 Task: Buy 2 Salon & Spa Stools from Professional Massage Equipment section under best seller category for shipping address: Claire Howard, 4558 Long Street, Gainesville, Florida 32653, Cell Number 3522153680. Pay from credit card ending with 5759, CVV 953
Action: Mouse moved to (741, 242)
Screenshot: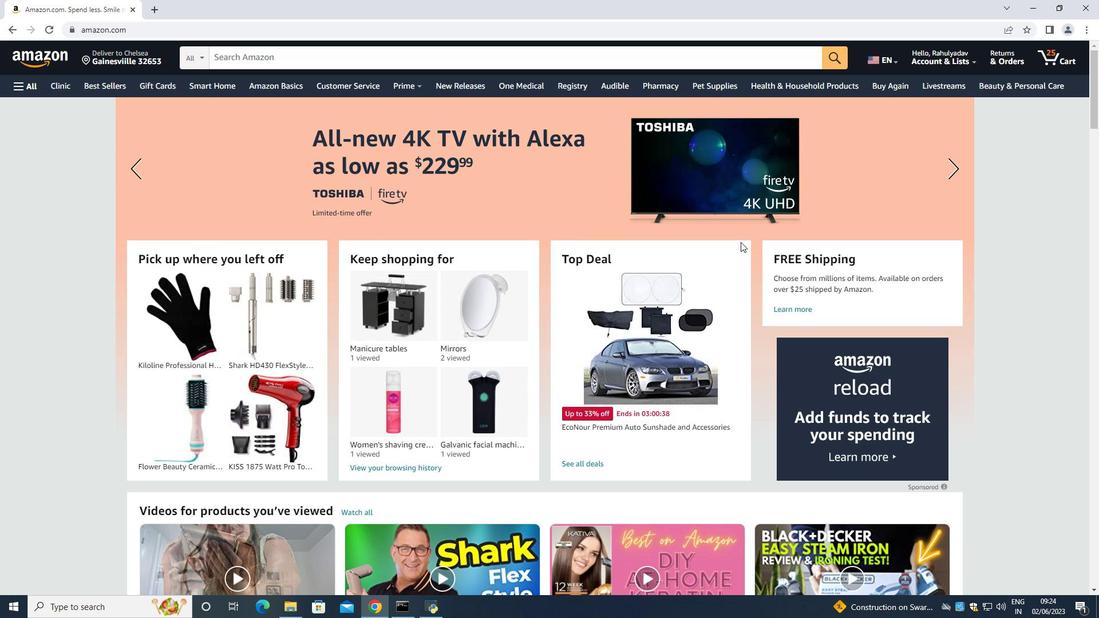 
Action: Mouse scrolled (741, 242) with delta (0, 0)
Screenshot: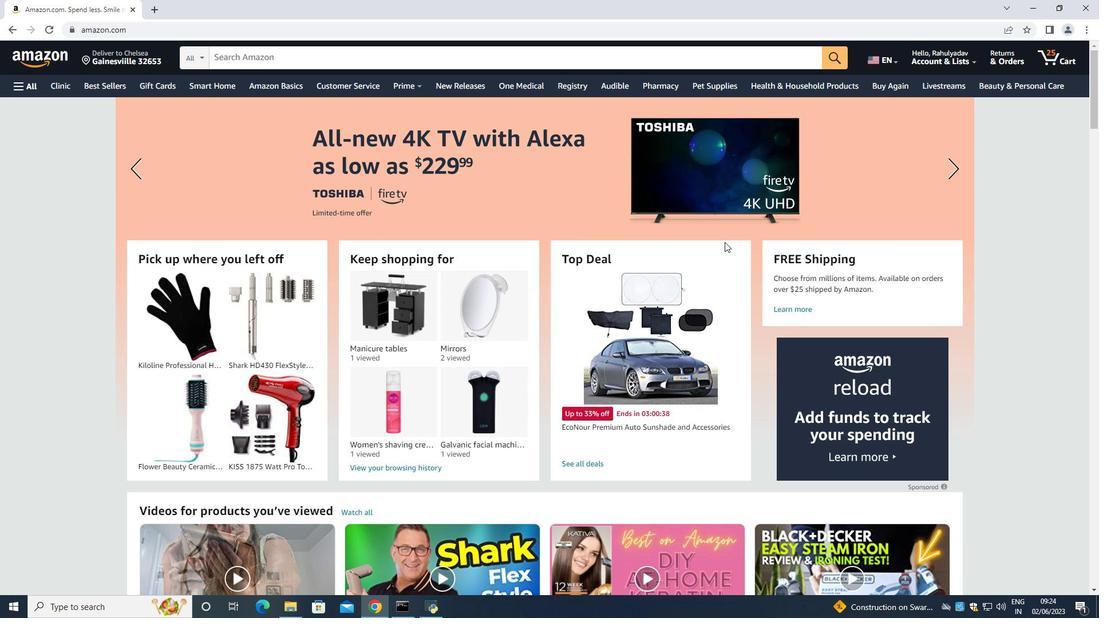 
Action: Mouse scrolled (741, 242) with delta (0, 0)
Screenshot: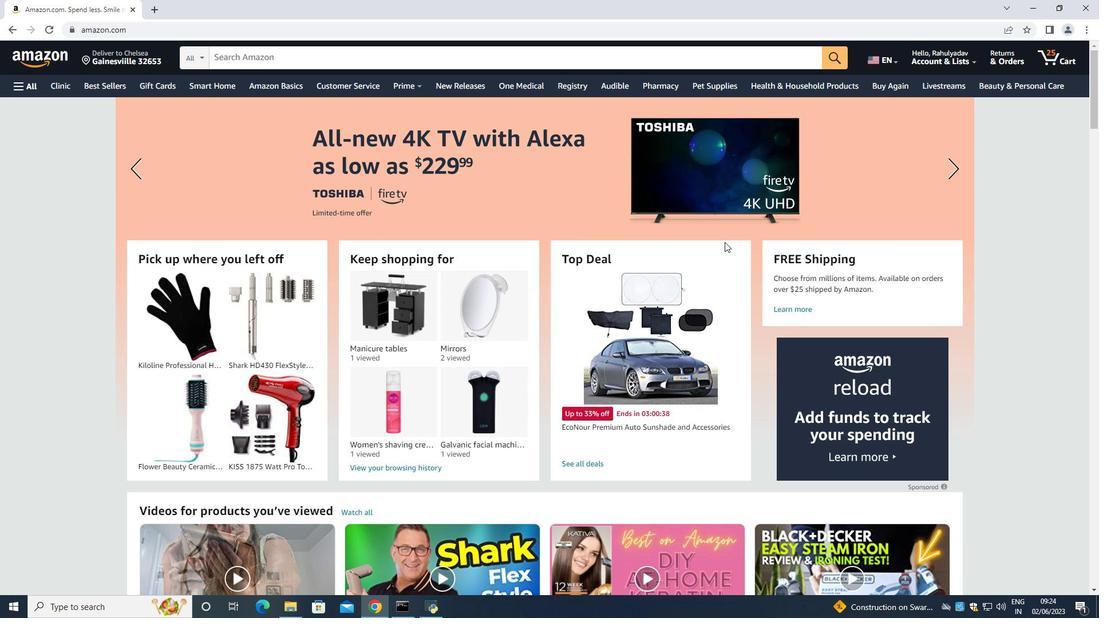 
Action: Mouse scrolled (741, 242) with delta (0, 0)
Screenshot: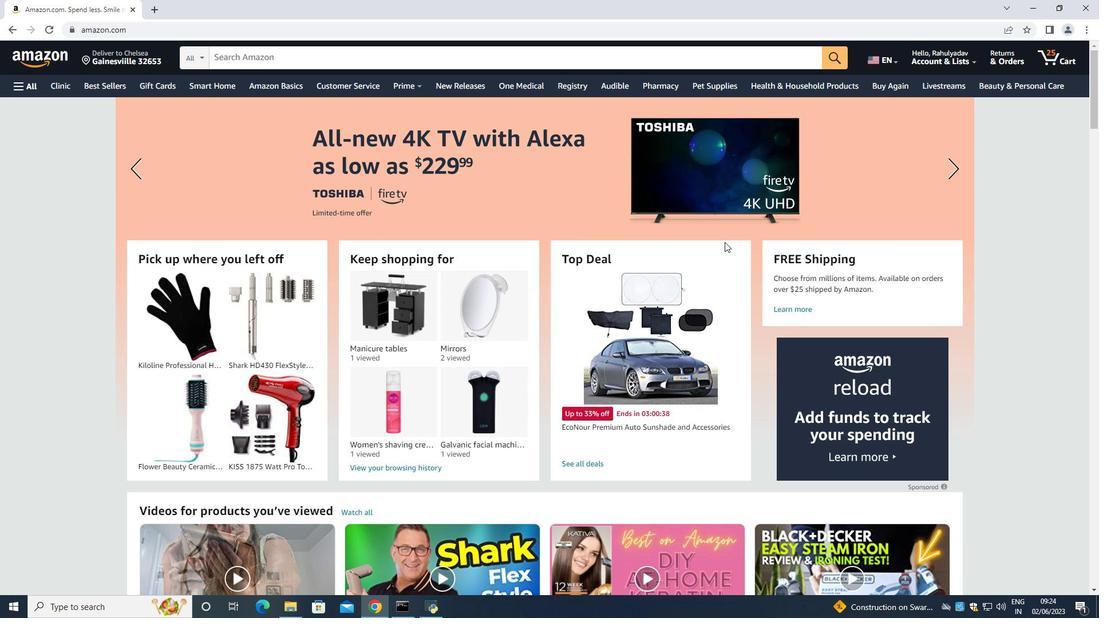 
Action: Mouse scrolled (741, 242) with delta (0, 0)
Screenshot: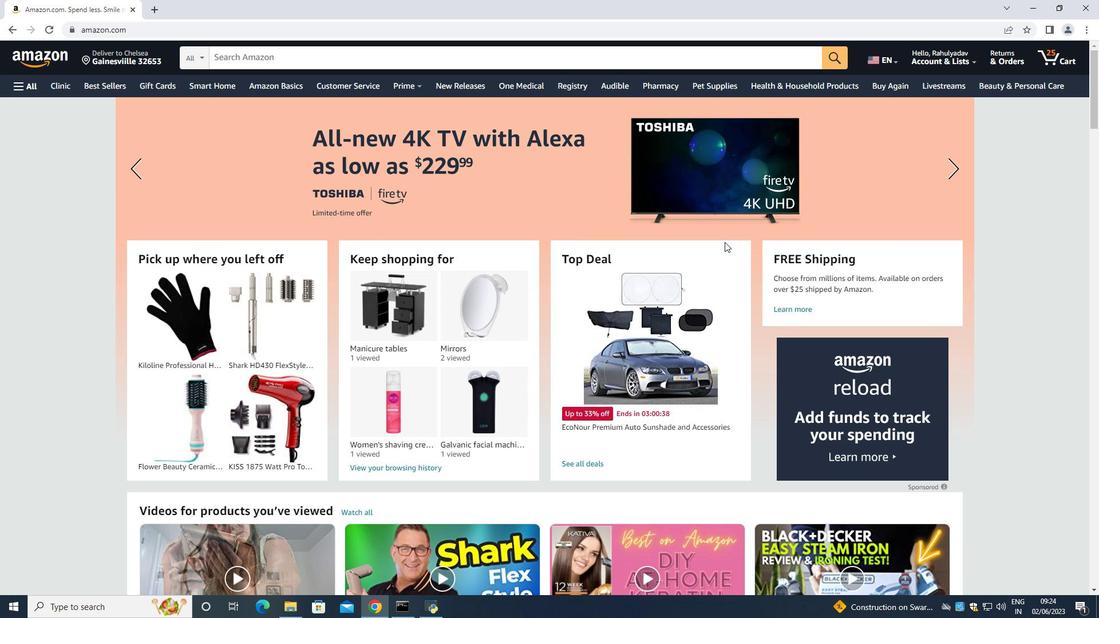 
Action: Mouse scrolled (741, 242) with delta (0, 0)
Screenshot: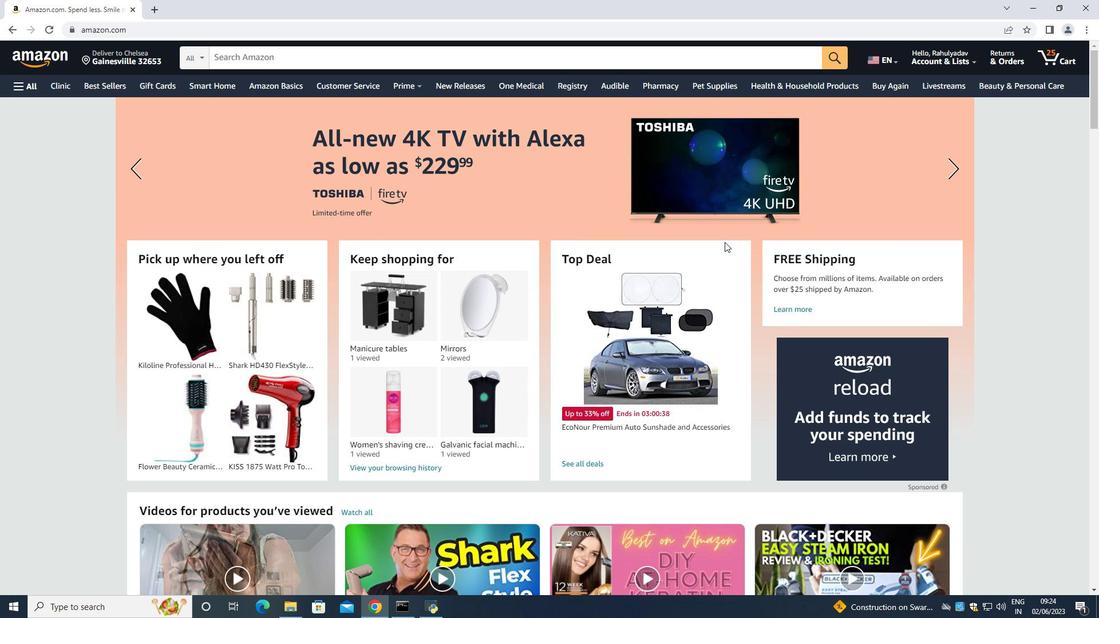 
Action: Mouse scrolled (741, 242) with delta (0, 0)
Screenshot: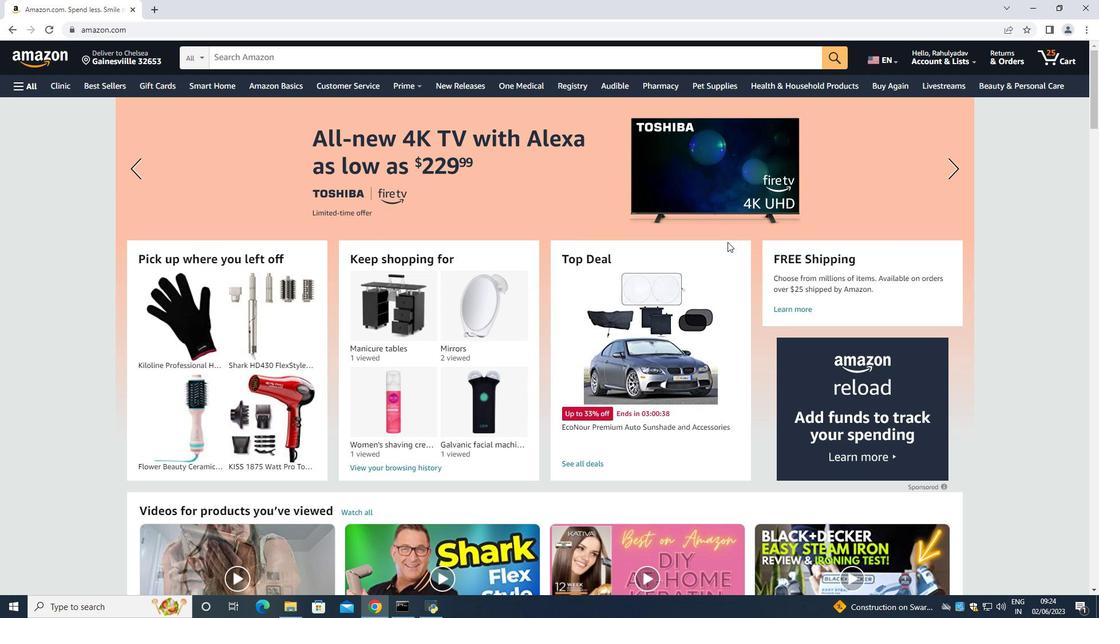 
Action: Mouse scrolled (741, 242) with delta (0, 0)
Screenshot: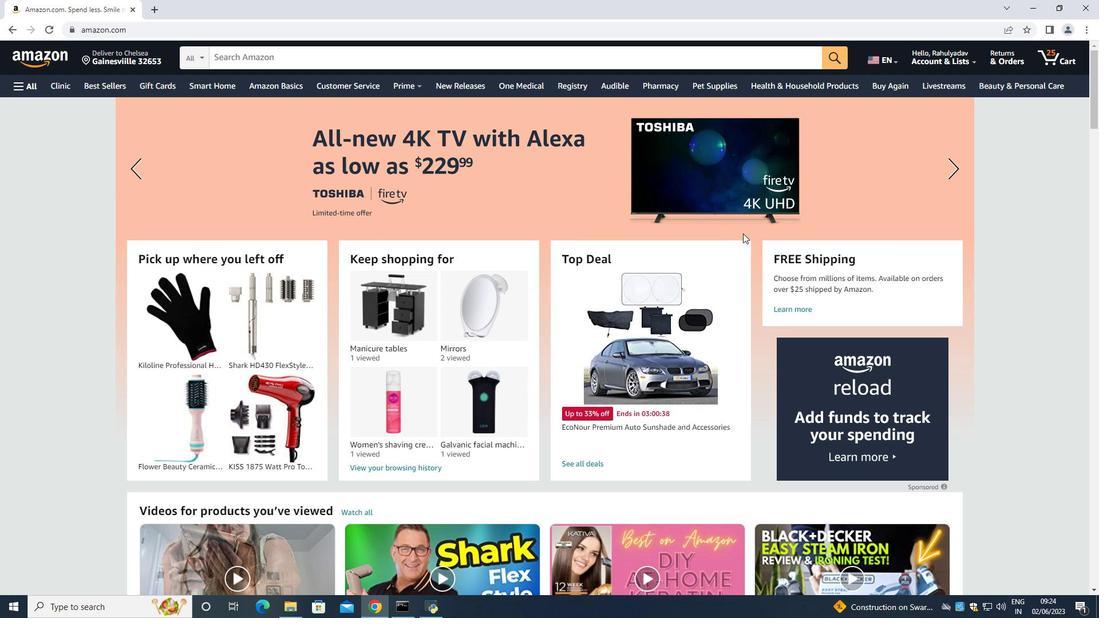 
Action: Mouse scrolled (741, 242) with delta (0, 0)
Screenshot: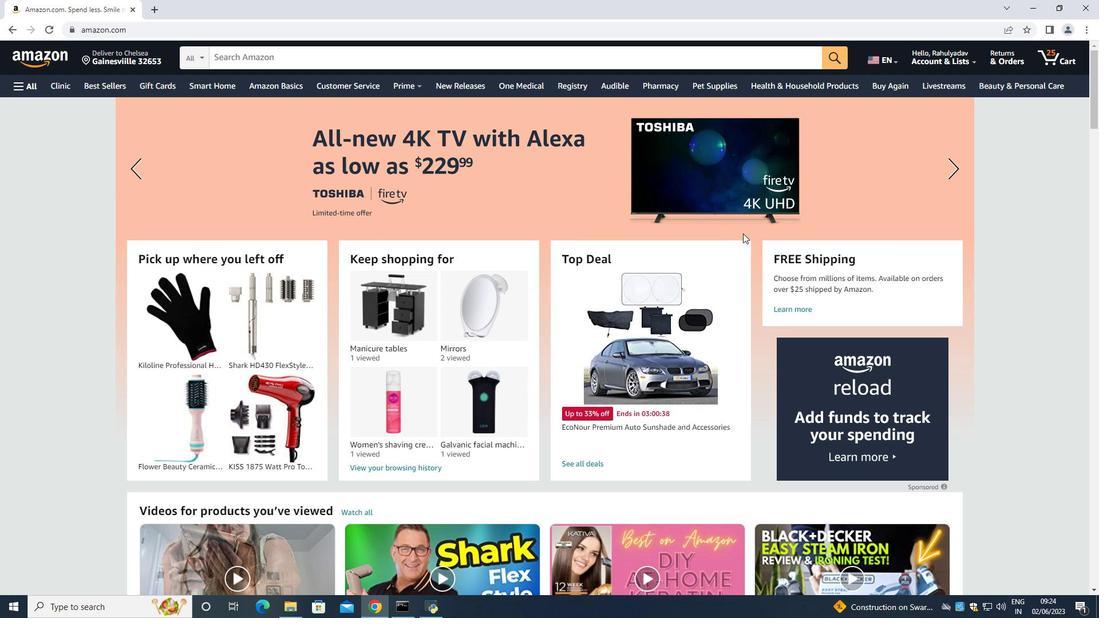 
Action: Mouse scrolled (741, 242) with delta (0, 0)
Screenshot: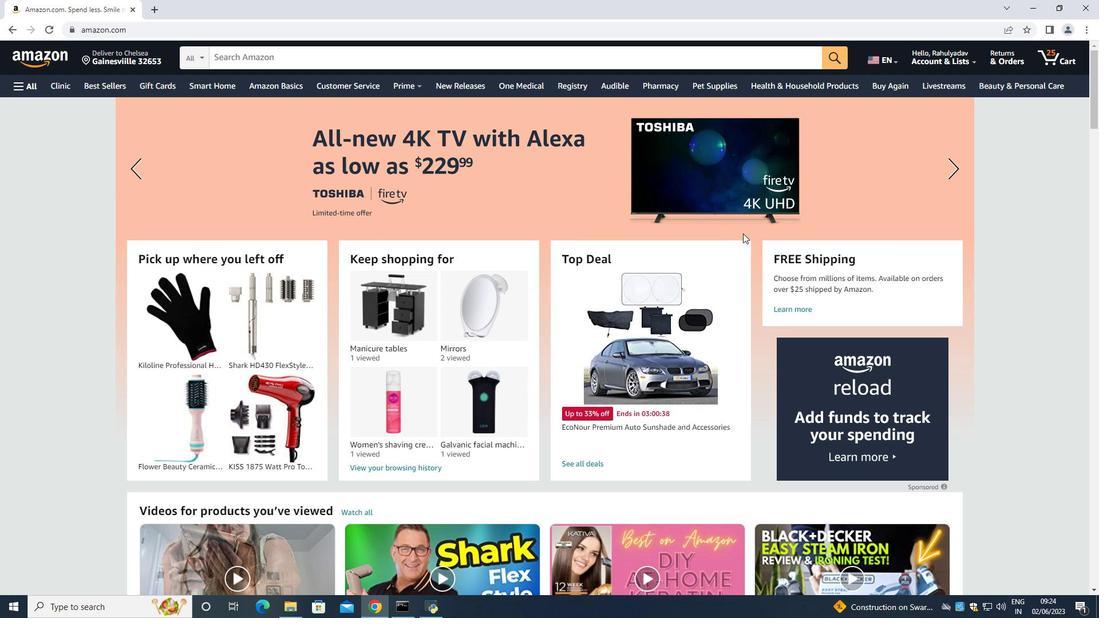 
Action: Mouse scrolled (741, 242) with delta (0, 0)
Screenshot: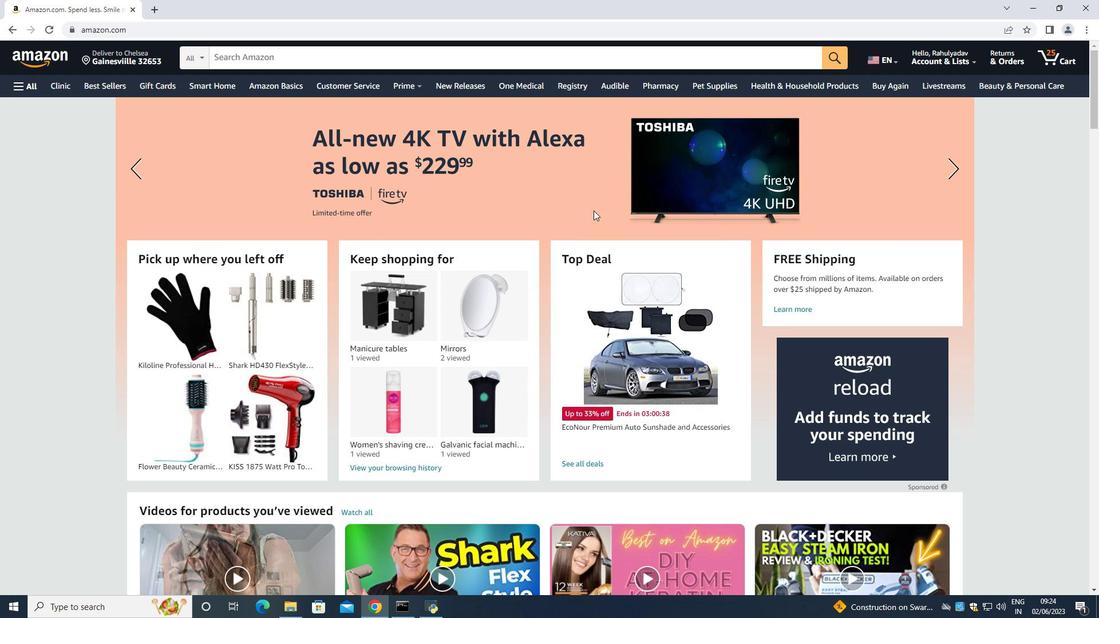 
Action: Mouse scrolled (741, 242) with delta (0, 0)
Screenshot: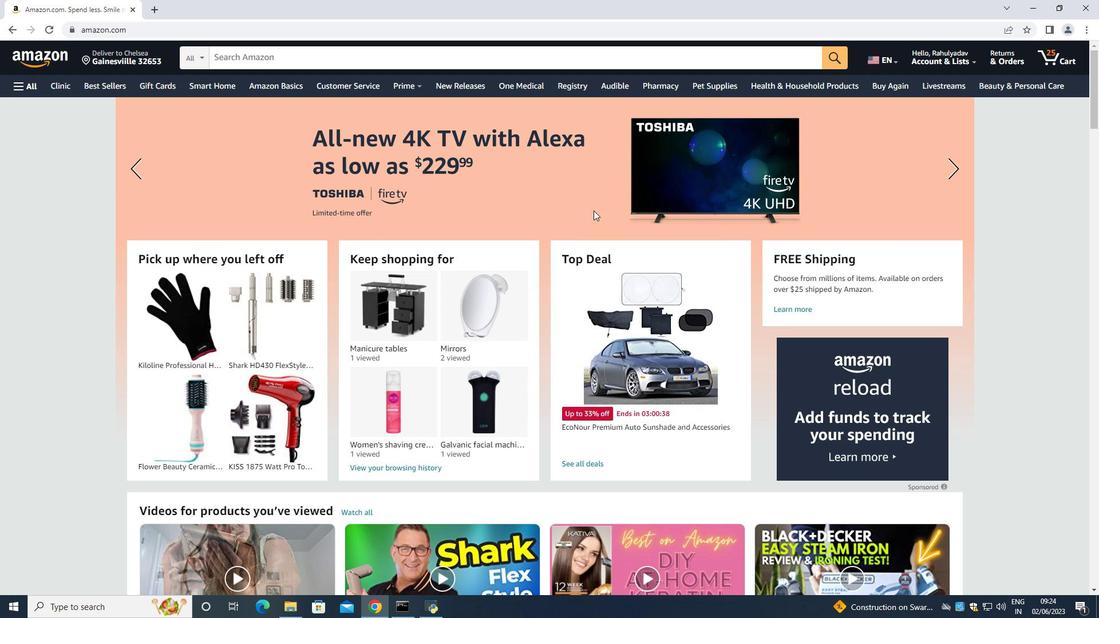 
Action: Mouse scrolled (741, 242) with delta (0, 0)
Screenshot: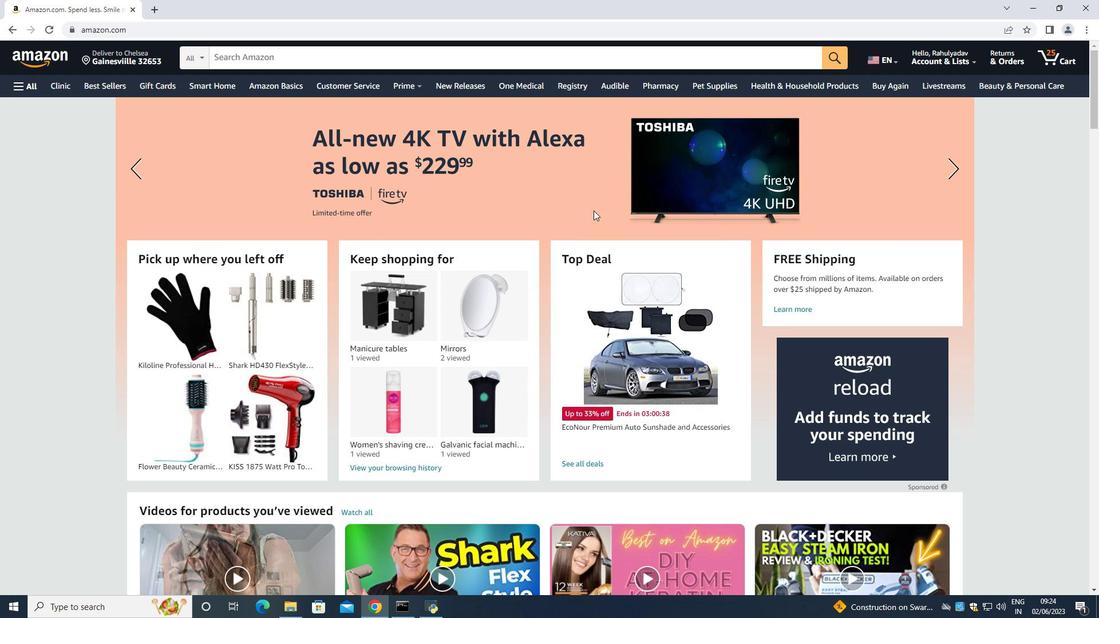 
Action: Mouse moved to (21, 90)
Screenshot: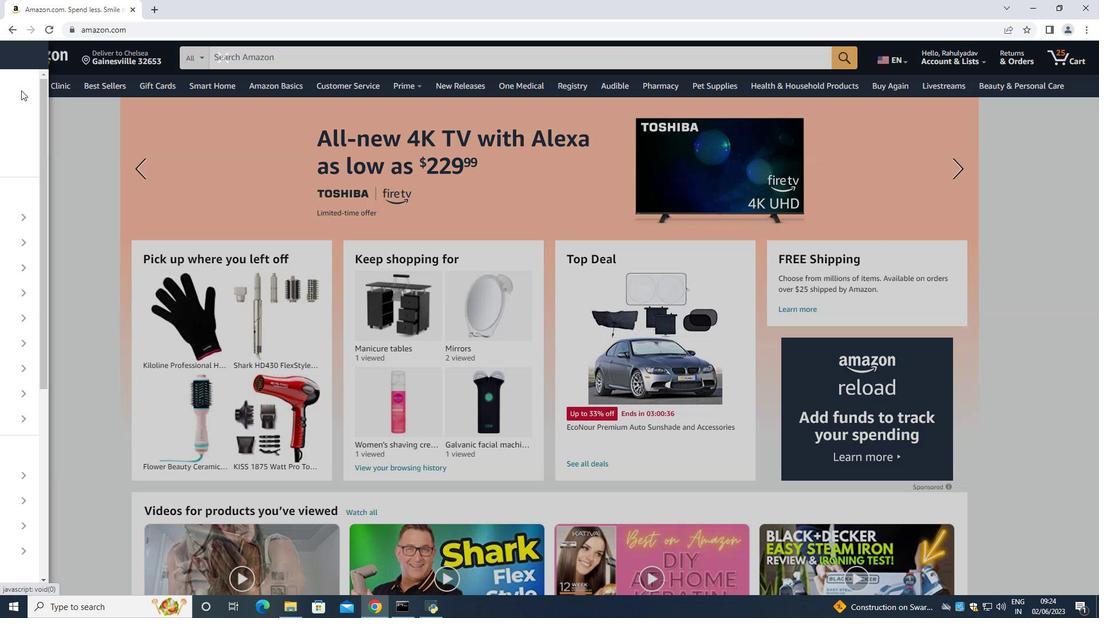 
Action: Mouse pressed left at (21, 90)
Screenshot: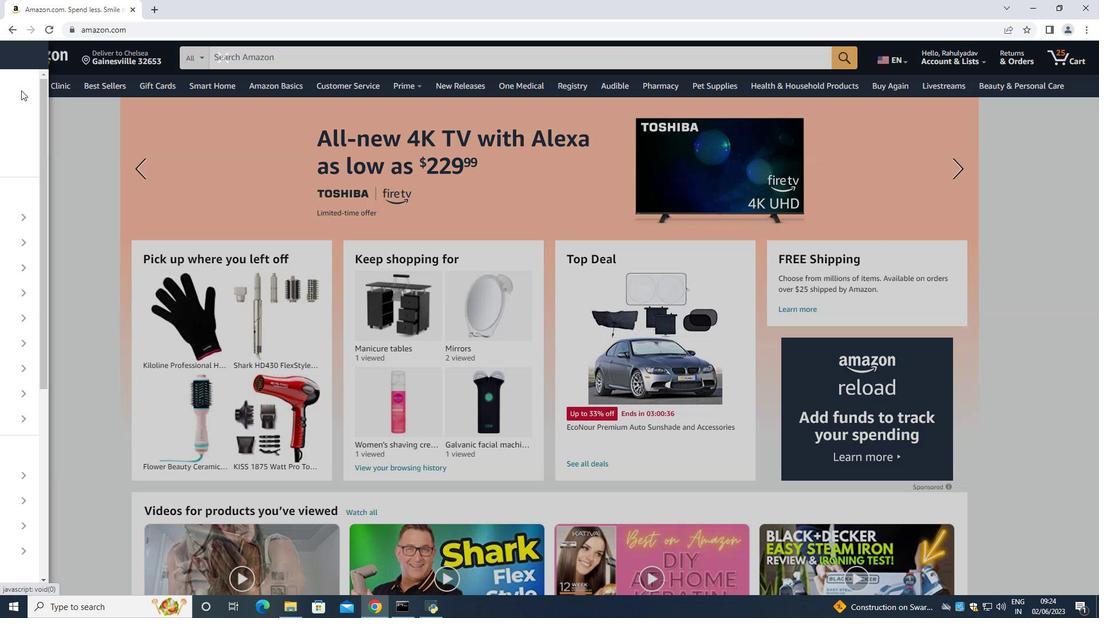 
Action: Mouse moved to (33, 106)
Screenshot: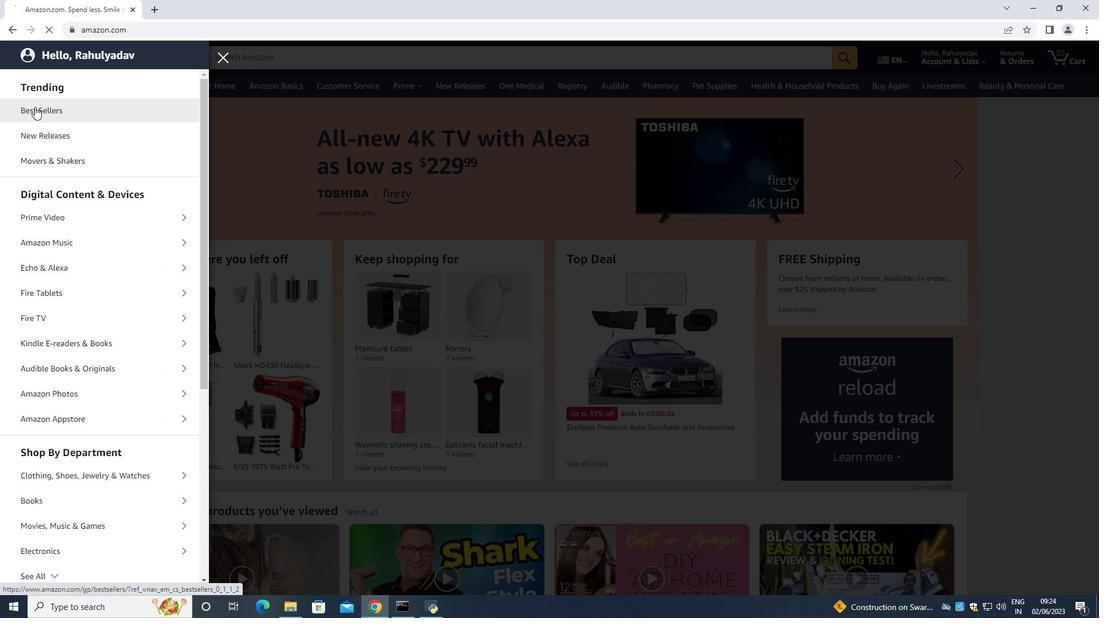 
Action: Mouse pressed left at (33, 106)
Screenshot: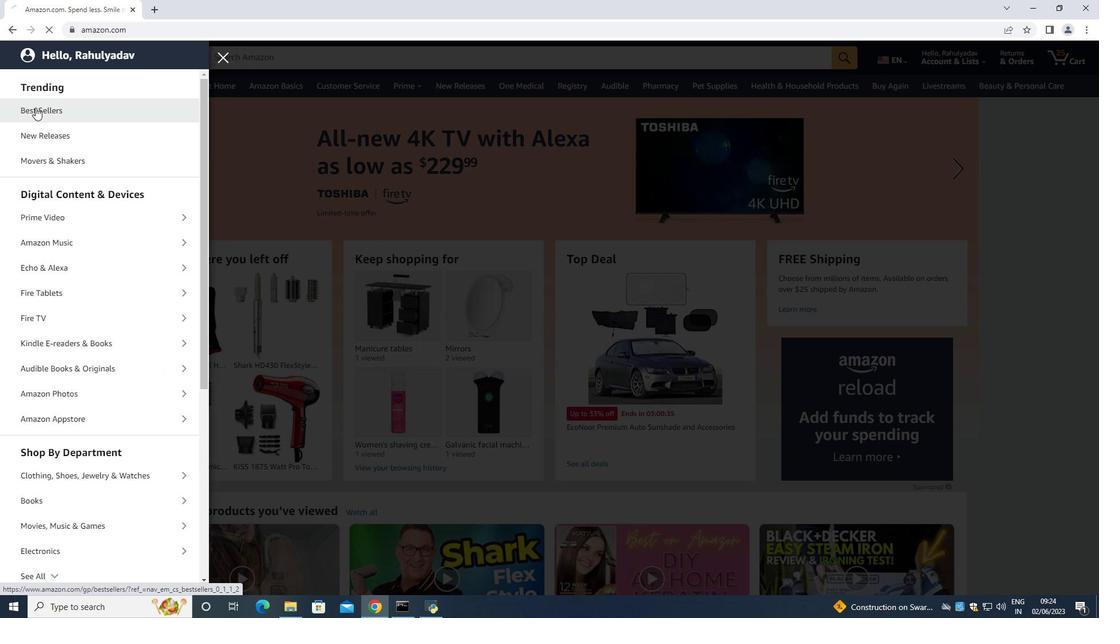 
Action: Mouse moved to (241, 58)
Screenshot: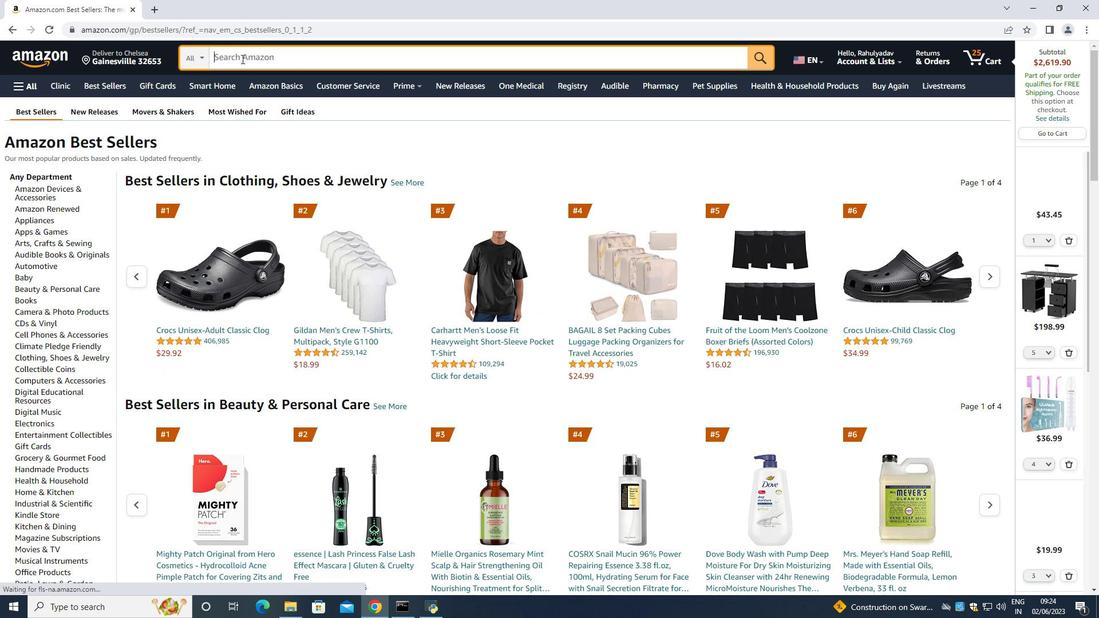 
Action: Mouse pressed left at (241, 58)
Screenshot: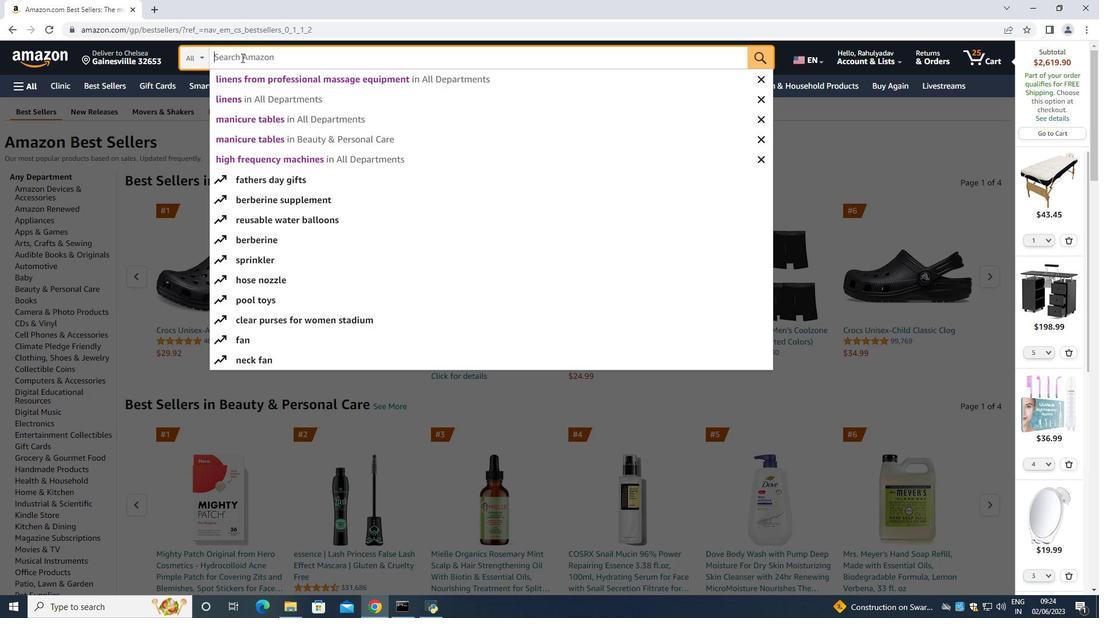 
Action: Mouse moved to (241, 57)
Screenshot: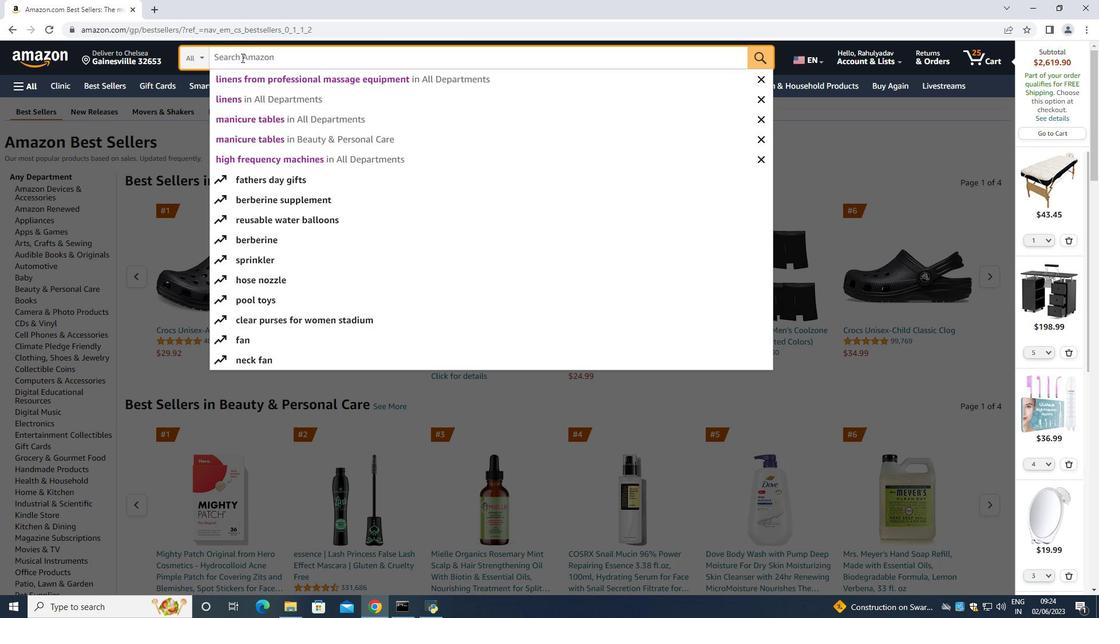 
Action: Key pressed <Key.shift>Salon<Key.space><Key.shift_r><Key.shift_r><Key.shift_r><Key.shift_r><Key.shift_r><Key.shift_r>&<Key.shift>Sap<Key.space><Key.shift><Key.shift><Key.shift><Key.shift>Stools<Key.space>
Screenshot: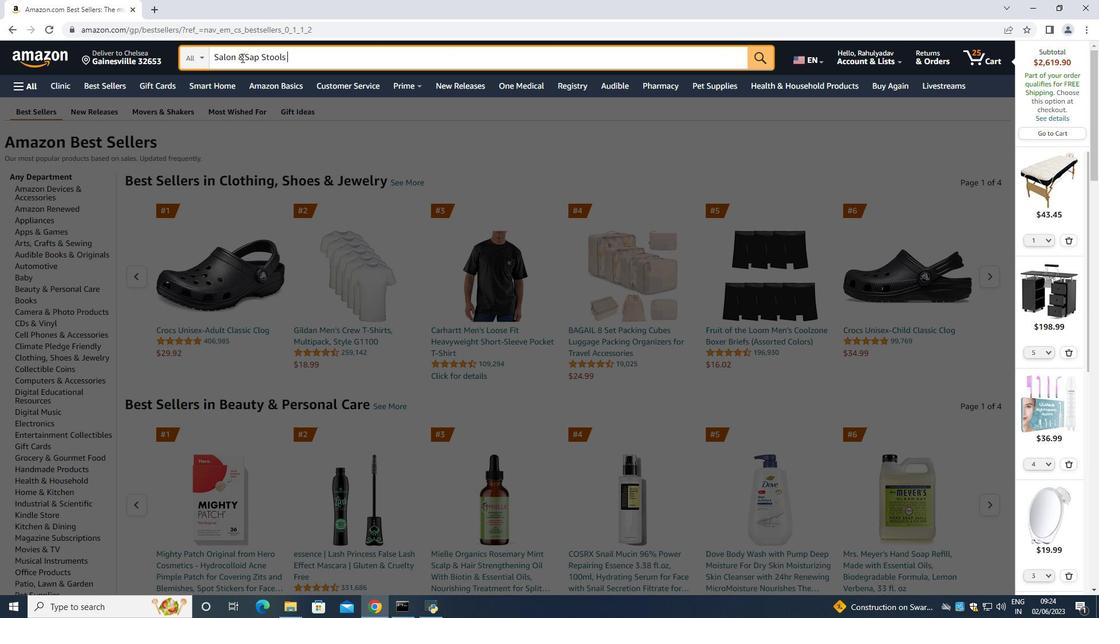 
Action: Mouse moved to (246, 54)
Screenshot: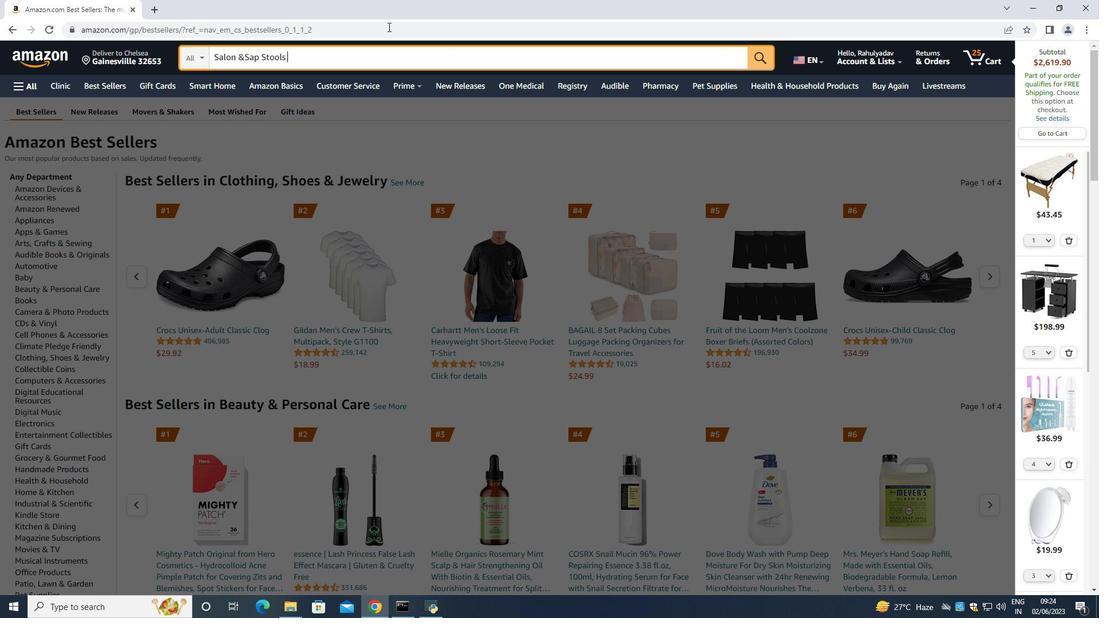 
Action: Mouse scrolled (246, 55) with delta (0, 0)
Screenshot: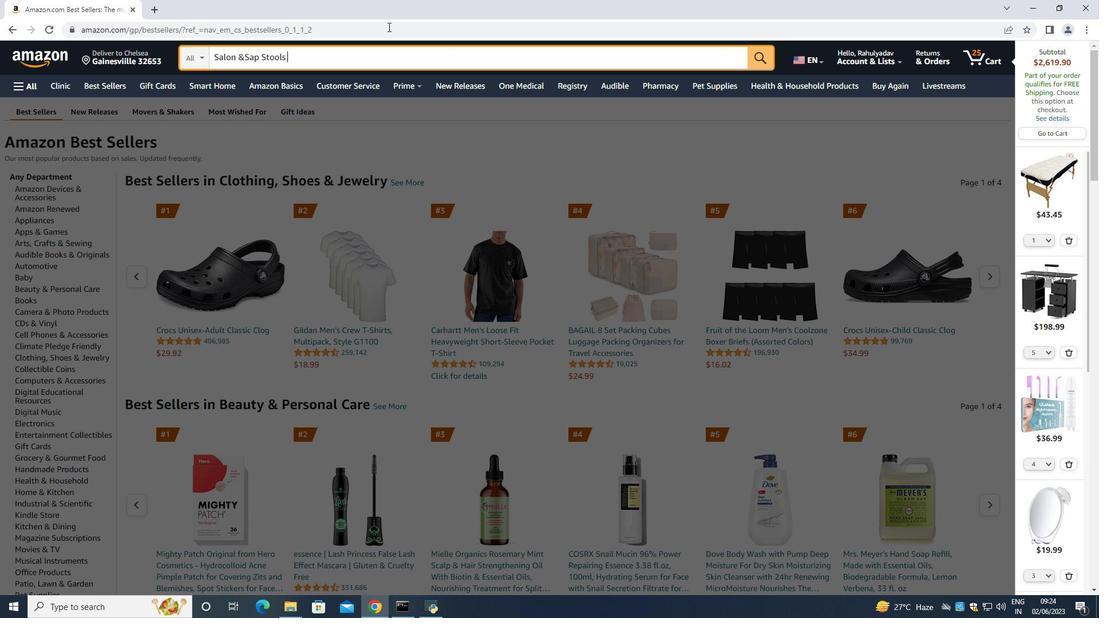 
Action: Mouse moved to (754, 60)
Screenshot: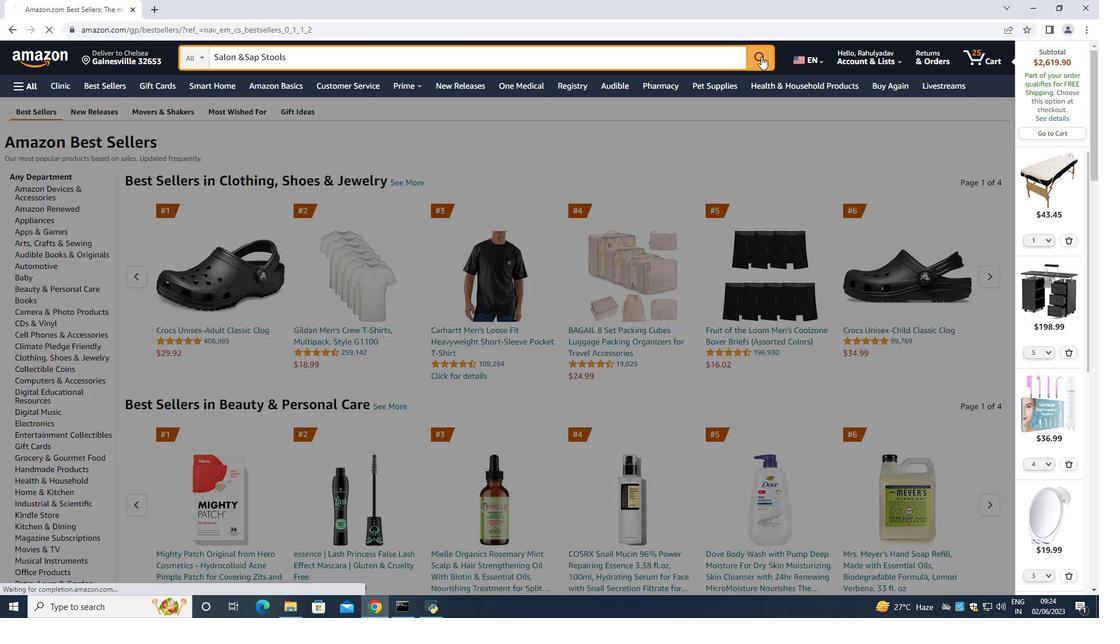 
Action: Mouse pressed left at (754, 60)
Screenshot: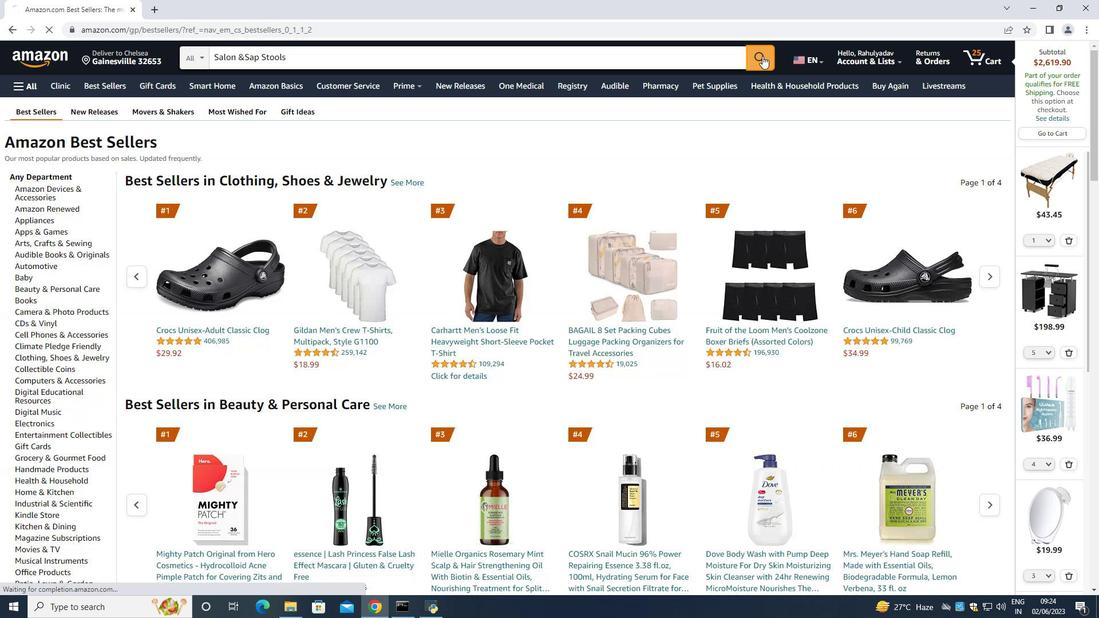 
Action: Mouse moved to (90, 207)
Screenshot: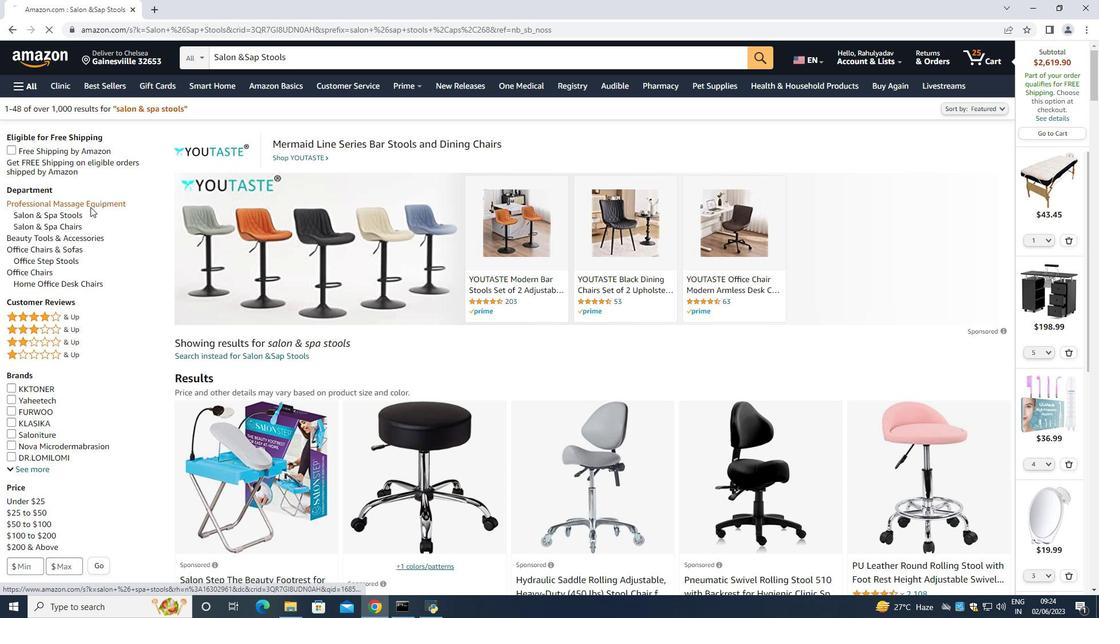 
Action: Mouse pressed left at (90, 207)
Screenshot: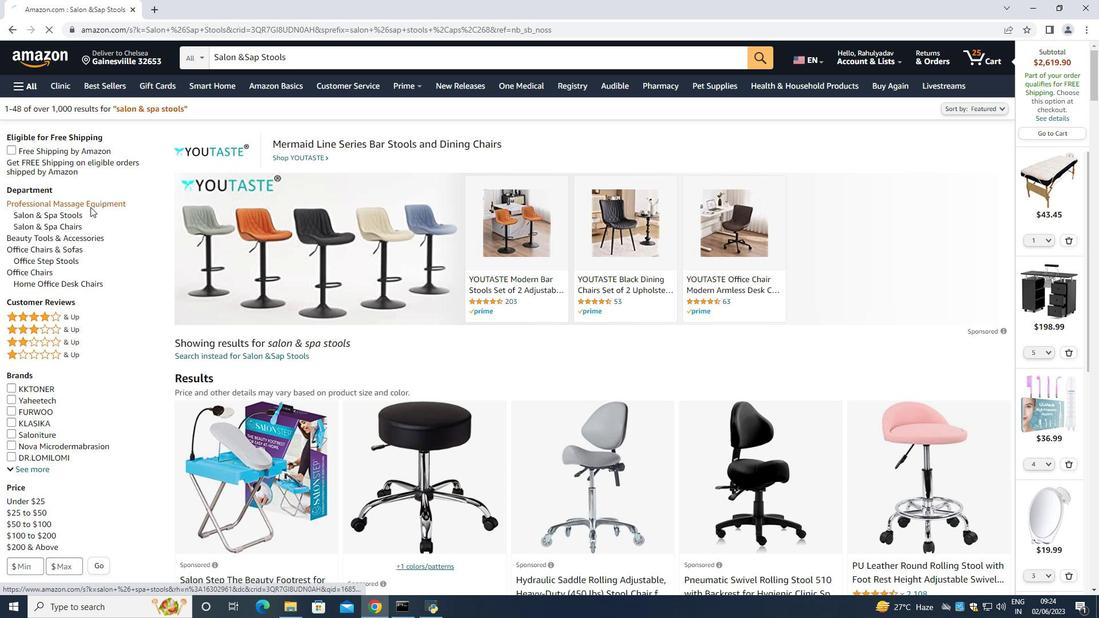 
Action: Mouse moved to (324, 369)
Screenshot: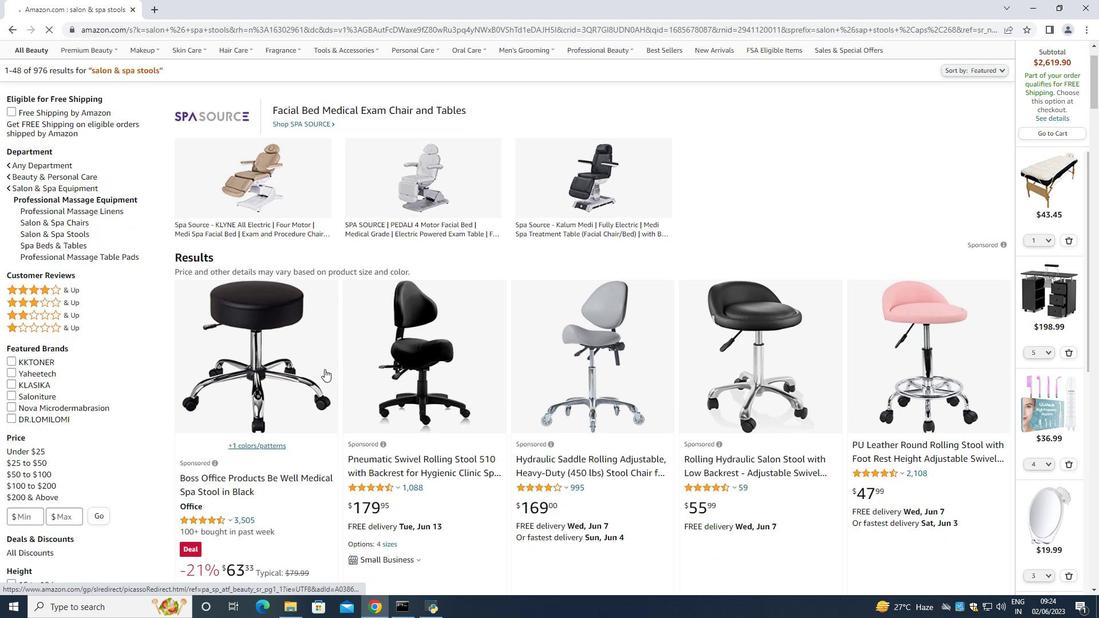 
Action: Mouse scrolled (324, 368) with delta (0, 0)
Screenshot: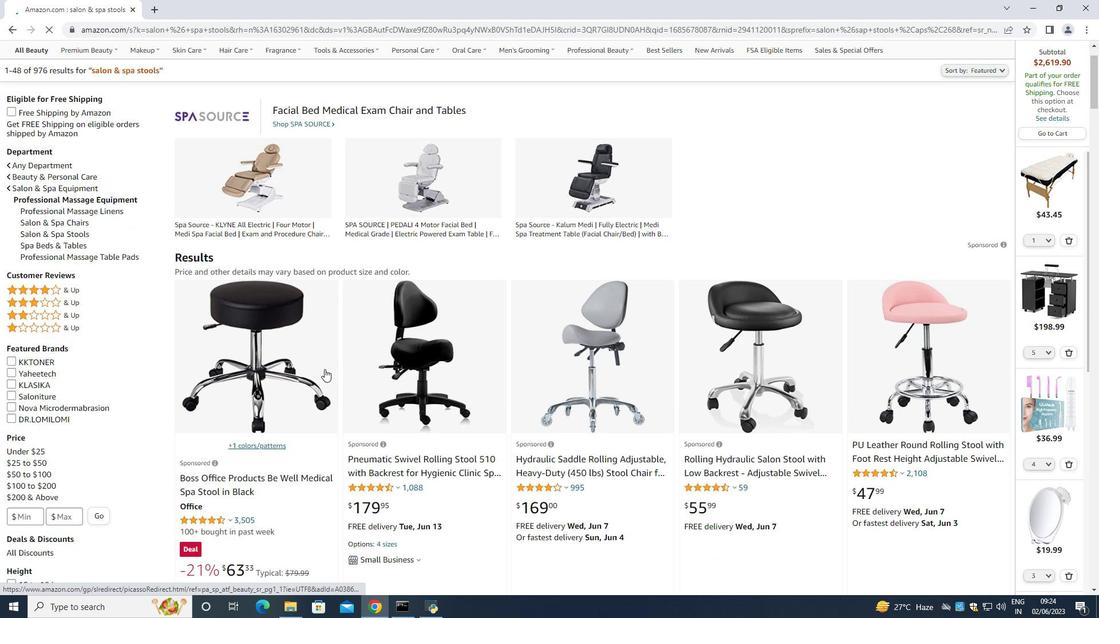 
Action: Mouse moved to (324, 369)
Screenshot: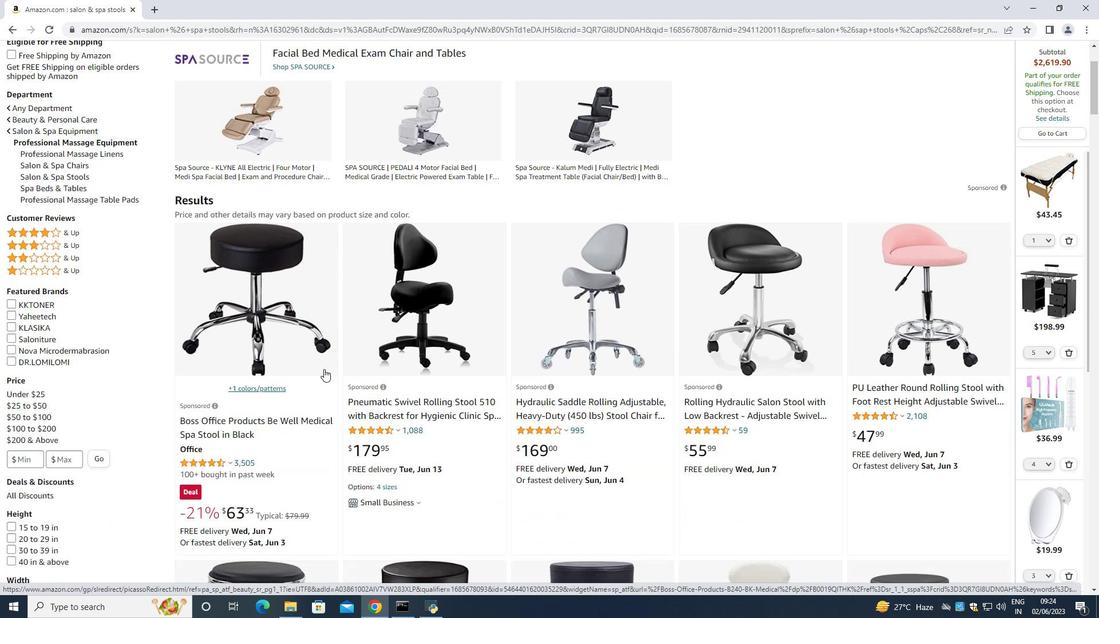 
Action: Mouse scrolled (324, 368) with delta (0, 0)
Screenshot: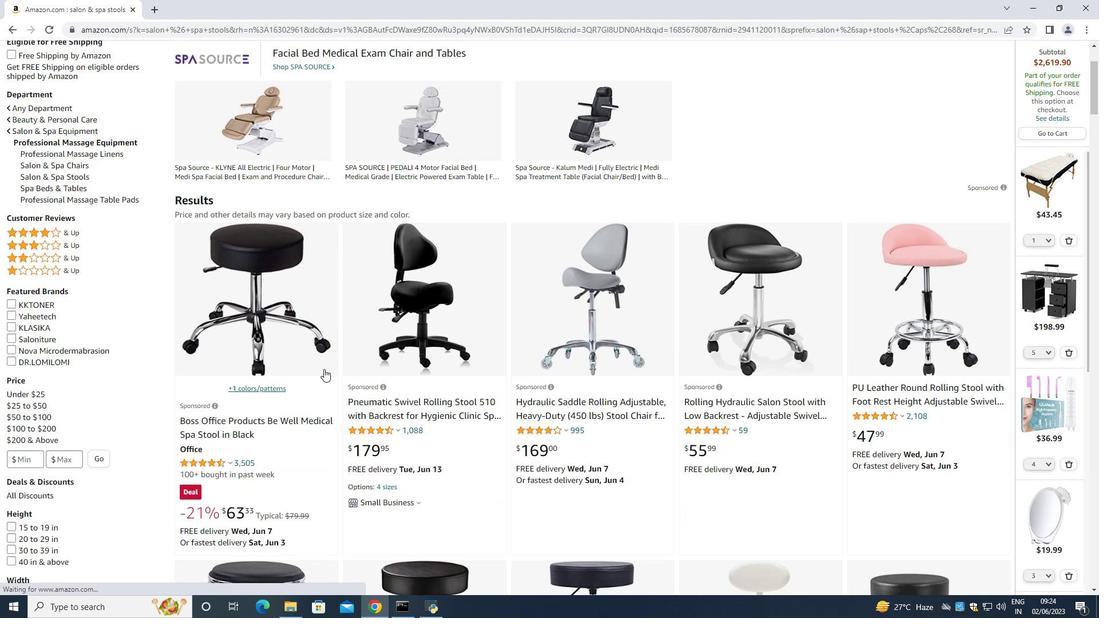 
Action: Mouse moved to (255, 404)
Screenshot: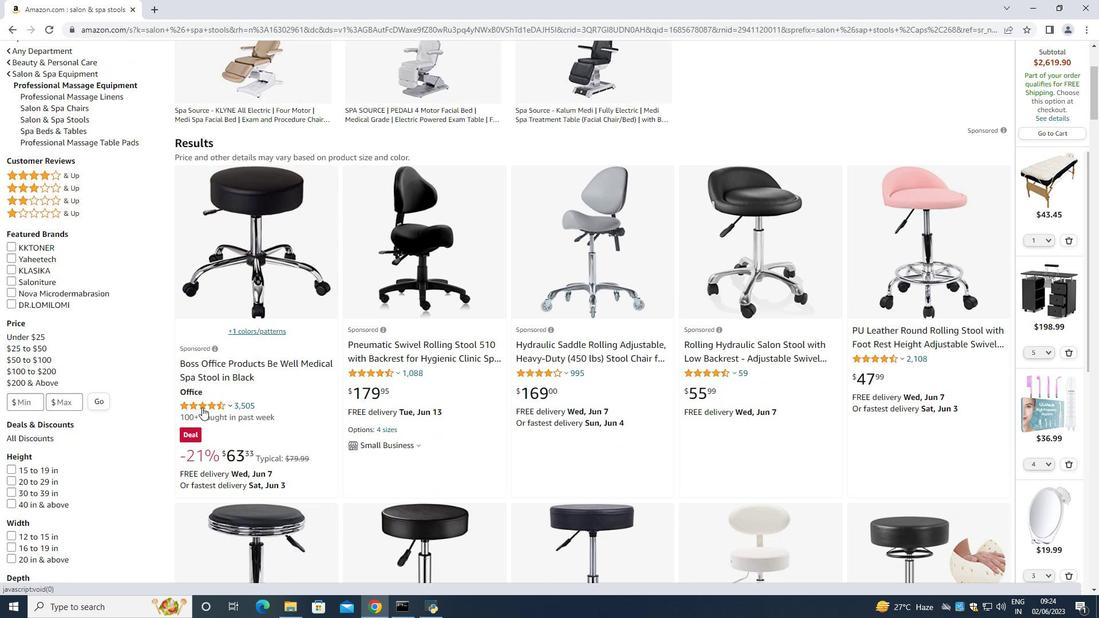 
Action: Mouse scrolled (255, 403) with delta (0, 0)
Screenshot: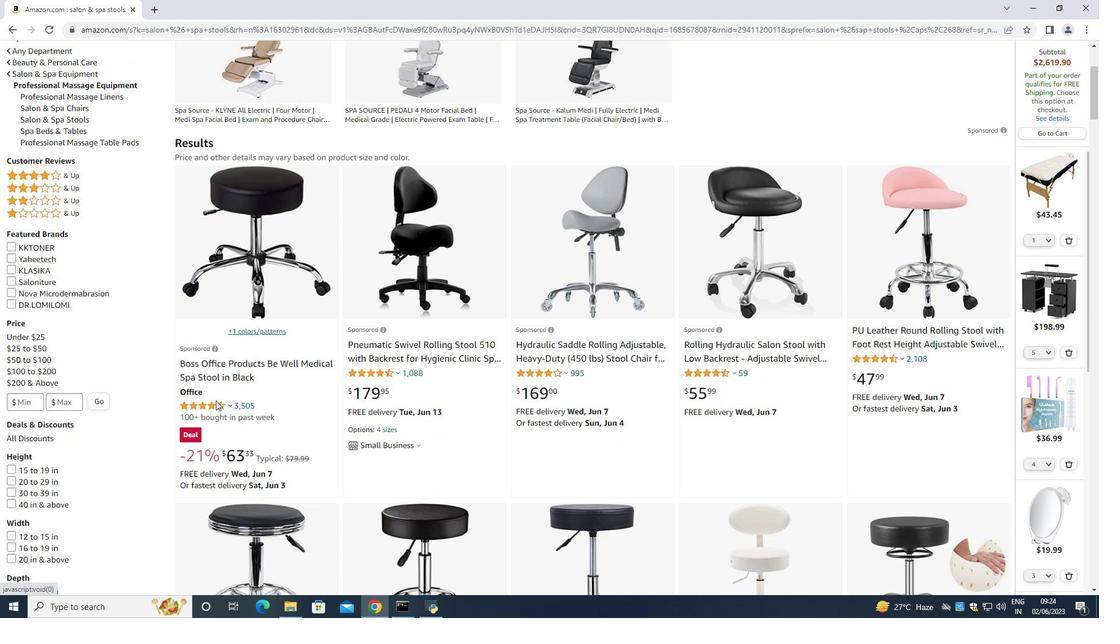 
Action: Mouse moved to (830, 388)
Screenshot: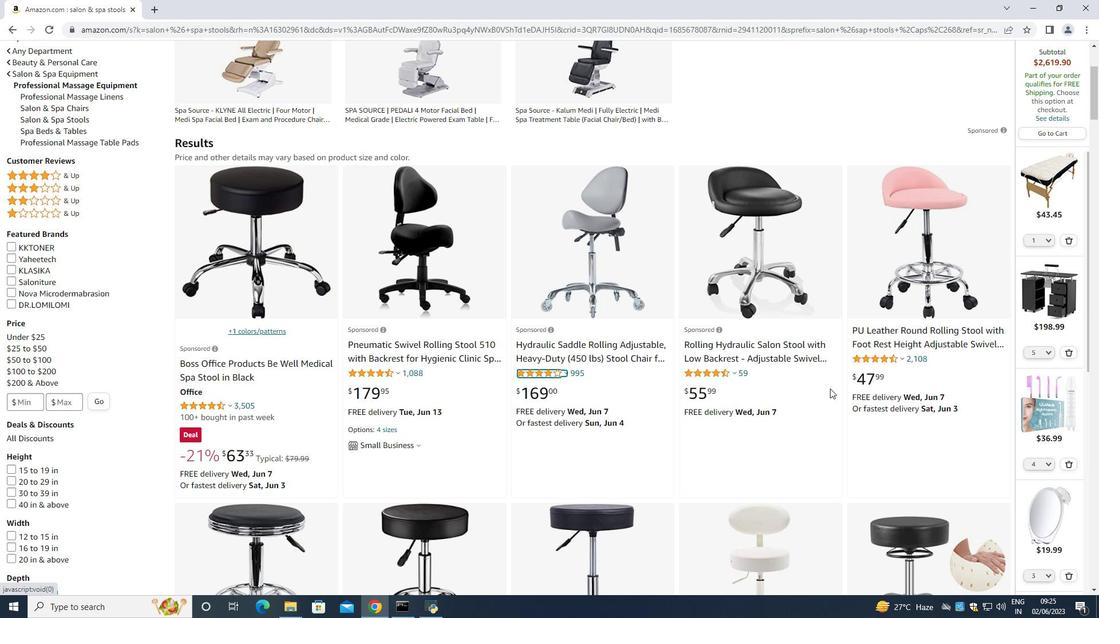 
Action: Mouse scrolled (830, 388) with delta (0, 0)
Screenshot: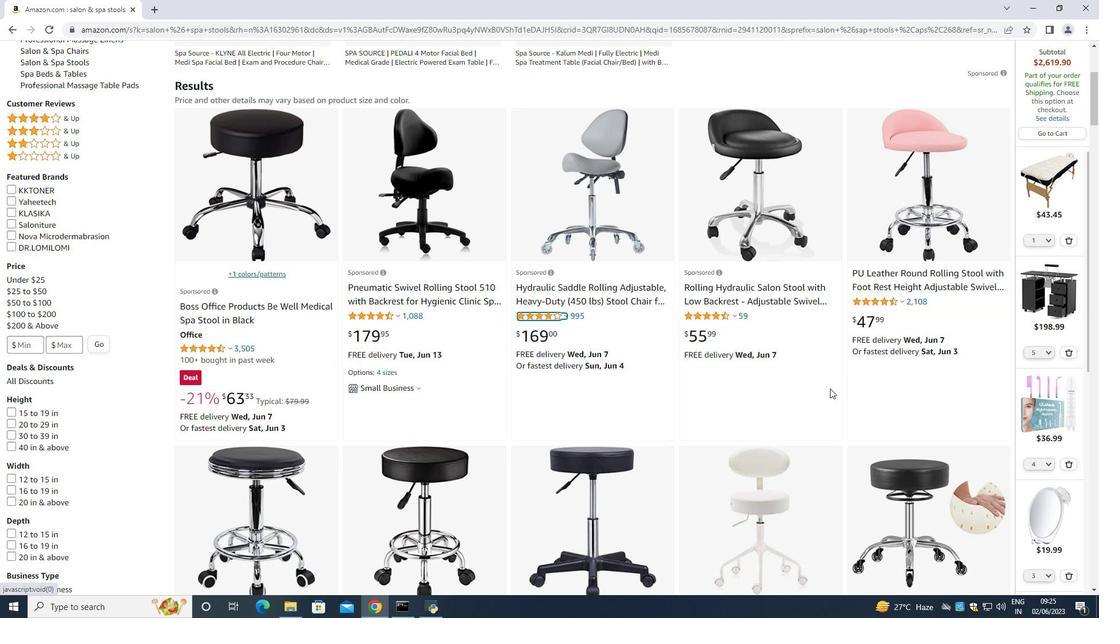 
Action: Mouse moved to (664, 281)
Screenshot: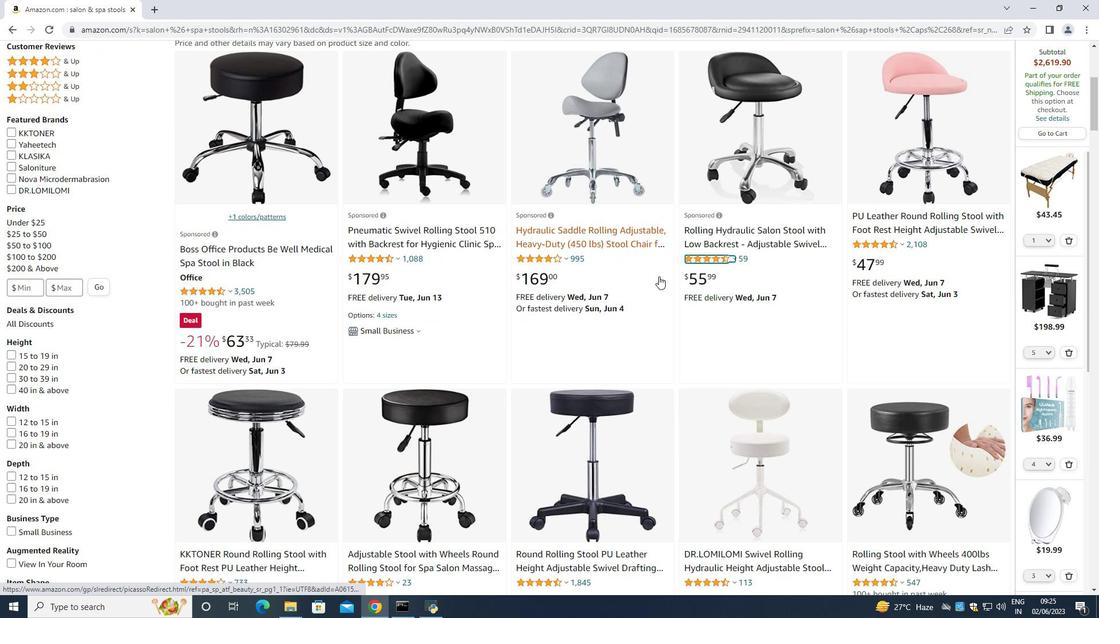 
Action: Mouse scrolled (664, 280) with delta (0, 0)
Screenshot: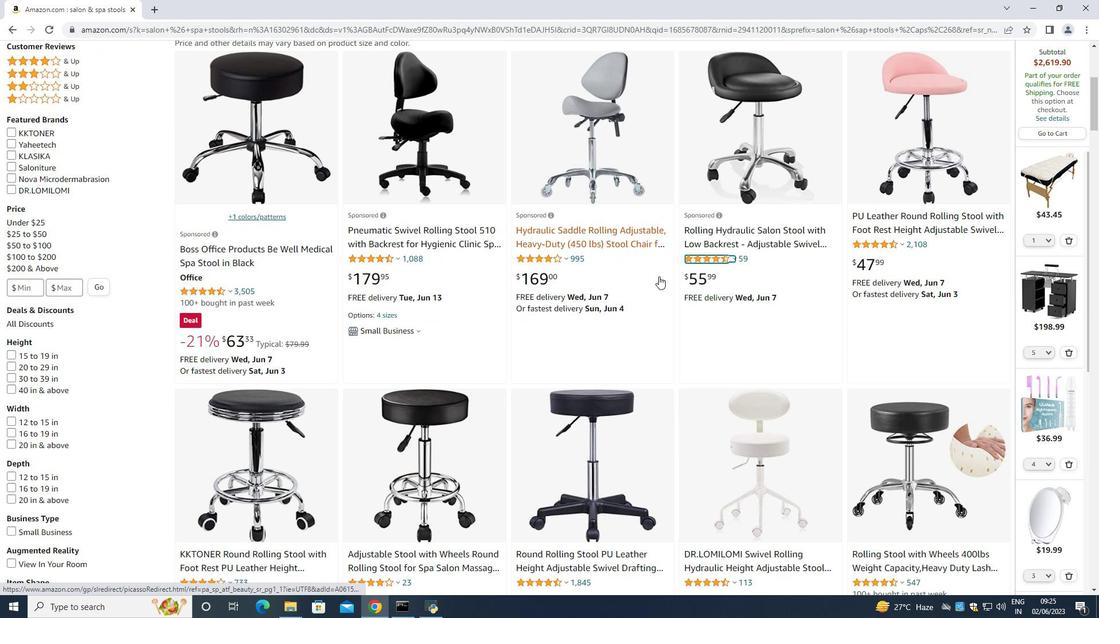 
Action: Mouse moved to (658, 276)
Screenshot: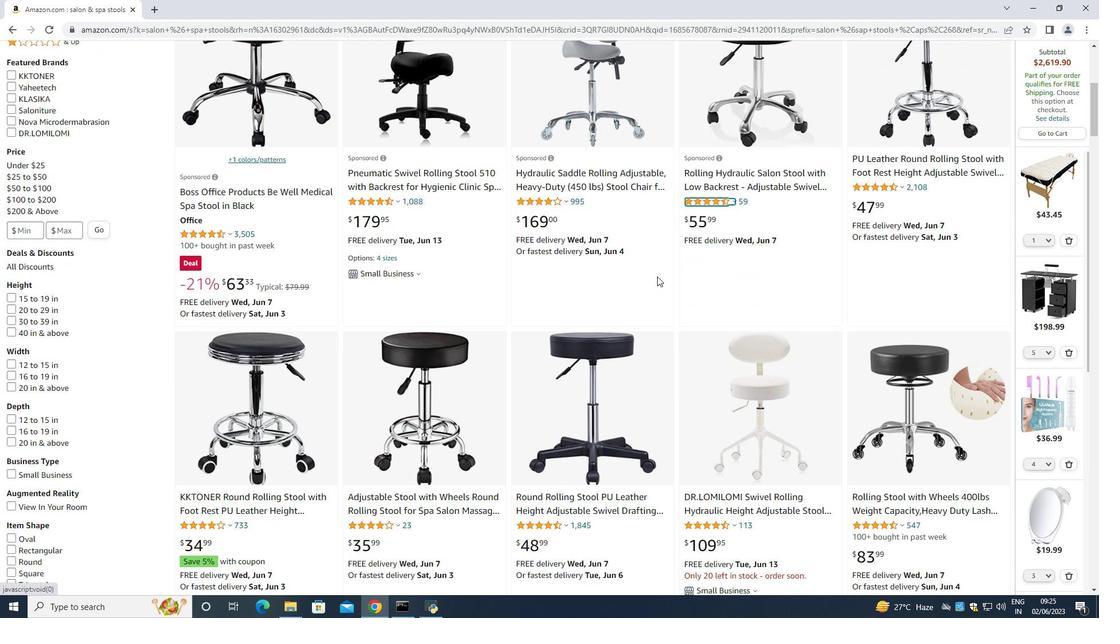 
Action: Mouse scrolled (658, 276) with delta (0, 0)
Screenshot: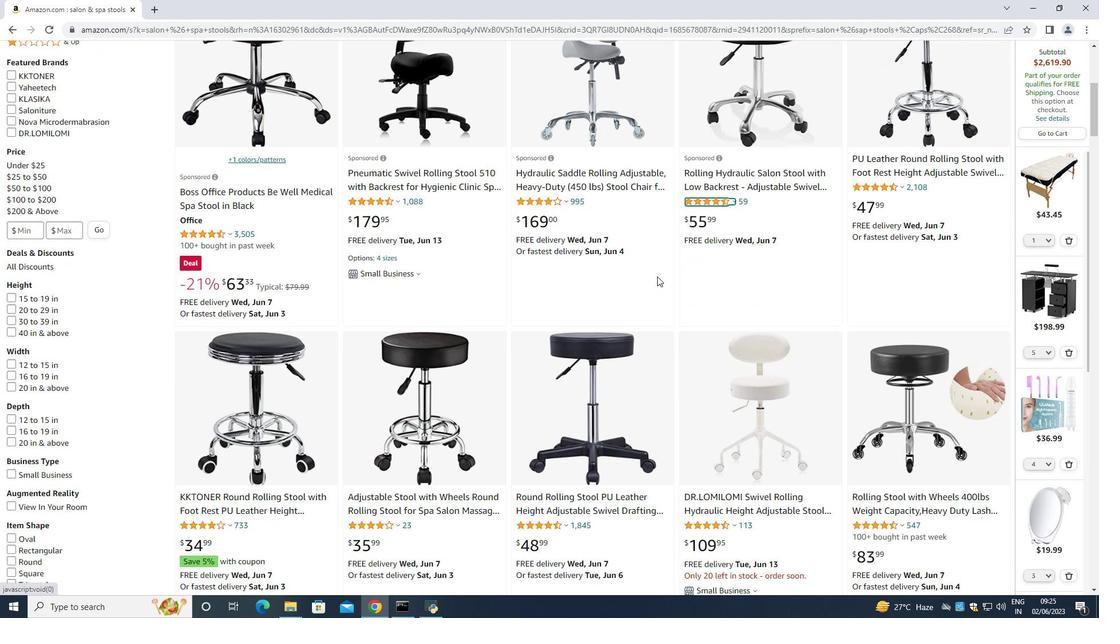 
Action: Mouse moved to (655, 277)
Screenshot: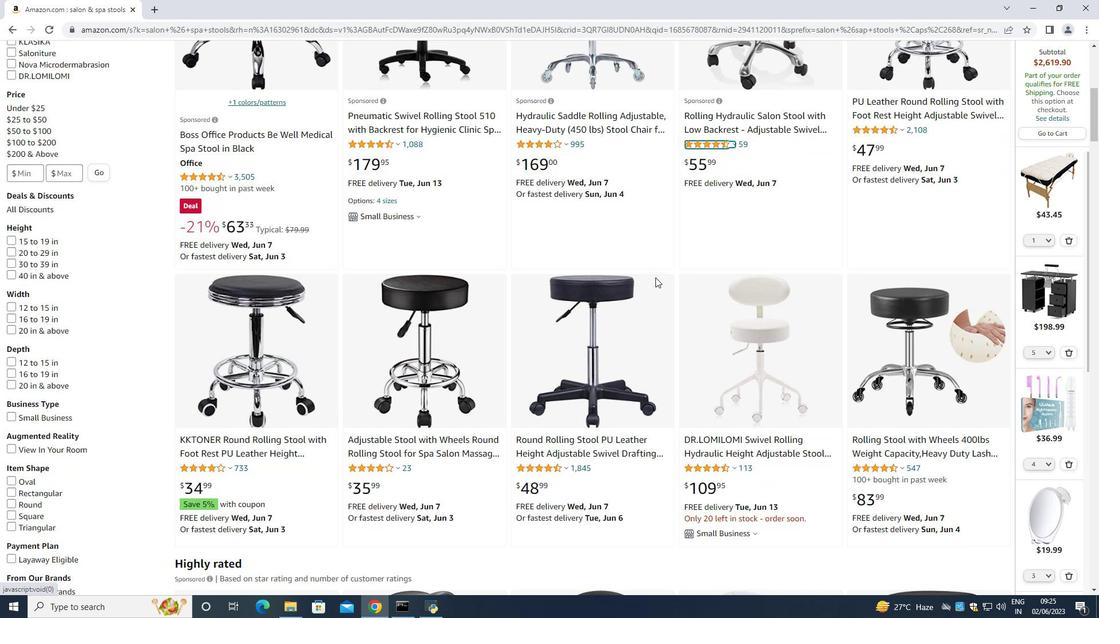 
Action: Mouse scrolled (655, 277) with delta (0, 0)
Screenshot: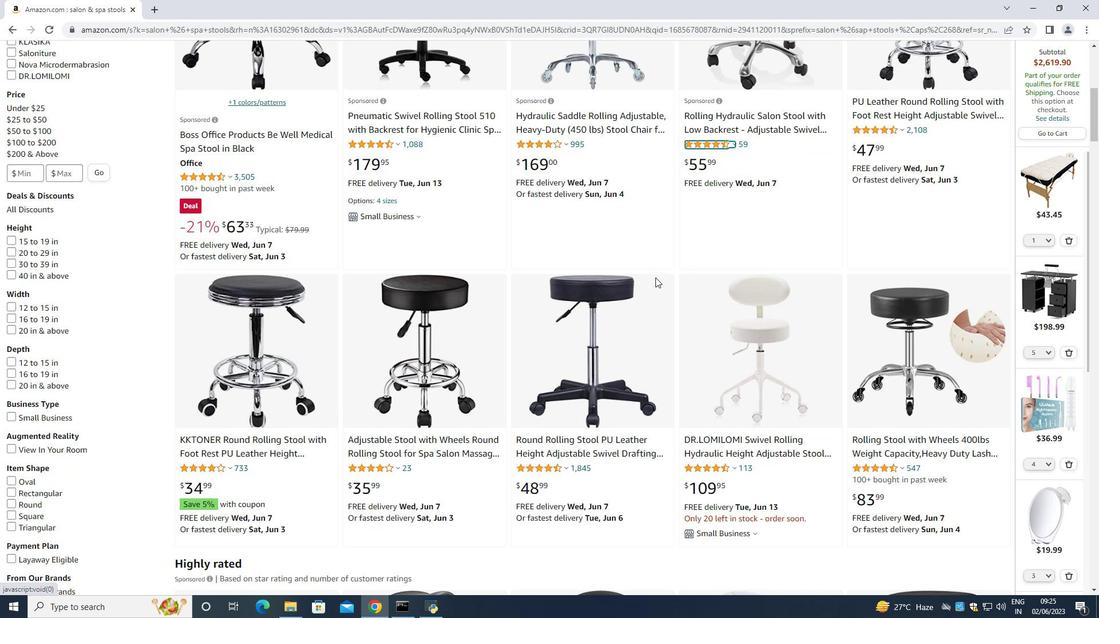
Action: Mouse moved to (655, 277)
Screenshot: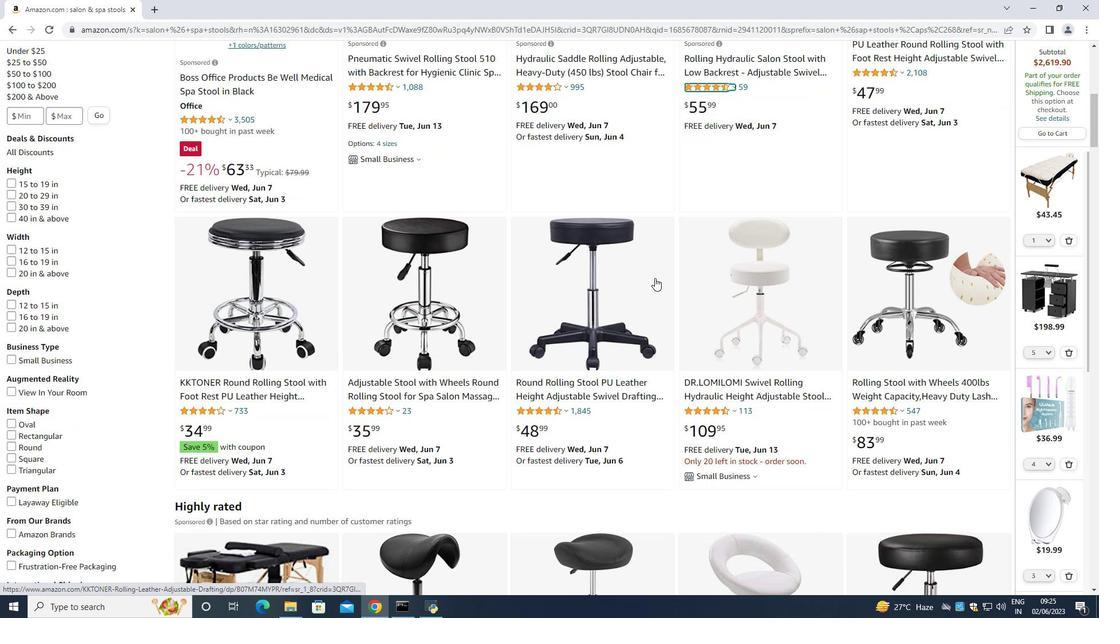 
Action: Mouse scrolled (655, 277) with delta (0, 0)
Screenshot: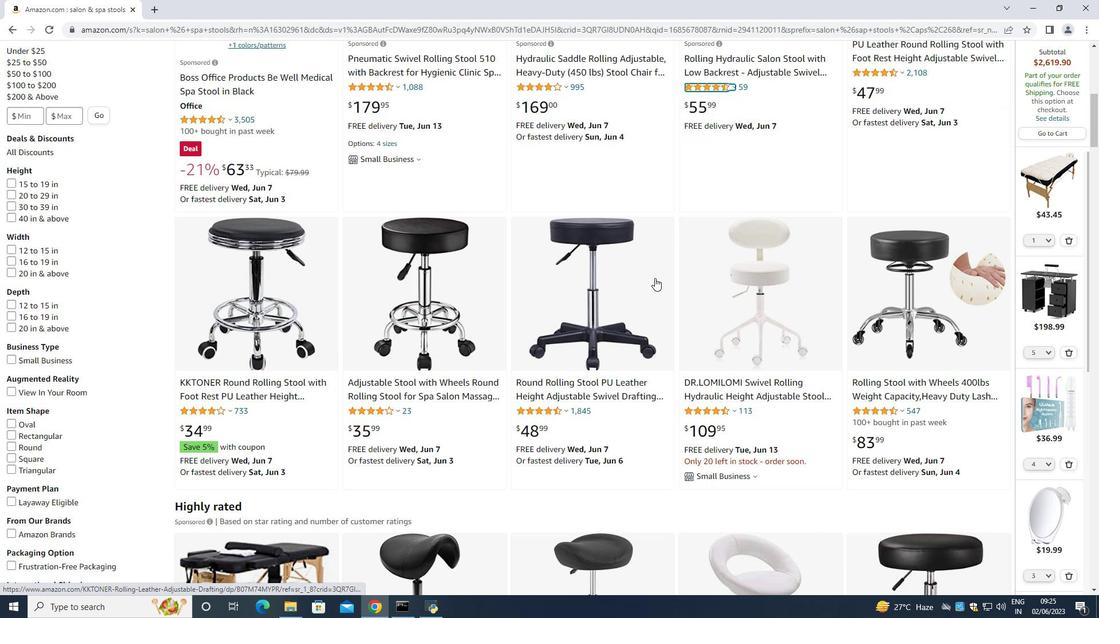 
Action: Mouse moved to (655, 278)
Screenshot: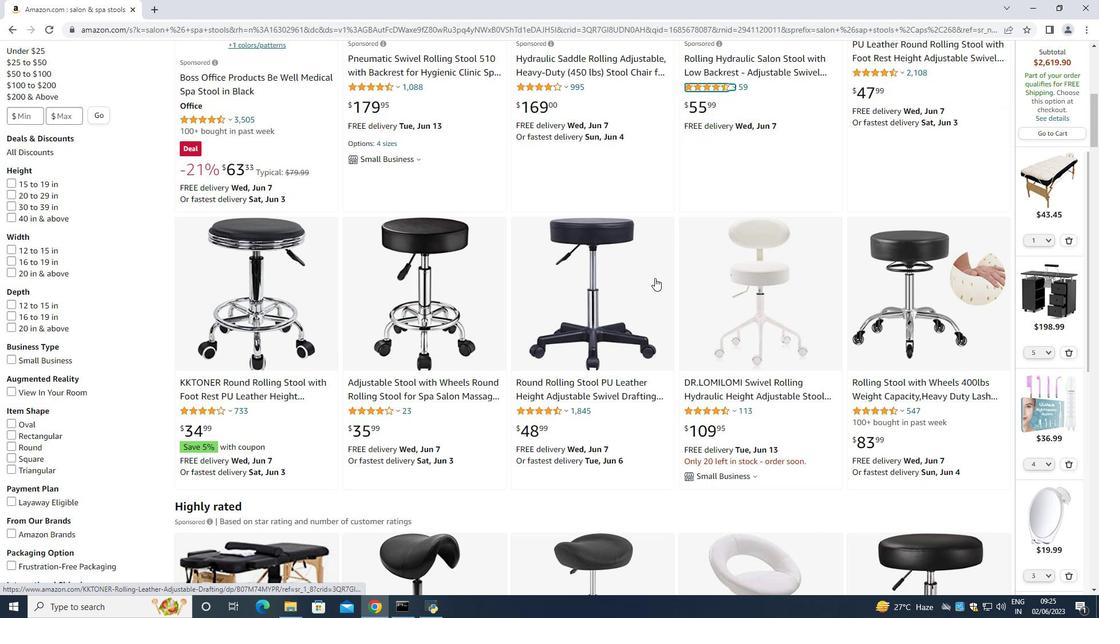 
Action: Mouse scrolled (655, 277) with delta (0, 0)
Screenshot: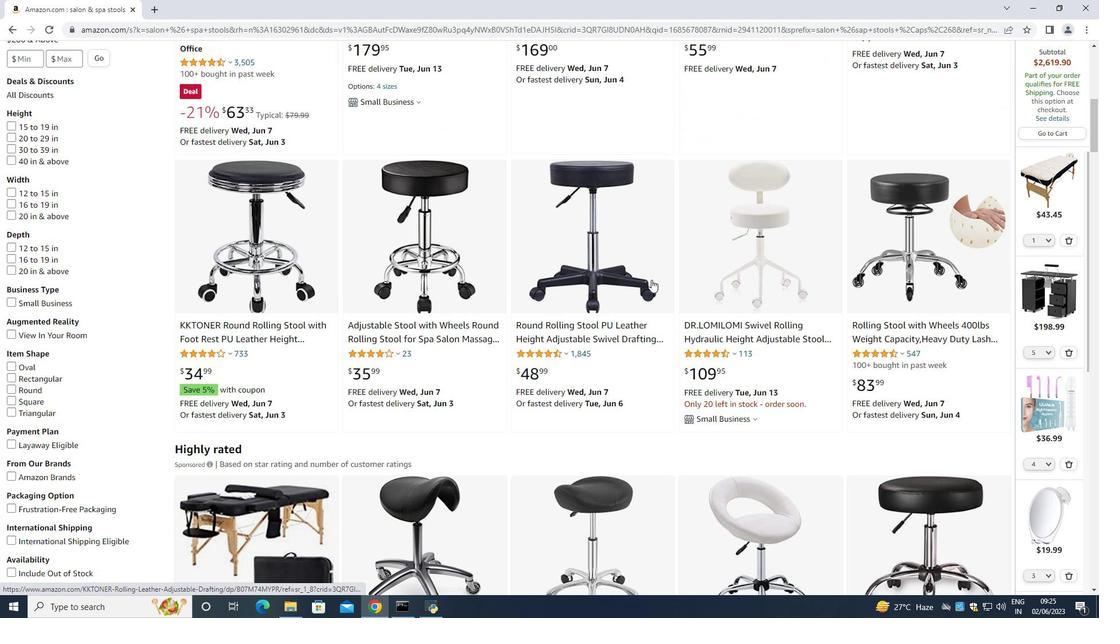 
Action: Mouse moved to (651, 280)
Screenshot: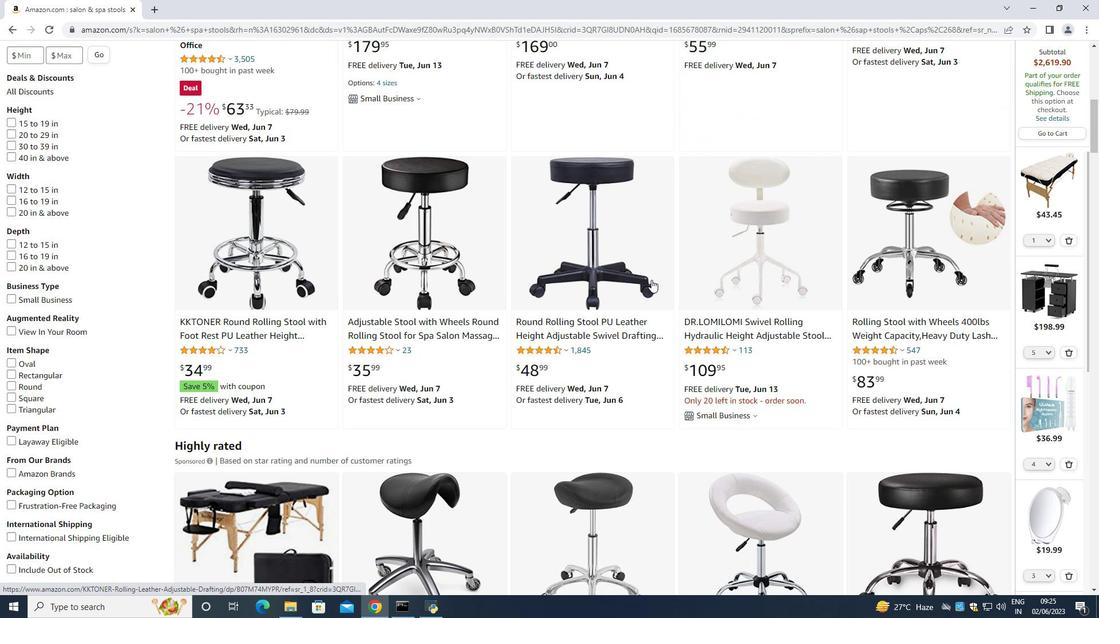 
Action: Mouse scrolled (651, 279) with delta (0, 0)
Screenshot: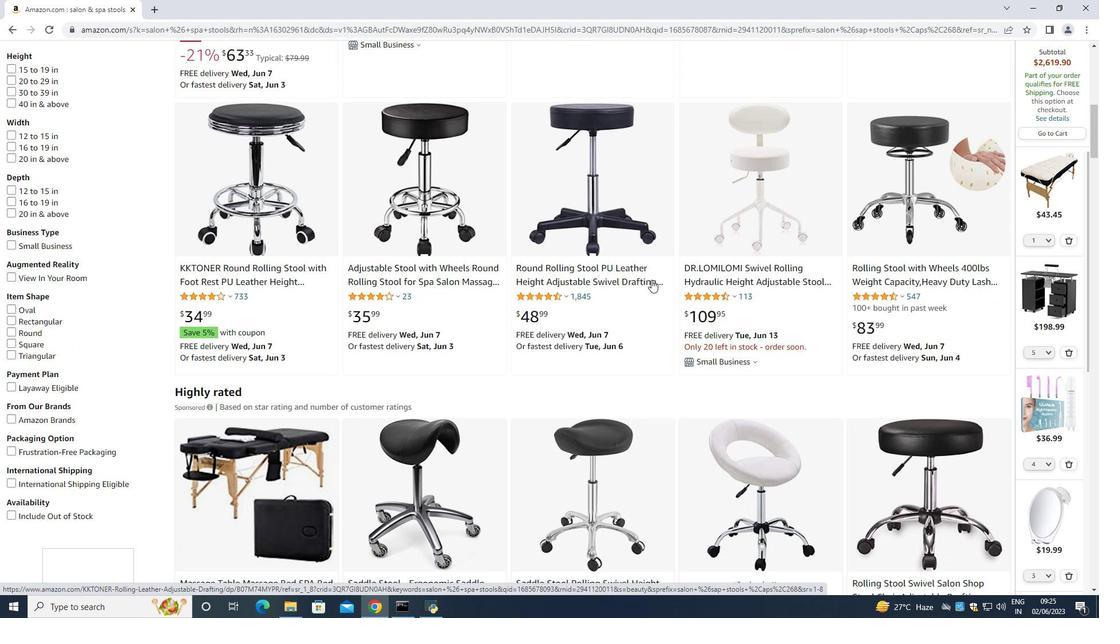 
Action: Mouse scrolled (651, 279) with delta (0, 0)
Screenshot: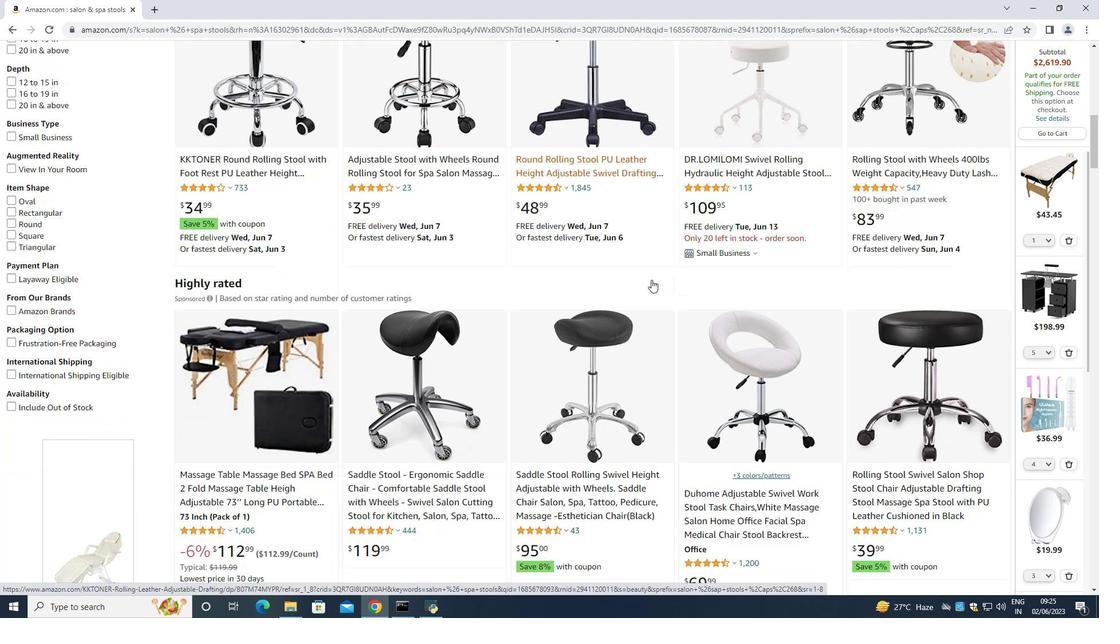 
Action: Mouse scrolled (651, 279) with delta (0, 0)
Screenshot: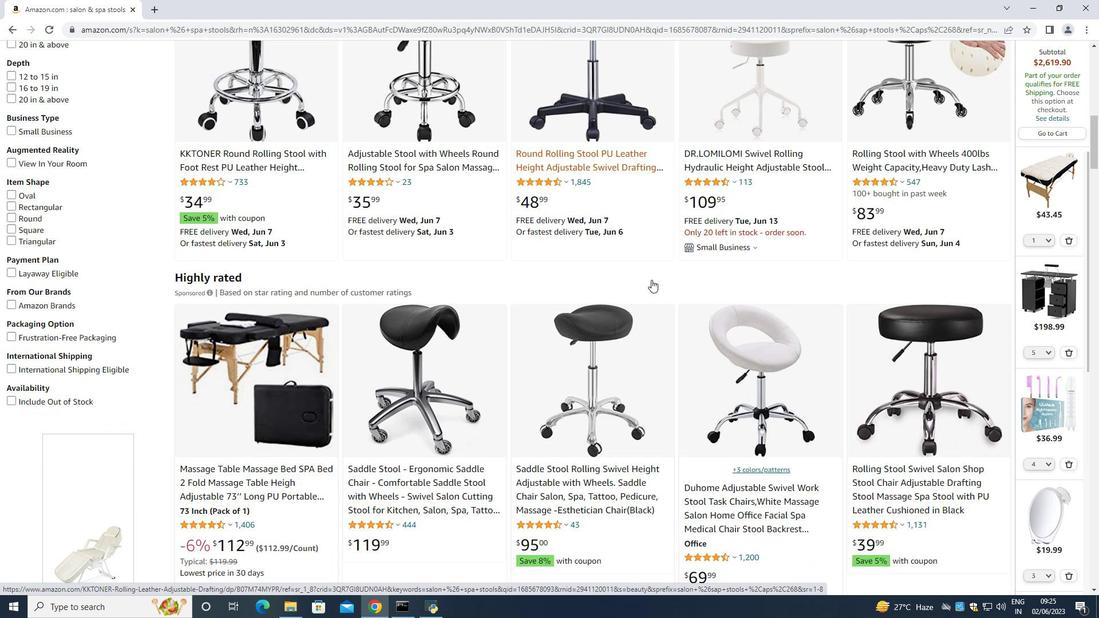 
Action: Mouse scrolled (651, 279) with delta (0, 0)
Screenshot: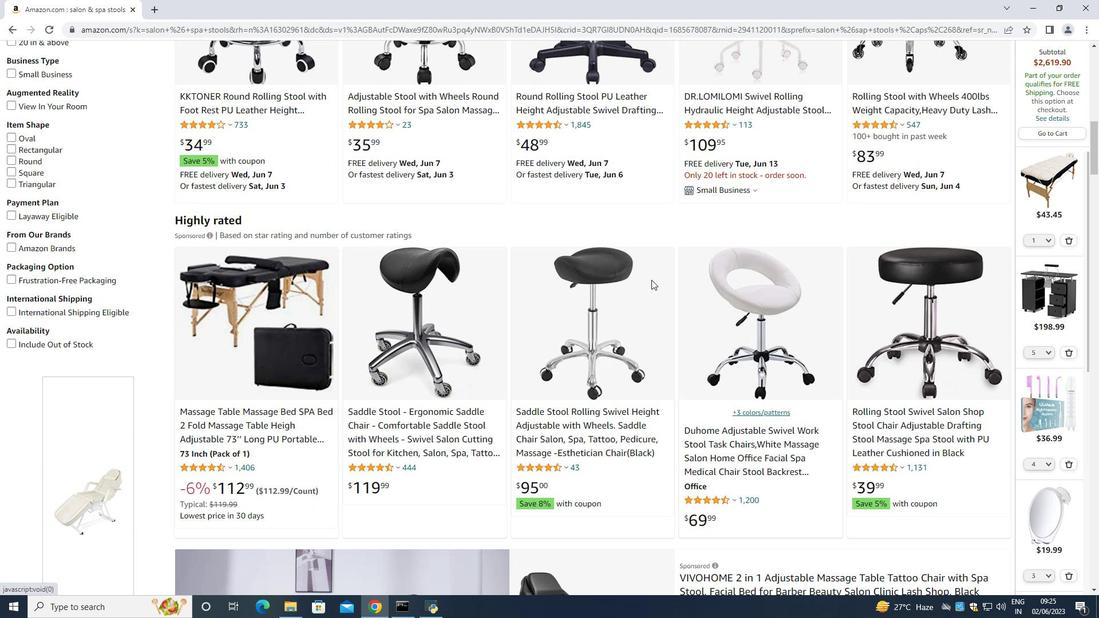 
Action: Mouse scrolled (651, 279) with delta (0, 0)
Screenshot: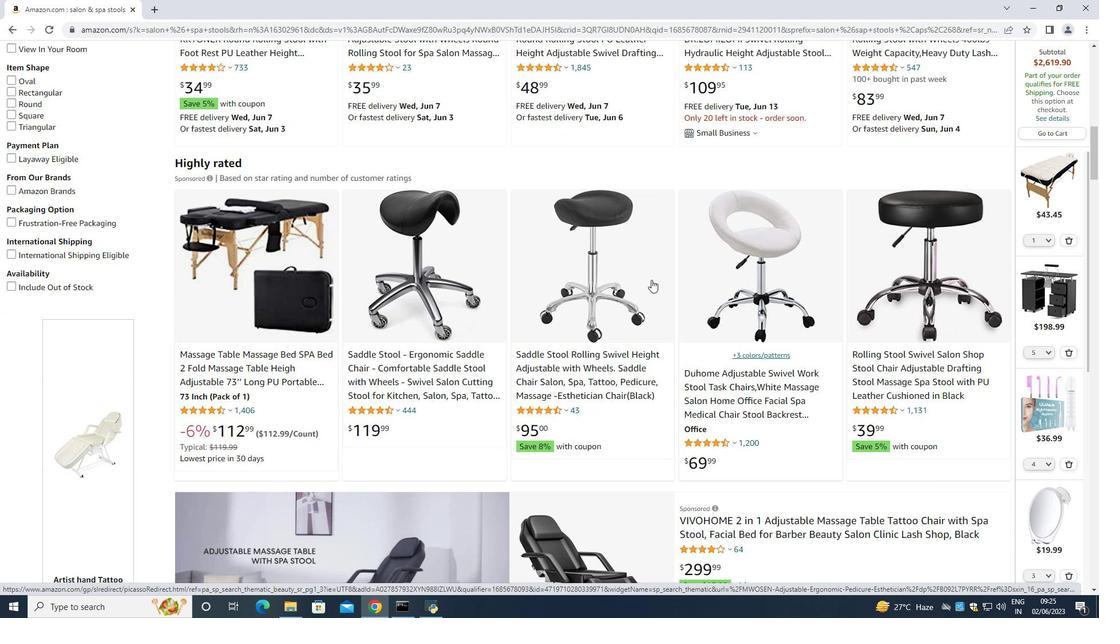 
Action: Mouse scrolled (651, 279) with delta (0, 0)
Screenshot: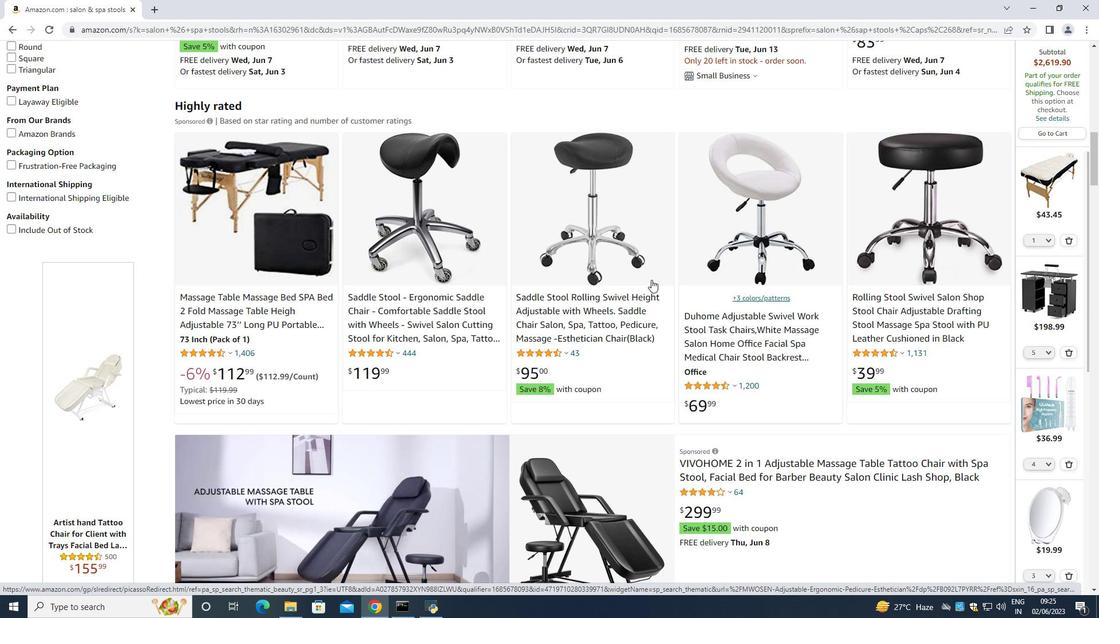 
Action: Mouse moved to (631, 274)
Screenshot: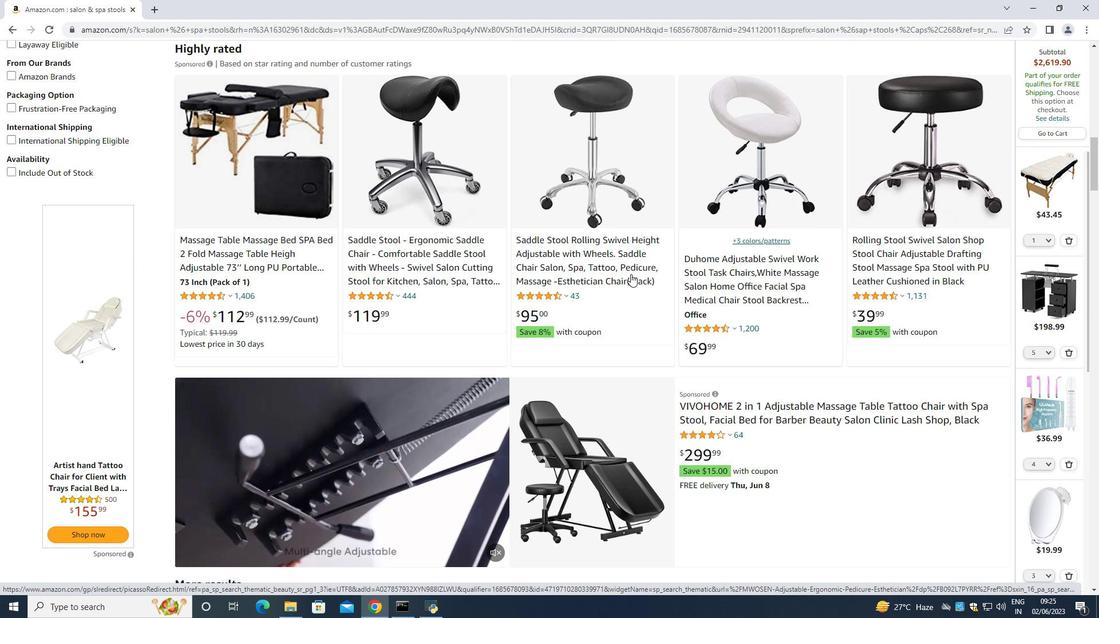 
Action: Mouse scrolled (631, 273) with delta (0, 0)
Screenshot: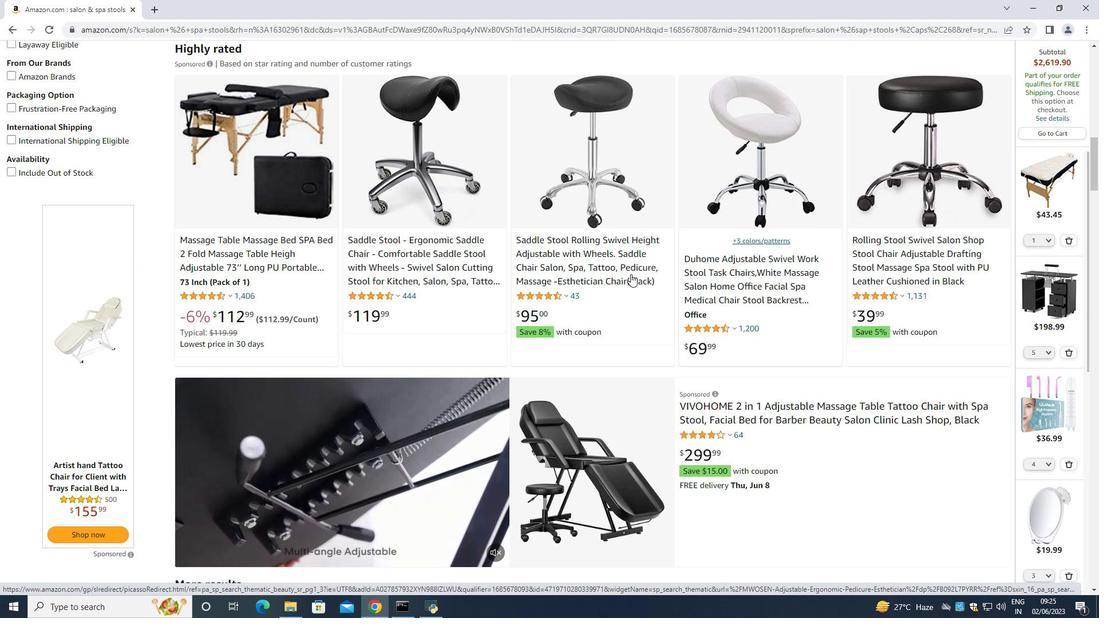 
Action: Mouse scrolled (631, 273) with delta (0, 0)
Screenshot: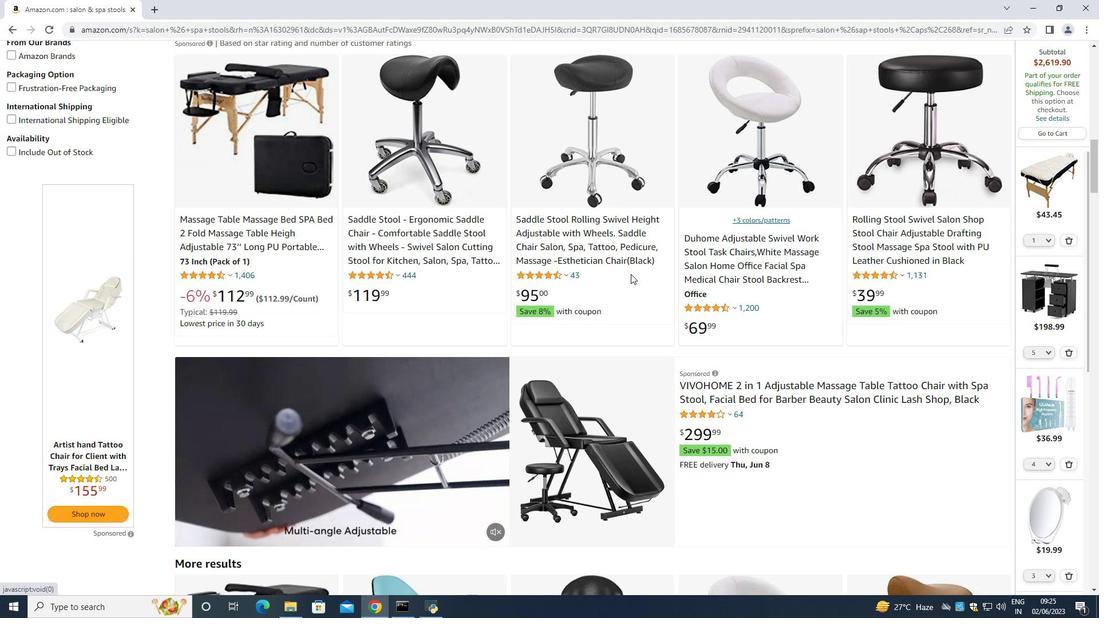 
Action: Mouse moved to (630, 273)
Screenshot: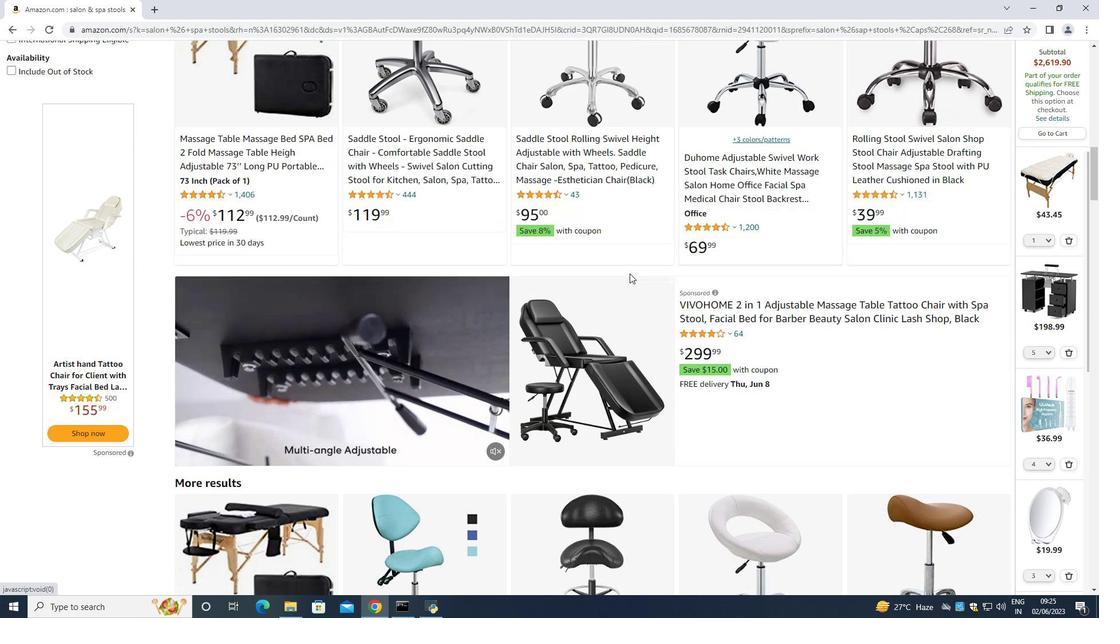 
Action: Mouse scrolled (630, 273) with delta (0, 0)
Screenshot: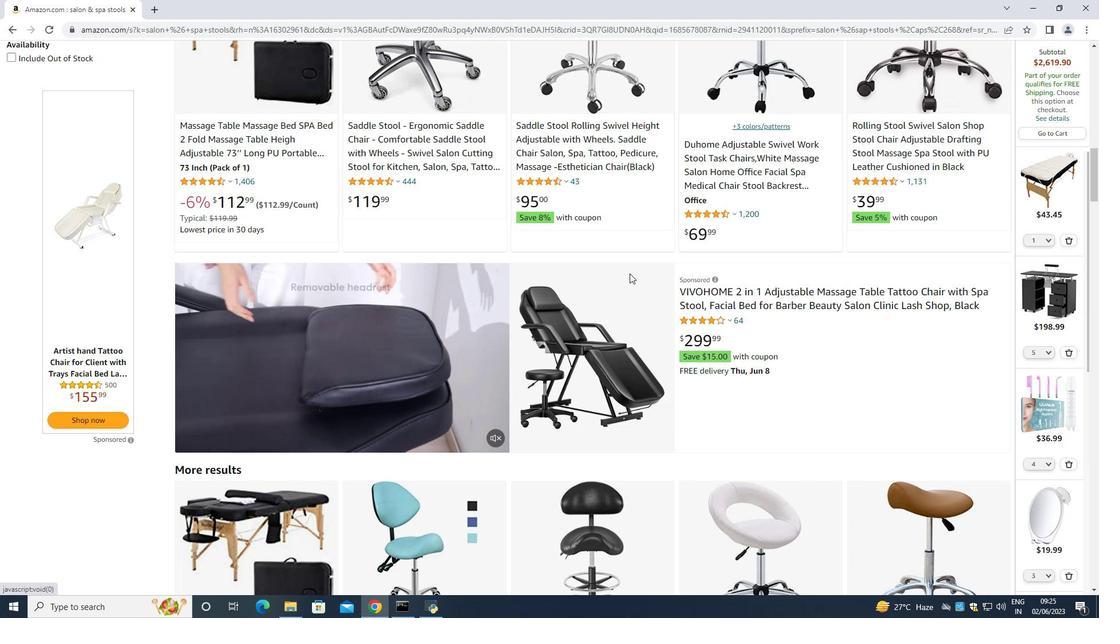 
Action: Mouse moved to (664, 288)
Screenshot: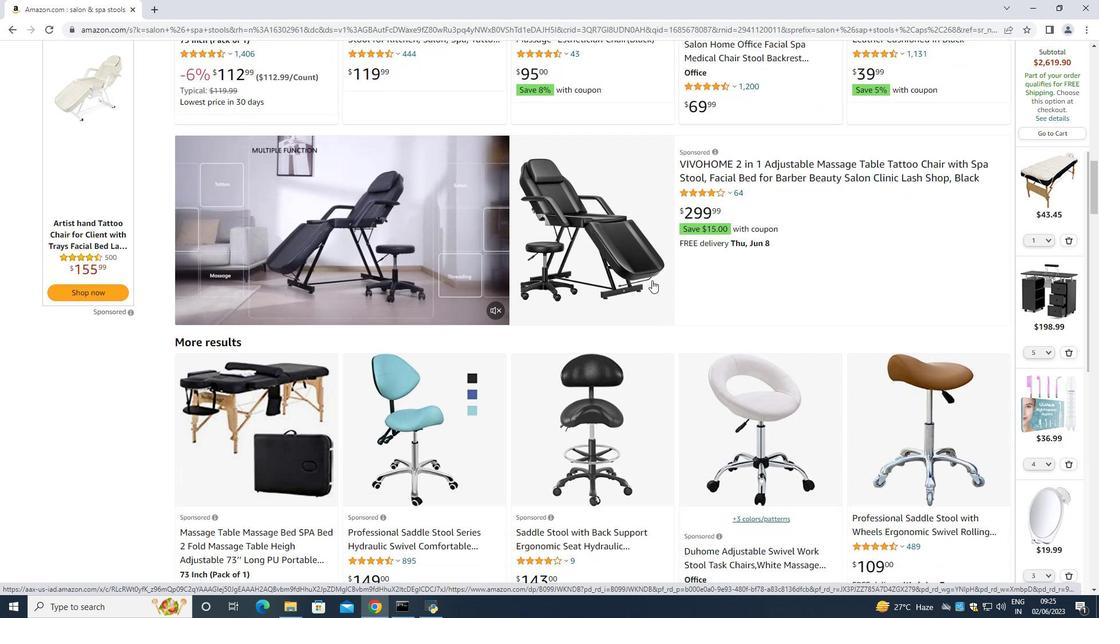 
Action: Mouse scrolled (664, 288) with delta (0, 0)
Screenshot: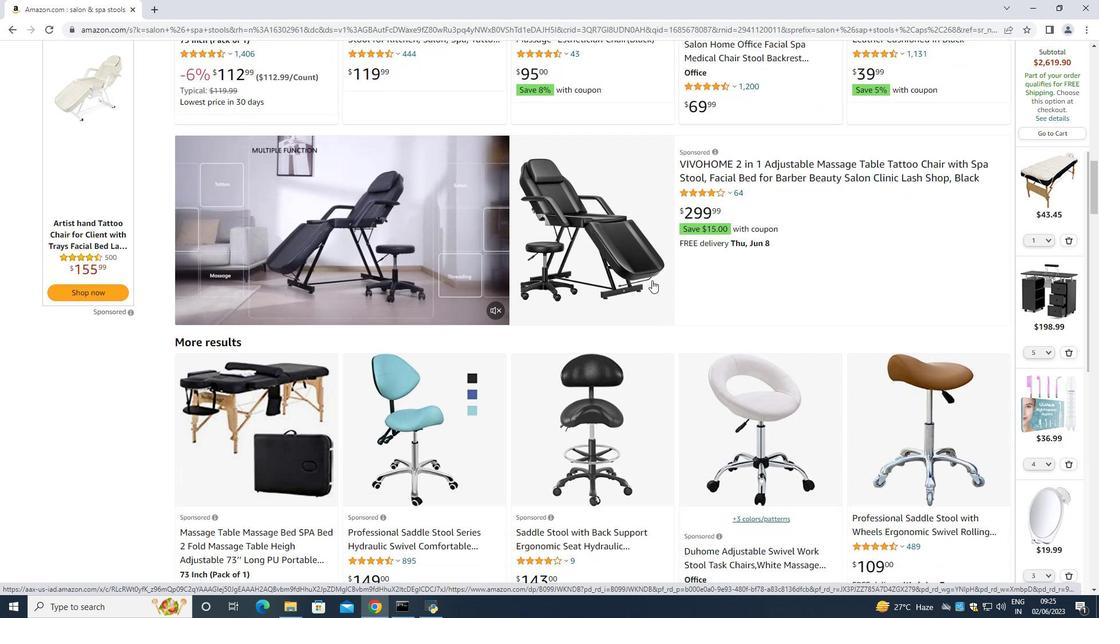 
Action: Mouse moved to (652, 280)
Screenshot: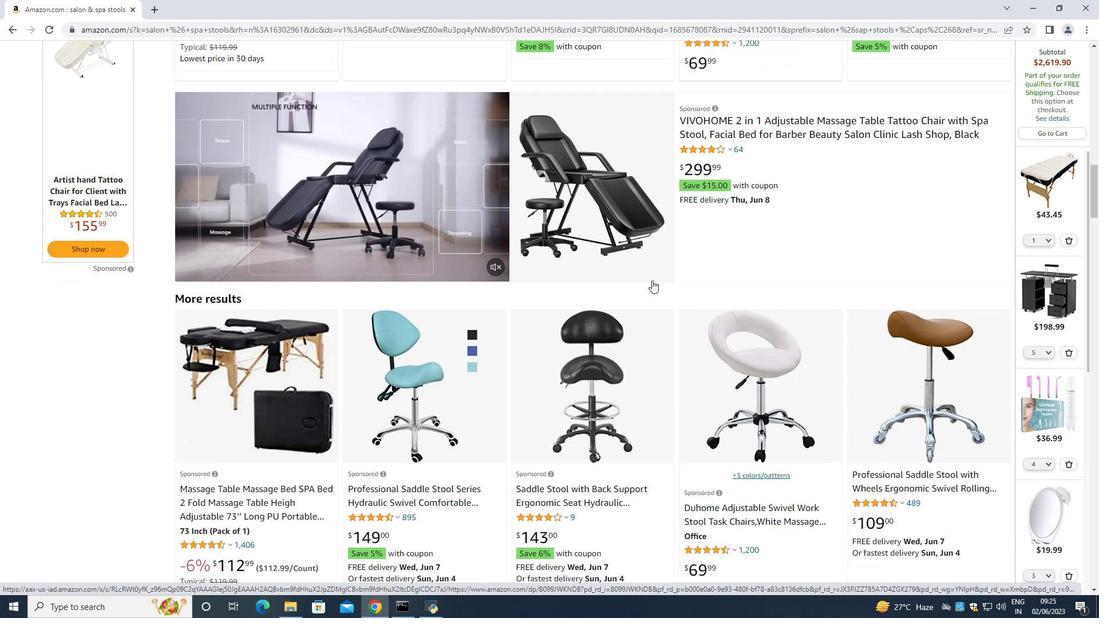 
Action: Mouse scrolled (652, 280) with delta (0, 0)
Screenshot: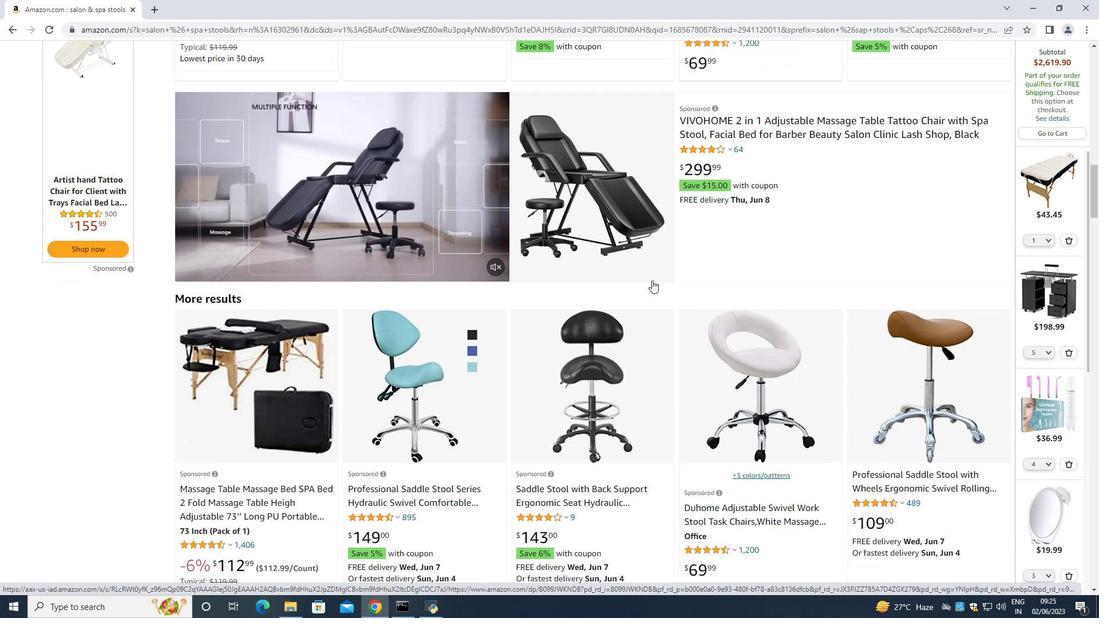 
Action: Mouse scrolled (652, 280) with delta (0, 0)
Screenshot: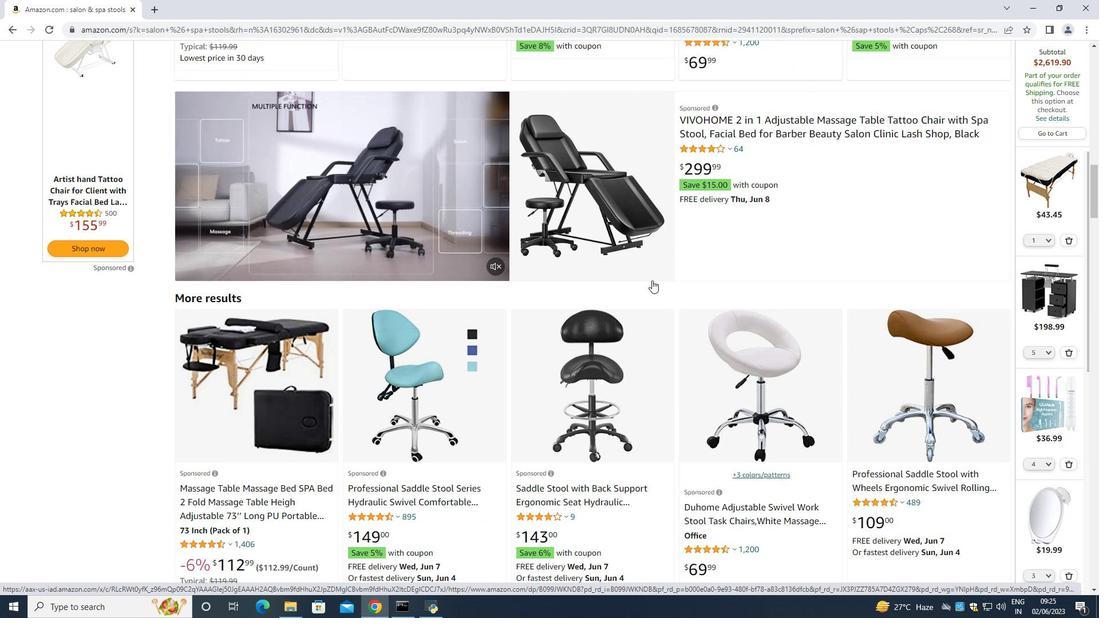 
Action: Mouse moved to (673, 391)
Screenshot: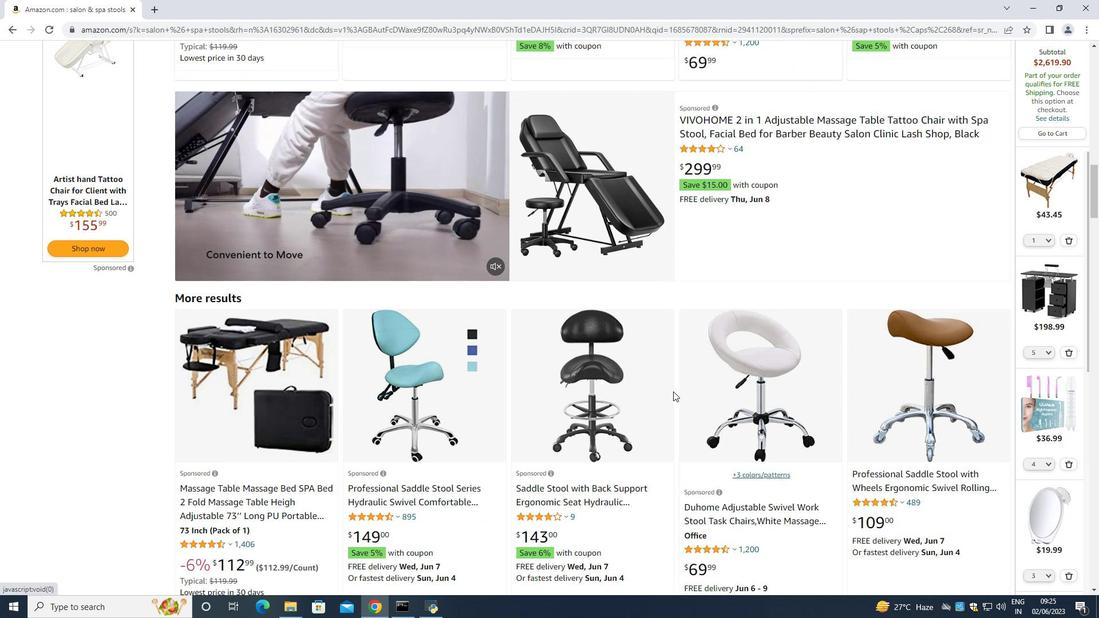 
Action: Mouse scrolled (673, 391) with delta (0, 0)
Screenshot: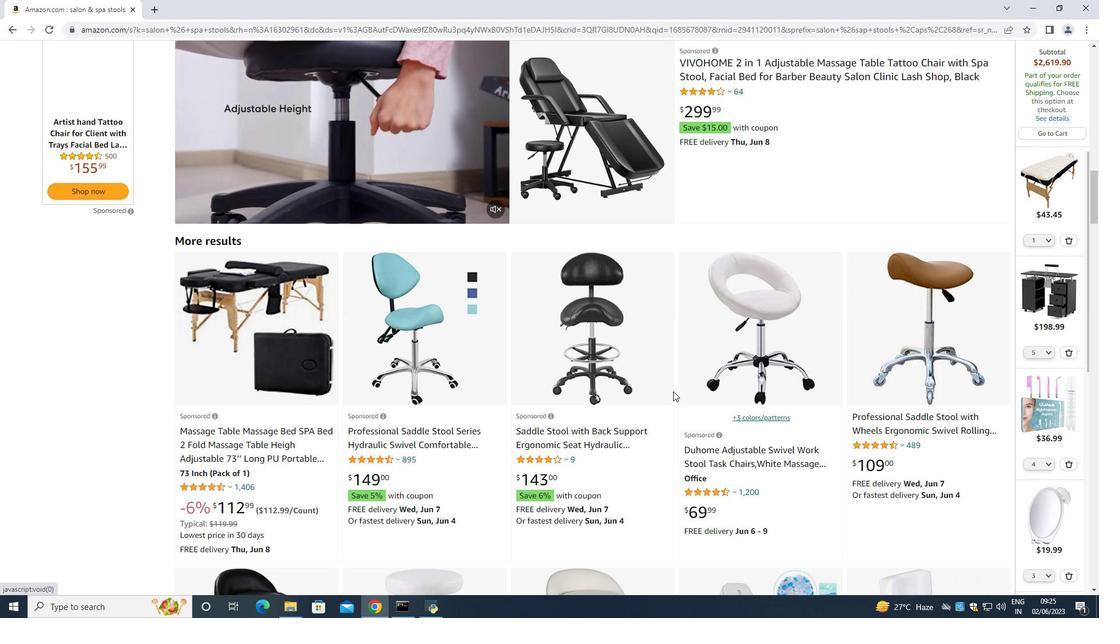 
Action: Mouse moved to (473, 468)
Screenshot: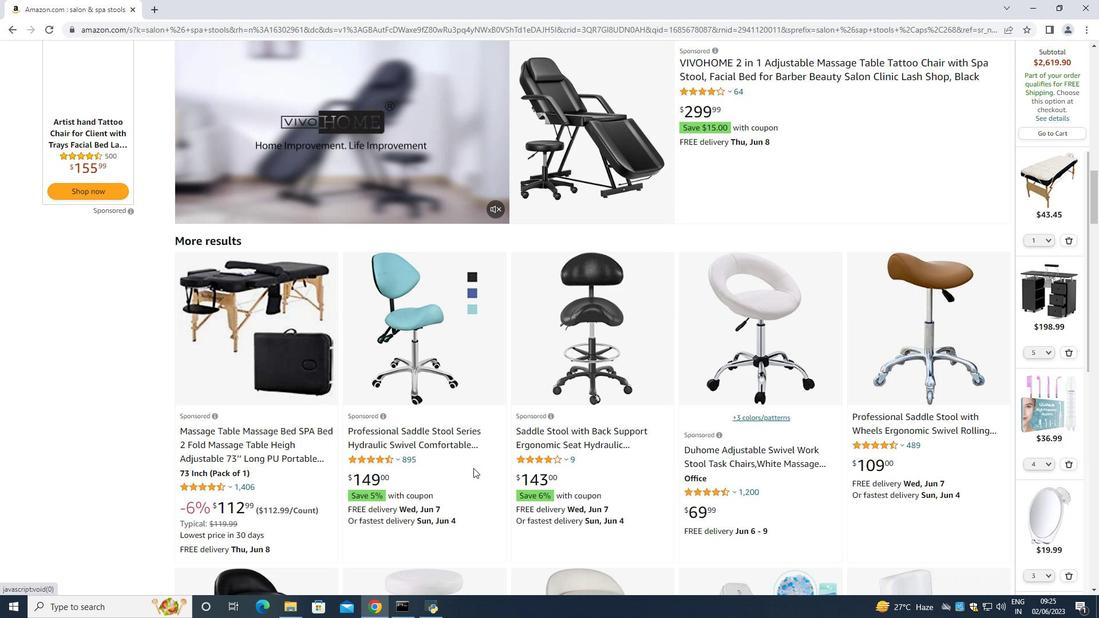 
Action: Mouse scrolled (473, 469) with delta (0, 0)
Screenshot: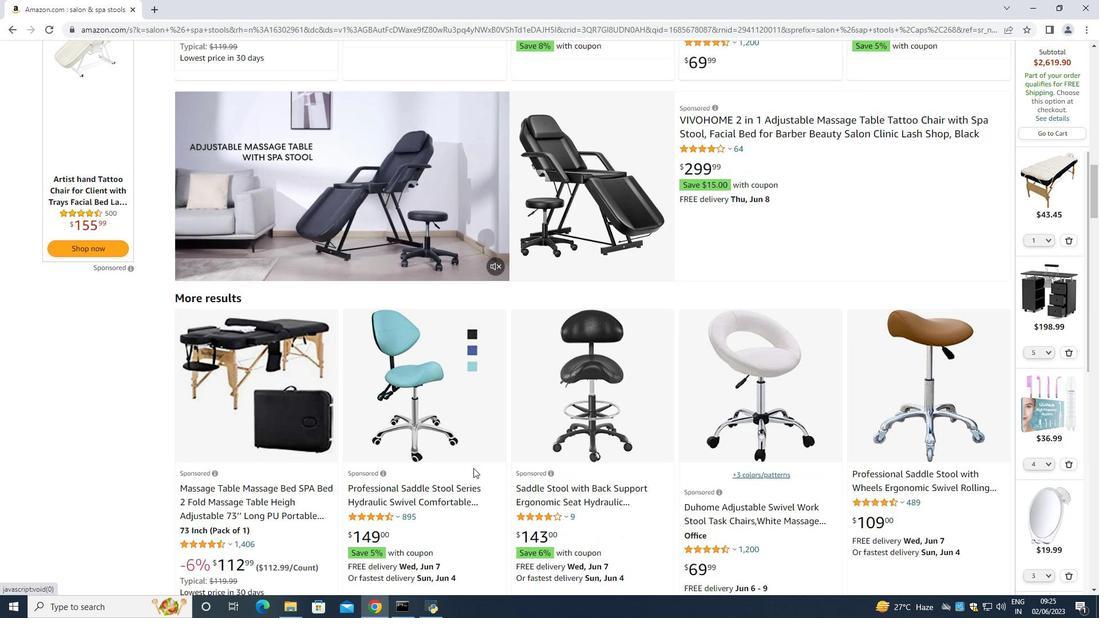 
Action: Mouse moved to (473, 468)
Screenshot: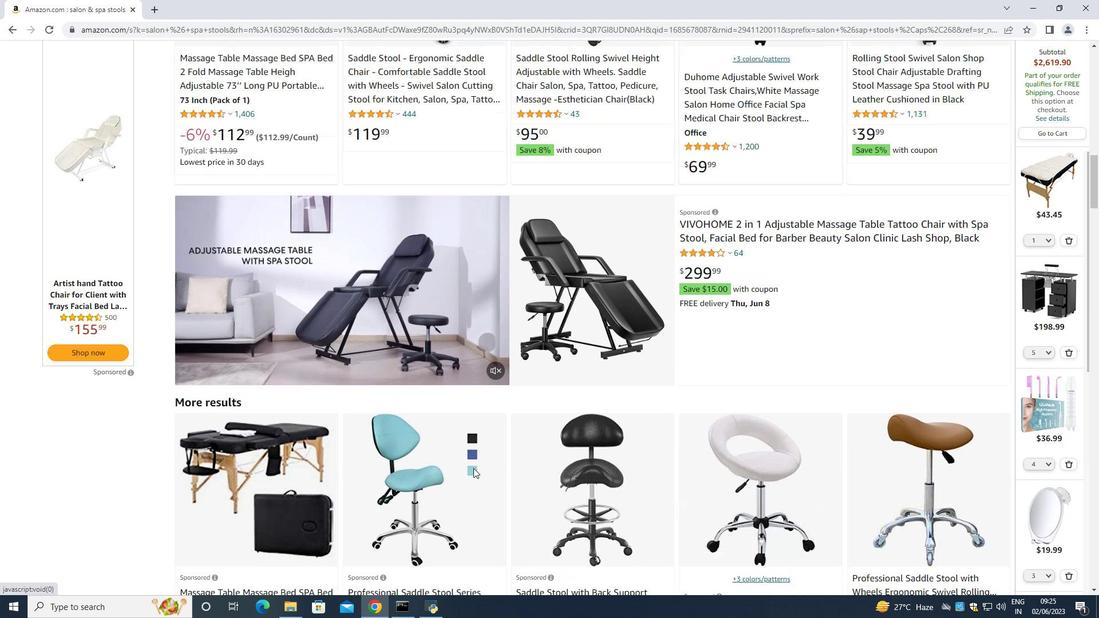 
Action: Mouse scrolled (473, 469) with delta (0, 0)
Screenshot: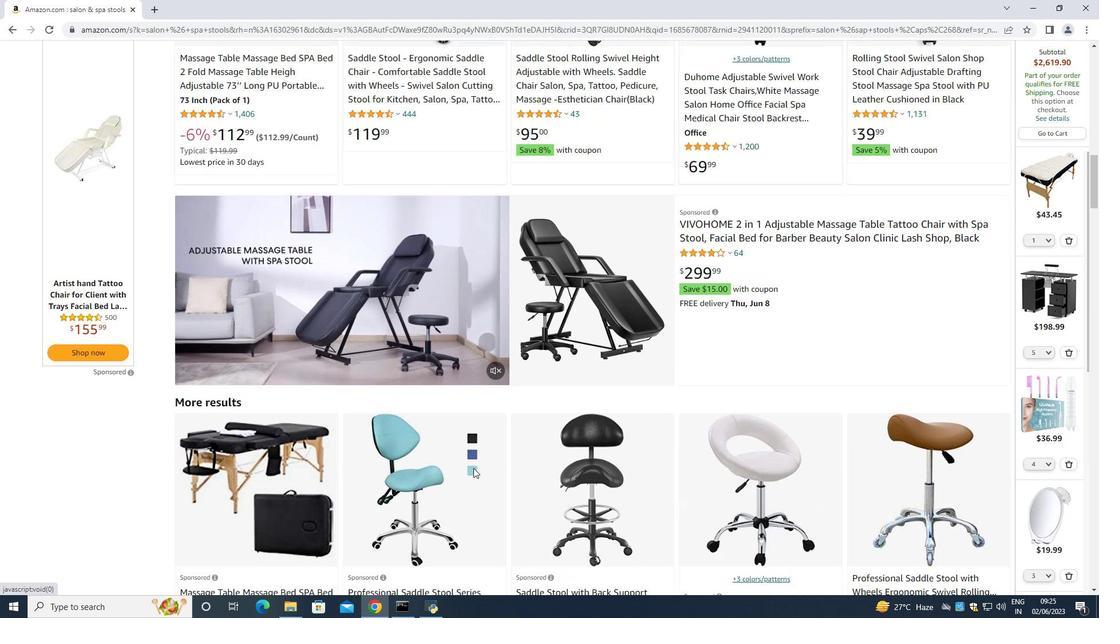 
Action: Mouse scrolled (473, 469) with delta (0, 0)
Screenshot: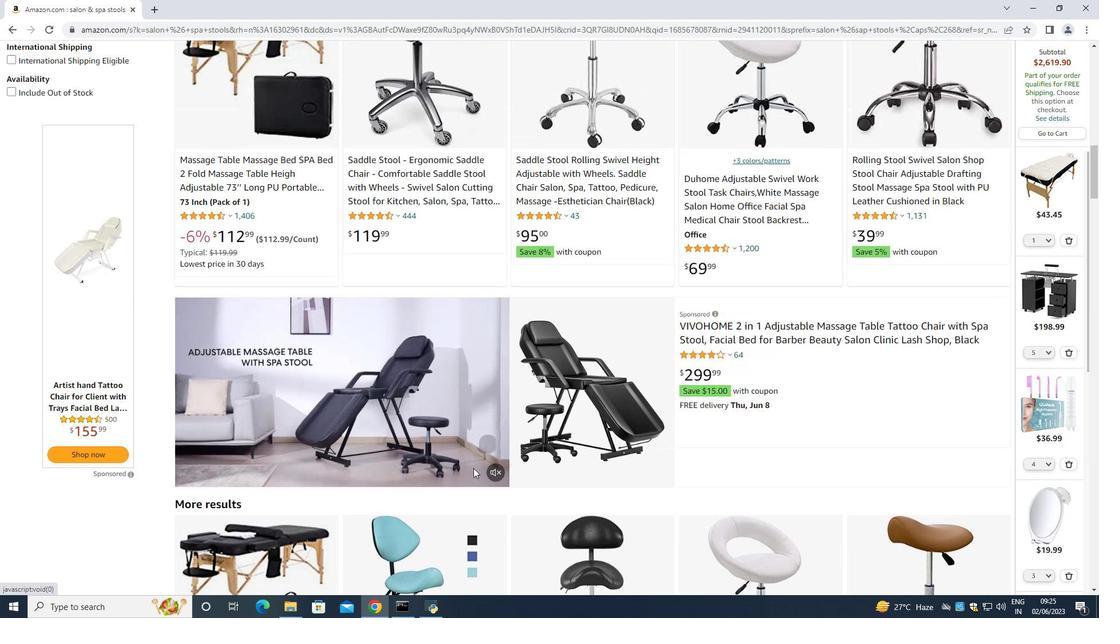
Action: Mouse scrolled (473, 469) with delta (0, 0)
Screenshot: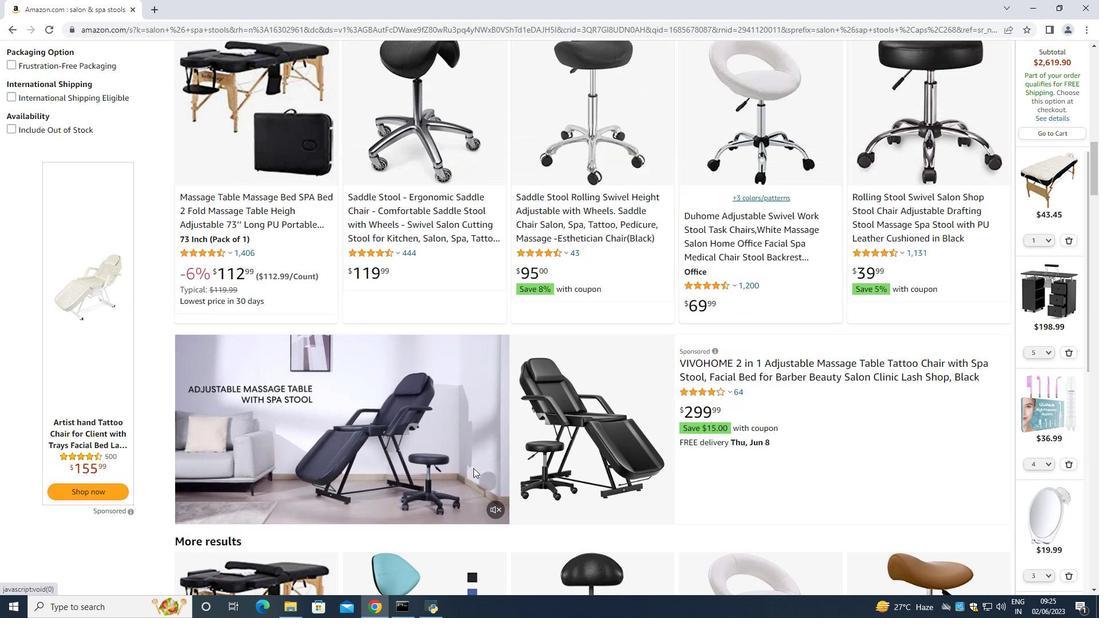 
Action: Mouse scrolled (473, 469) with delta (0, 0)
Screenshot: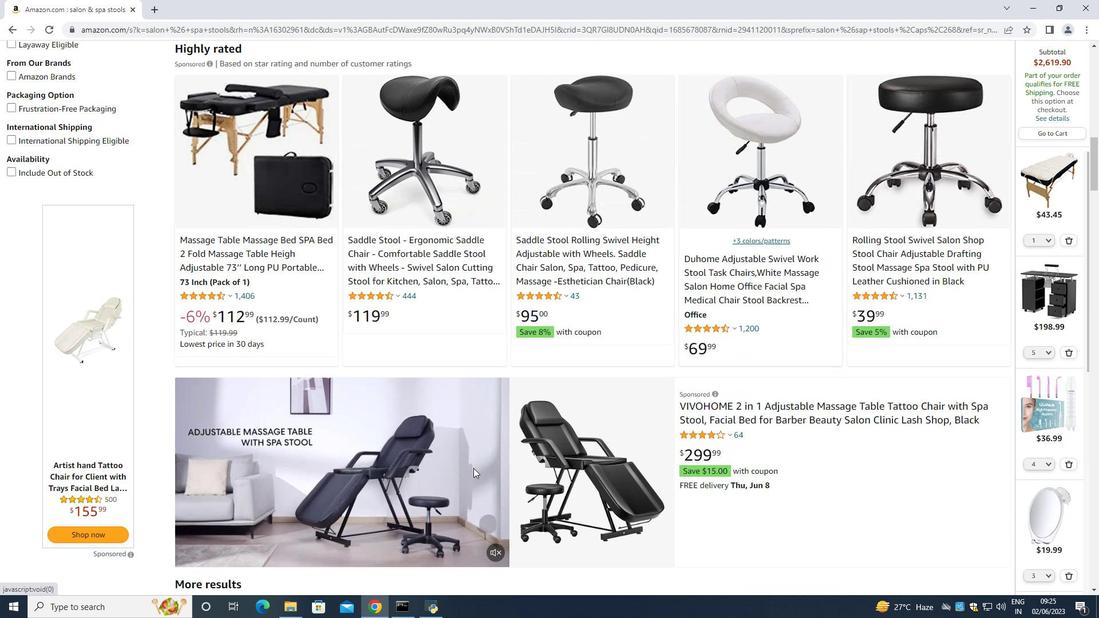 
Action: Mouse scrolled (473, 469) with delta (0, 0)
Screenshot: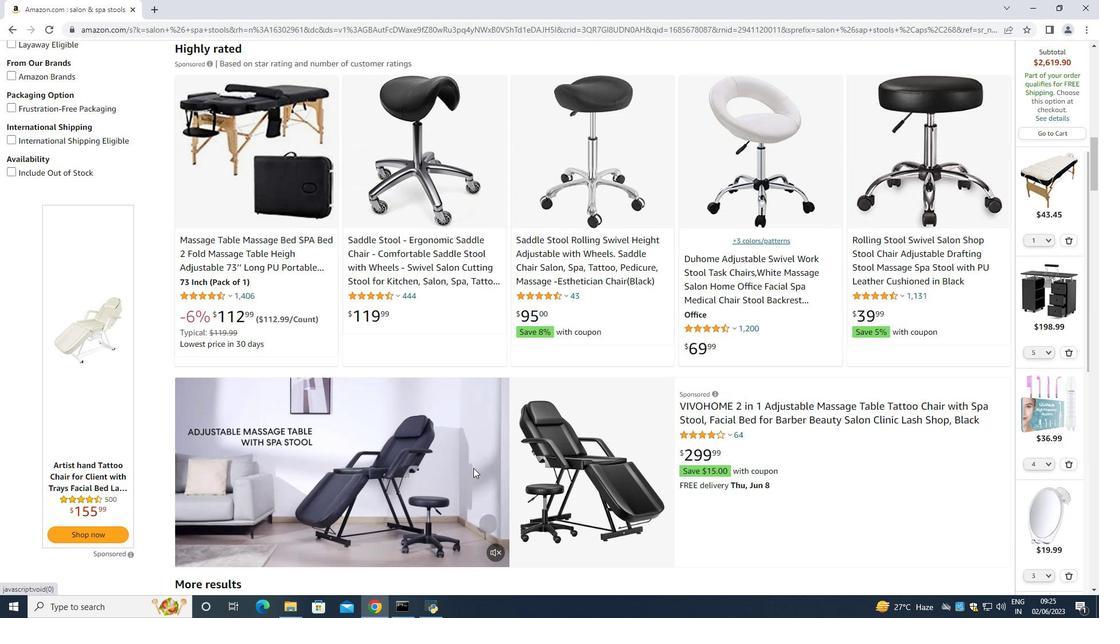 
Action: Mouse scrolled (473, 469) with delta (0, 0)
Screenshot: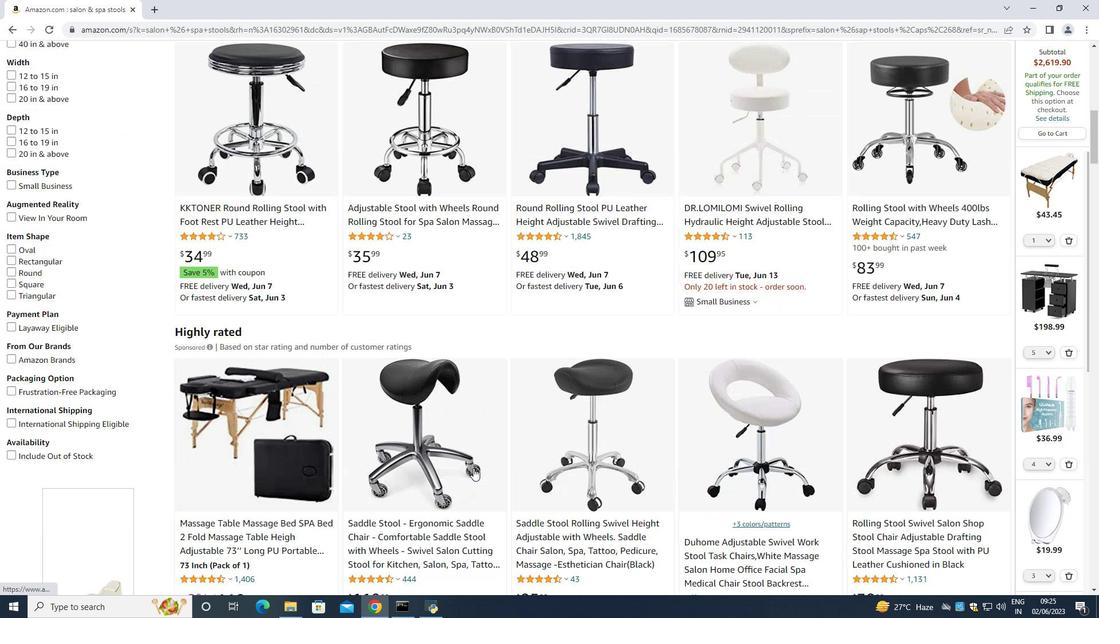 
Action: Mouse scrolled (473, 469) with delta (0, 0)
Screenshot: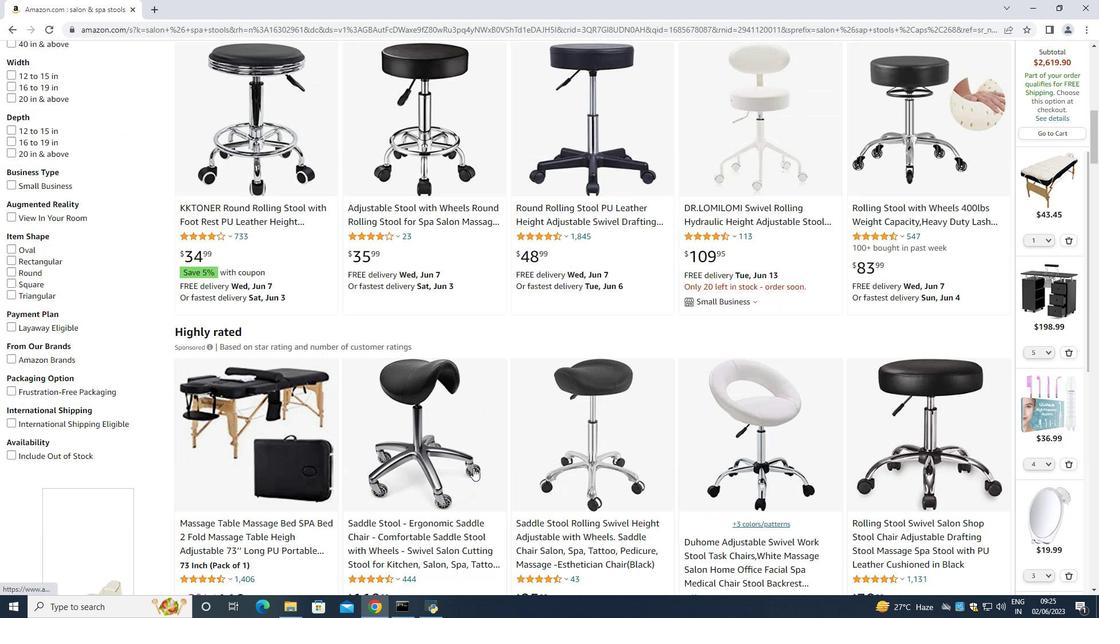 
Action: Mouse scrolled (473, 469) with delta (0, 0)
Screenshot: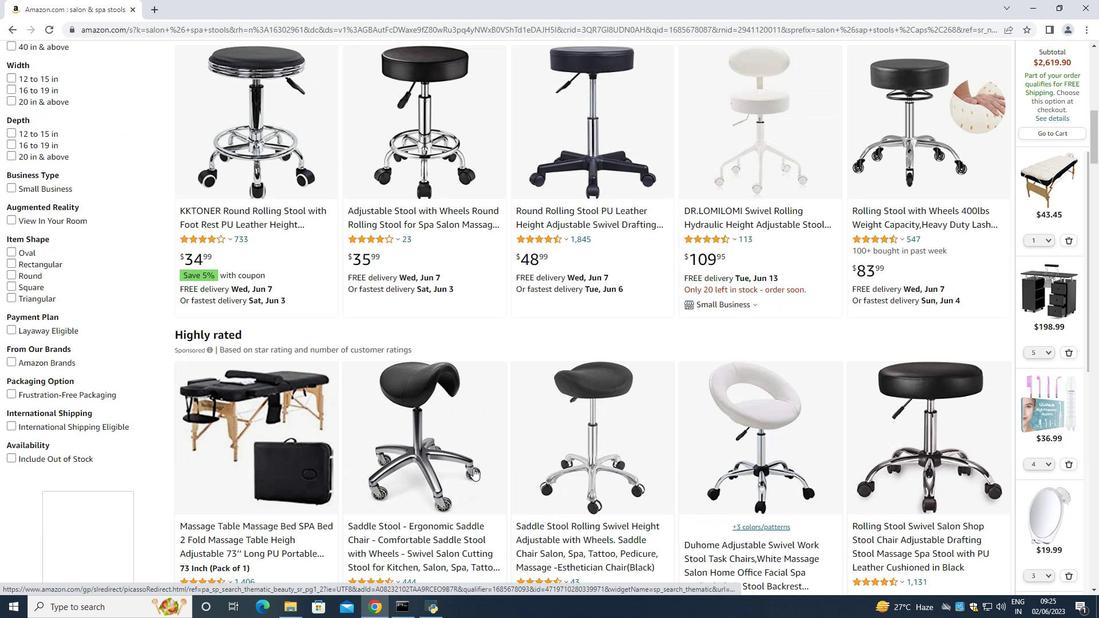 
Action: Mouse scrolled (473, 469) with delta (0, 0)
Screenshot: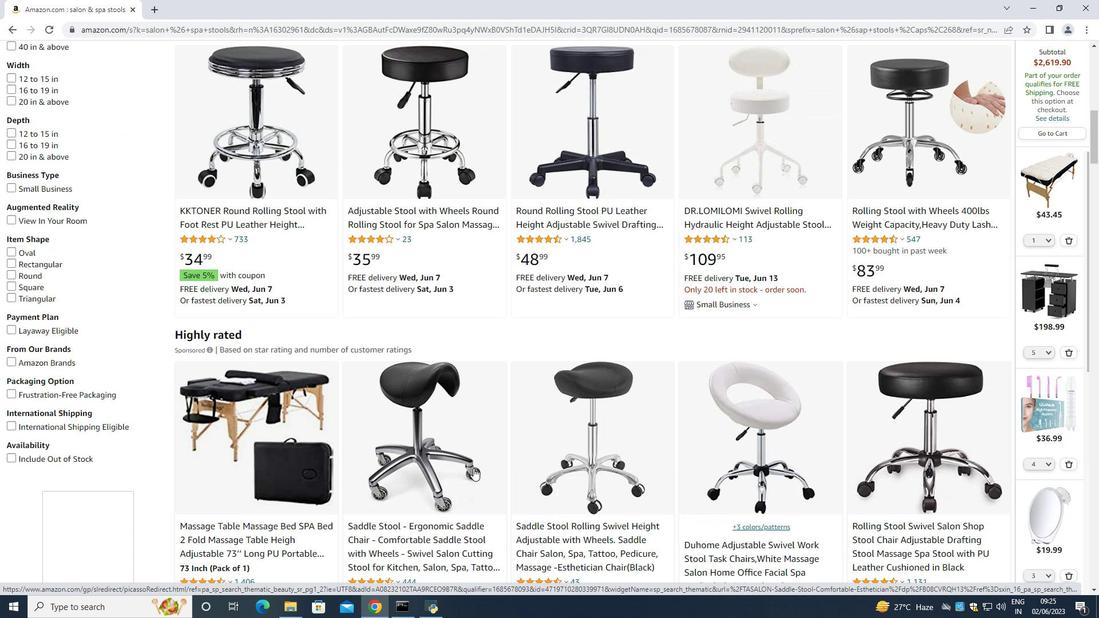 
Action: Mouse scrolled (473, 469) with delta (0, 0)
Screenshot: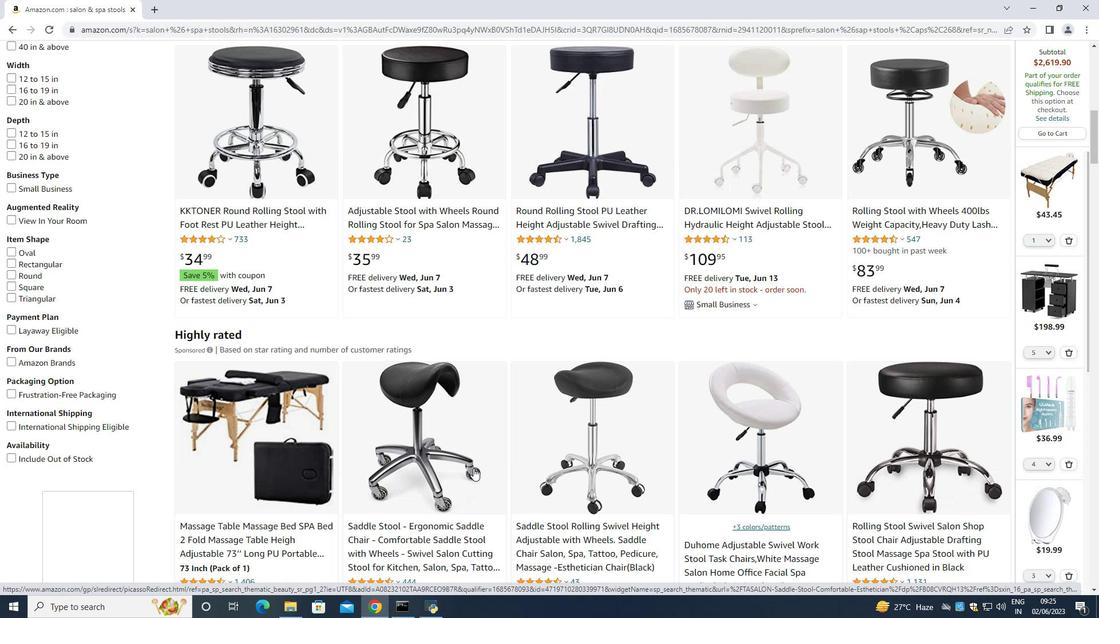 
Action: Mouse scrolled (473, 469) with delta (0, 0)
Screenshot: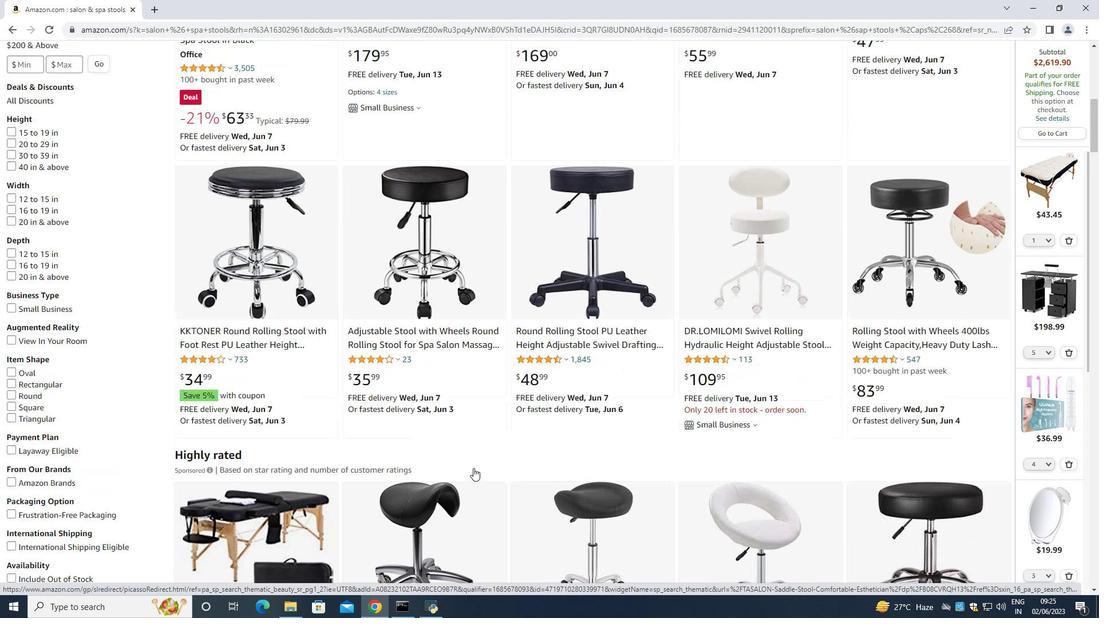 
Action: Mouse scrolled (473, 469) with delta (0, 0)
Screenshot: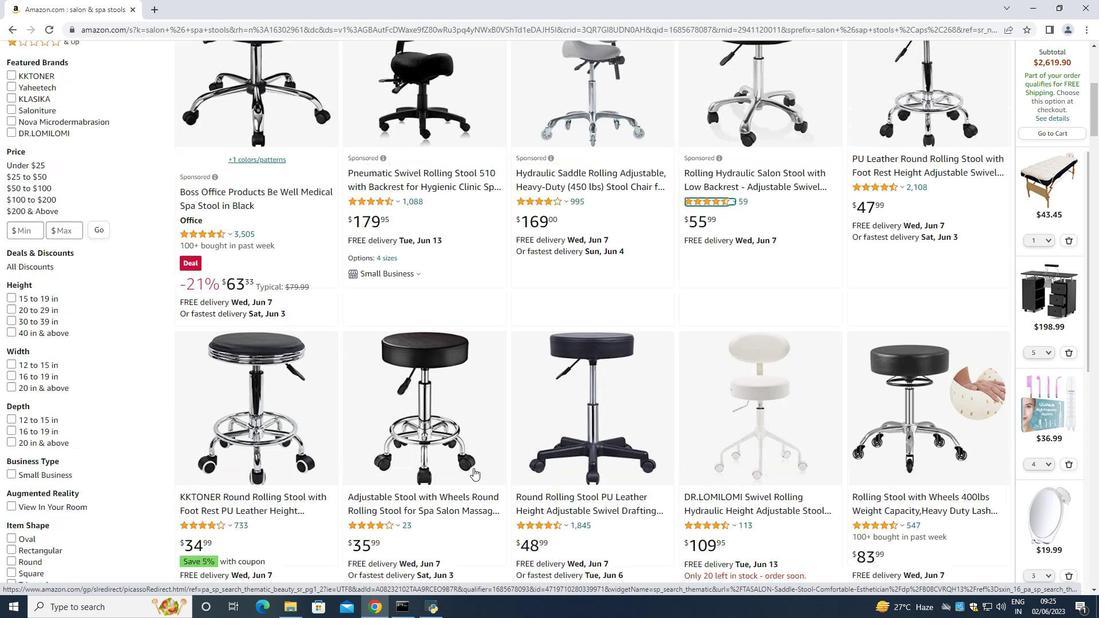
Action: Mouse scrolled (473, 469) with delta (0, 0)
Screenshot: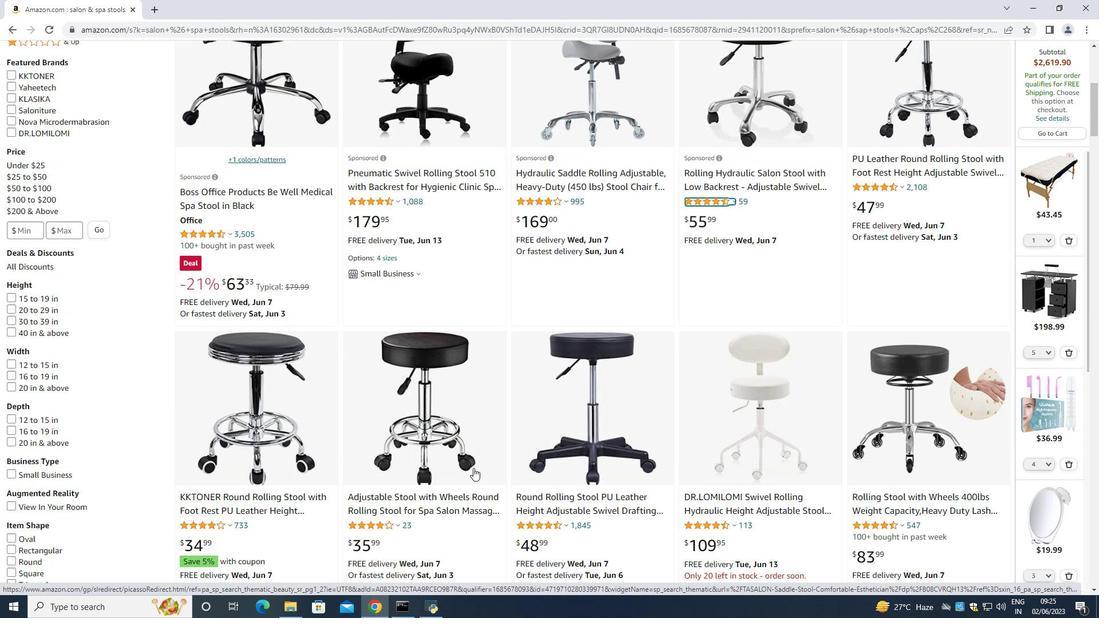 
Action: Mouse scrolled (473, 469) with delta (0, 0)
Screenshot: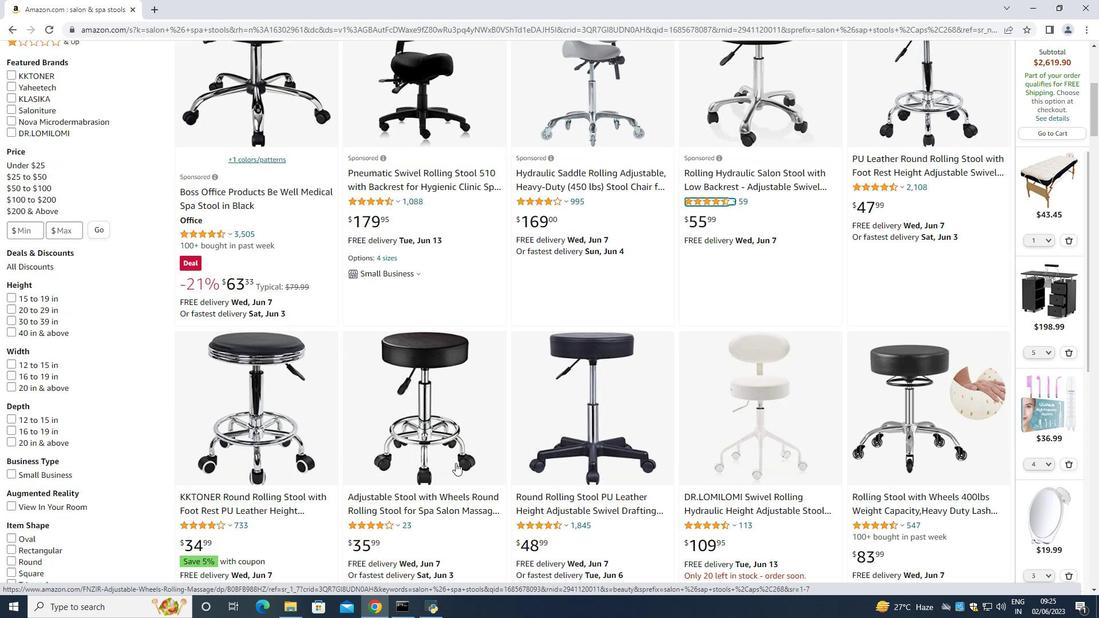 
Action: Mouse scrolled (473, 469) with delta (0, 0)
Screenshot: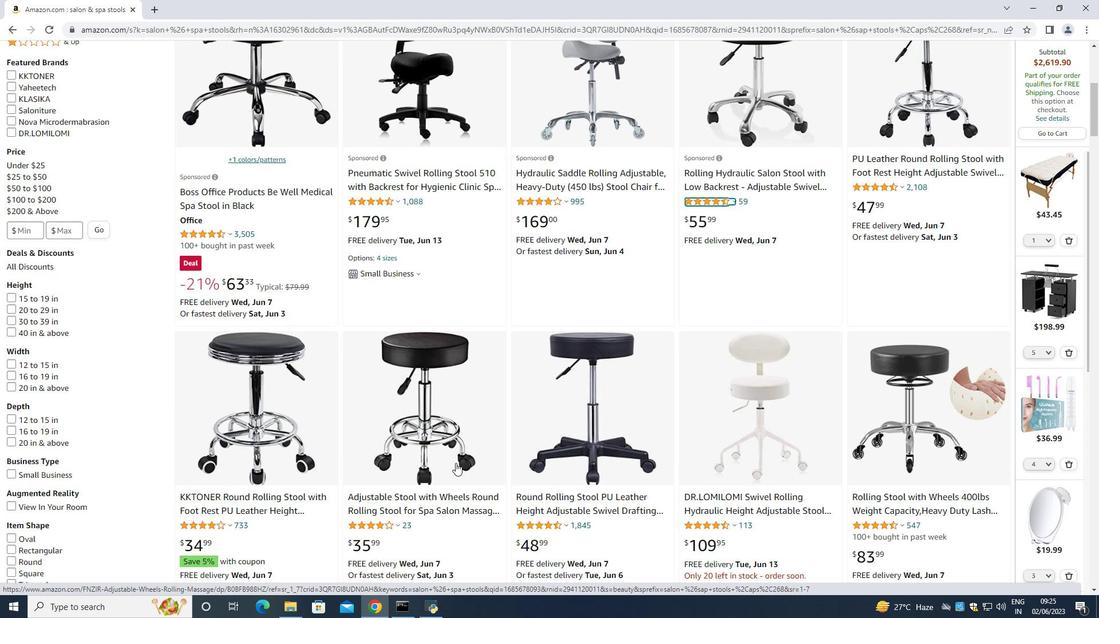 
Action: Mouse moved to (466, 508)
Screenshot: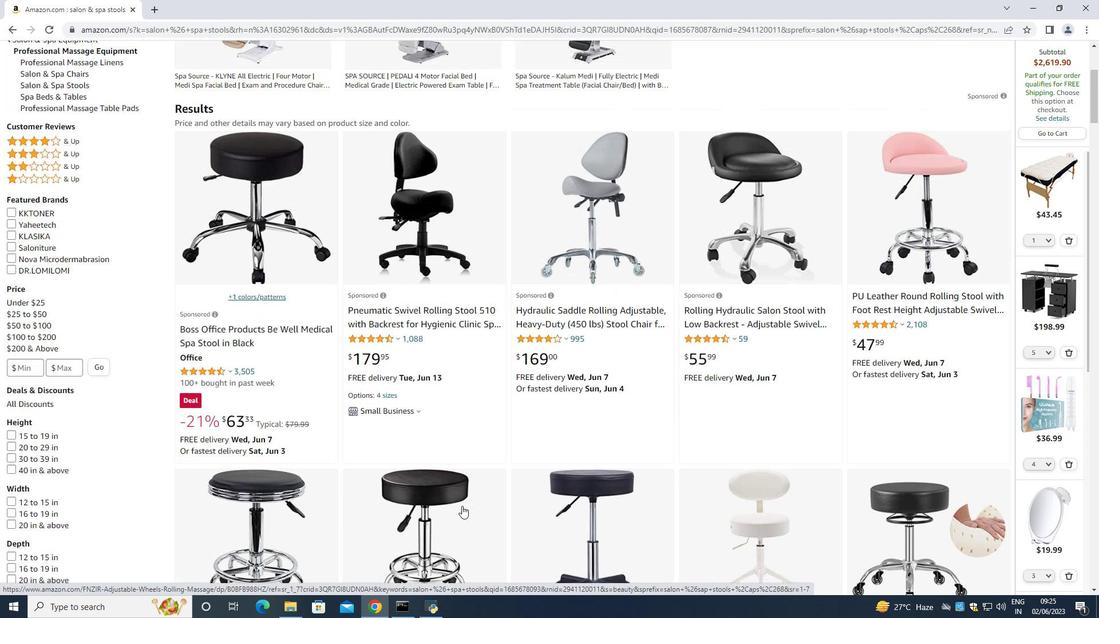 
Action: Mouse scrolled (466, 508) with delta (0, 0)
Screenshot: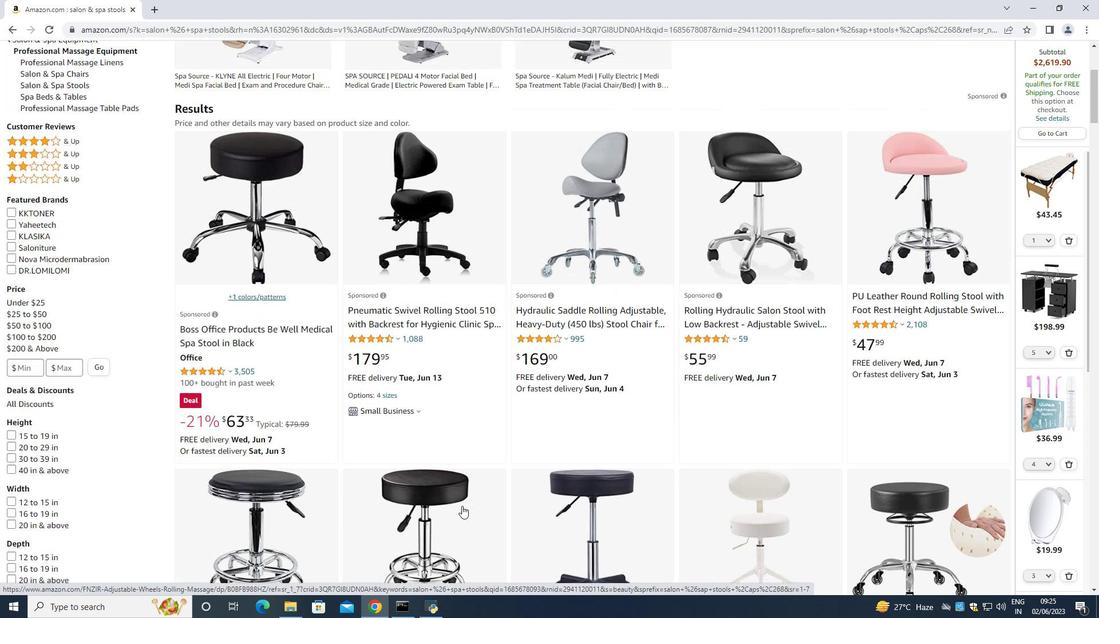 
Action: Mouse moved to (463, 506)
Screenshot: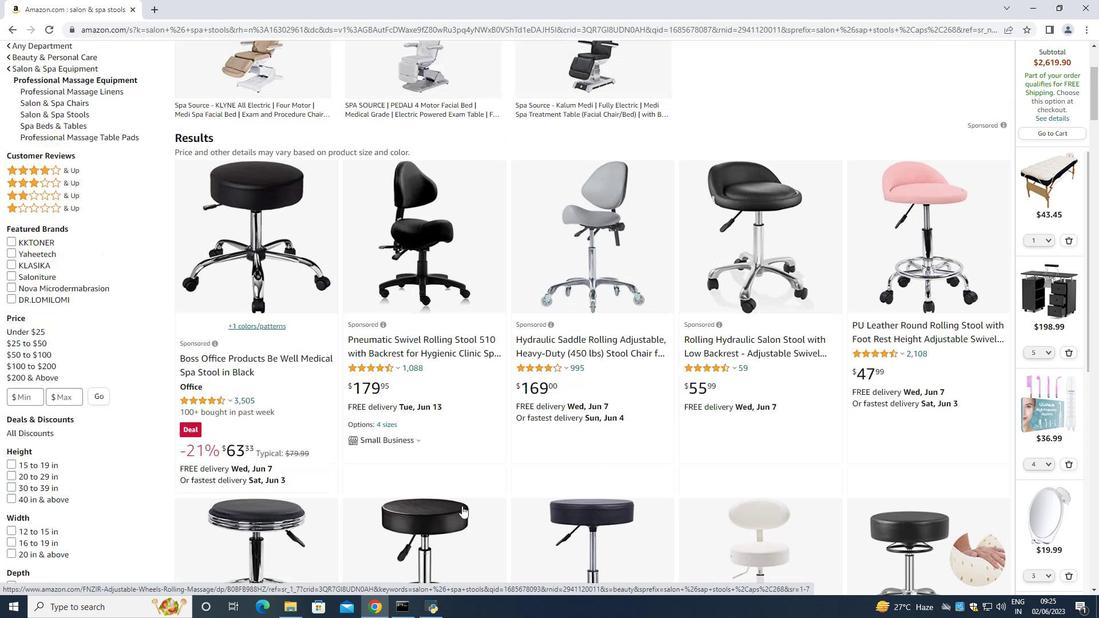
Action: Mouse scrolled (463, 506) with delta (0, 0)
Screenshot: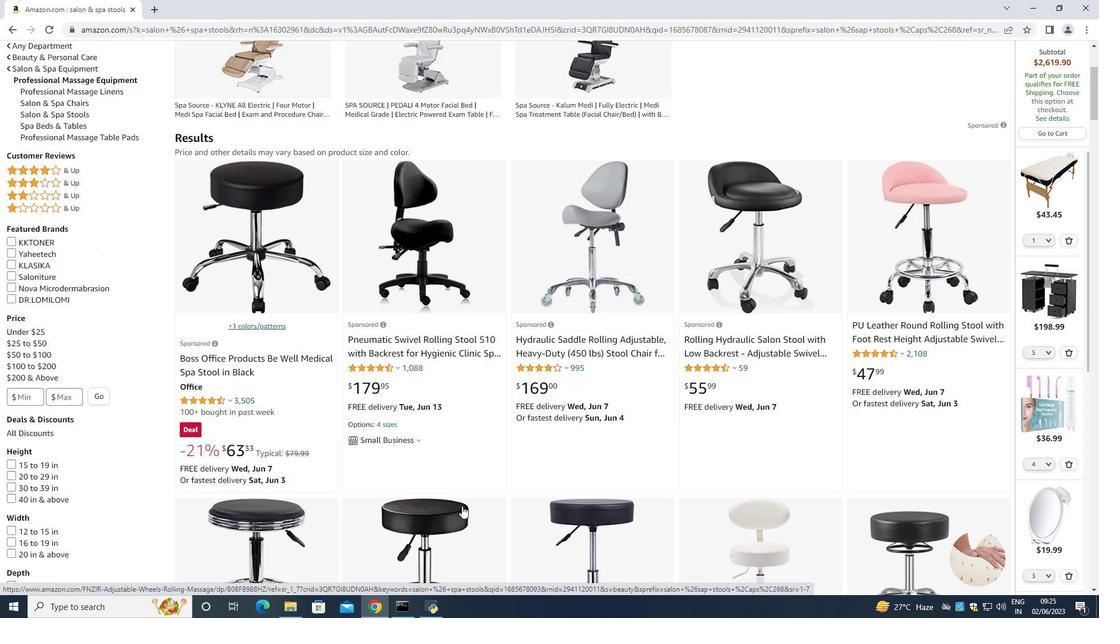 
Action: Mouse moved to (462, 506)
Screenshot: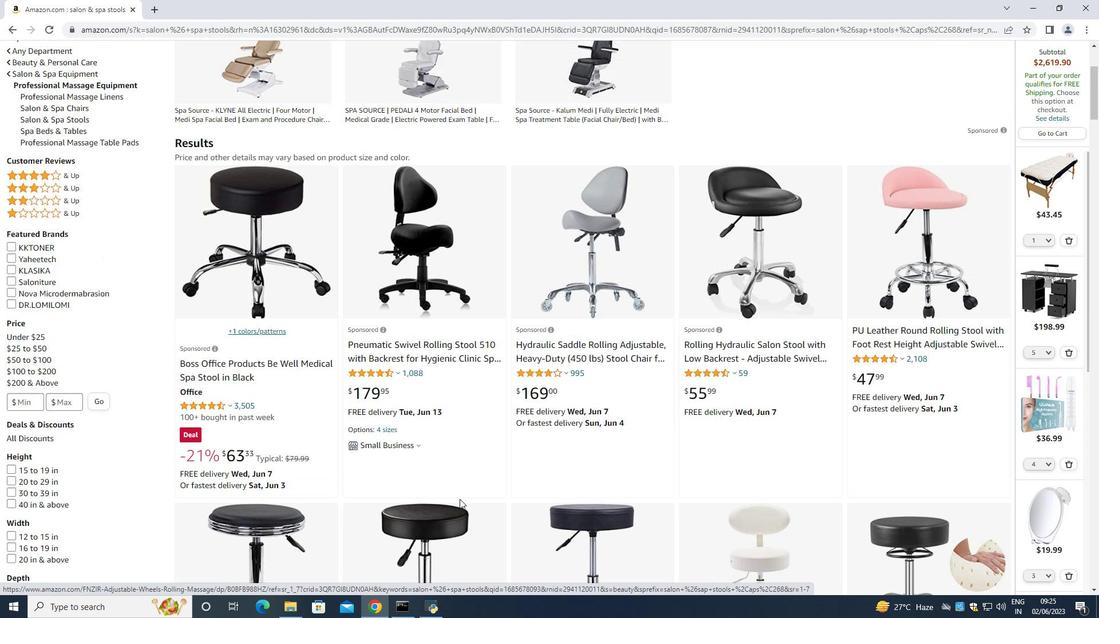 
Action: Mouse scrolled (462, 506) with delta (0, 0)
Screenshot: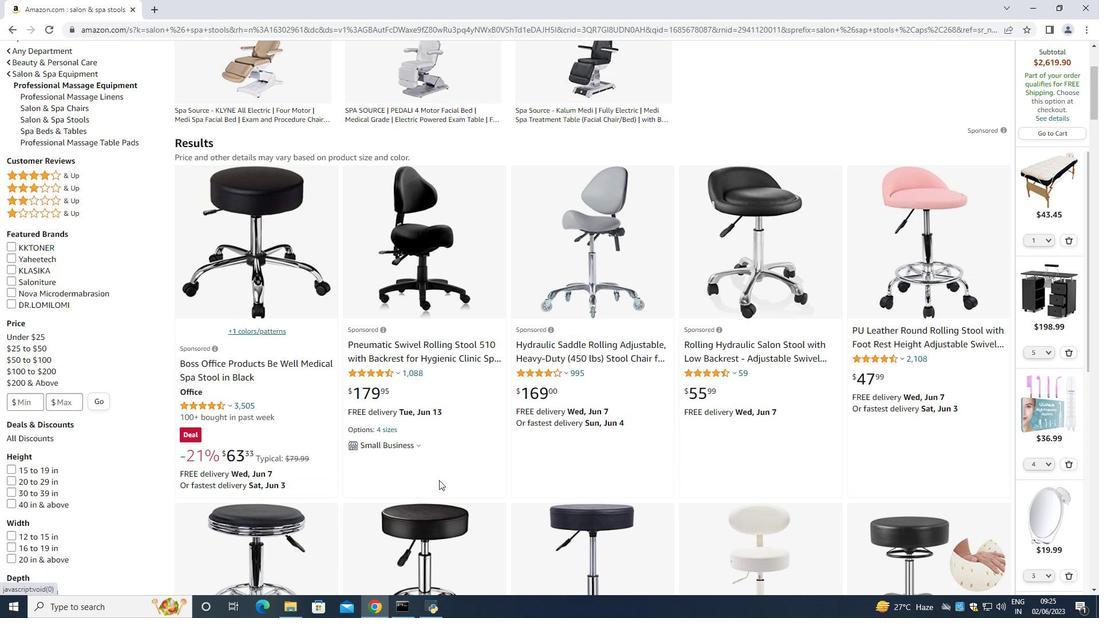 
Action: Mouse moved to (746, 374)
Screenshot: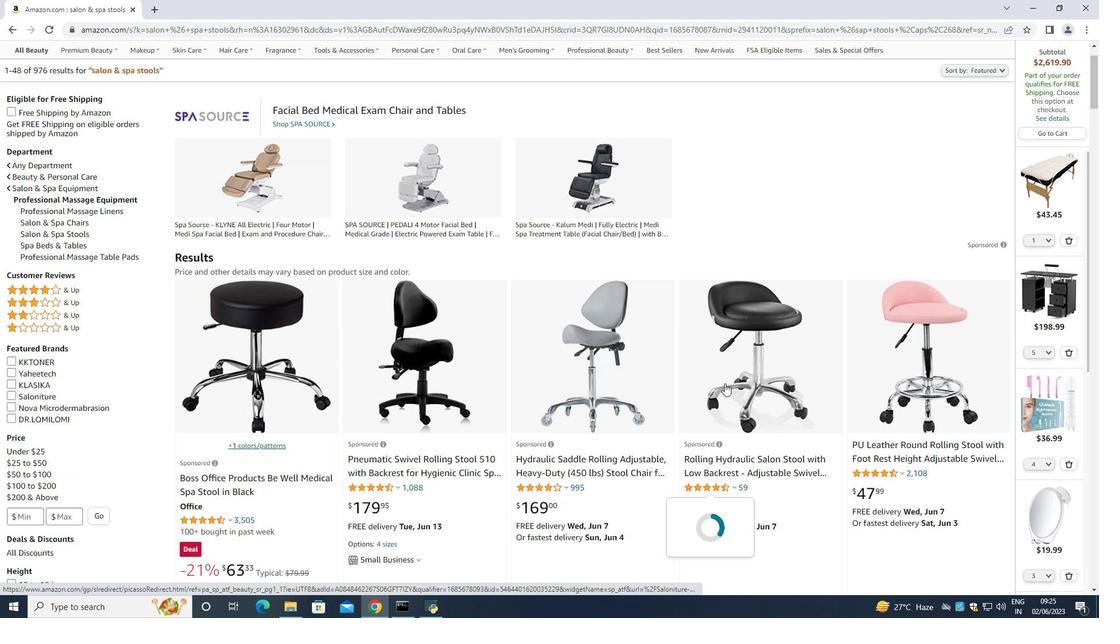 
Action: Mouse scrolled (746, 374) with delta (0, 0)
Screenshot: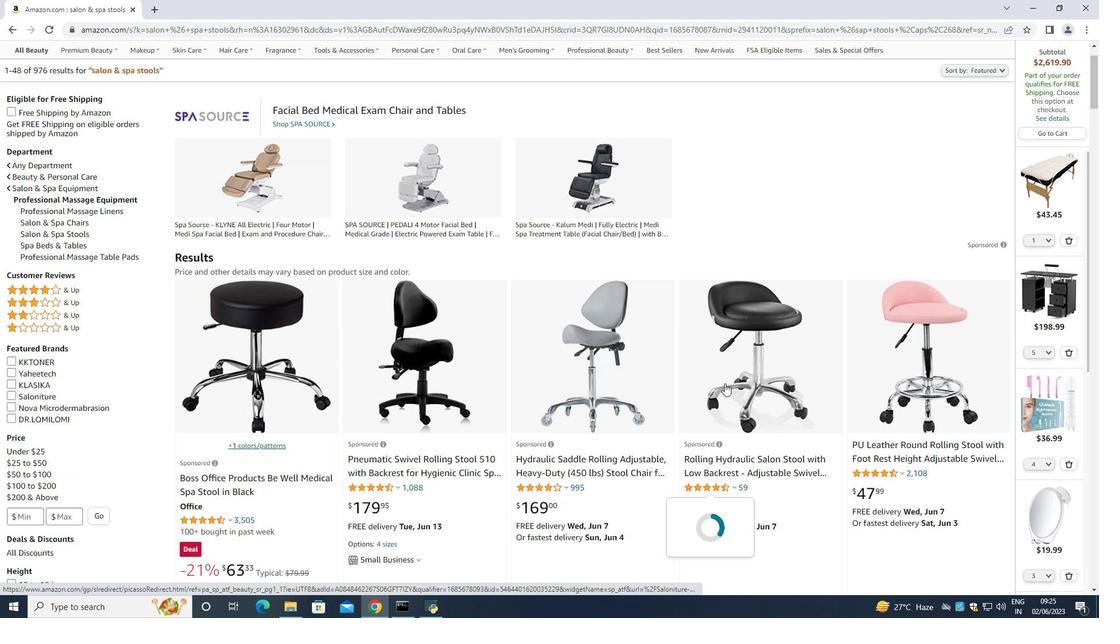 
Action: Mouse moved to (725, 383)
Screenshot: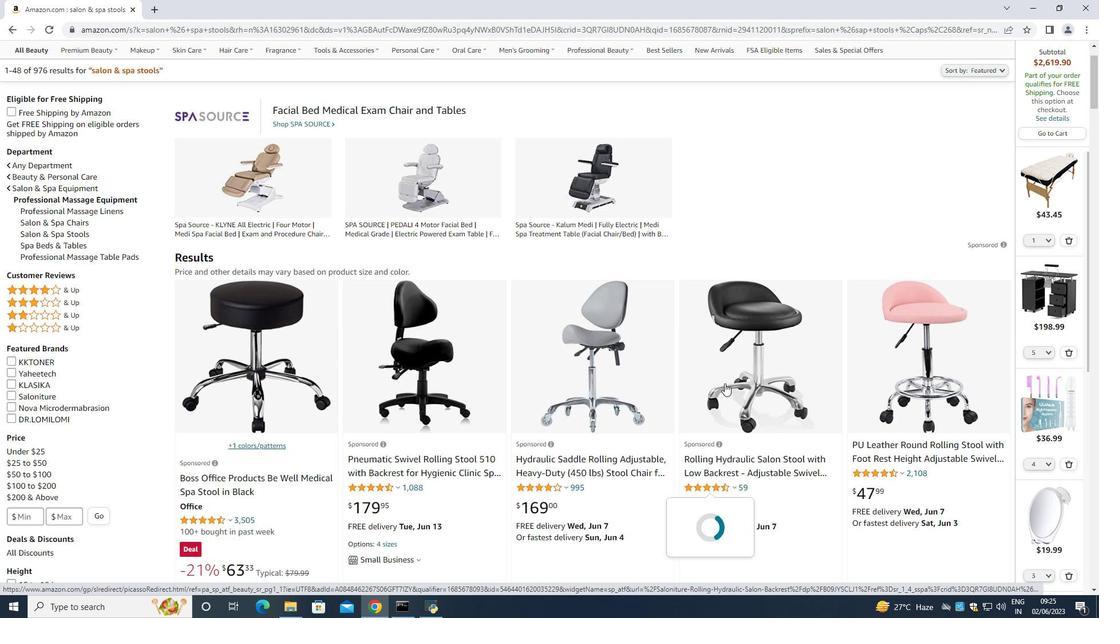 
Action: Mouse scrolled (725, 384) with delta (0, 0)
Screenshot: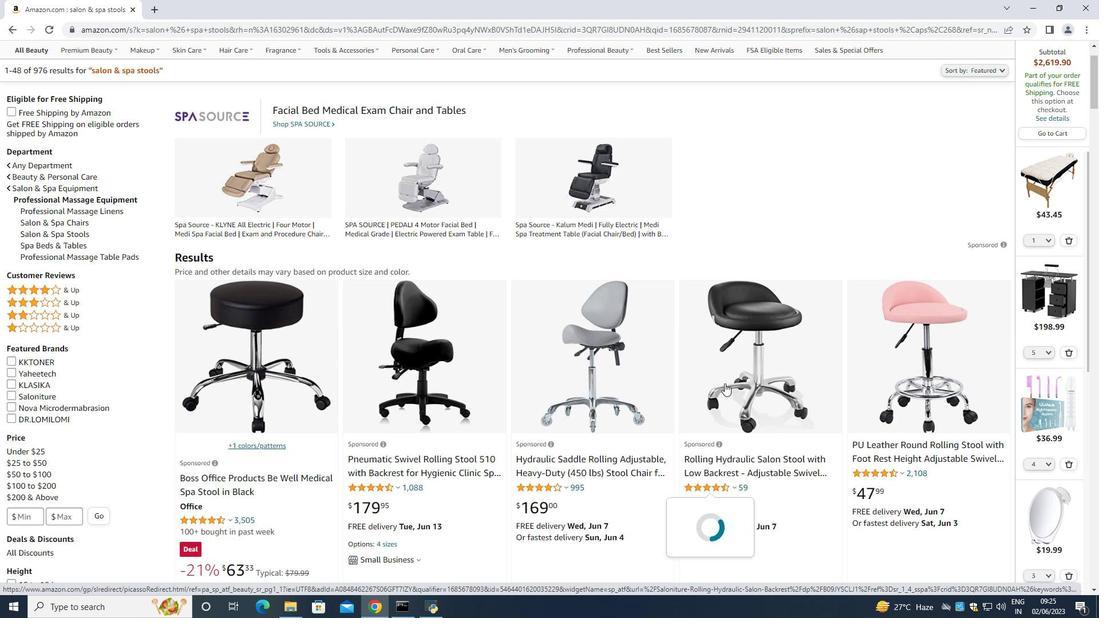 
Action: Mouse scrolled (725, 384) with delta (0, 0)
Screenshot: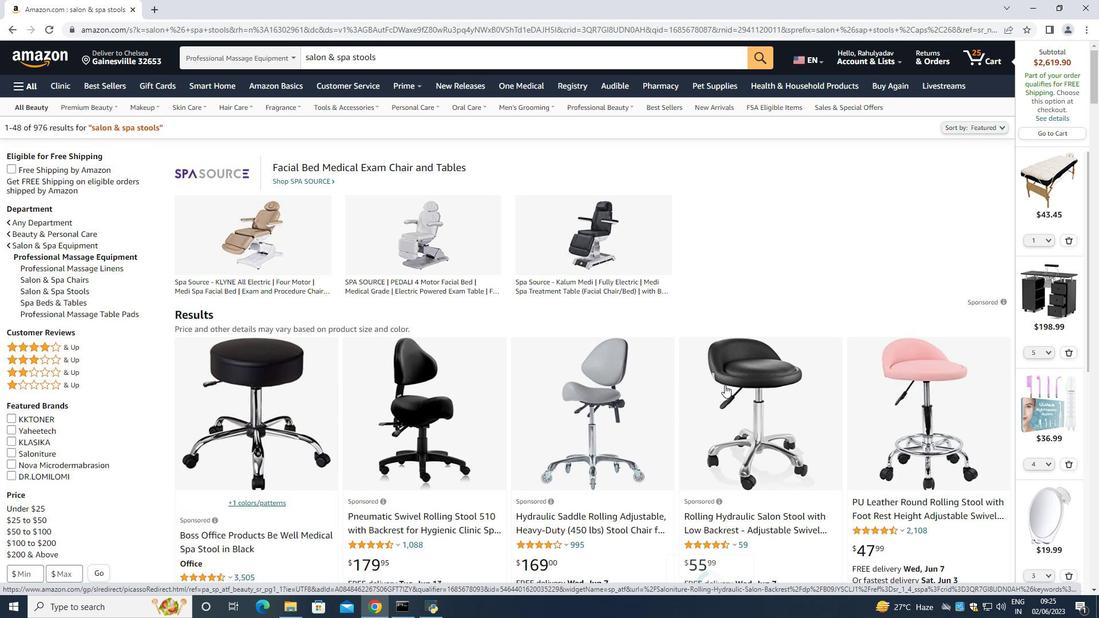 
Action: Mouse scrolled (725, 384) with delta (0, 0)
Screenshot: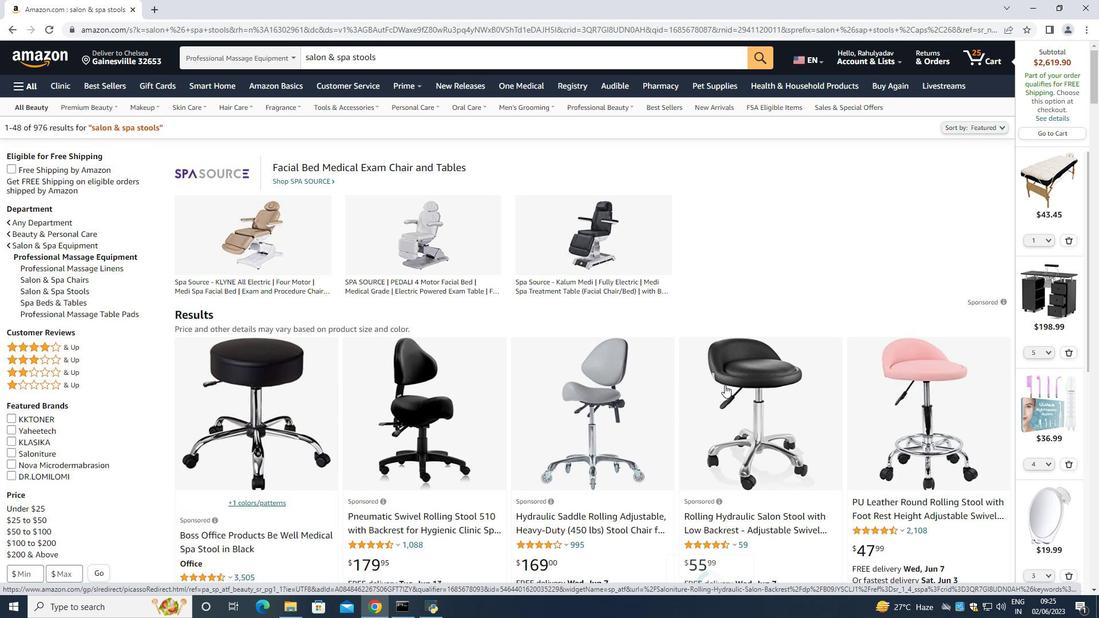 
Action: Mouse scrolled (725, 384) with delta (0, 0)
Screenshot: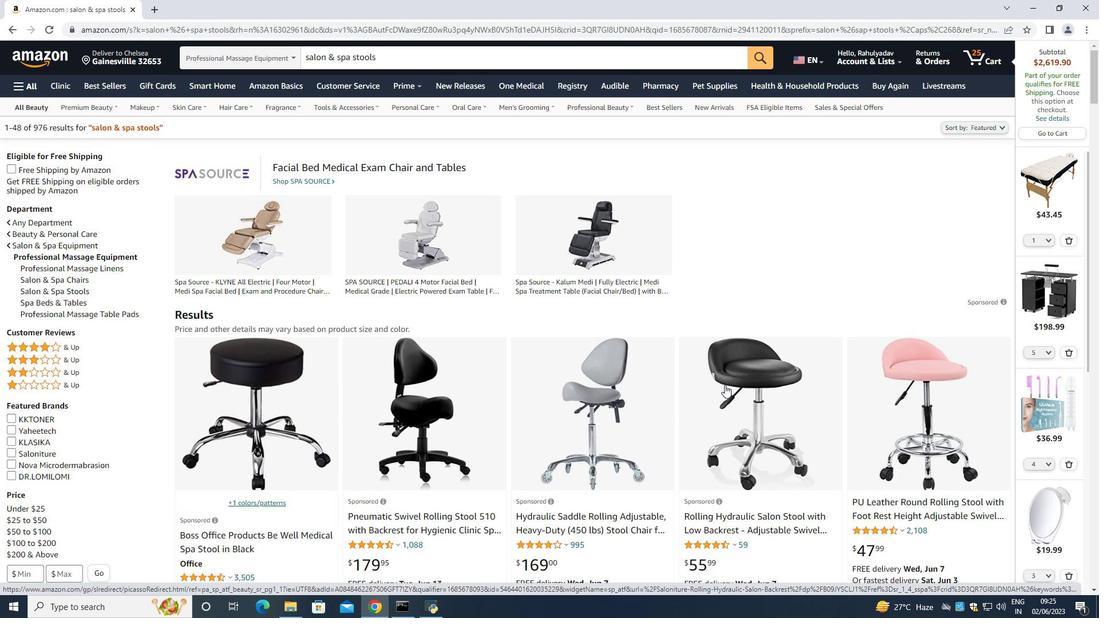 
Action: Mouse moved to (725, 384)
Screenshot: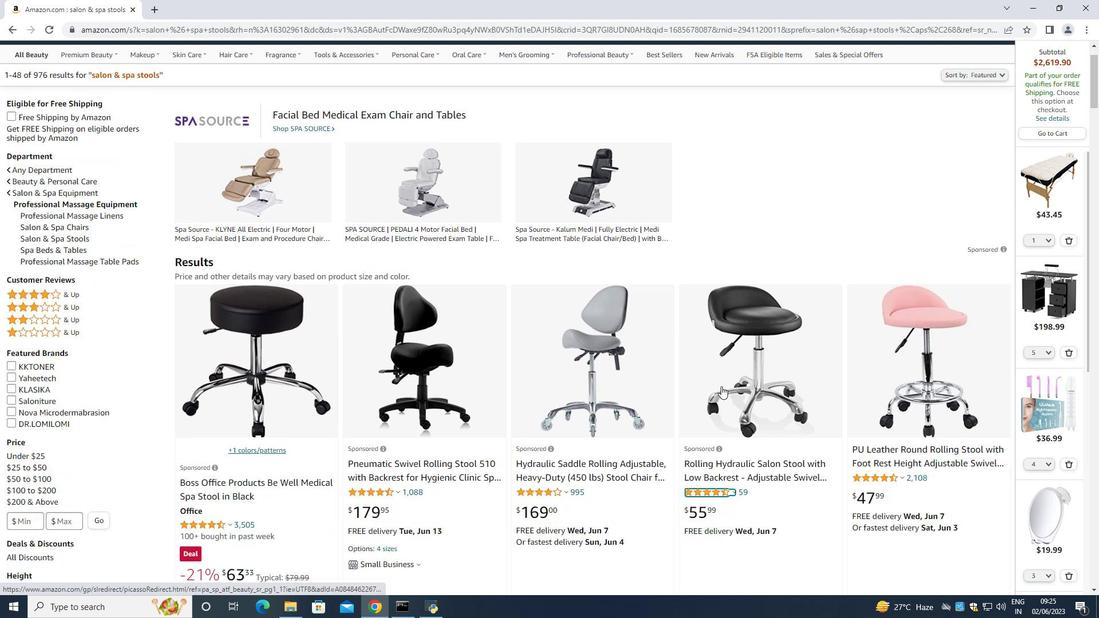 
Action: Mouse scrolled (725, 385) with delta (0, 0)
Screenshot: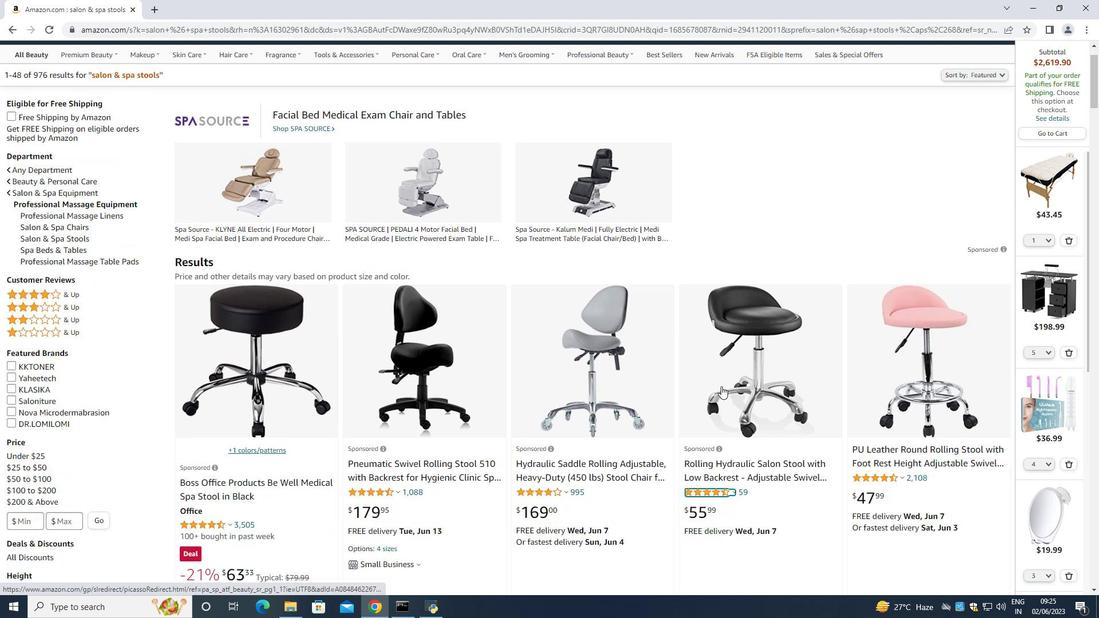 
Action: Mouse moved to (725, 385)
Screenshot: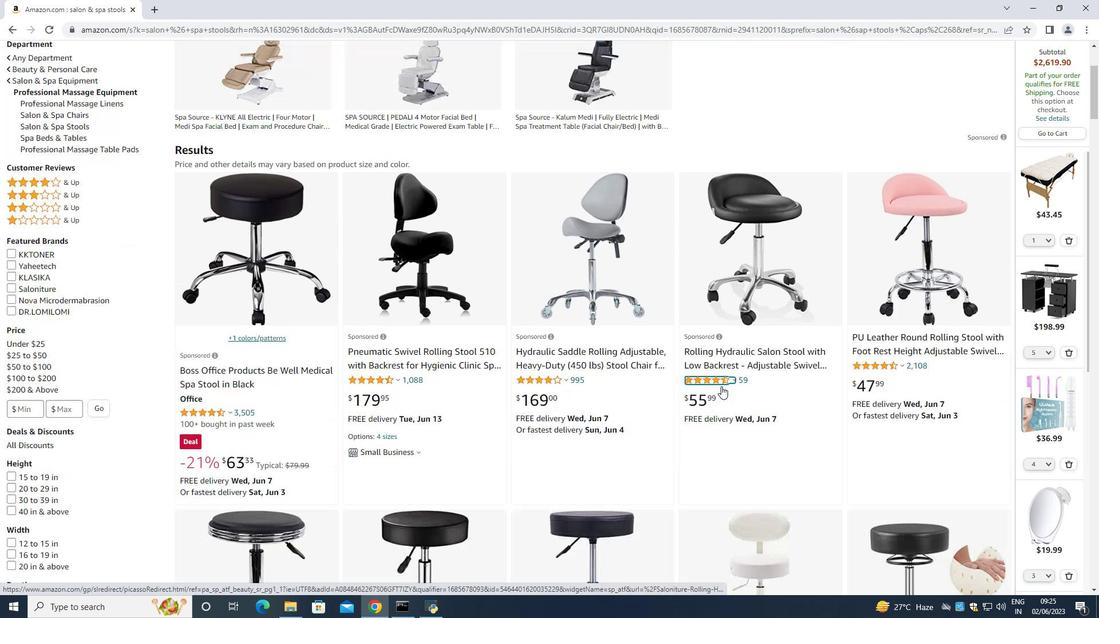 
Action: Mouse scrolled (725, 384) with delta (0, 0)
Screenshot: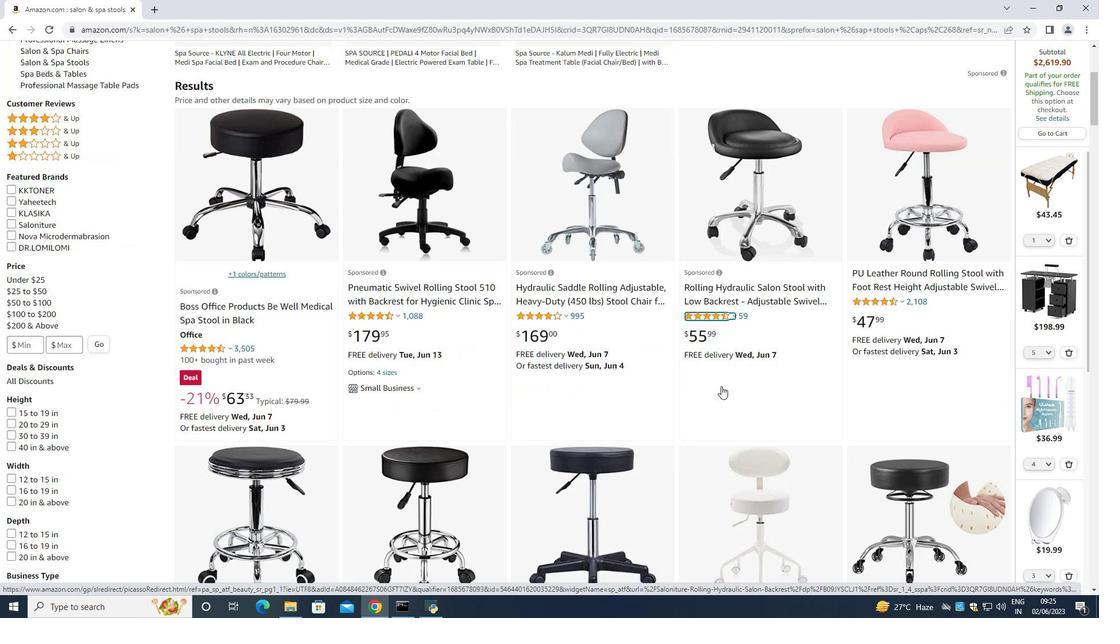 
Action: Mouse moved to (722, 386)
Screenshot: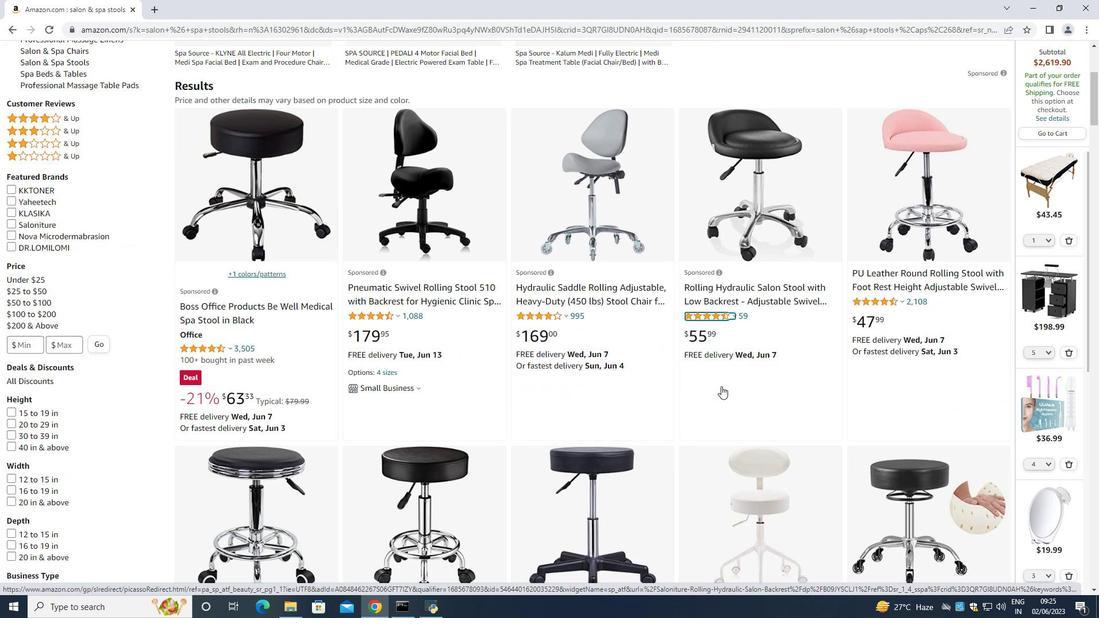 
Action: Mouse scrolled (723, 384) with delta (0, 0)
Screenshot: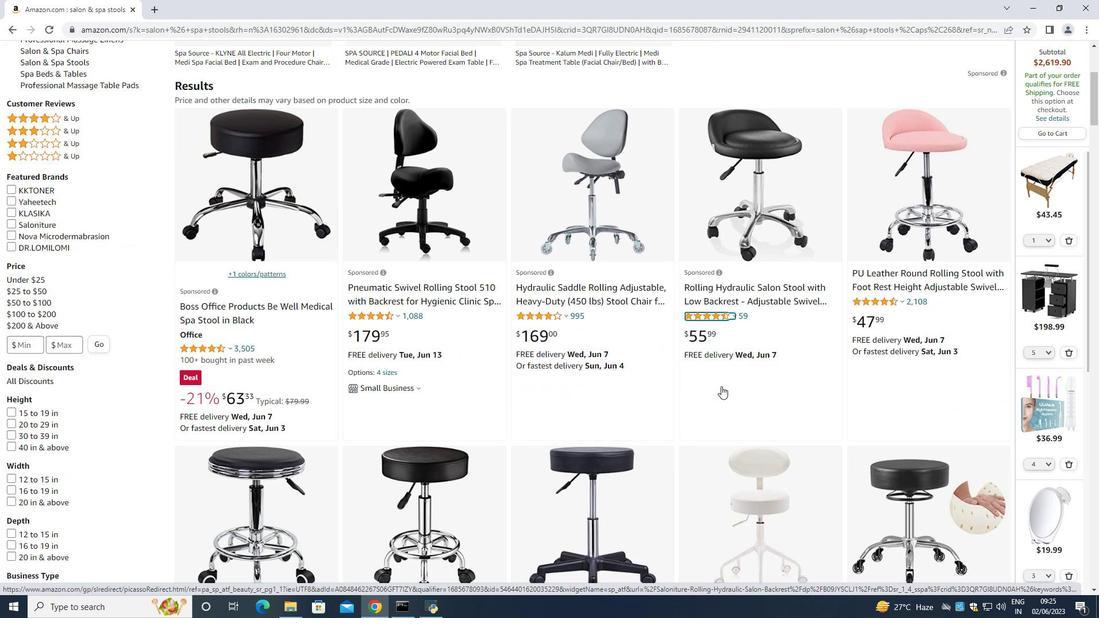 
Action: Mouse moved to (722, 386)
Screenshot: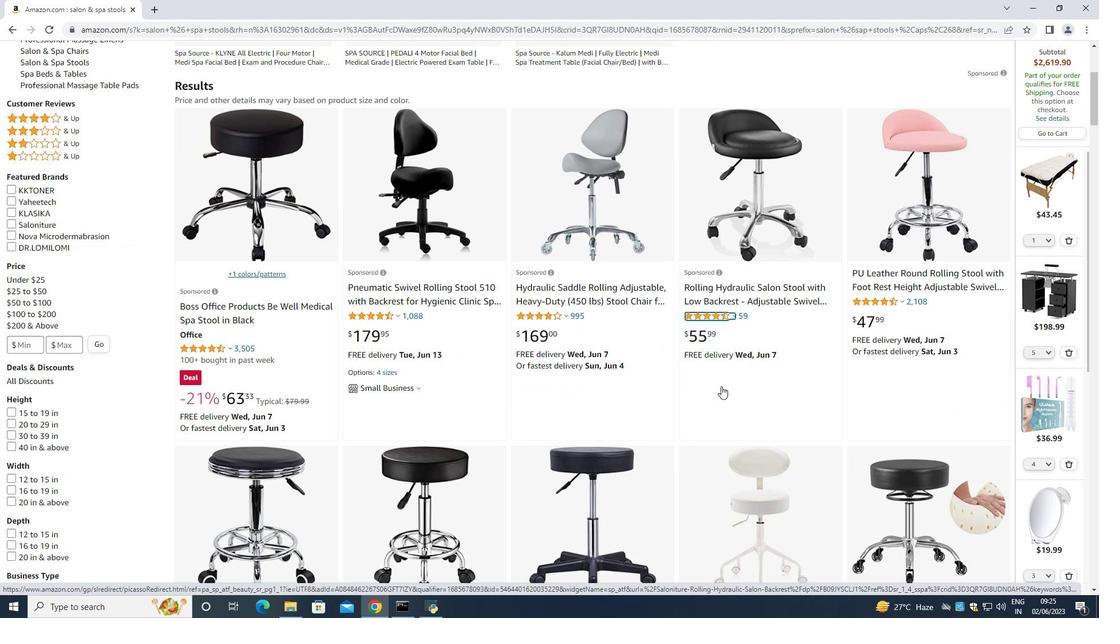 
Action: Mouse scrolled (722, 386) with delta (0, 0)
Screenshot: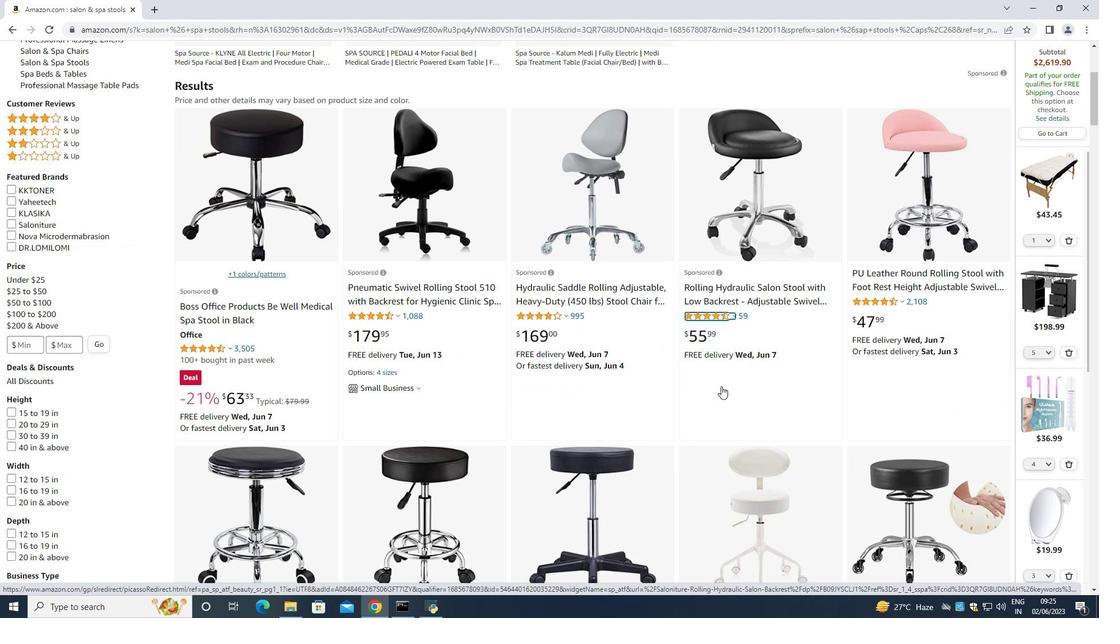 
Action: Mouse moved to (721, 386)
Screenshot: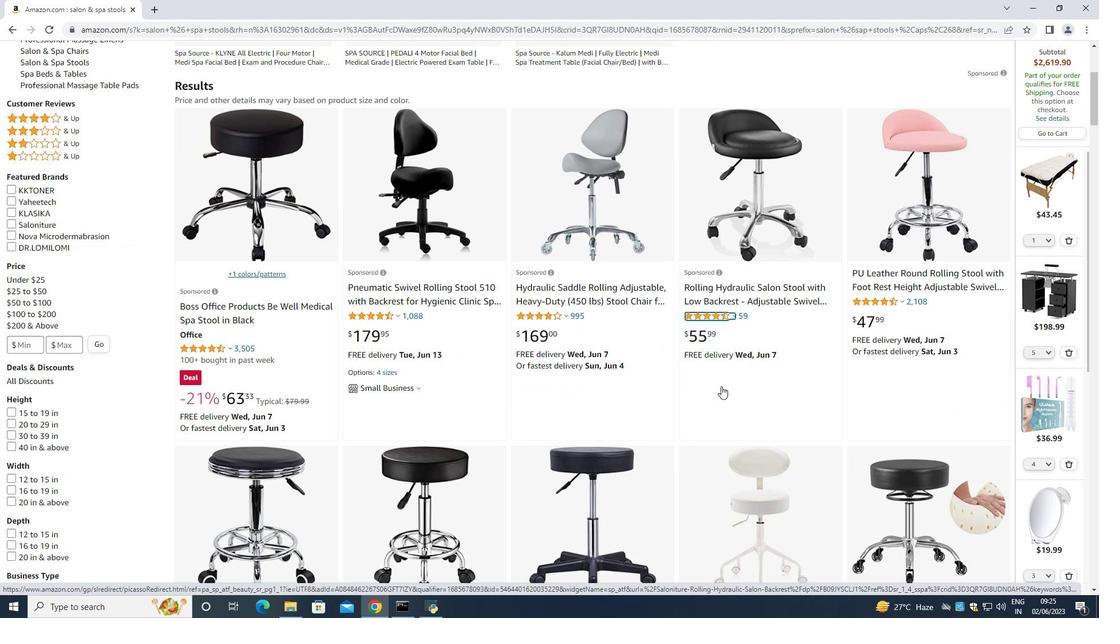 
Action: Mouse scrolled (721, 386) with delta (0, 0)
Screenshot: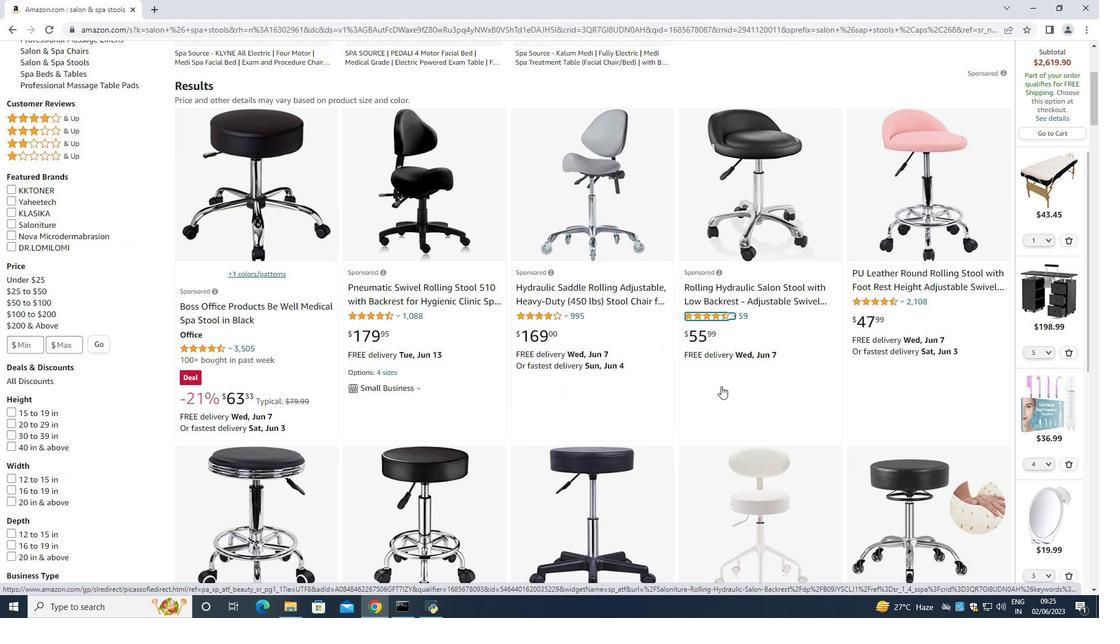 
Action: Mouse scrolled (721, 386) with delta (0, 0)
Screenshot: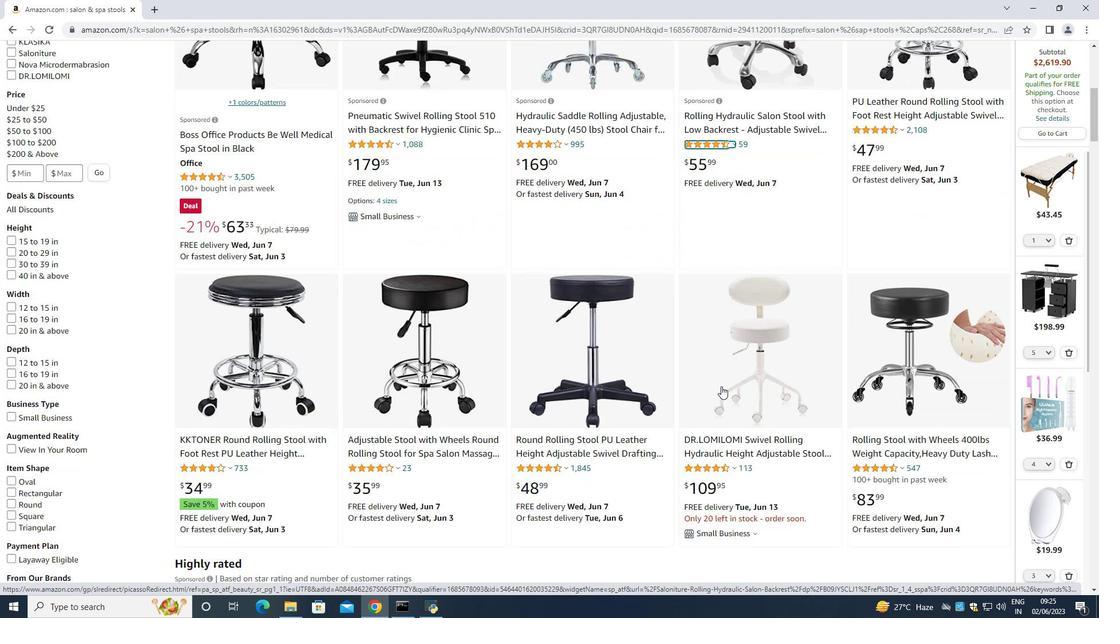 
Action: Mouse scrolled (721, 386) with delta (0, 0)
Screenshot: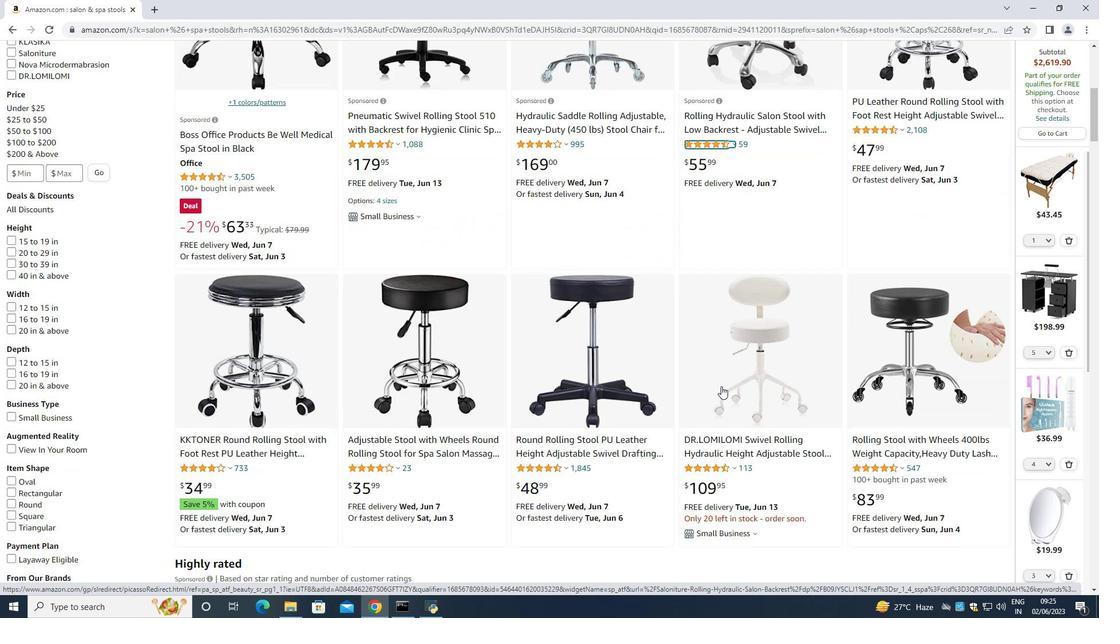 
Action: Mouse scrolled (721, 386) with delta (0, 0)
Screenshot: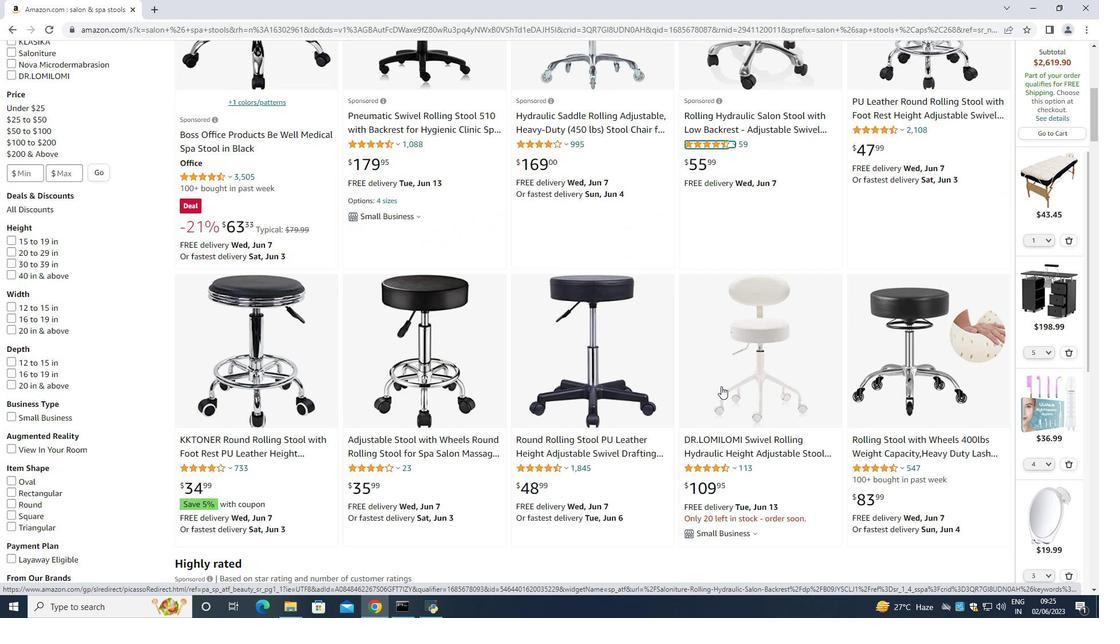 
Action: Mouse moved to (622, 469)
Screenshot: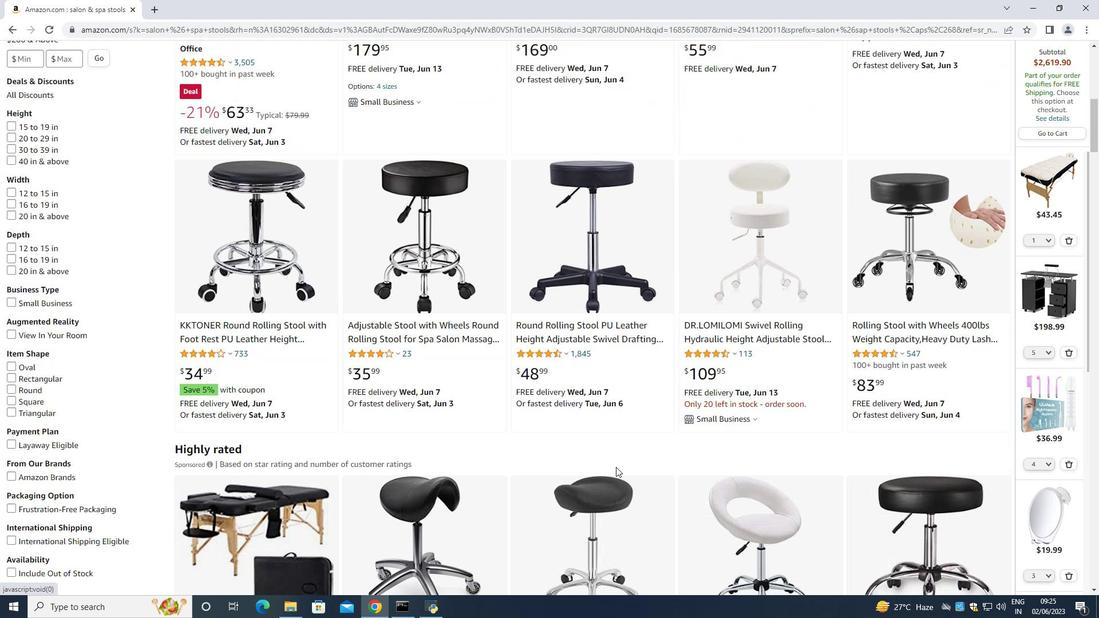 
Action: Mouse scrolled (622, 468) with delta (0, 0)
Screenshot: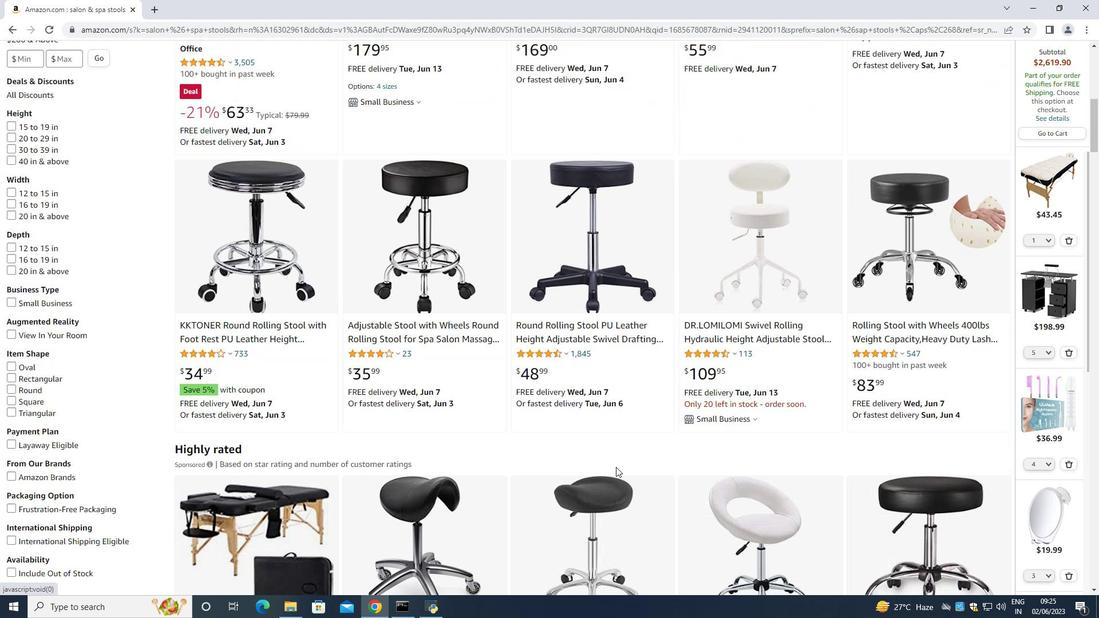 
Action: Mouse moved to (616, 468)
Screenshot: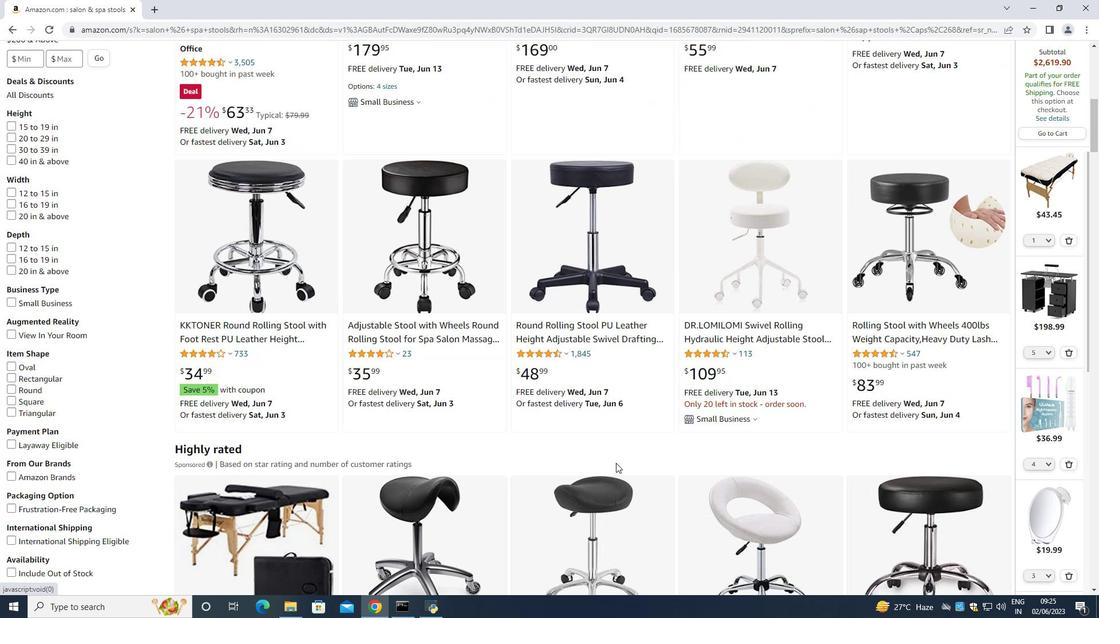 
Action: Mouse scrolled (616, 467) with delta (0, 0)
Screenshot: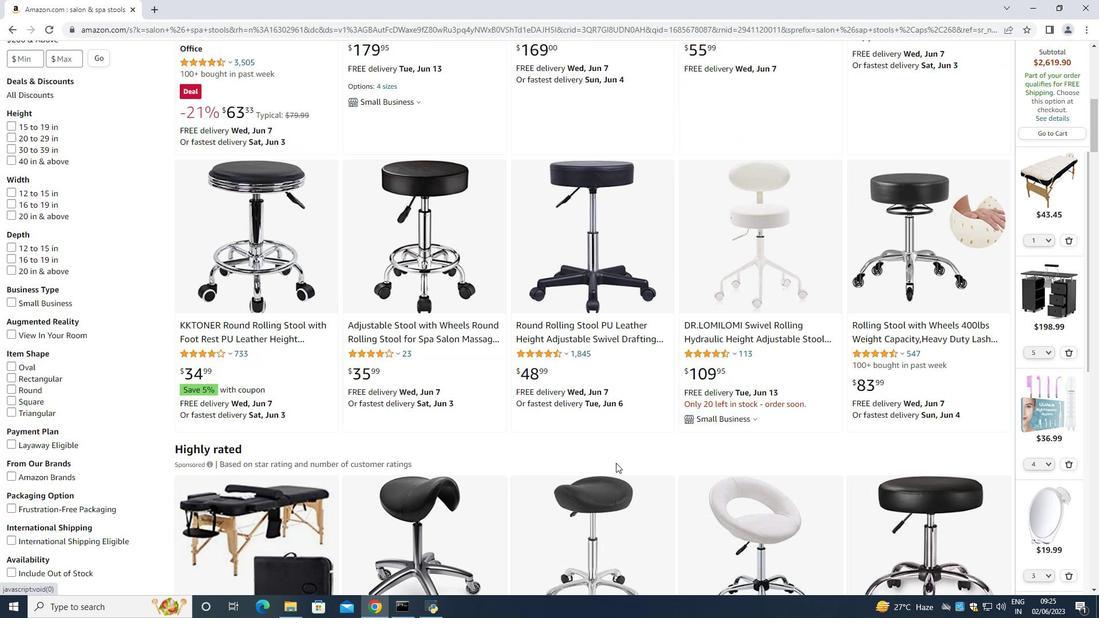 
Action: Mouse moved to (568, 383)
Screenshot: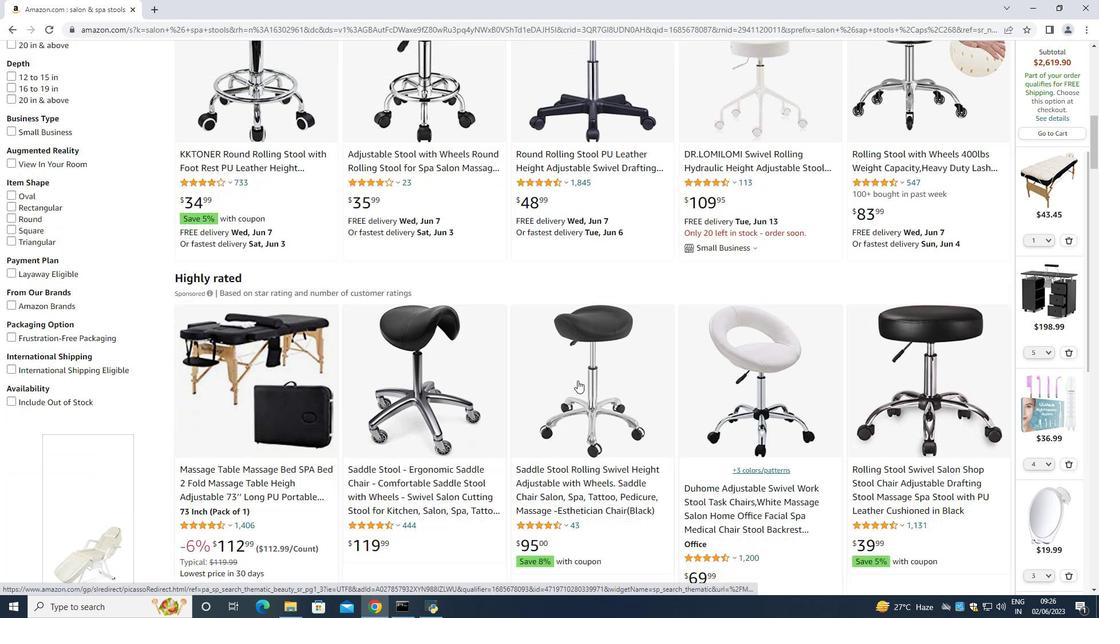 
Action: Mouse scrolled (568, 382) with delta (0, 0)
Screenshot: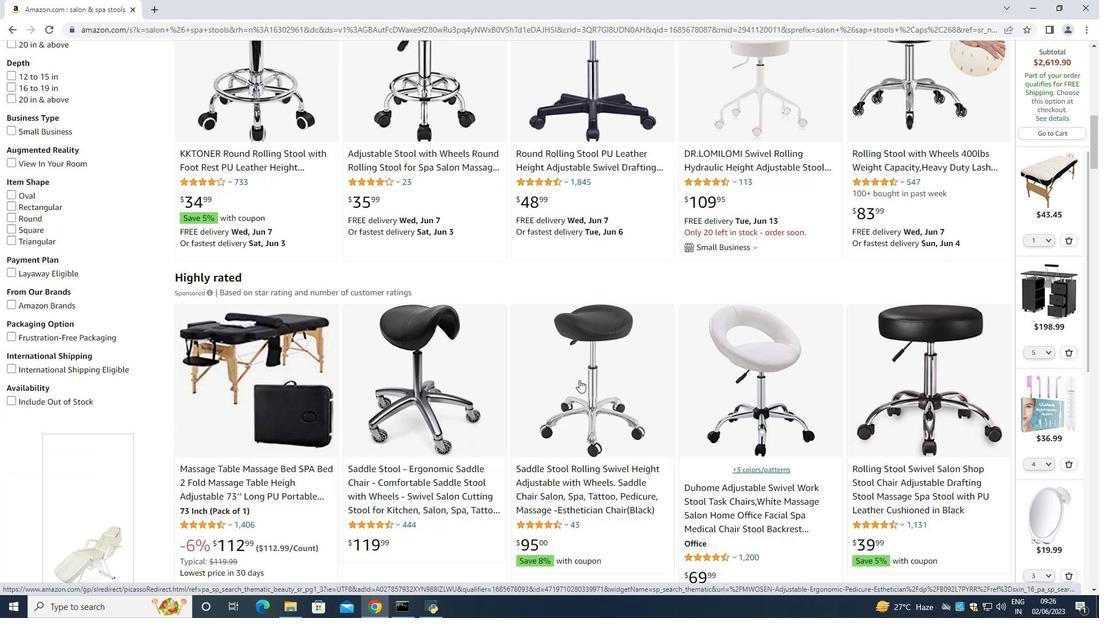 
Action: Mouse scrolled (568, 382) with delta (0, 0)
Screenshot: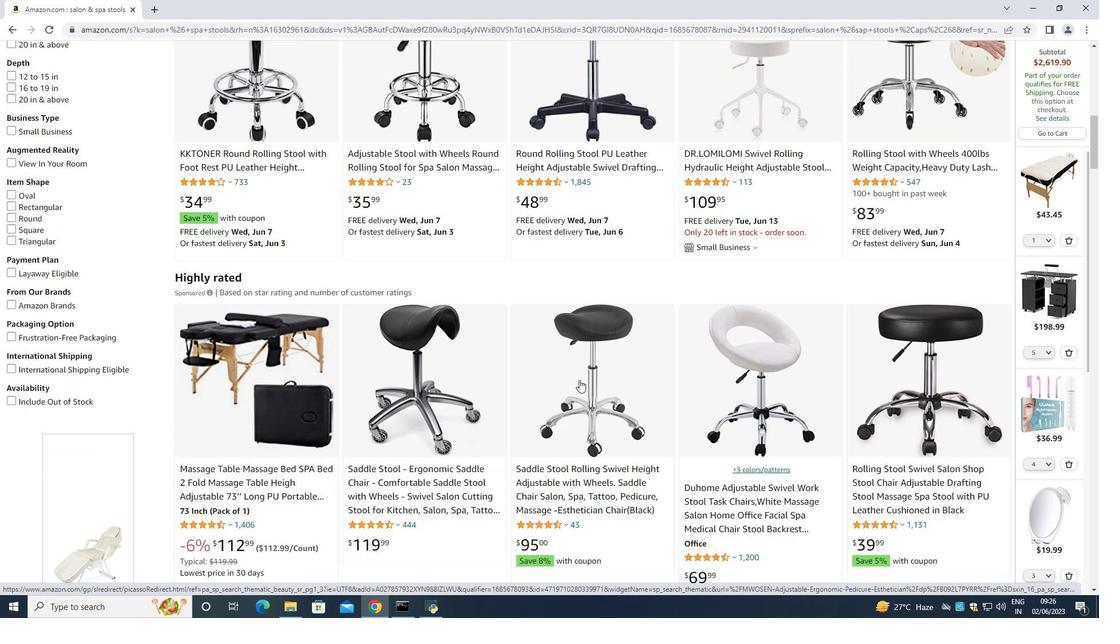 
Action: Mouse scrolled (568, 382) with delta (0, 0)
Screenshot: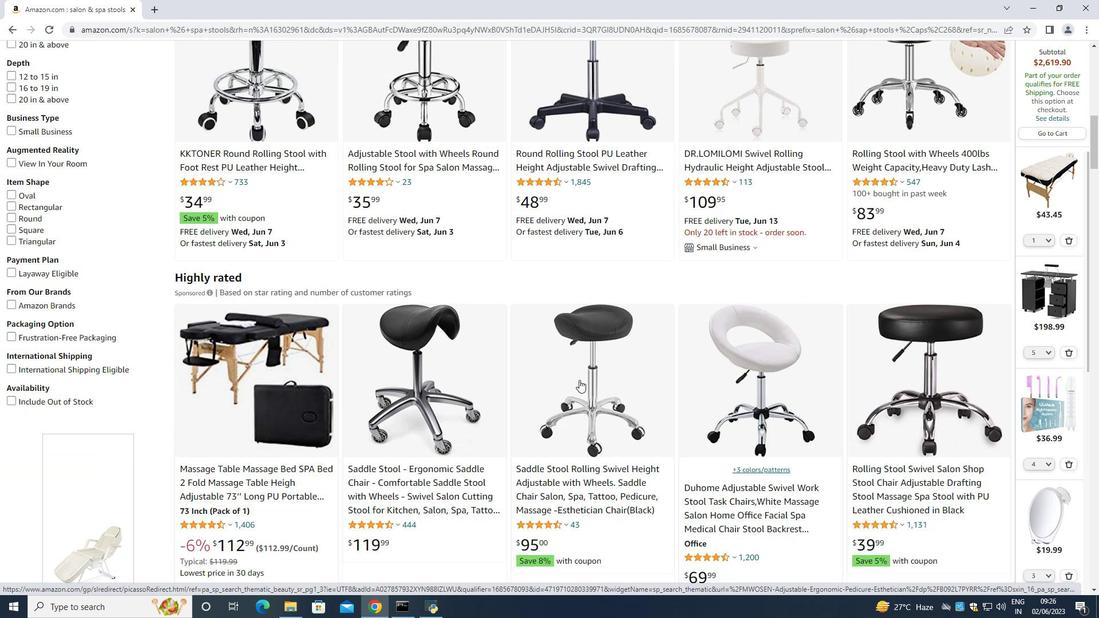 
Action: Mouse moved to (579, 380)
Screenshot: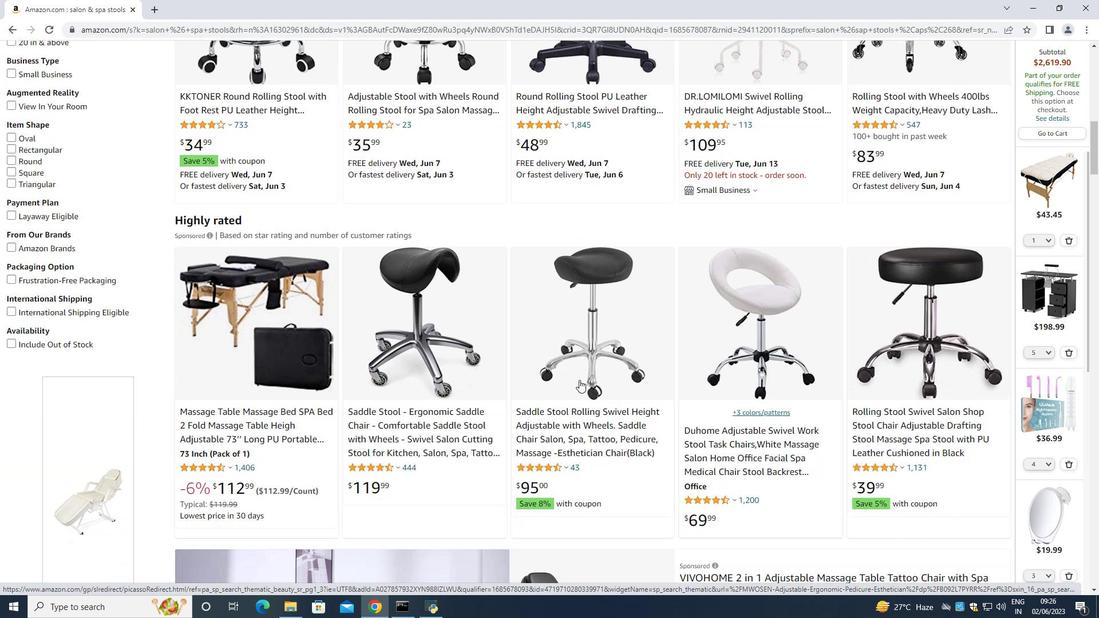
Action: Mouse scrolled (579, 379) with delta (0, 0)
Screenshot: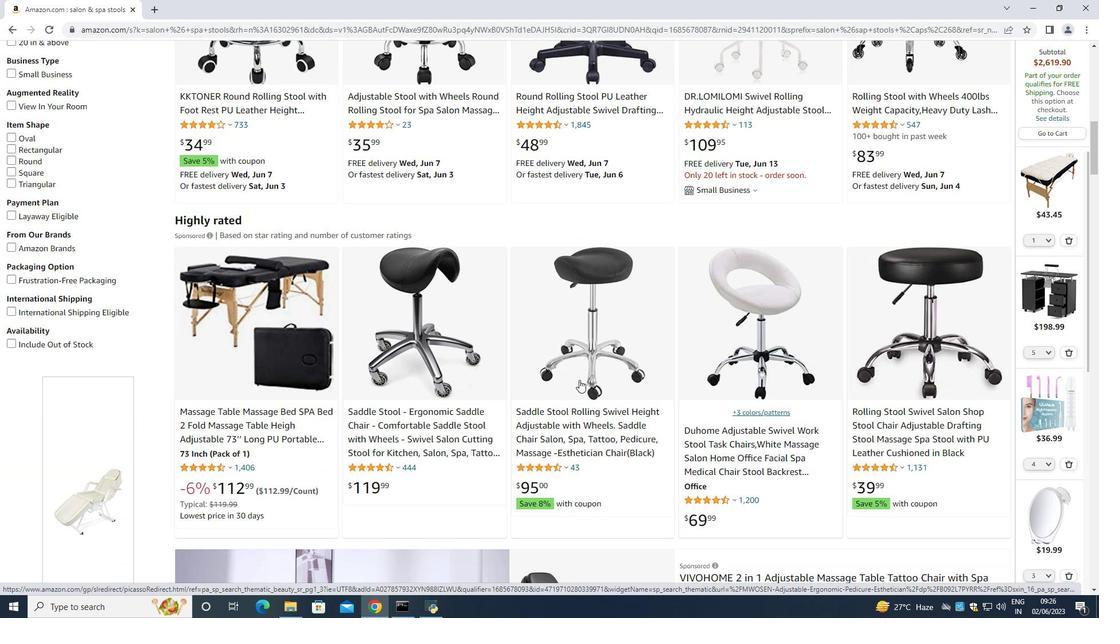 
Action: Mouse scrolled (579, 379) with delta (0, 0)
Screenshot: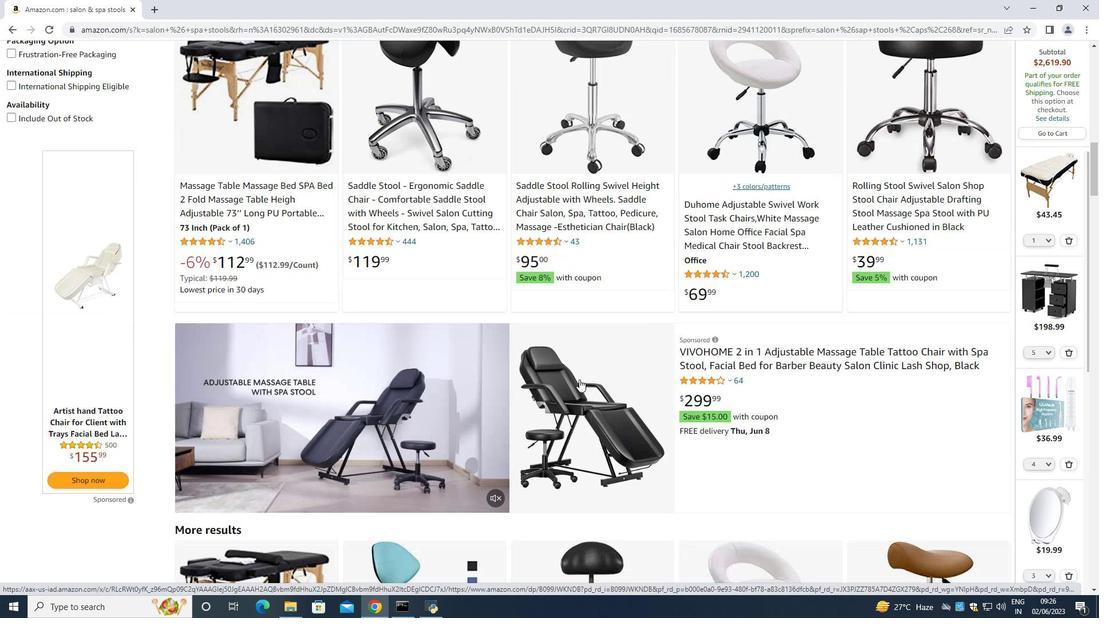 
Action: Mouse moved to (578, 380)
Screenshot: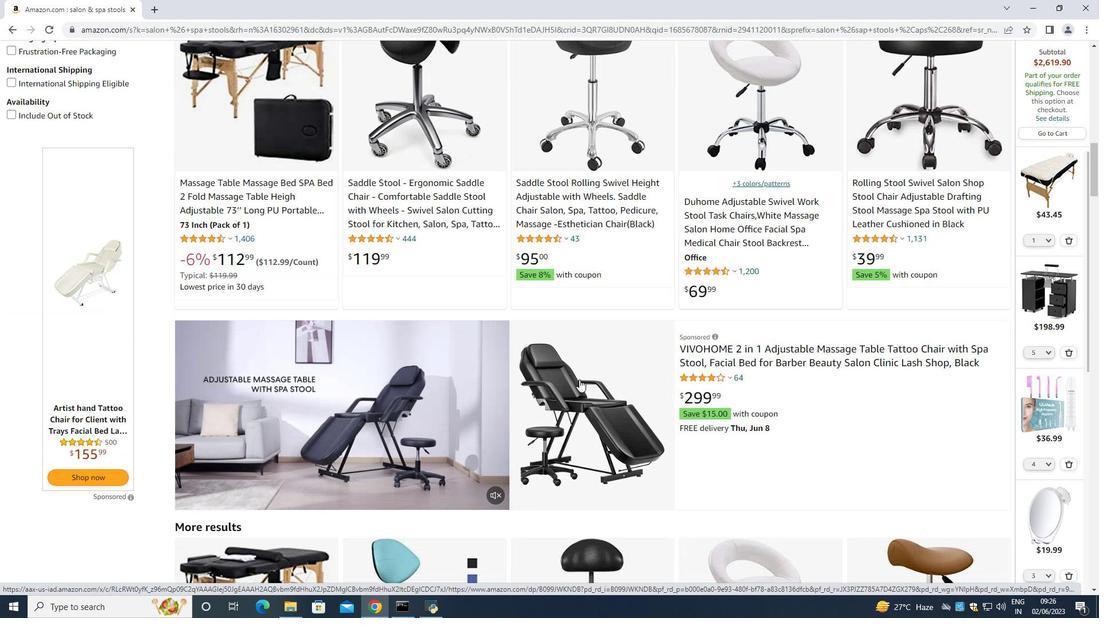 
Action: Mouse scrolled (579, 379) with delta (0, 0)
Screenshot: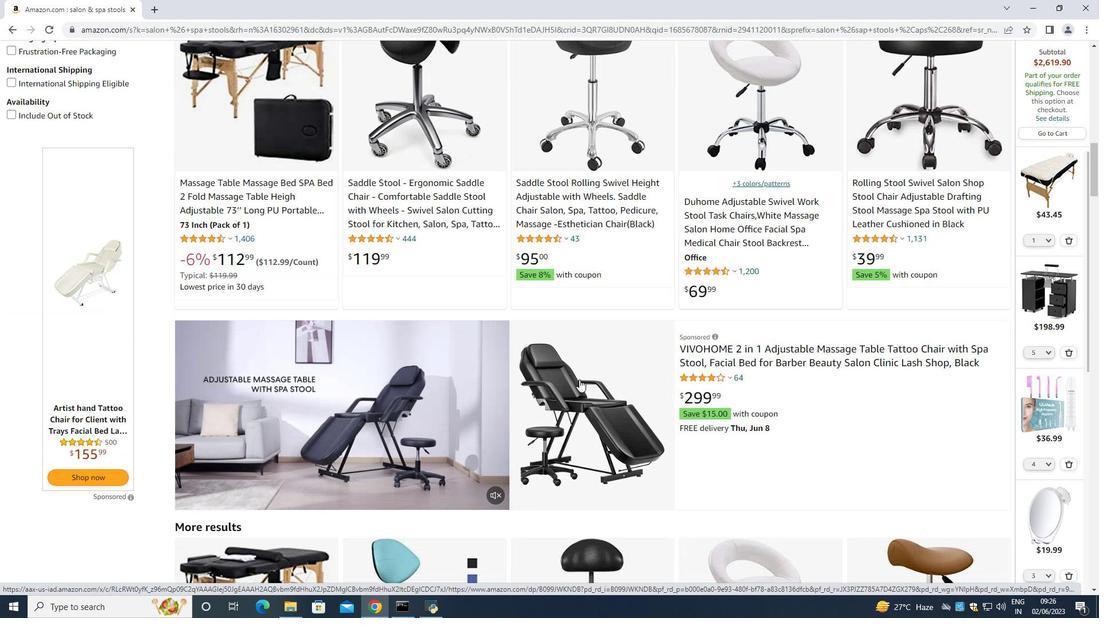 
Action: Mouse scrolled (578, 379) with delta (0, 0)
Screenshot: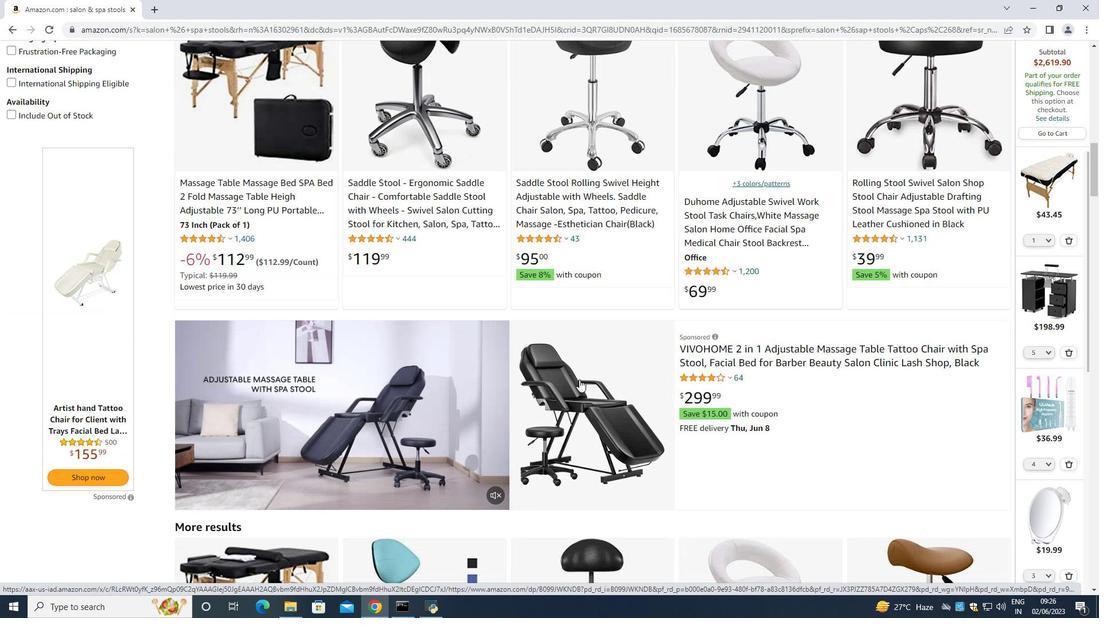 
Action: Mouse moved to (577, 380)
Screenshot: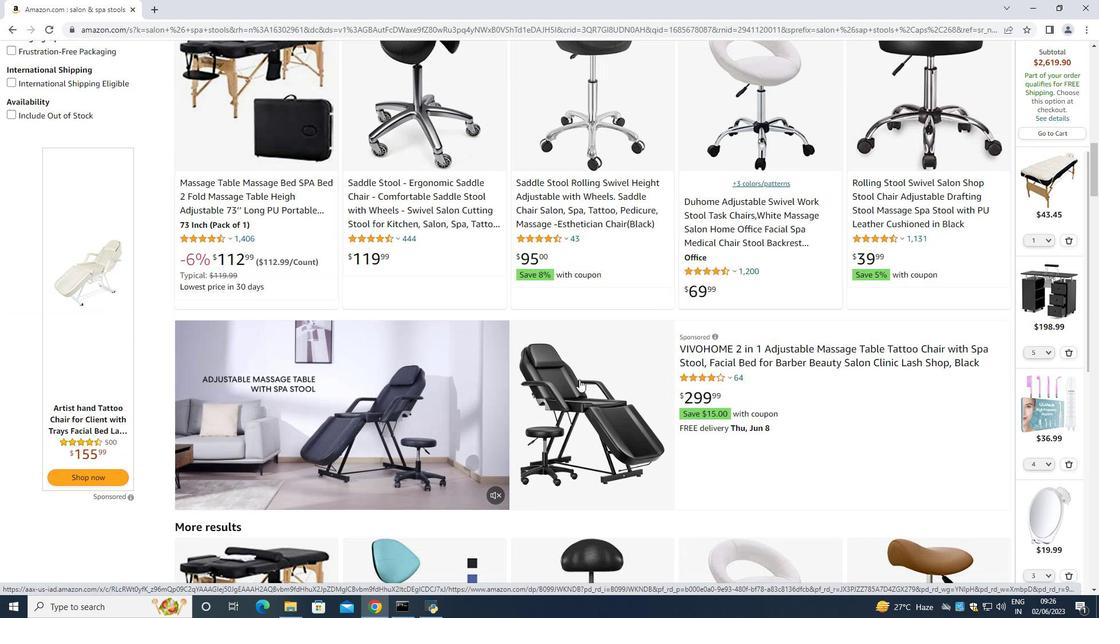 
Action: Mouse scrolled (577, 379) with delta (0, 0)
Screenshot: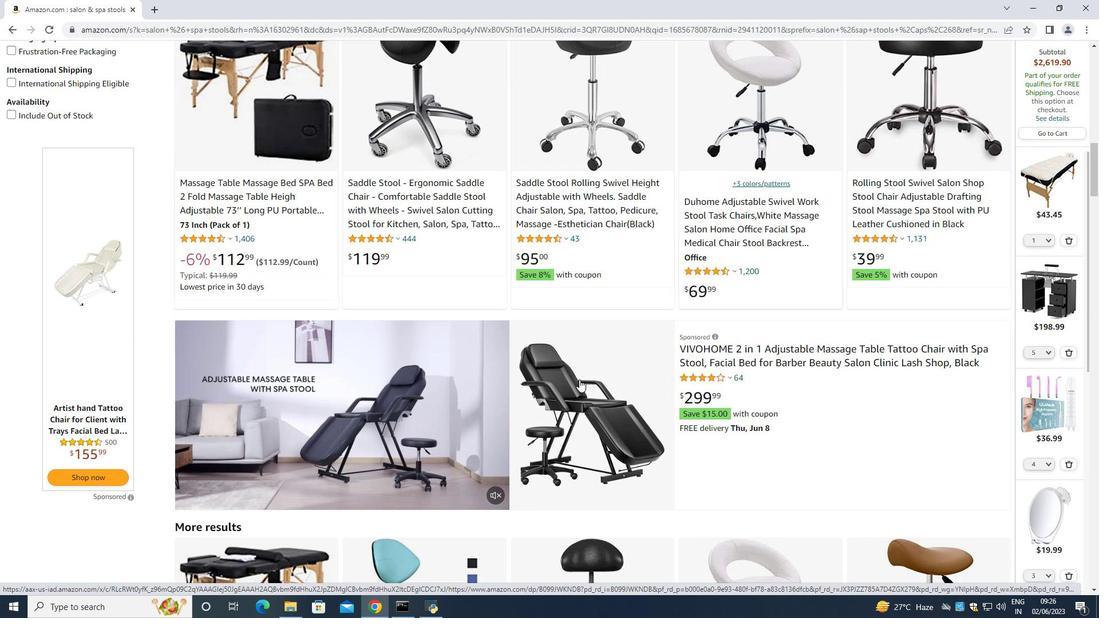 
Action: Mouse moved to (331, 219)
Screenshot: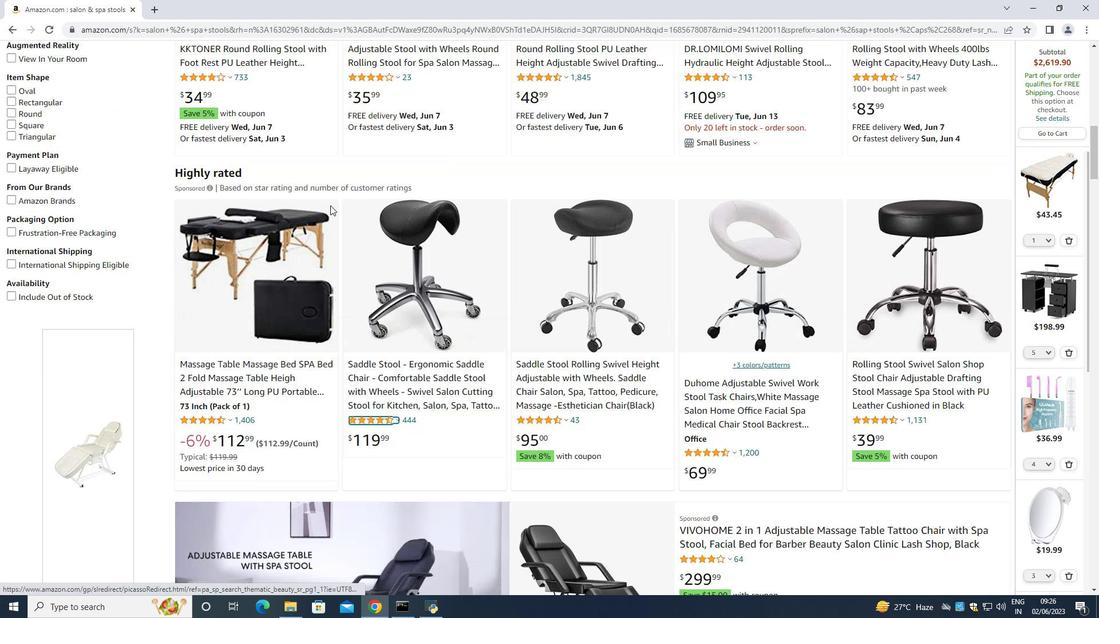
Action: Mouse scrolled (331, 220) with delta (0, 0)
Screenshot: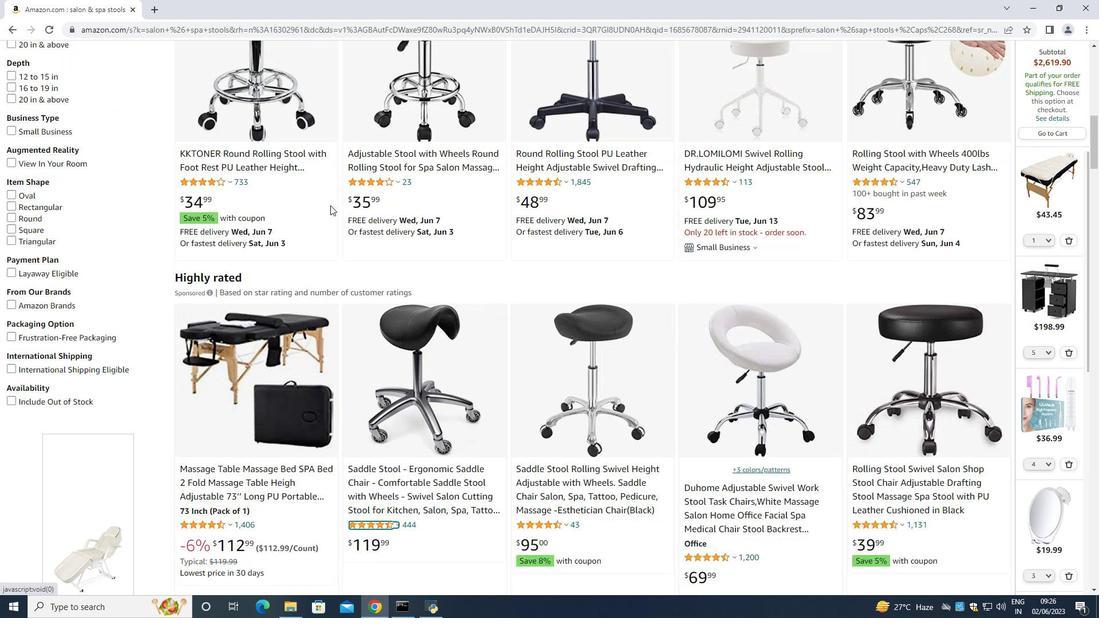 
Action: Mouse moved to (331, 209)
Screenshot: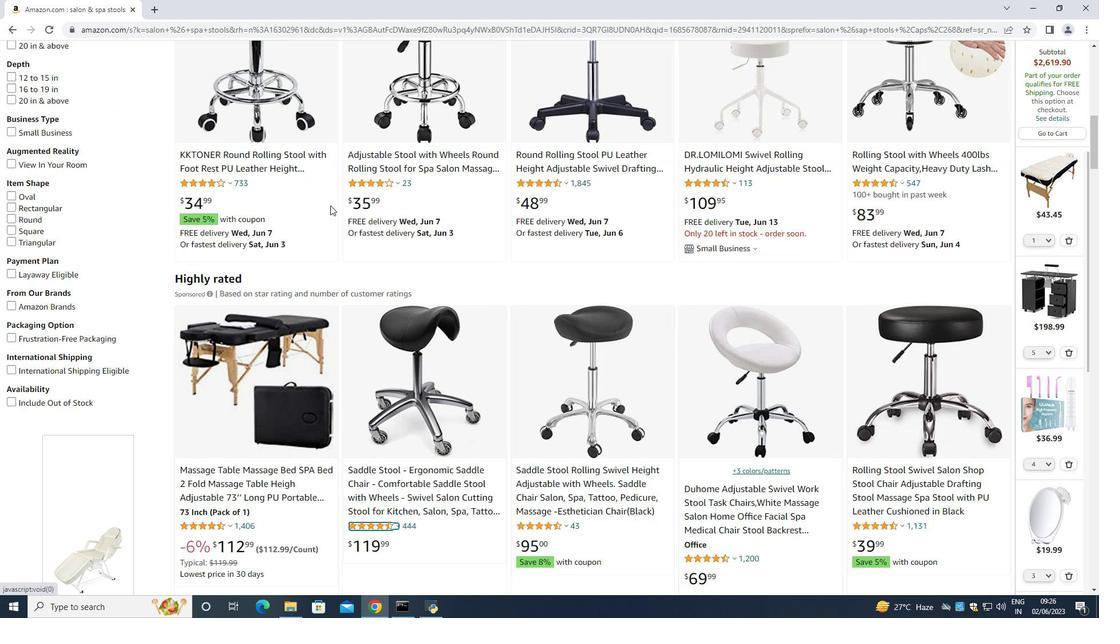 
Action: Mouse scrolled (331, 218) with delta (0, 0)
Screenshot: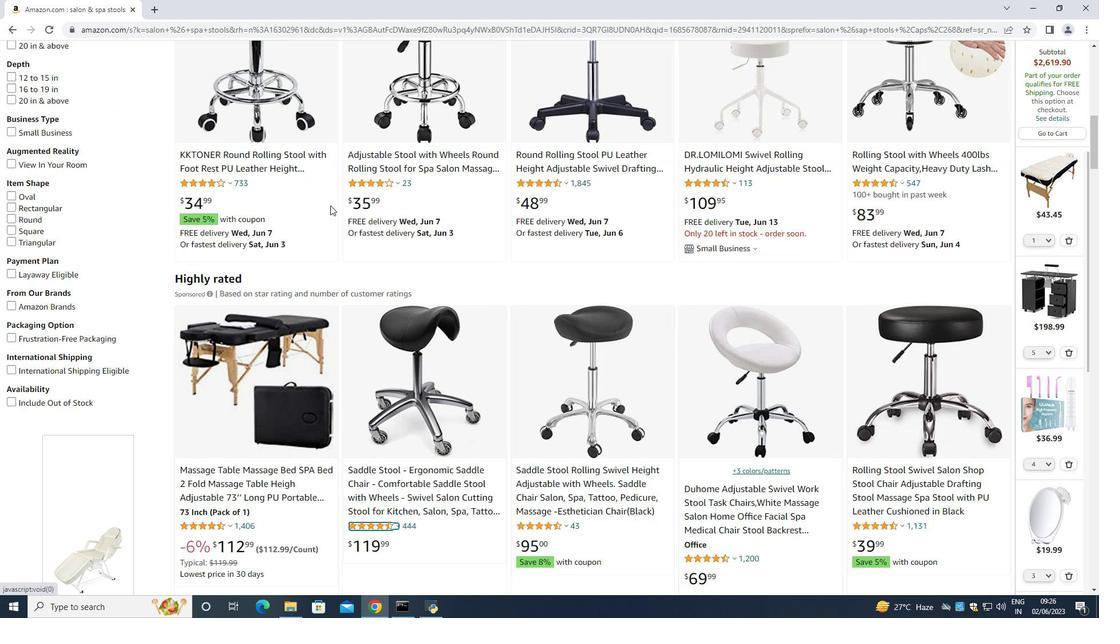 
Action: Mouse moved to (330, 208)
Screenshot: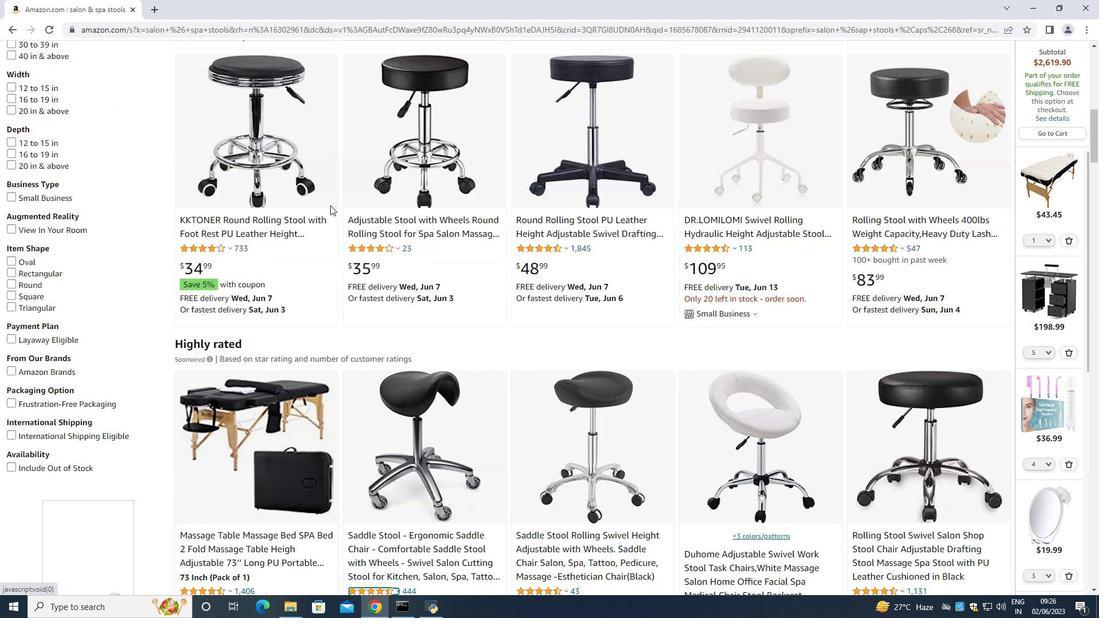 
Action: Mouse scrolled (331, 215) with delta (0, 0)
Screenshot: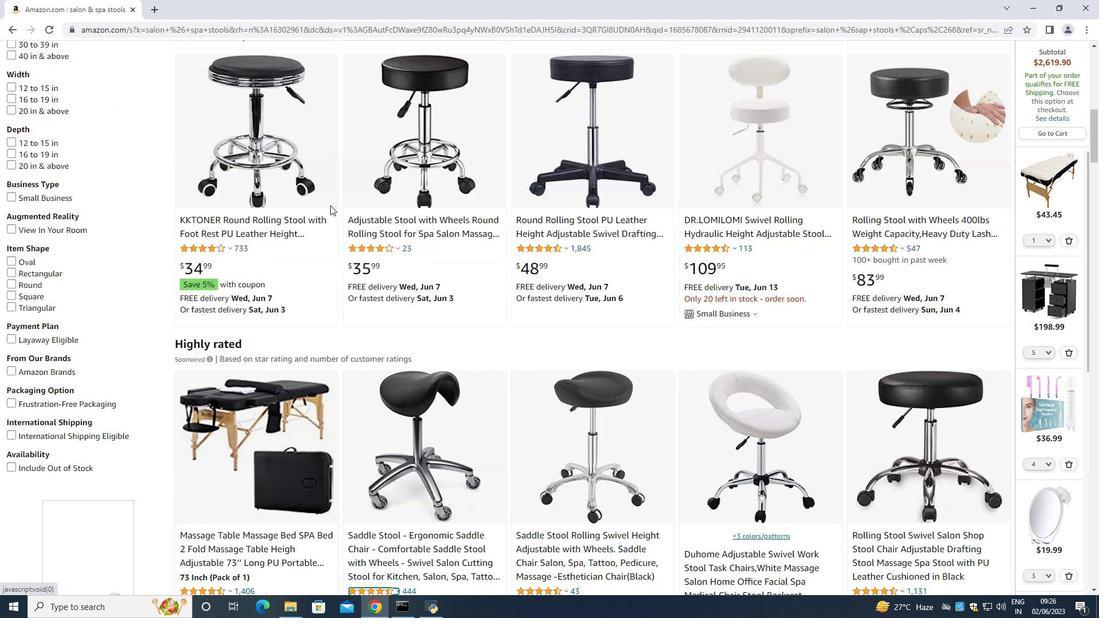 
Action: Mouse moved to (328, 207)
Screenshot: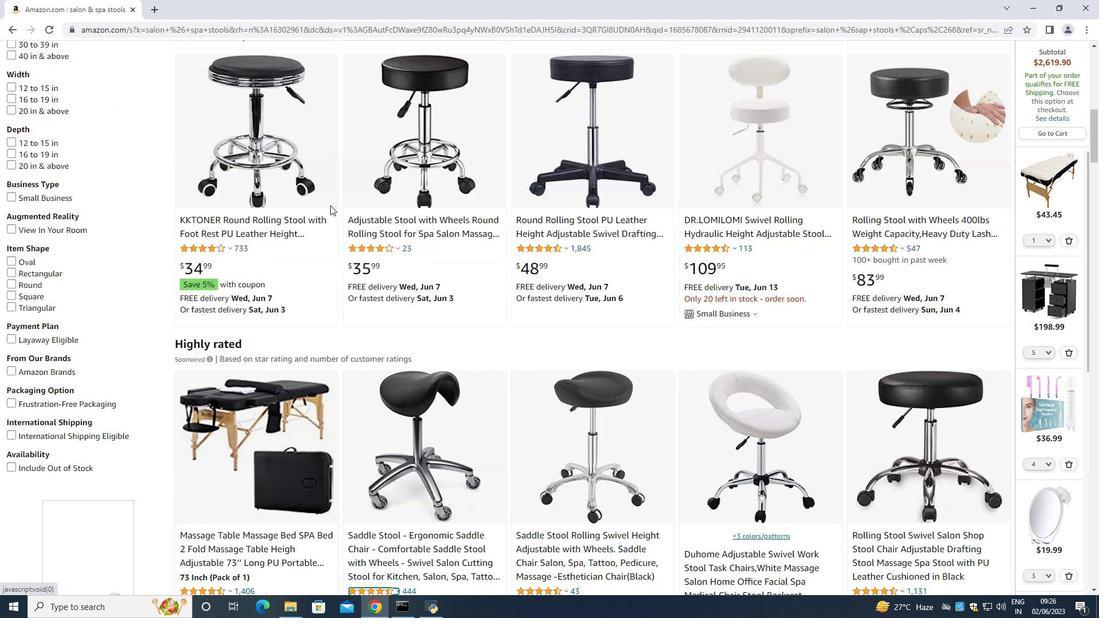
Action: Mouse scrolled (330, 209) with delta (0, 0)
Screenshot: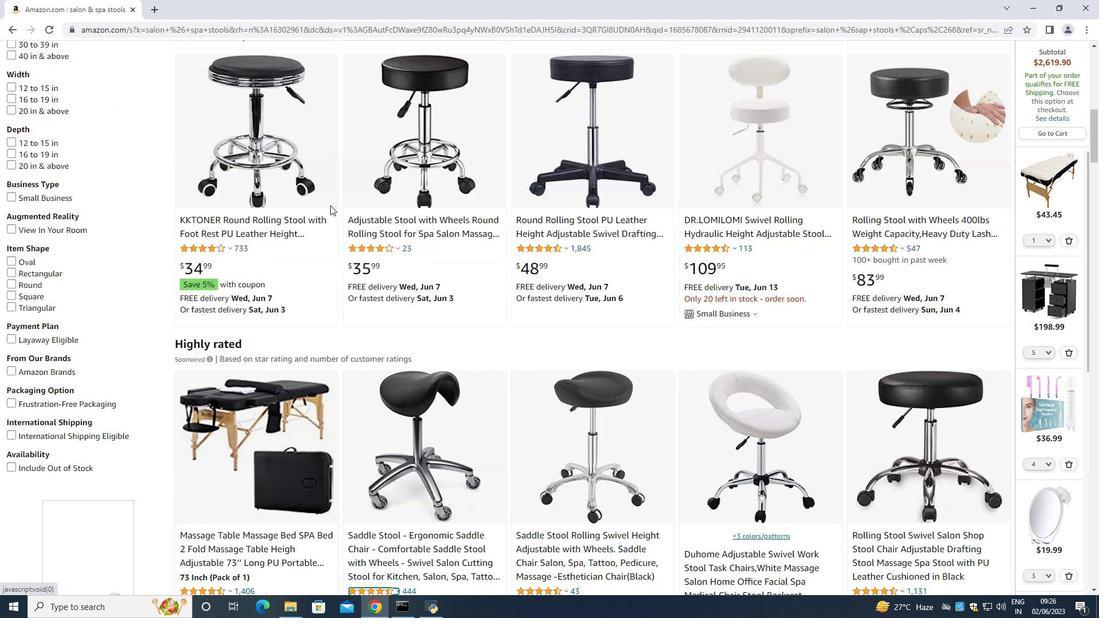 
Action: Mouse moved to (328, 206)
Screenshot: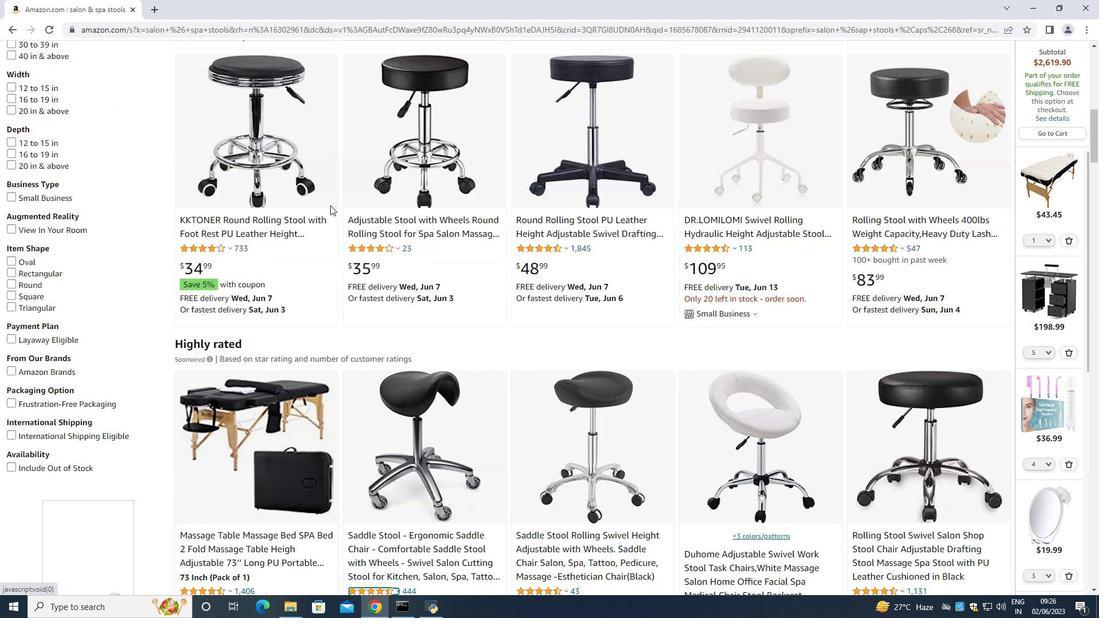 
Action: Mouse scrolled (328, 207) with delta (0, 0)
Screenshot: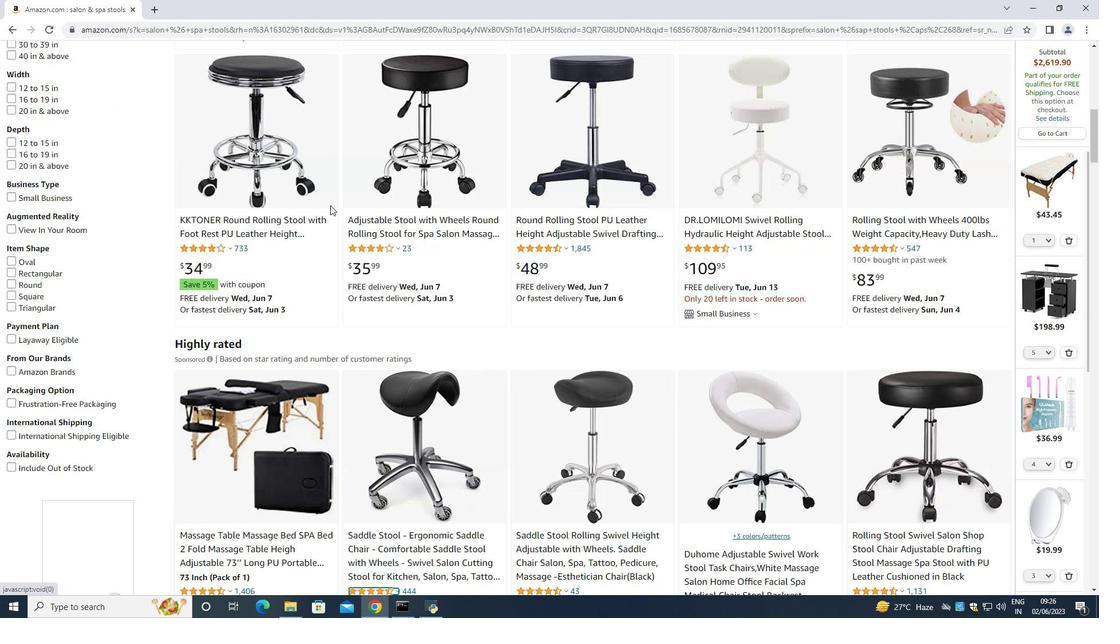 
Action: Mouse moved to (330, 205)
Screenshot: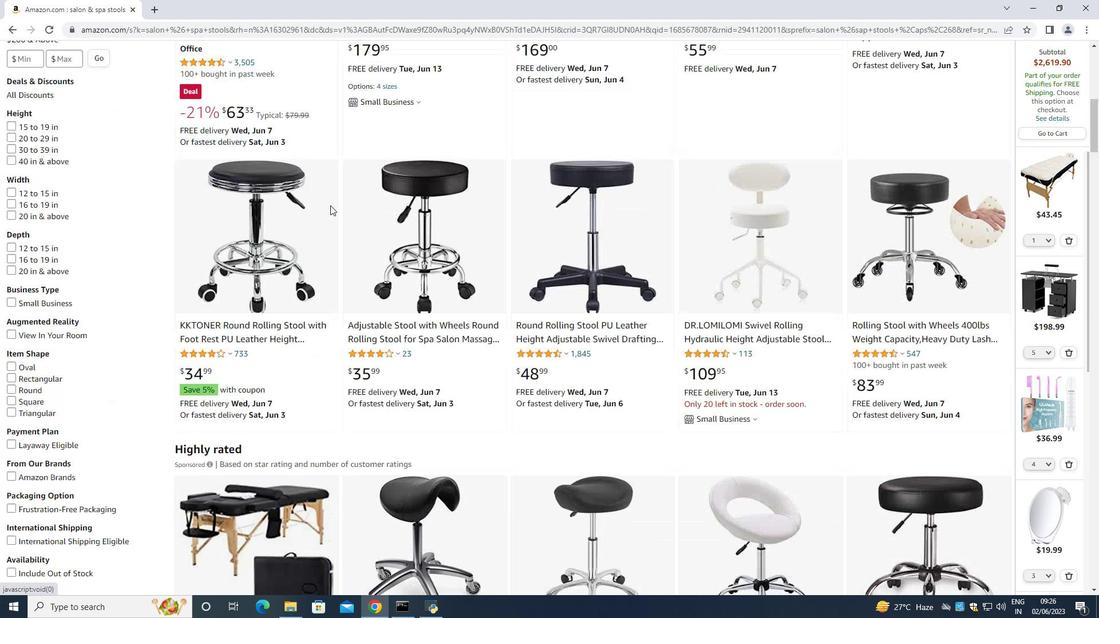 
Action: Mouse scrolled (330, 206) with delta (0, 0)
Screenshot: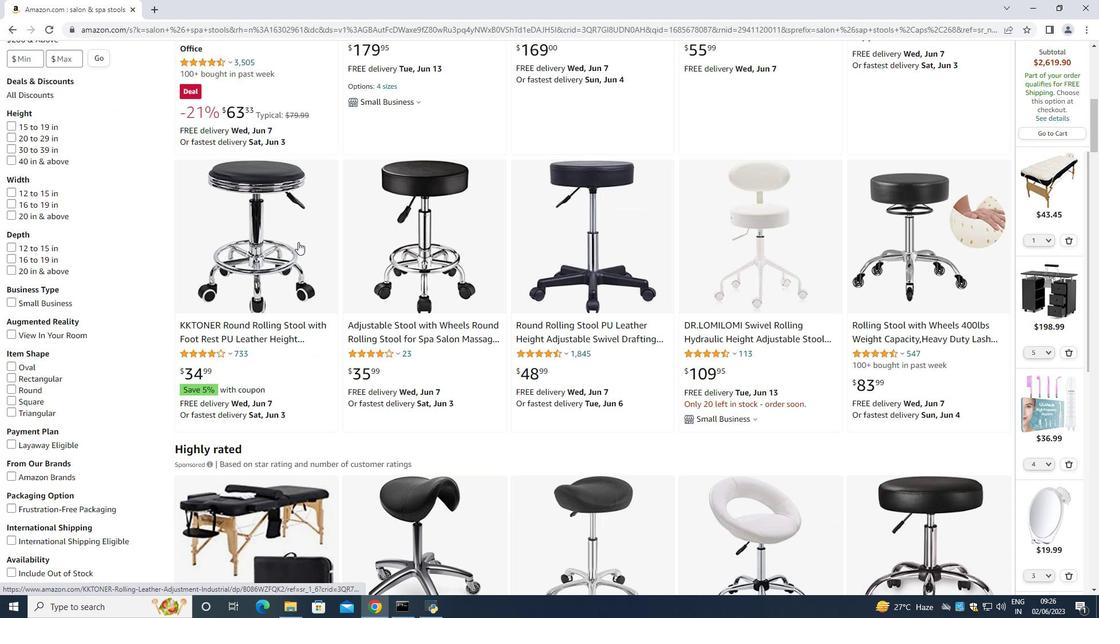 
Action: Mouse scrolled (330, 206) with delta (0, 0)
Screenshot: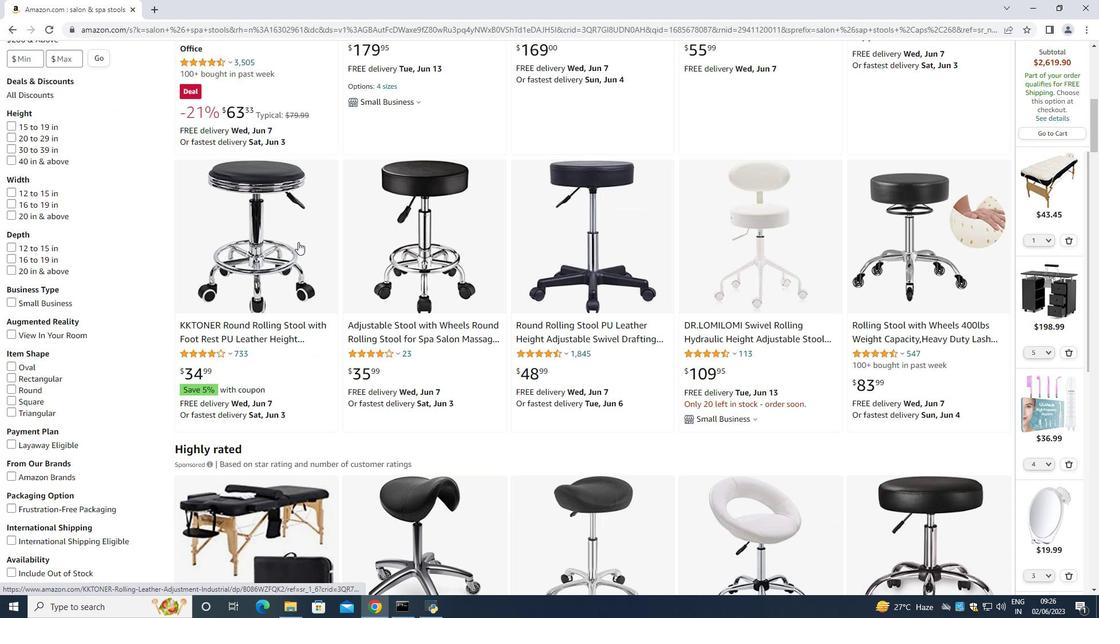 
Action: Mouse scrolled (330, 206) with delta (0, 0)
Screenshot: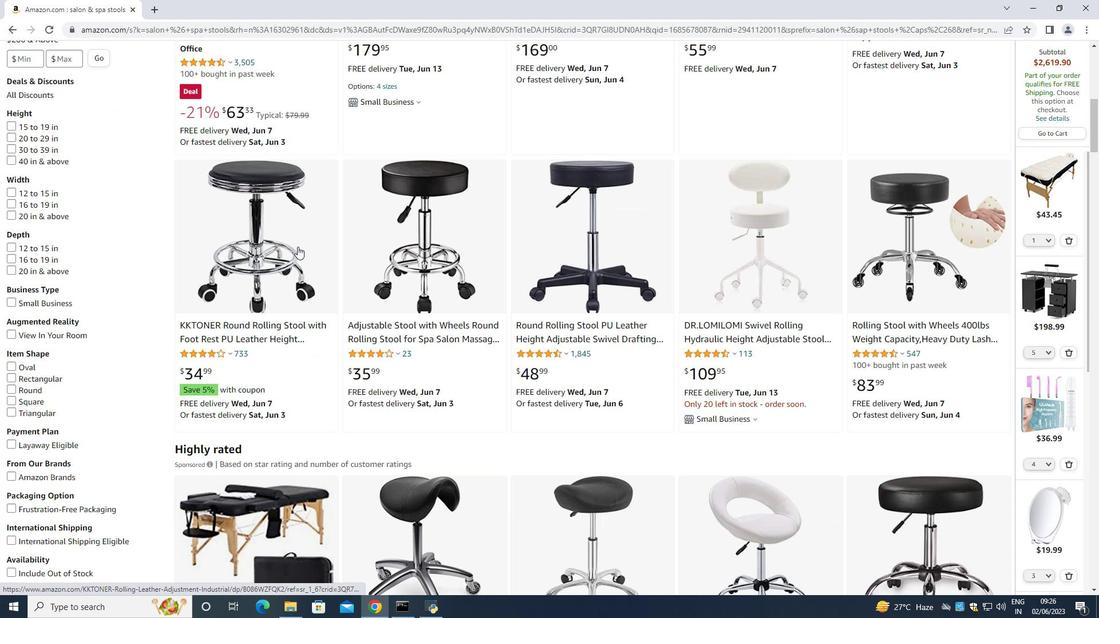 
Action: Mouse moved to (427, 374)
Screenshot: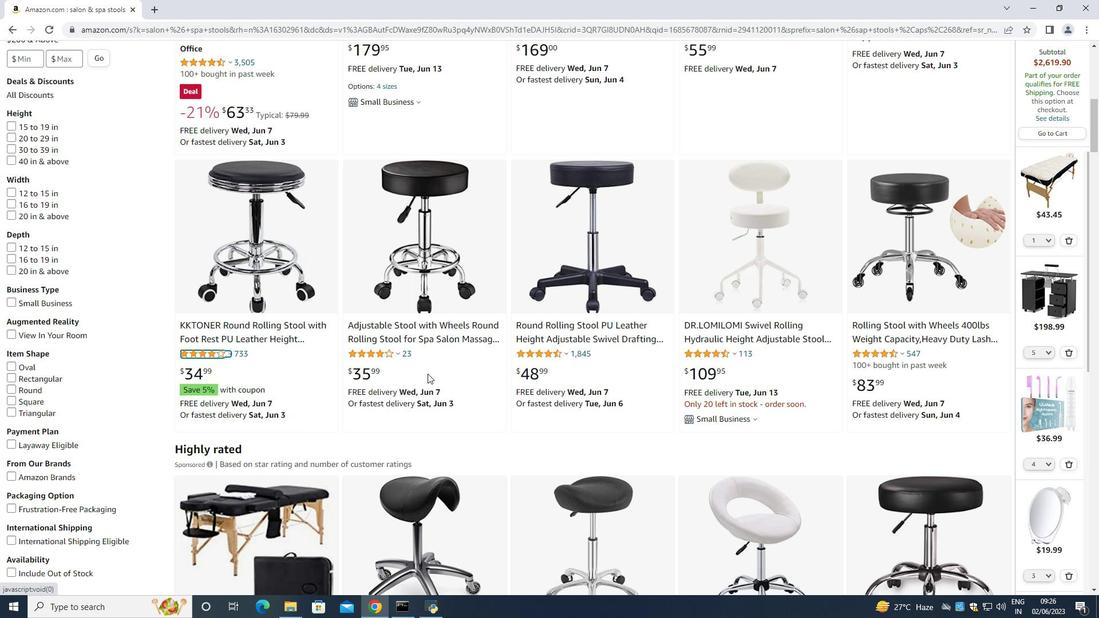 
Action: Mouse scrolled (427, 374) with delta (0, 0)
Screenshot: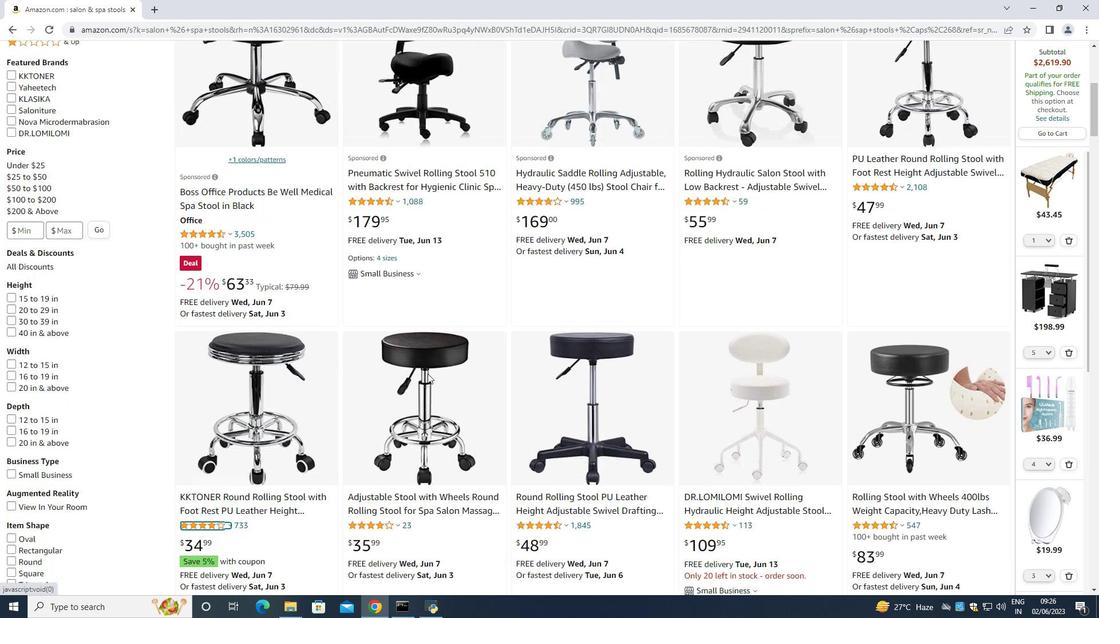 
Action: Mouse scrolled (427, 374) with delta (0, 0)
Screenshot: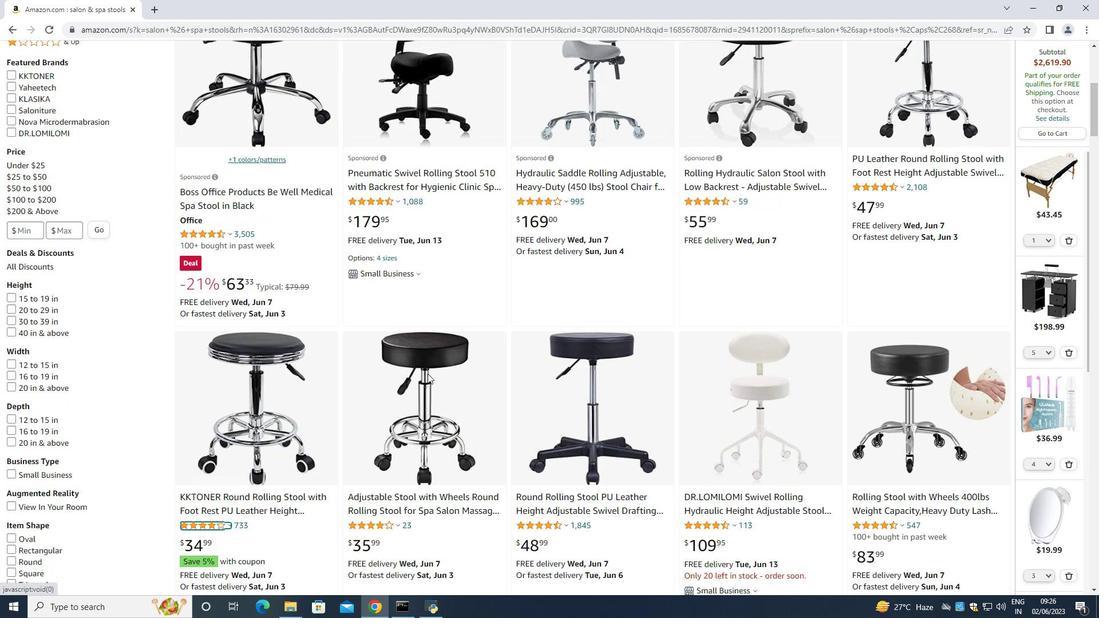 
Action: Mouse scrolled (427, 374) with delta (0, 0)
Screenshot: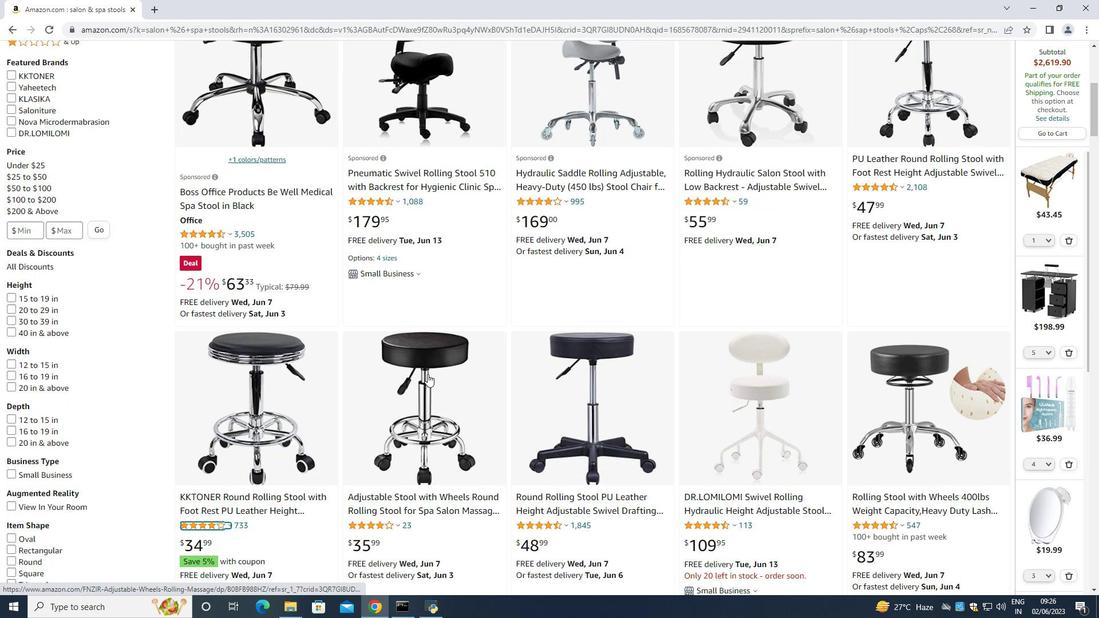 
Action: Mouse moved to (814, 215)
Screenshot: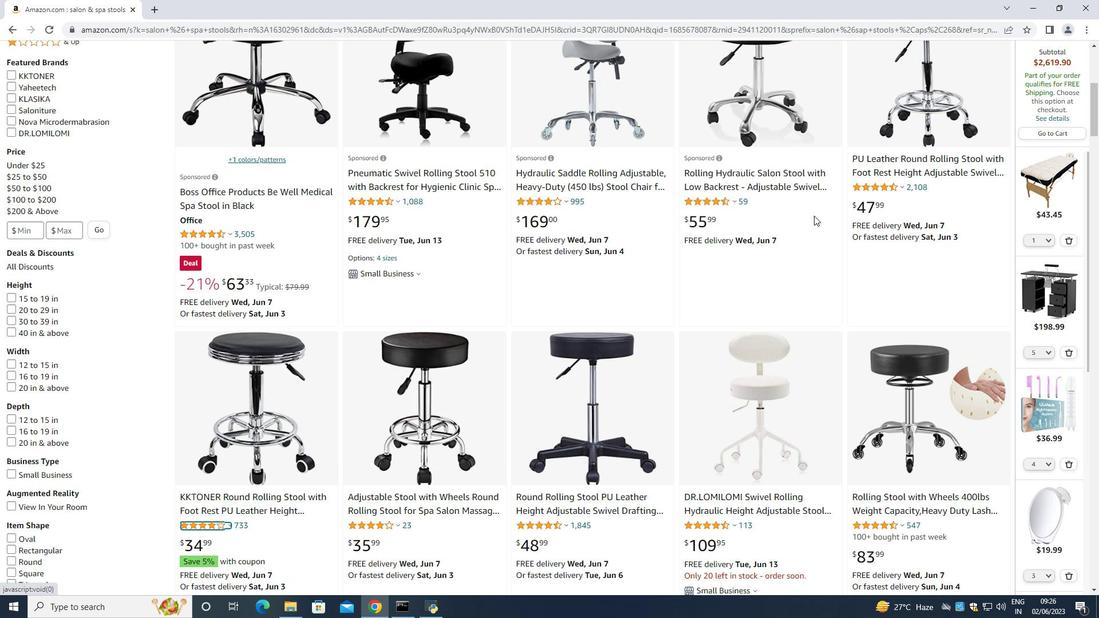 
Action: Mouse scrolled (814, 215) with delta (0, 0)
Screenshot: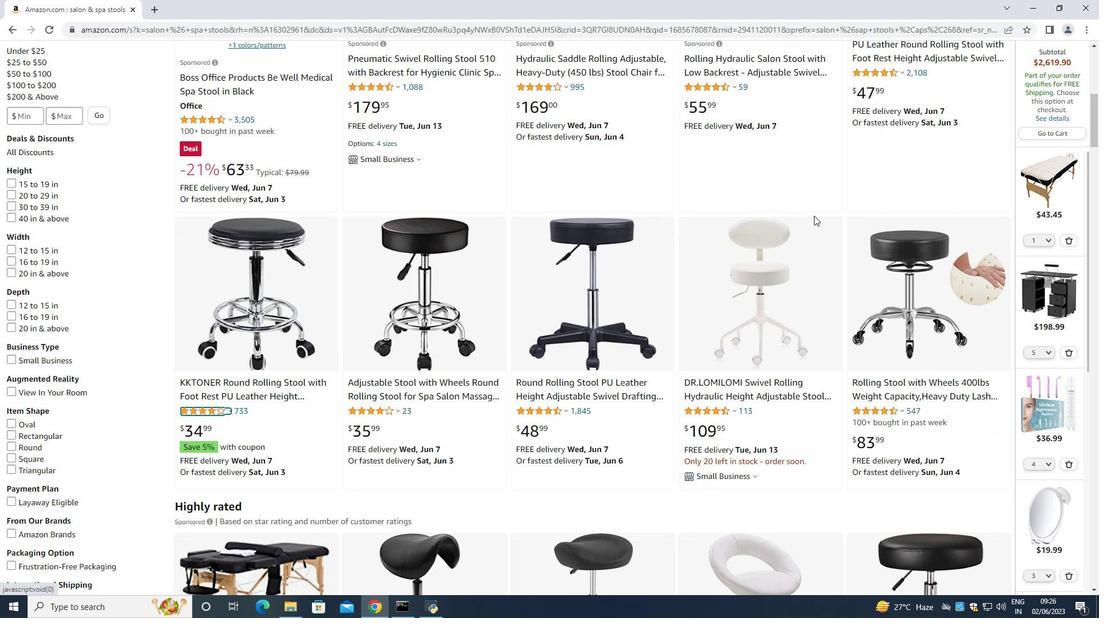 
Action: Mouse scrolled (814, 215) with delta (0, 0)
Screenshot: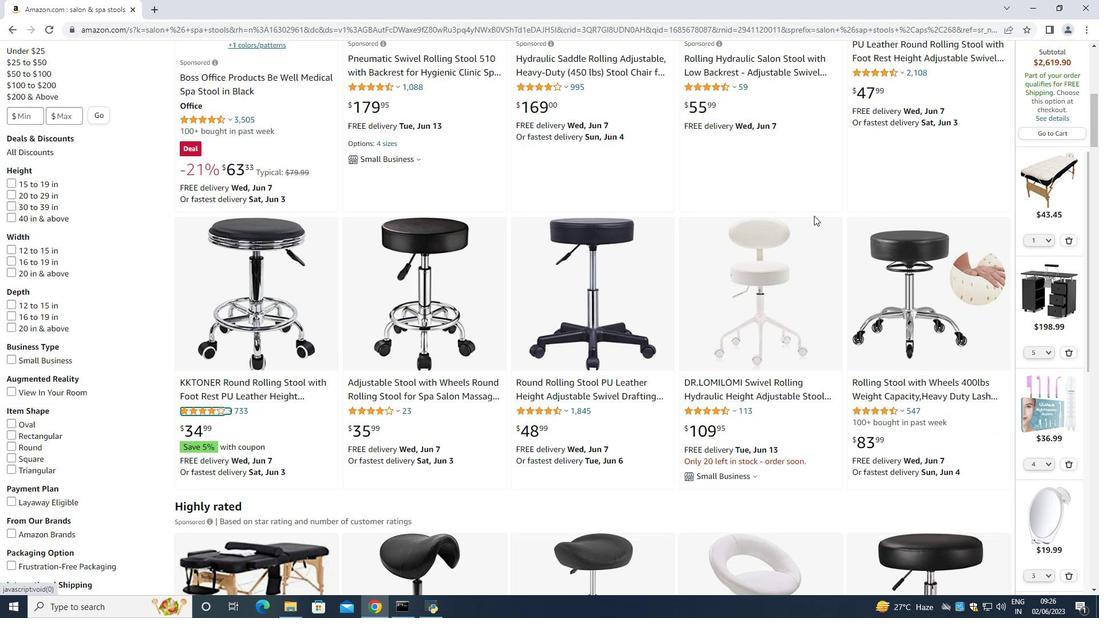 
Action: Mouse scrolled (814, 215) with delta (0, 0)
Screenshot: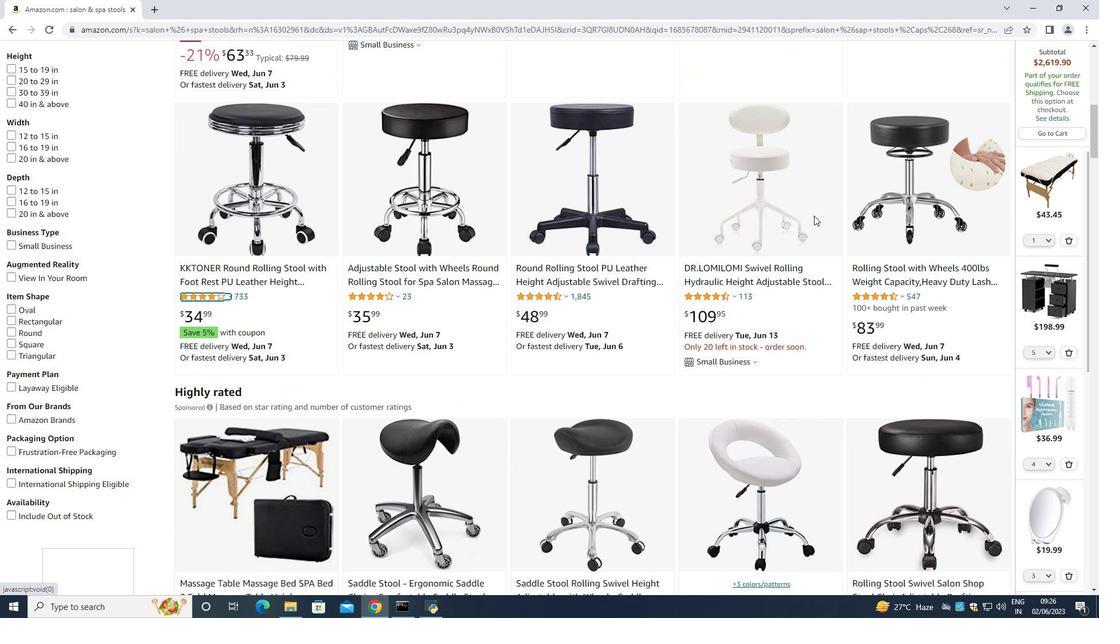 
Action: Mouse moved to (814, 215)
Screenshot: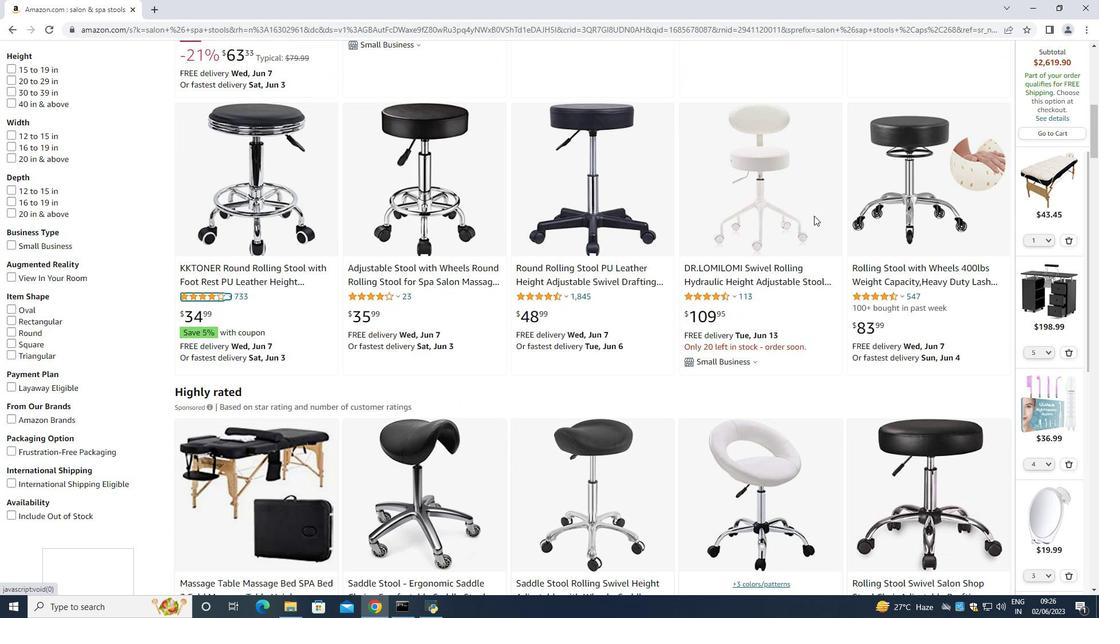 
Action: Mouse scrolled (814, 215) with delta (0, 0)
Screenshot: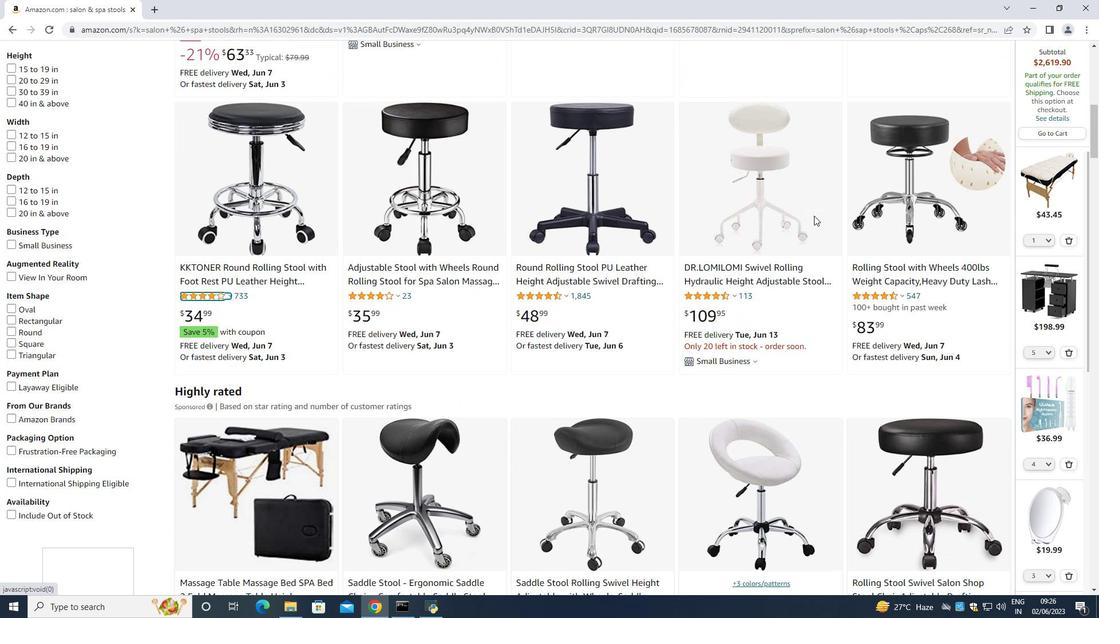 
Action: Mouse scrolled (814, 215) with delta (0, 0)
Screenshot: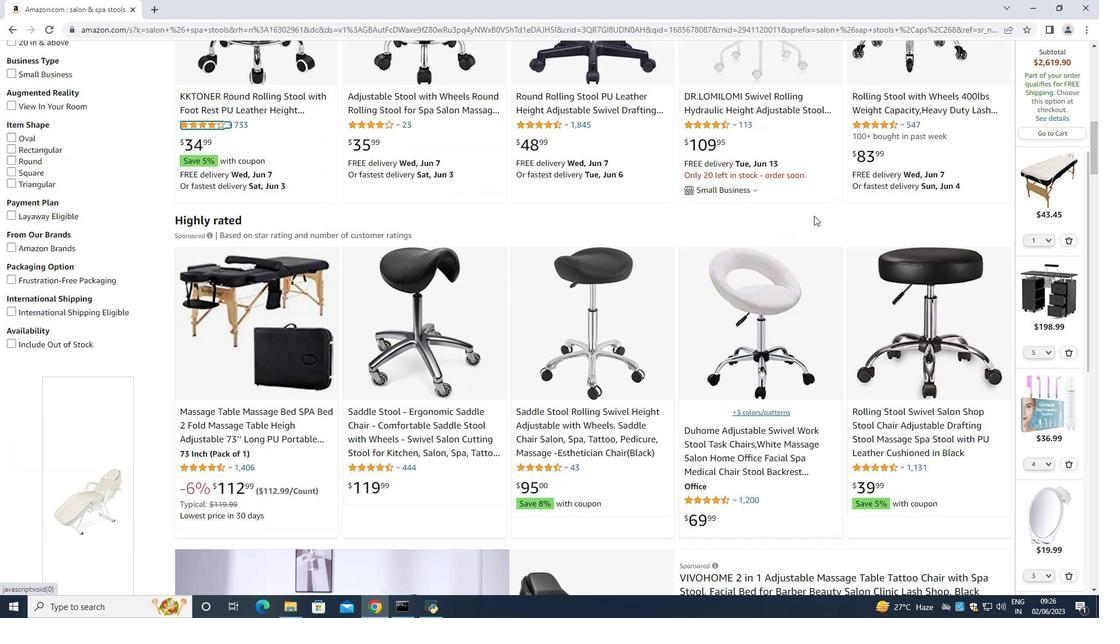 
Action: Mouse scrolled (814, 215) with delta (0, 0)
Screenshot: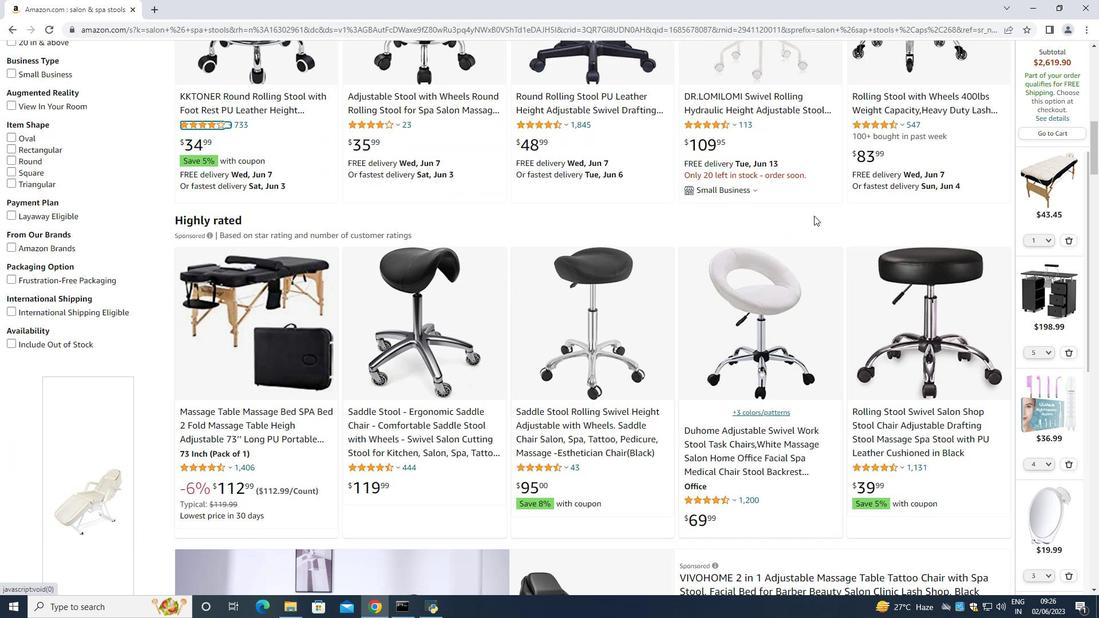 
Action: Mouse scrolled (814, 215) with delta (0, 0)
Screenshot: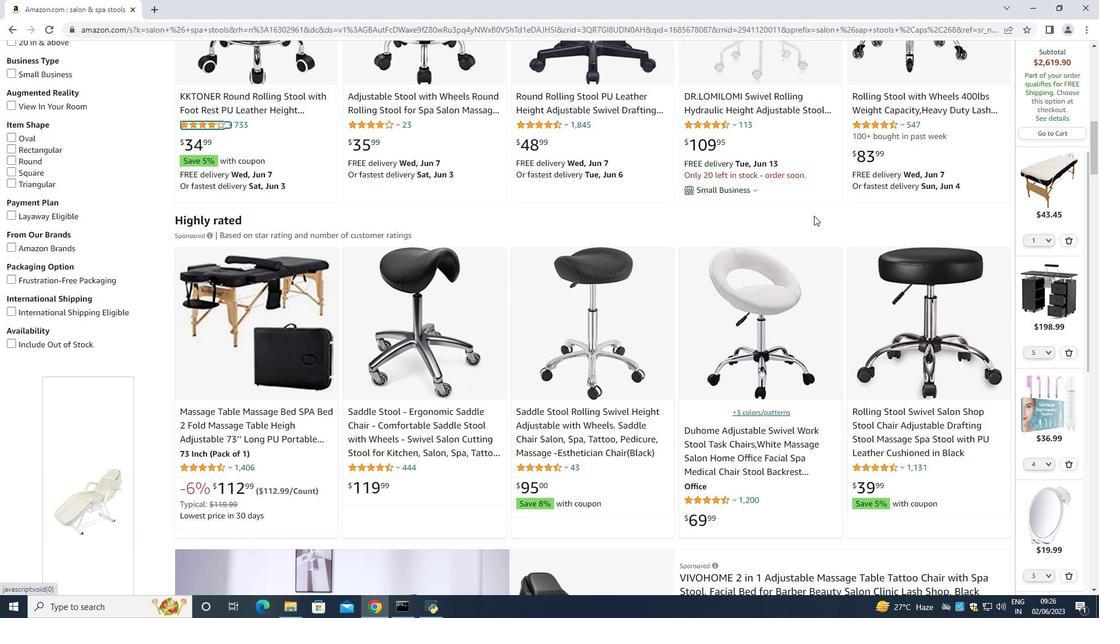 
Action: Mouse moved to (667, 361)
Screenshot: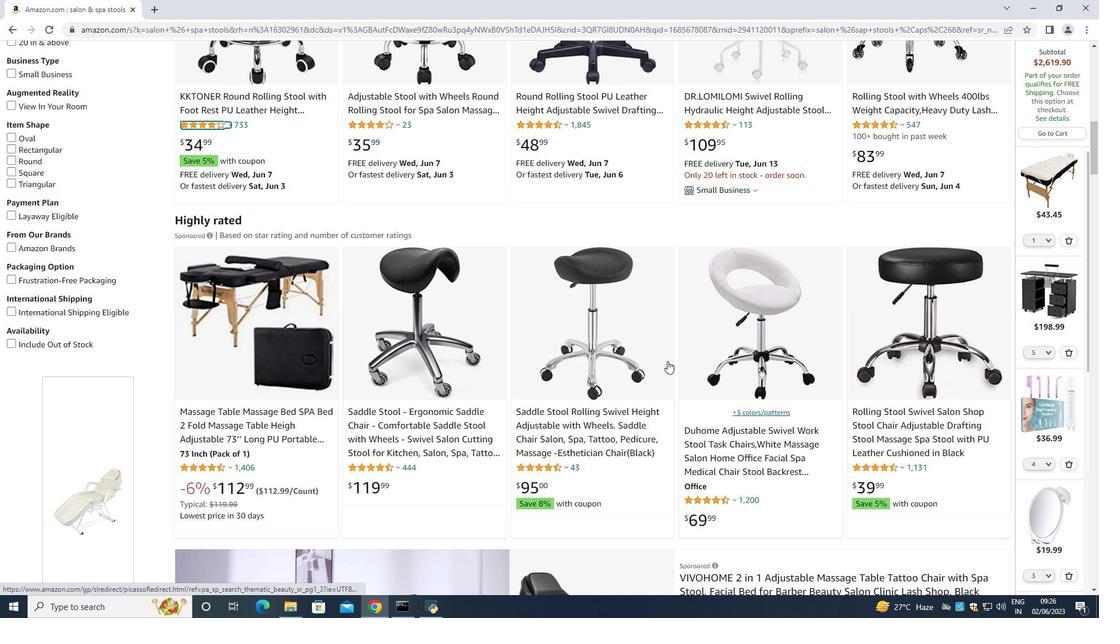 
Action: Mouse scrolled (667, 360) with delta (0, 0)
Screenshot: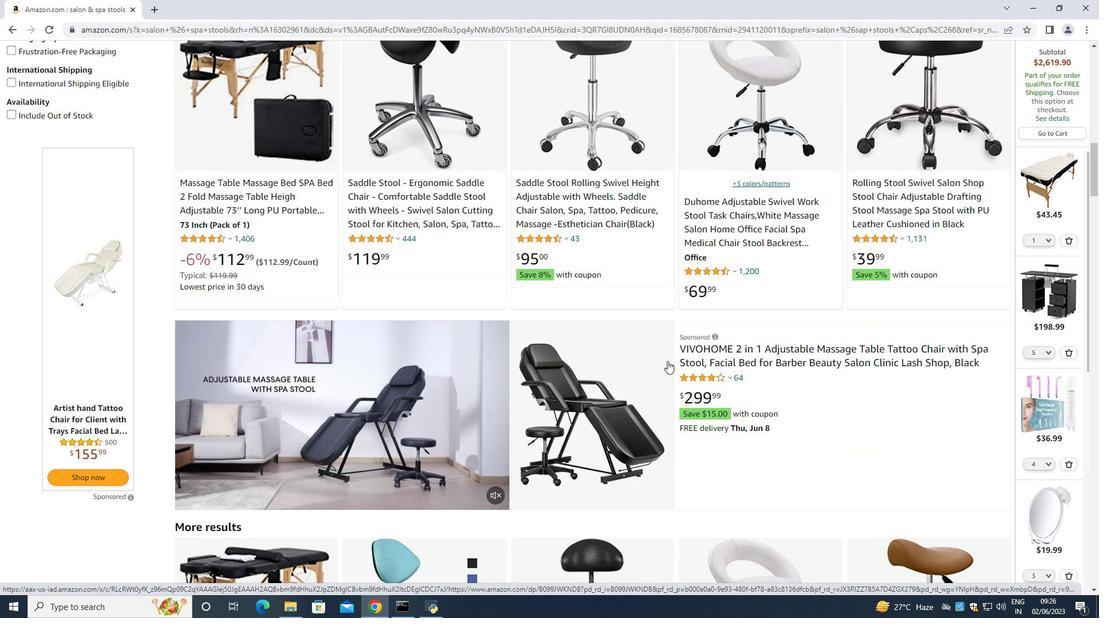 
Action: Mouse scrolled (667, 360) with delta (0, 0)
Screenshot: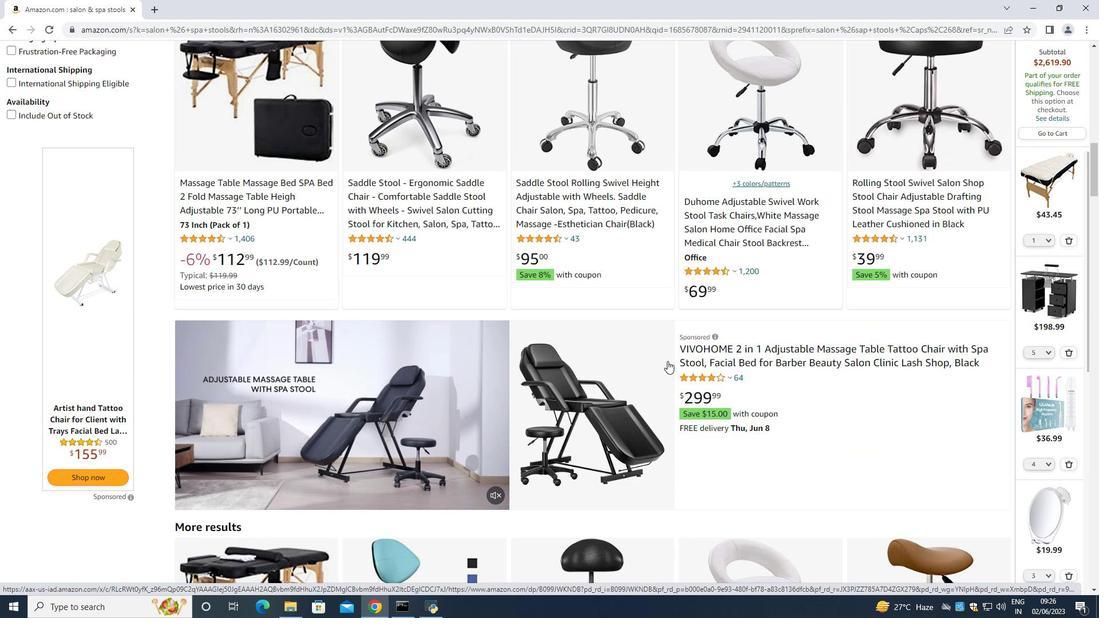 
Action: Mouse scrolled (667, 360) with delta (0, 0)
Screenshot: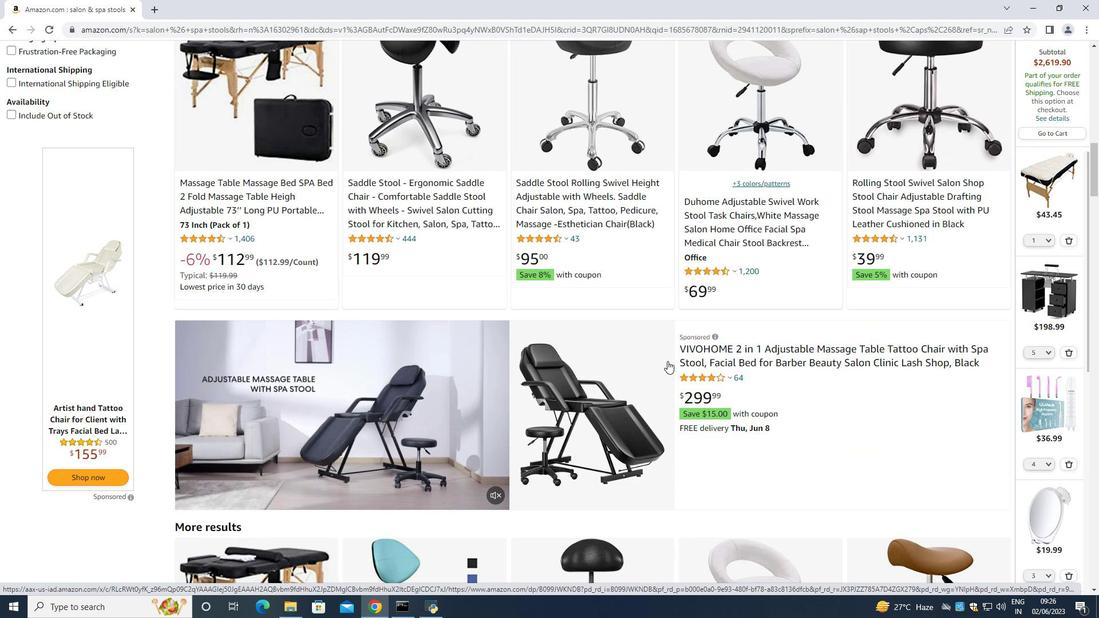 
Action: Mouse scrolled (667, 360) with delta (0, 0)
Screenshot: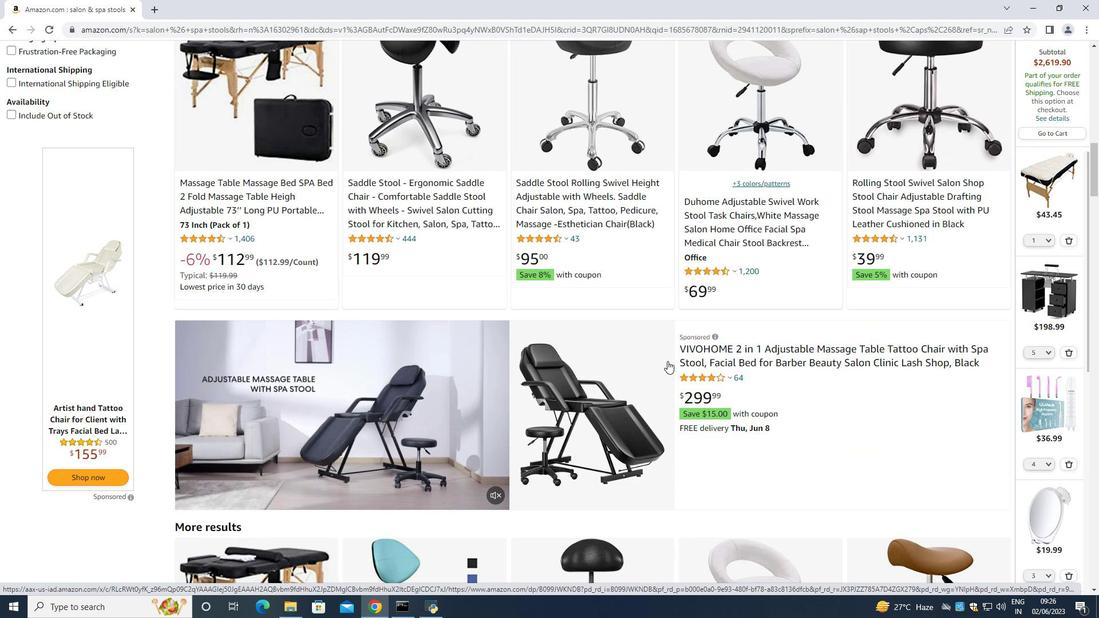 
Action: Mouse scrolled (667, 360) with delta (0, 0)
Screenshot: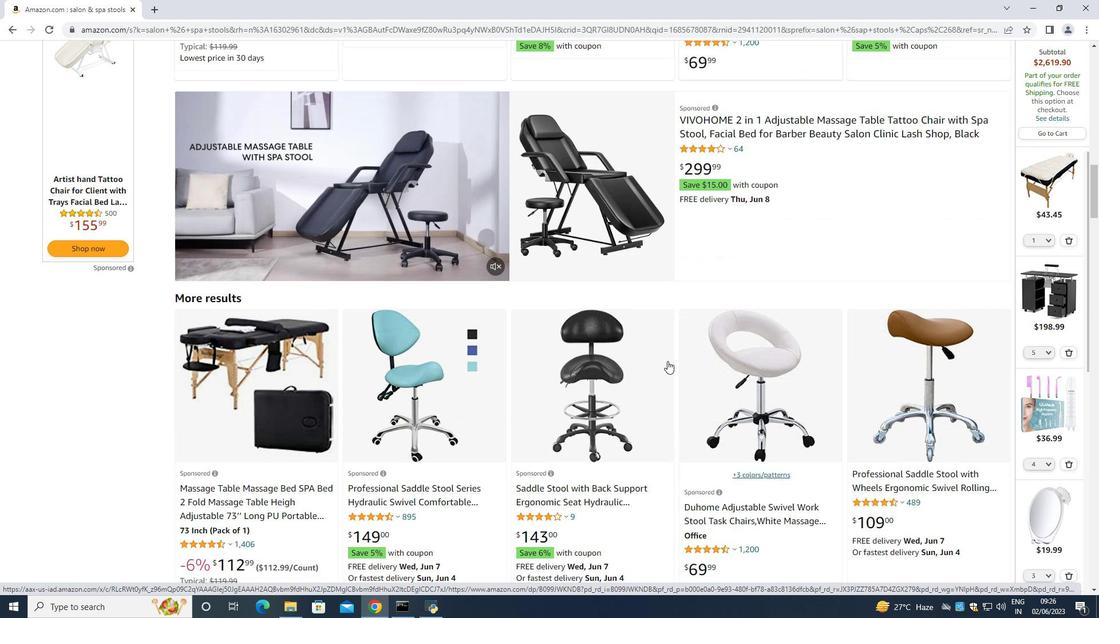 
Action: Mouse scrolled (667, 360) with delta (0, 0)
Screenshot: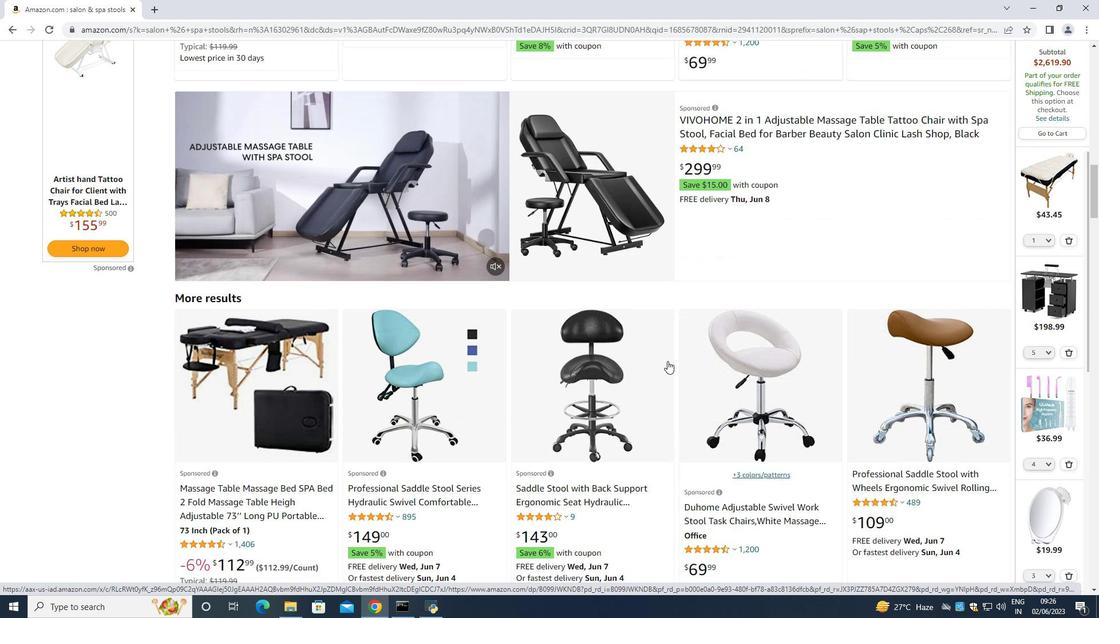 
Action: Mouse scrolled (667, 360) with delta (0, 0)
Screenshot: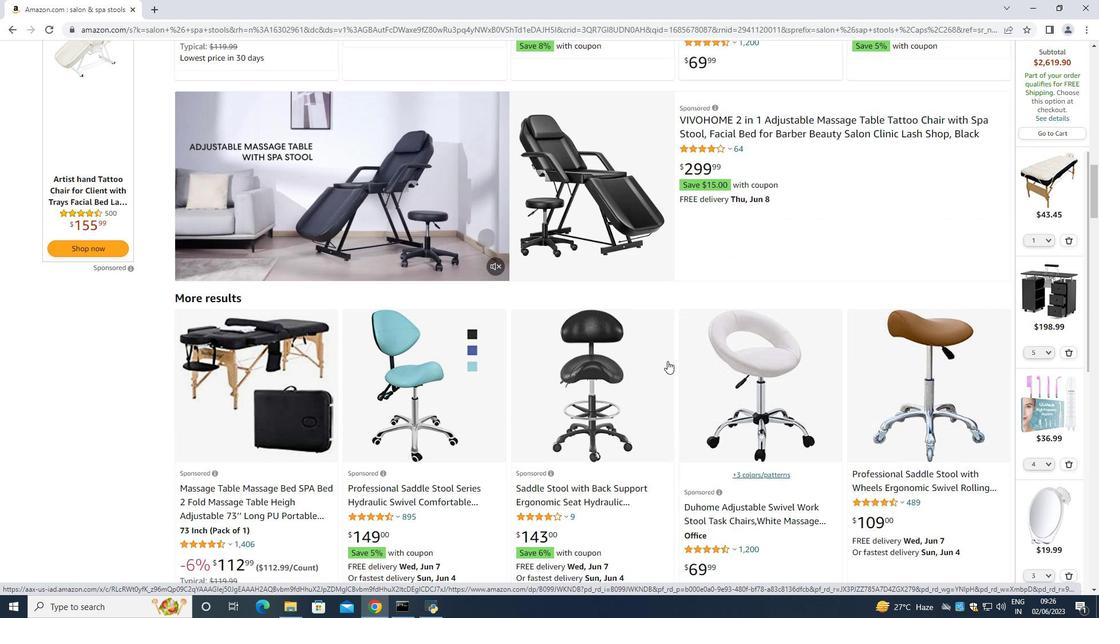 
Action: Mouse scrolled (667, 360) with delta (0, 0)
Screenshot: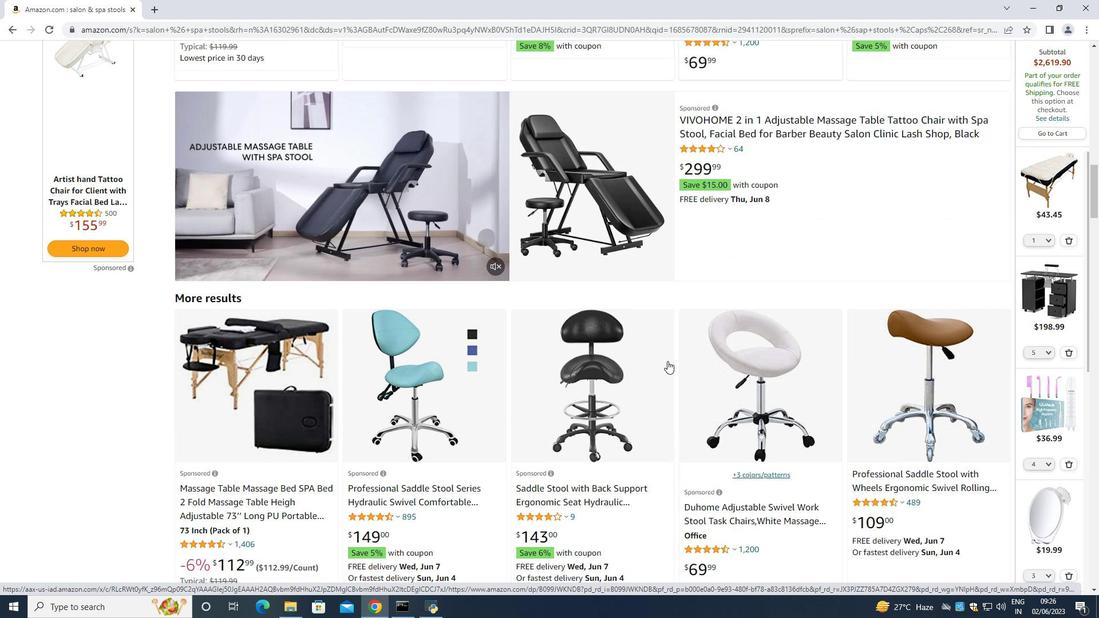 
Action: Mouse scrolled (667, 360) with delta (0, 0)
Screenshot: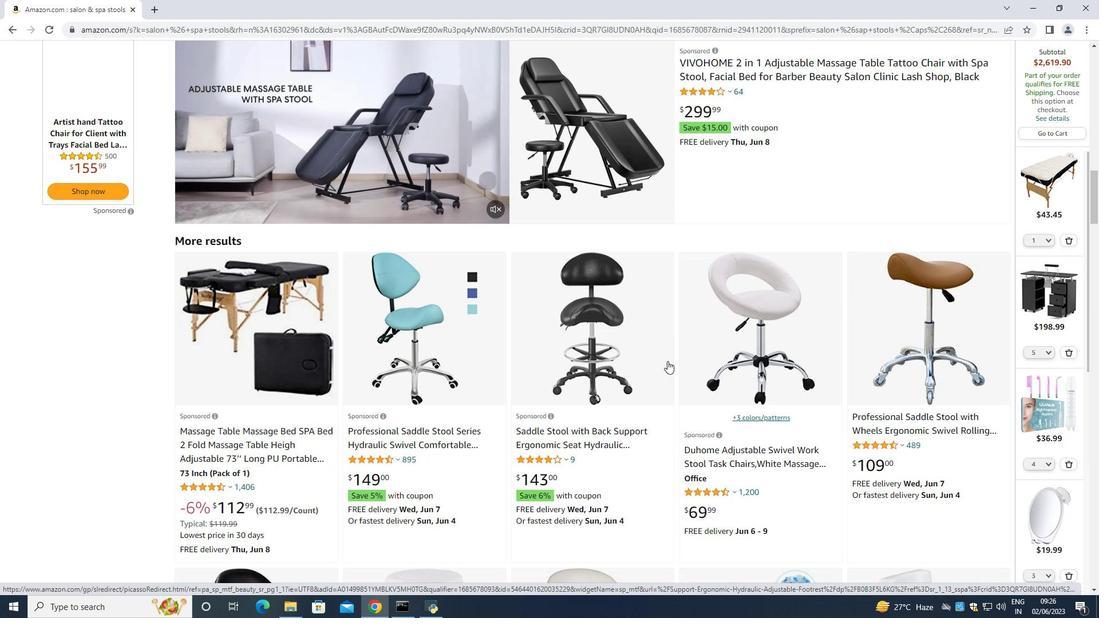 
Action: Mouse scrolled (667, 360) with delta (0, 0)
Screenshot: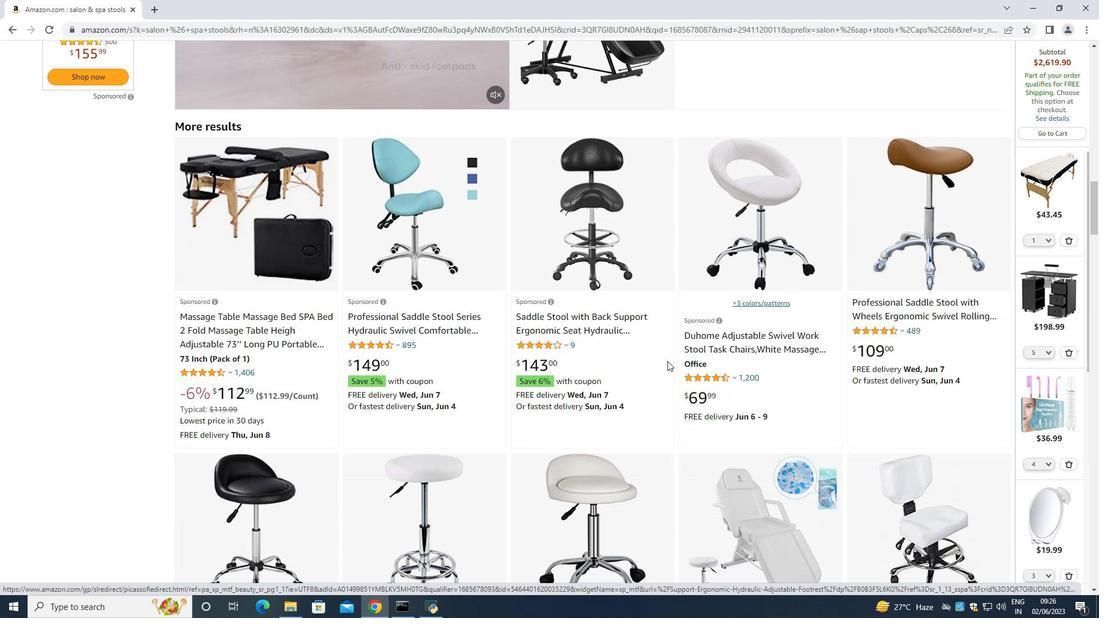 
Action: Mouse scrolled (667, 360) with delta (0, 0)
Screenshot: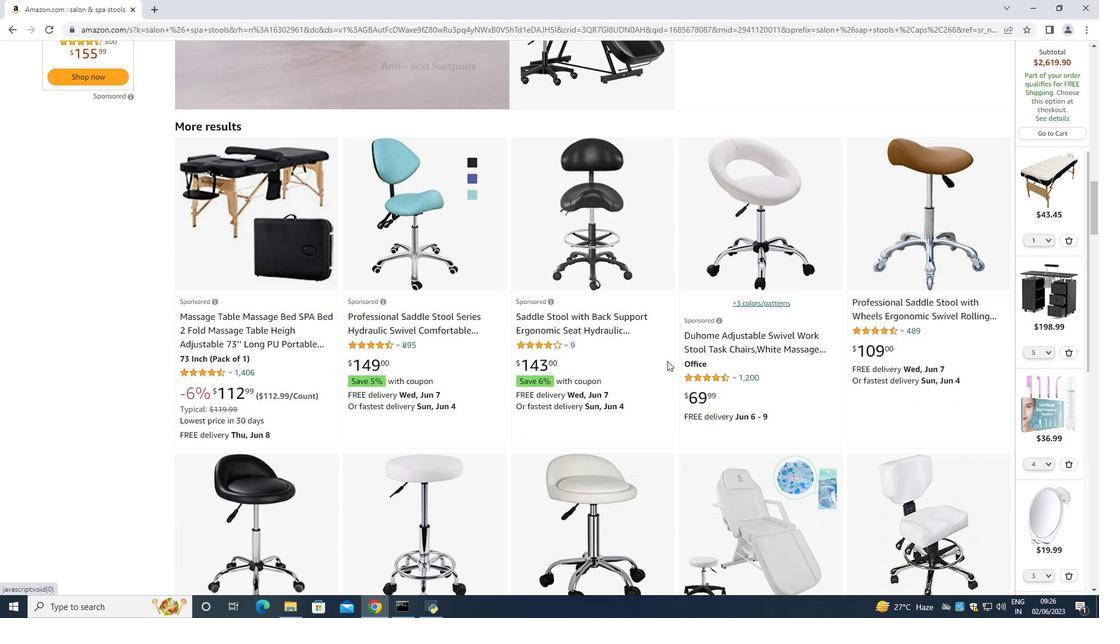 
Action: Mouse scrolled (667, 360) with delta (0, 0)
Screenshot: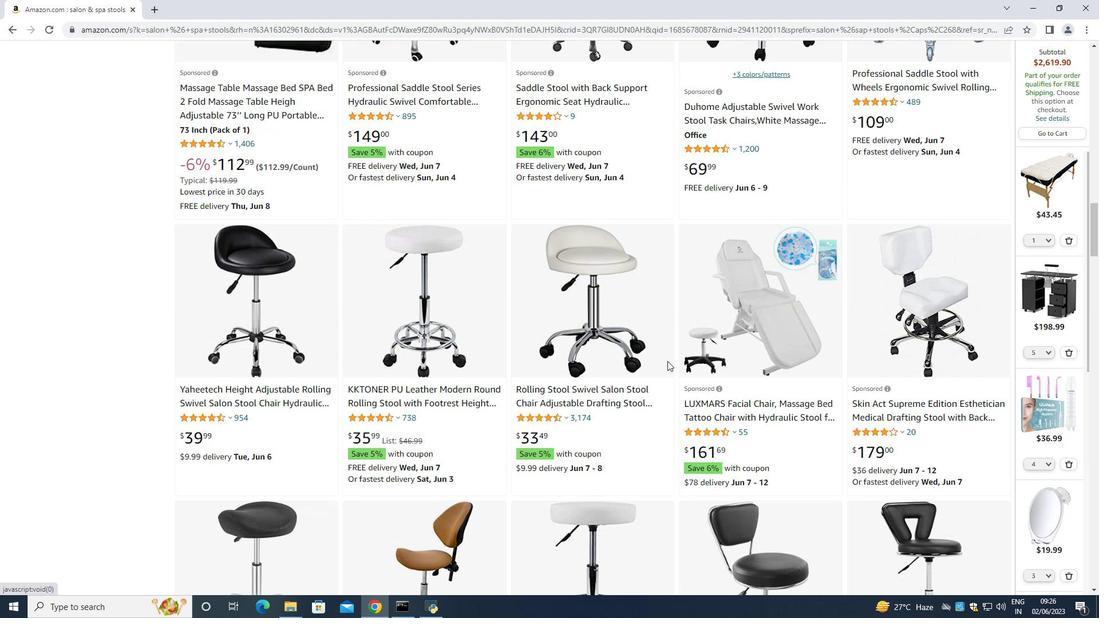 
Action: Mouse scrolled (667, 360) with delta (0, 0)
Screenshot: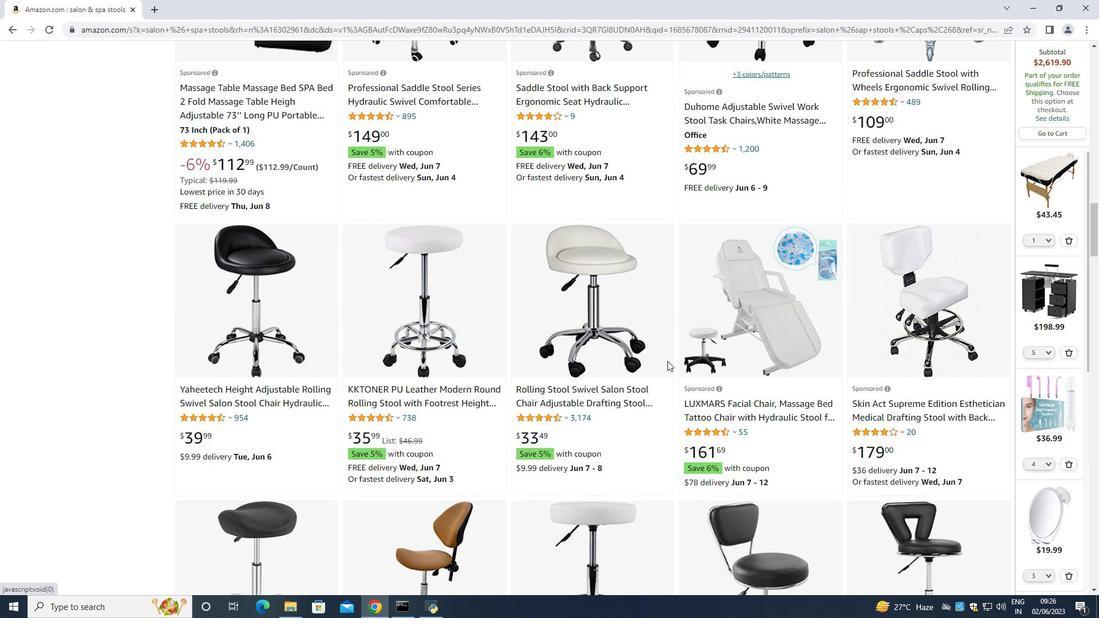 
Action: Mouse scrolled (667, 360) with delta (0, 0)
Screenshot: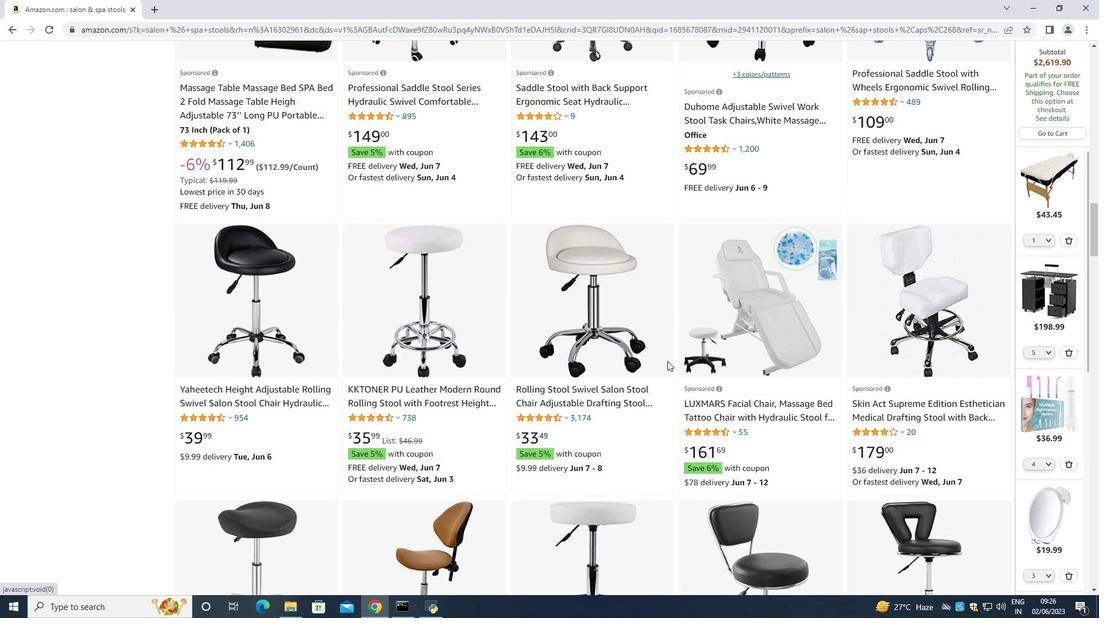 
Action: Mouse scrolled (667, 360) with delta (0, 0)
Screenshot: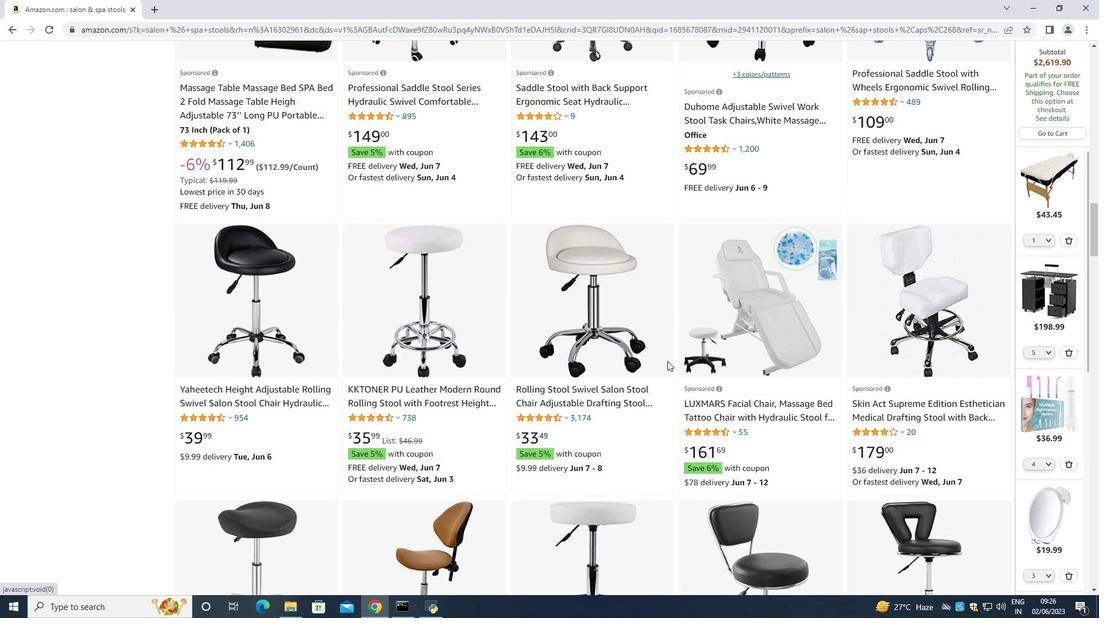 
Action: Mouse moved to (651, 370)
Screenshot: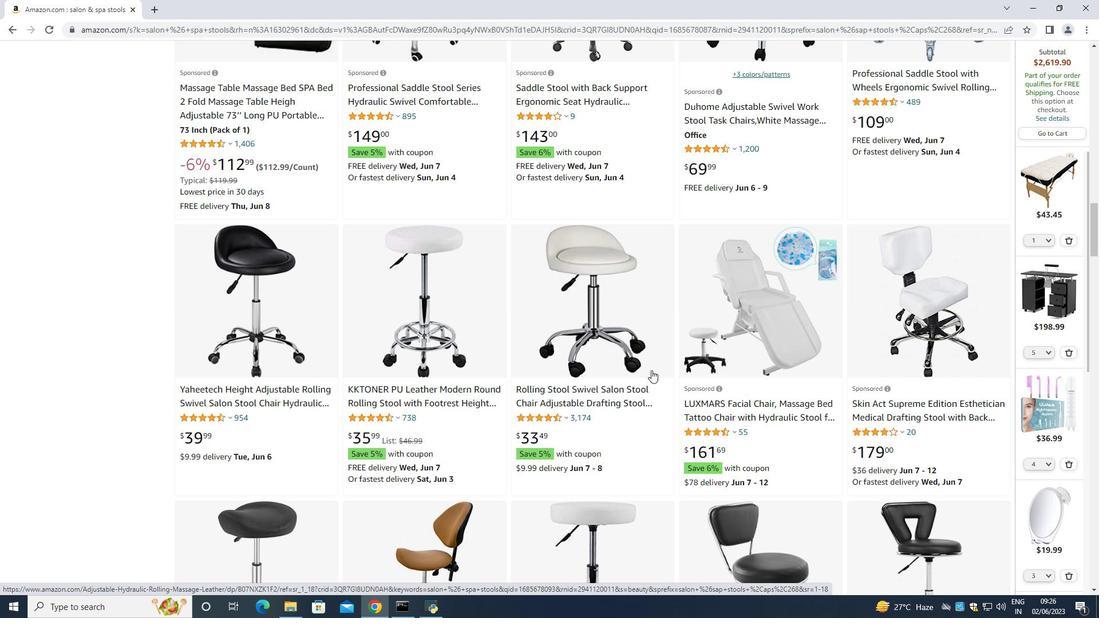 
Action: Mouse scrolled (651, 369) with delta (0, 0)
Screenshot: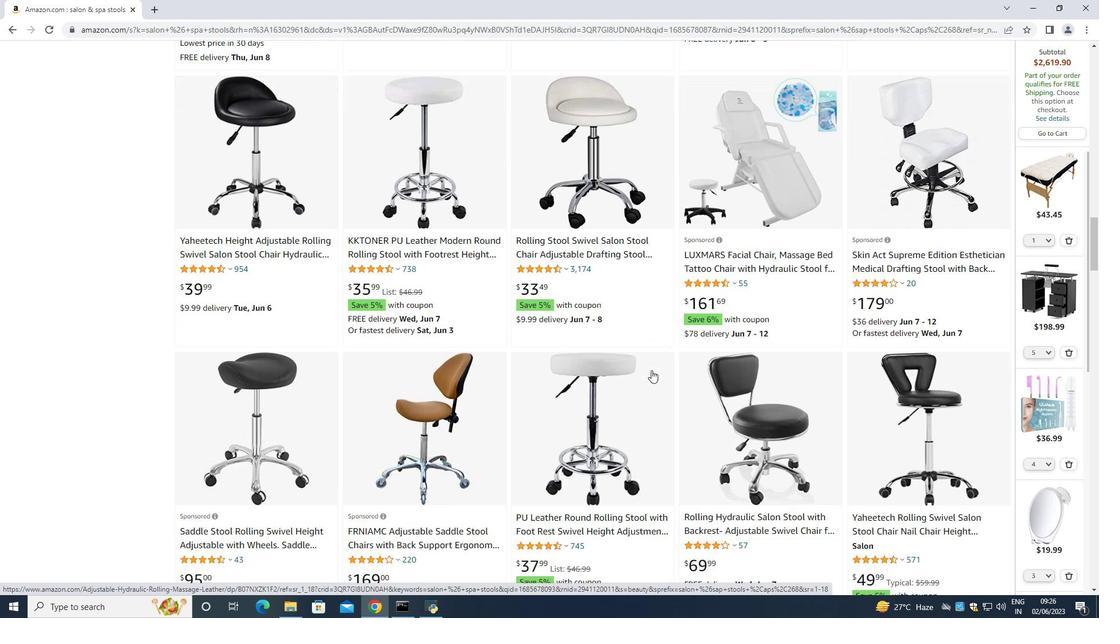 
Action: Mouse scrolled (651, 369) with delta (0, 0)
Screenshot: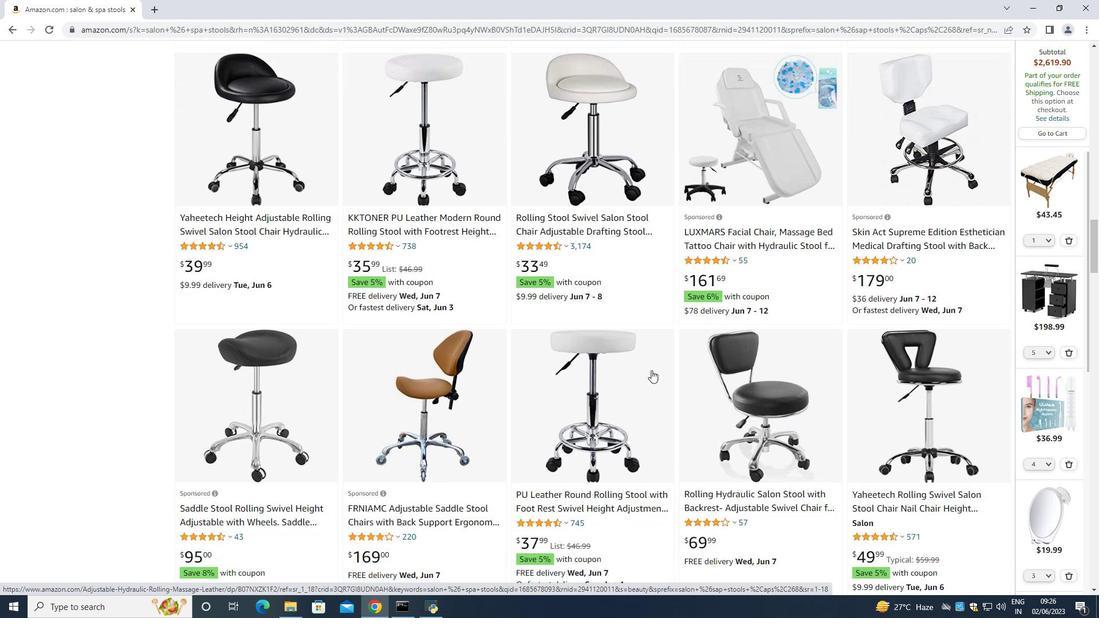
Action: Mouse scrolled (651, 369) with delta (0, 0)
Screenshot: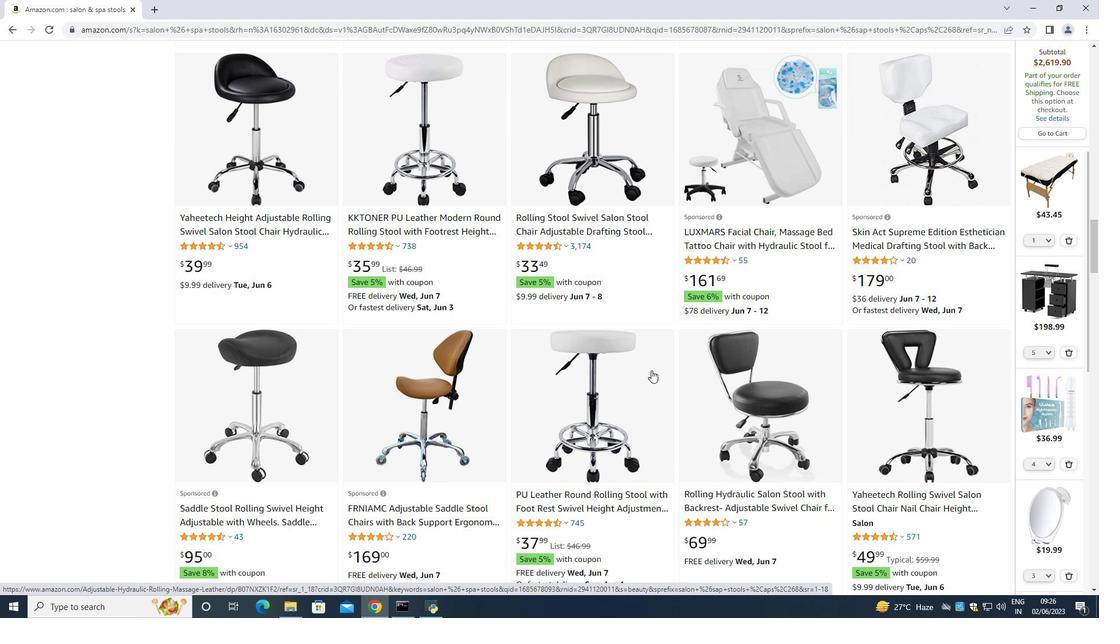 
Action: Mouse scrolled (651, 369) with delta (0, 0)
Screenshot: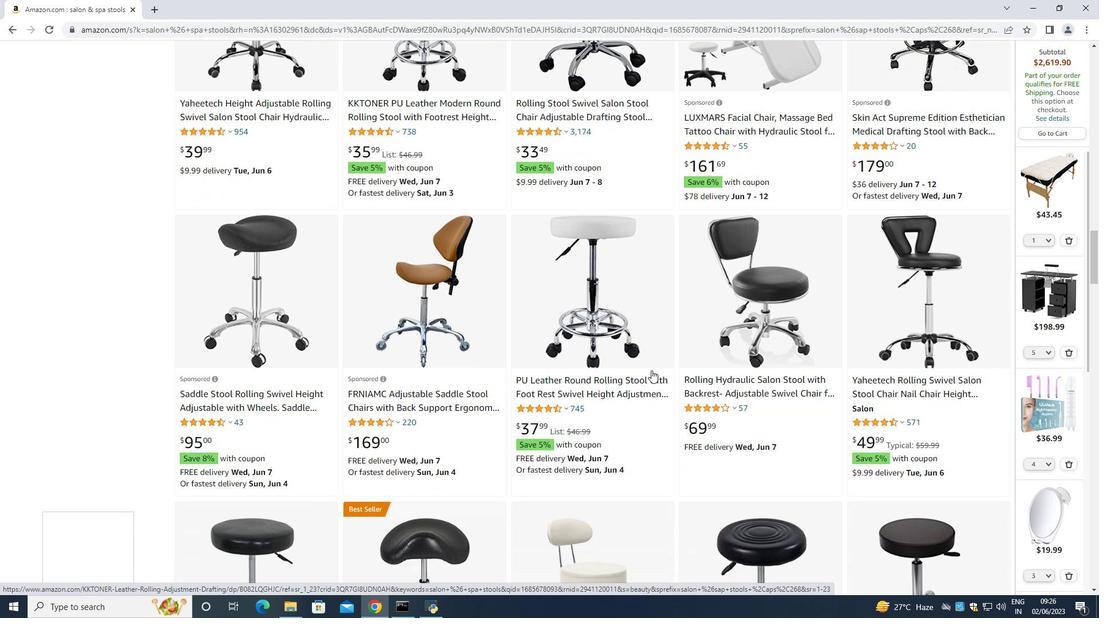 
Action: Mouse scrolled (651, 369) with delta (0, 0)
Screenshot: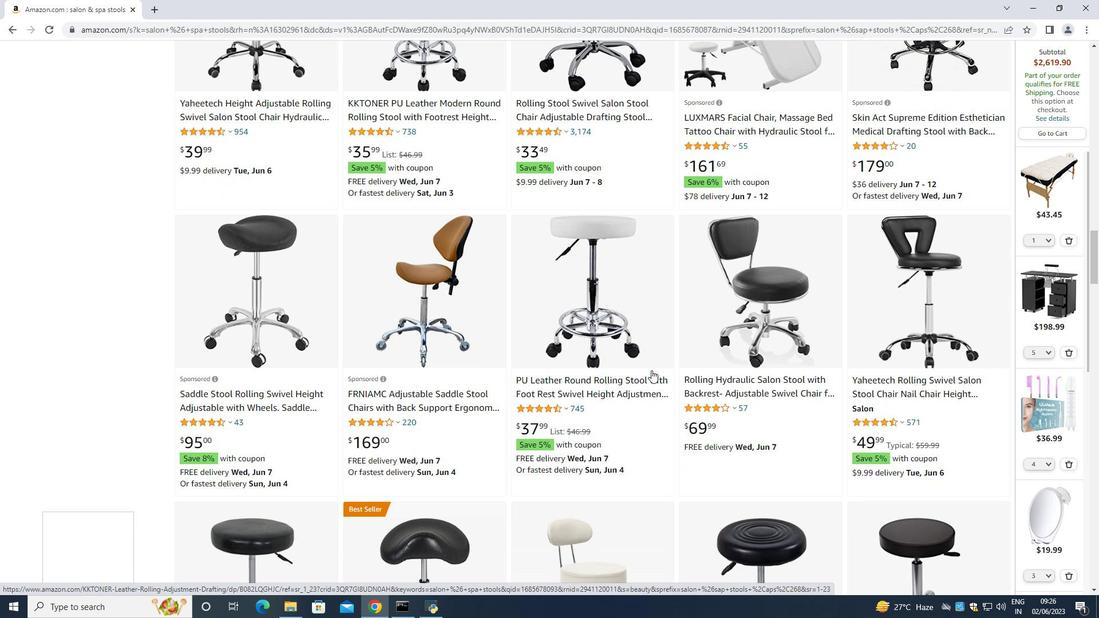 
Action: Mouse scrolled (651, 369) with delta (0, 0)
Screenshot: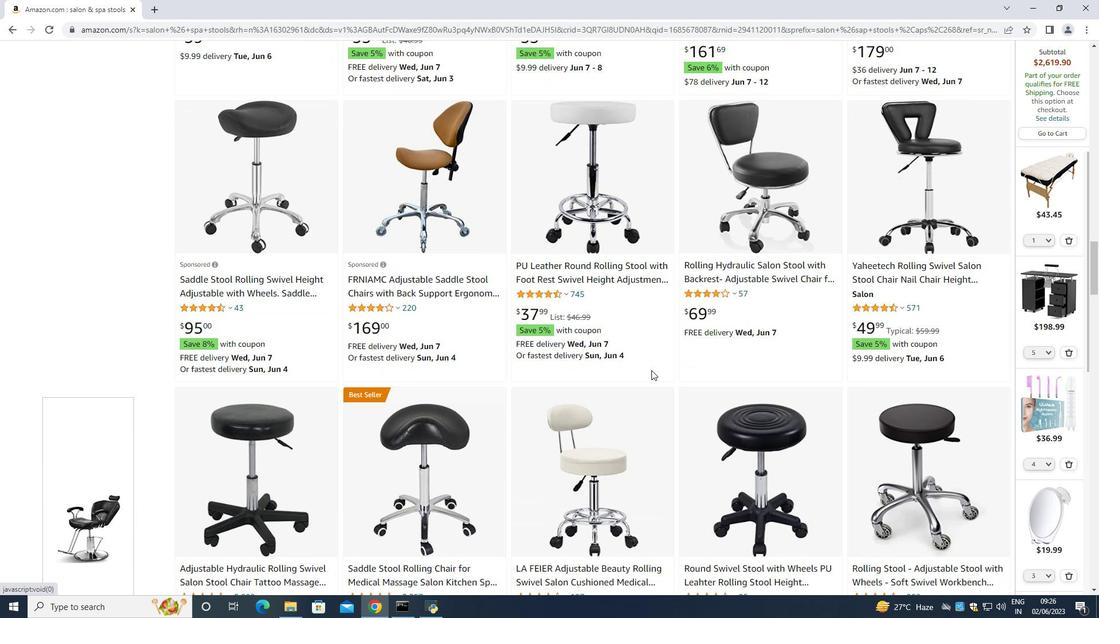 
Action: Mouse scrolled (651, 369) with delta (0, 0)
Screenshot: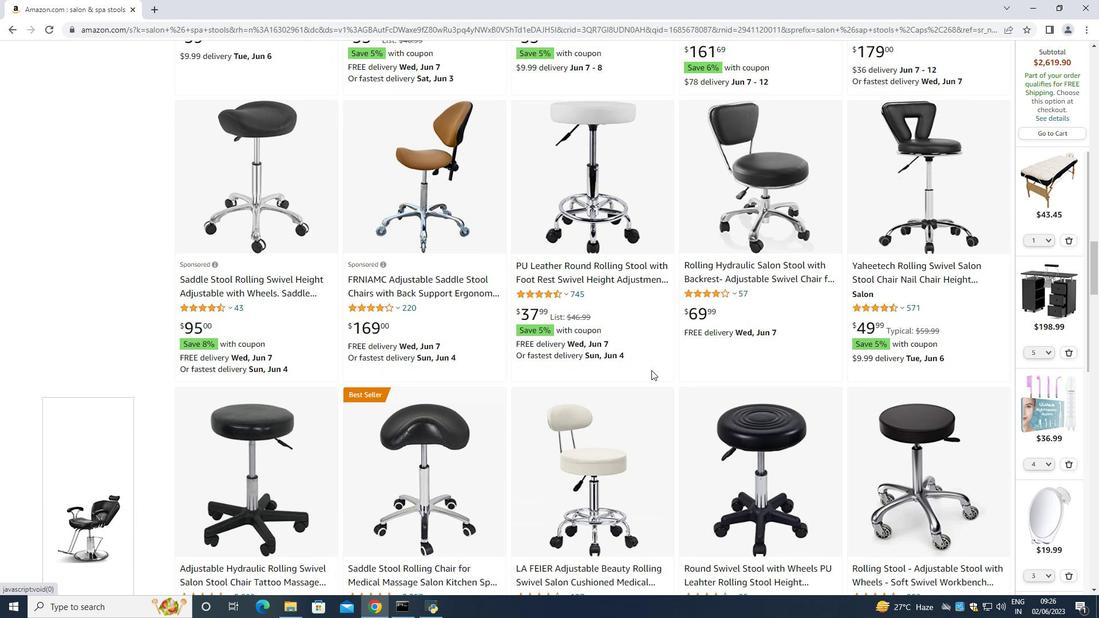 
Action: Mouse scrolled (651, 369) with delta (0, 0)
Screenshot: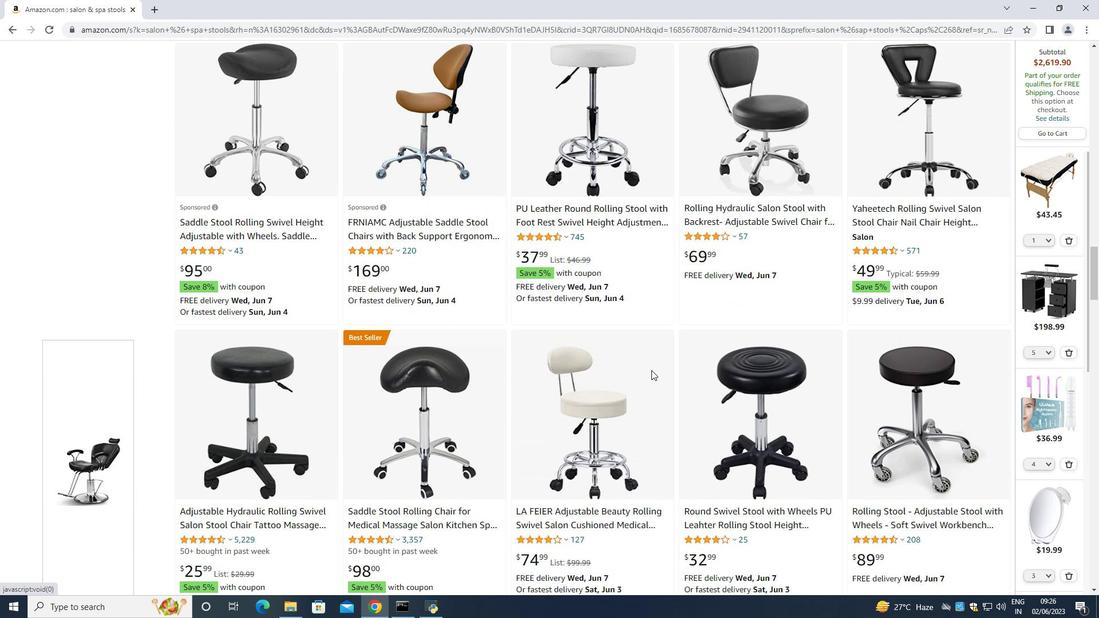 
Action: Mouse moved to (396, 453)
Screenshot: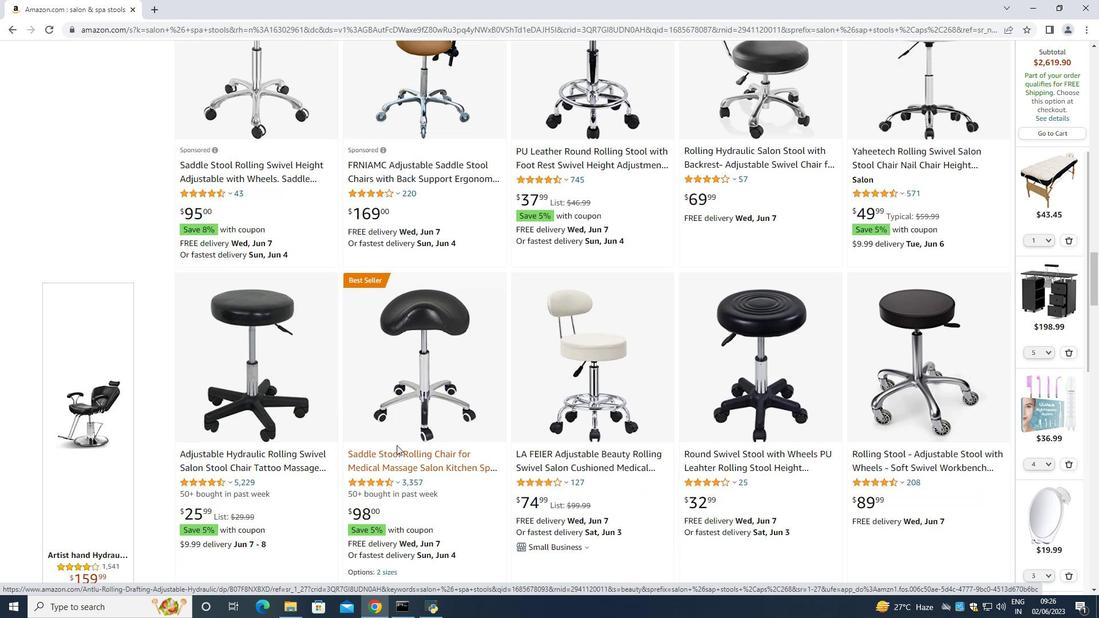 
Action: Mouse scrolled (396, 452) with delta (0, 0)
Screenshot: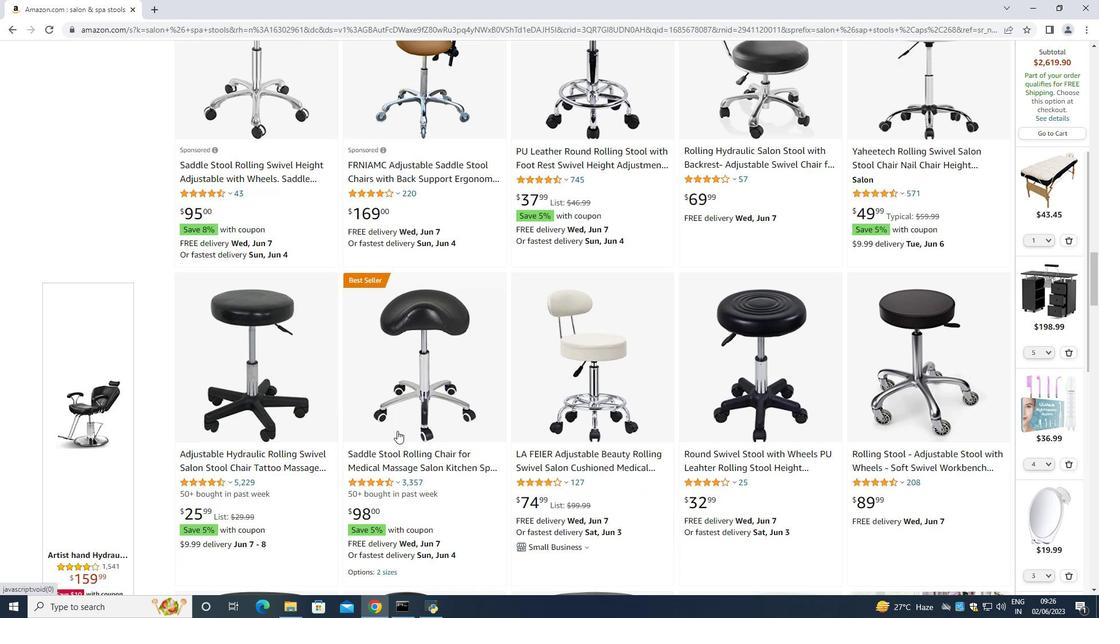
Action: Mouse moved to (406, 462)
Screenshot: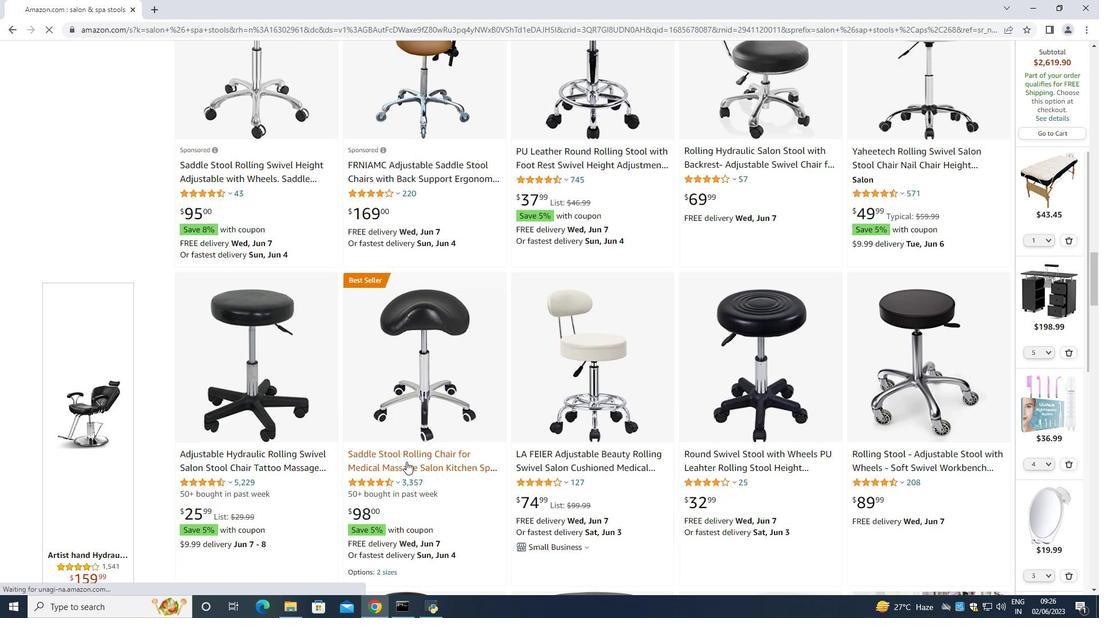
Action: Mouse pressed left at (406, 462)
Screenshot: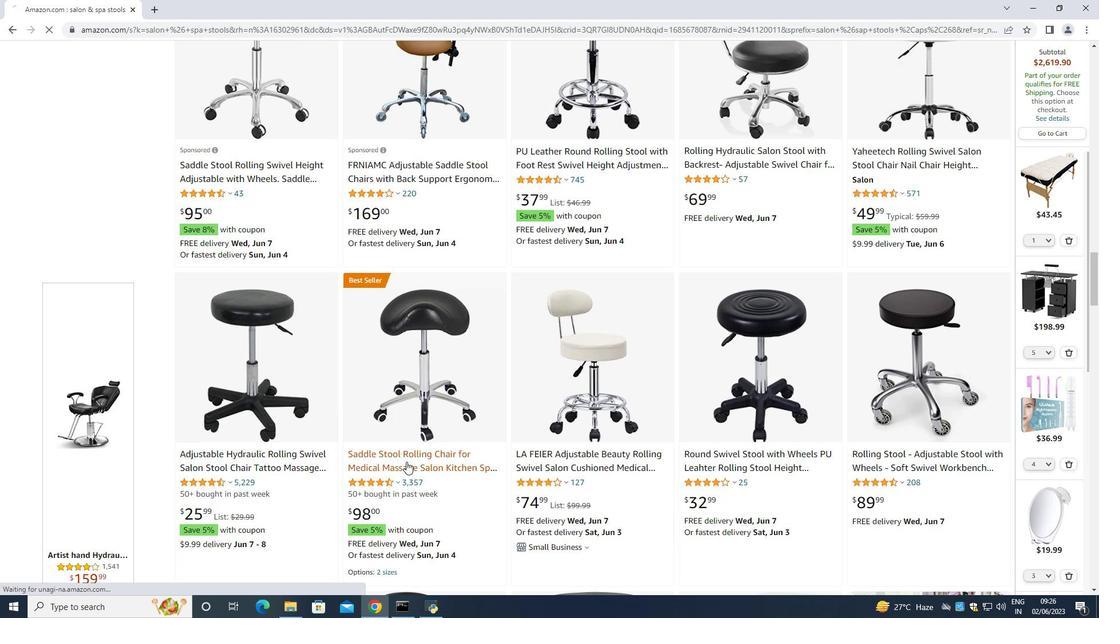 
Action: Mouse moved to (1069, 245)
Screenshot: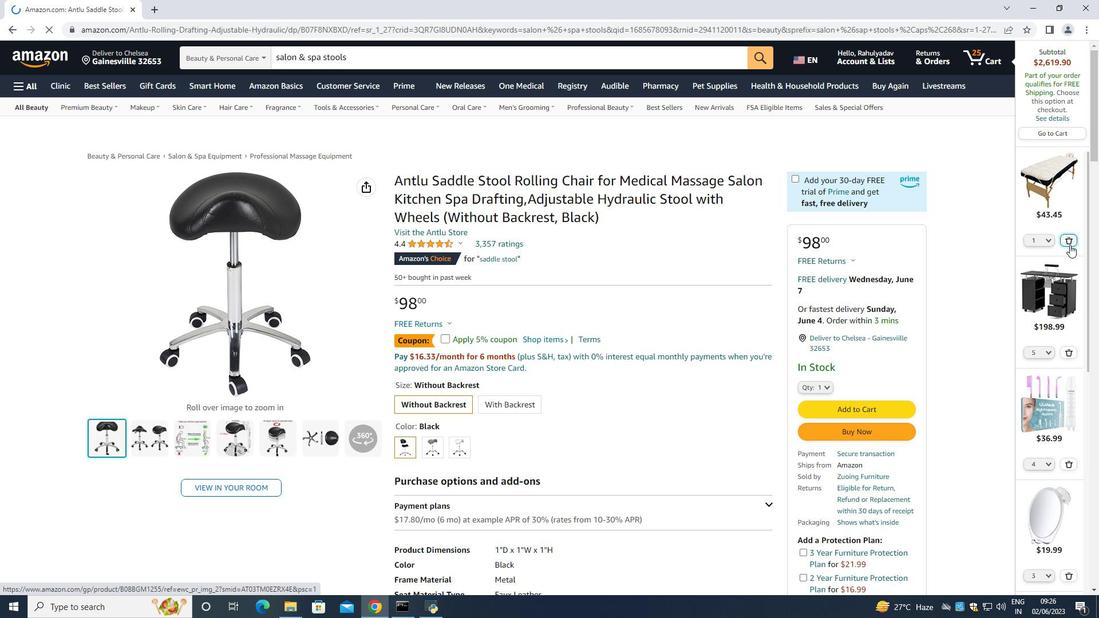 
Action: Mouse pressed left at (1069, 245)
Screenshot: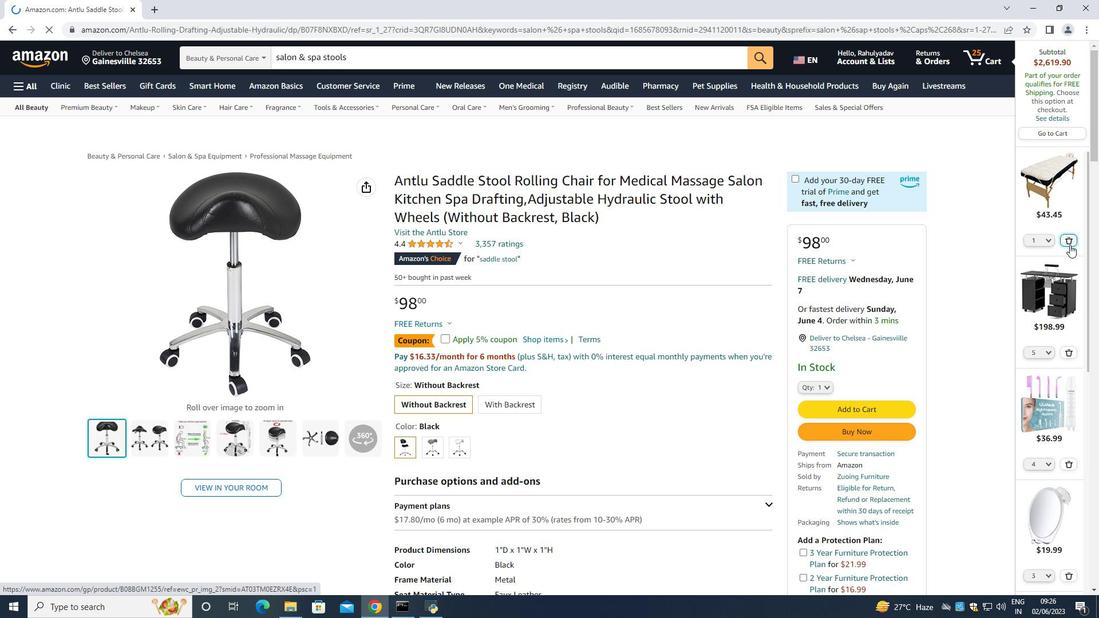 
Action: Mouse moved to (364, 437)
Screenshot: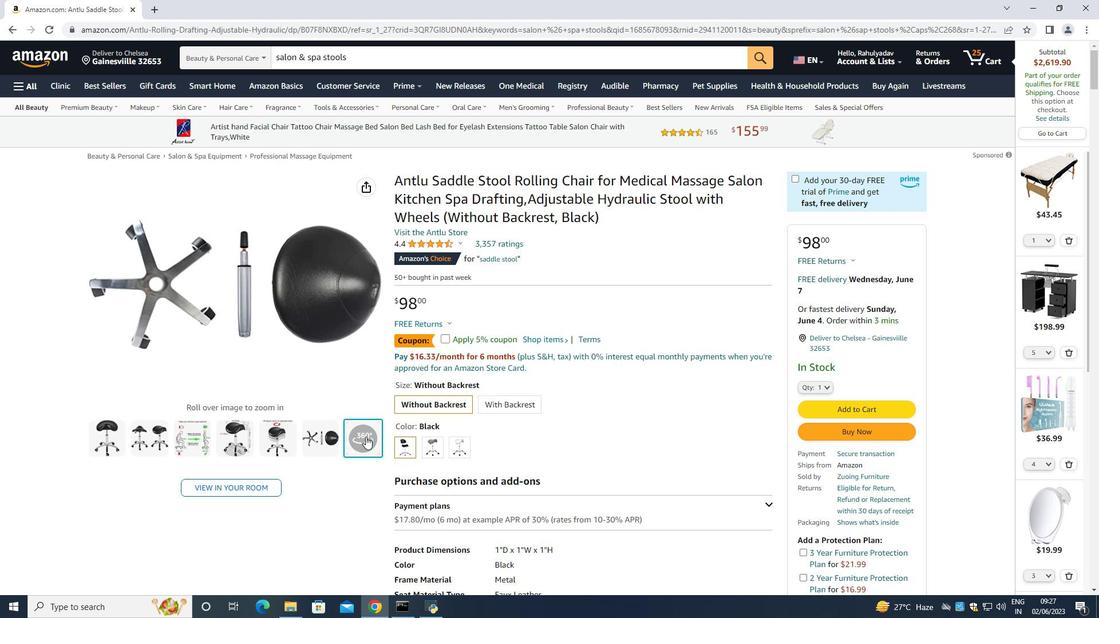 
Action: Mouse pressed left at (364, 437)
Screenshot: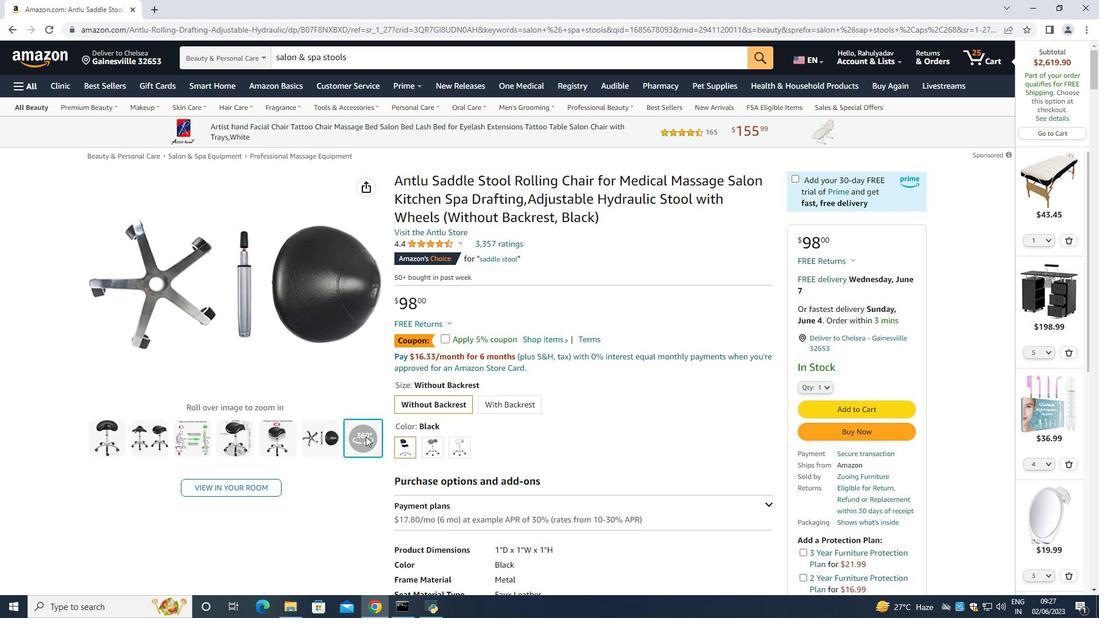 
Action: Mouse moved to (302, 319)
Screenshot: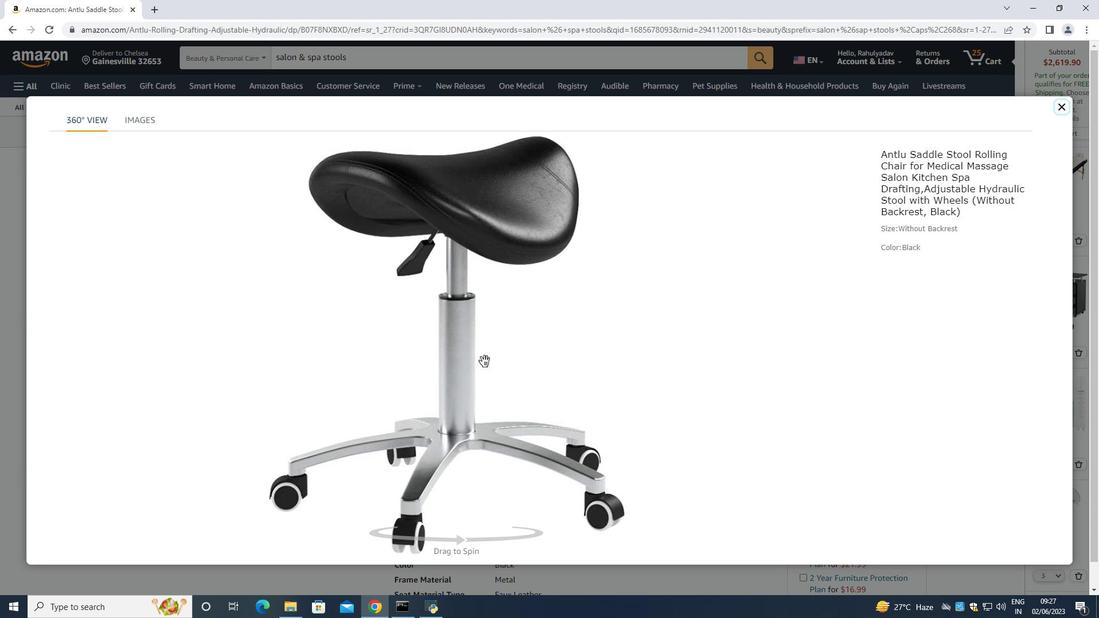 
Action: Mouse pressed left at (302, 319)
Screenshot: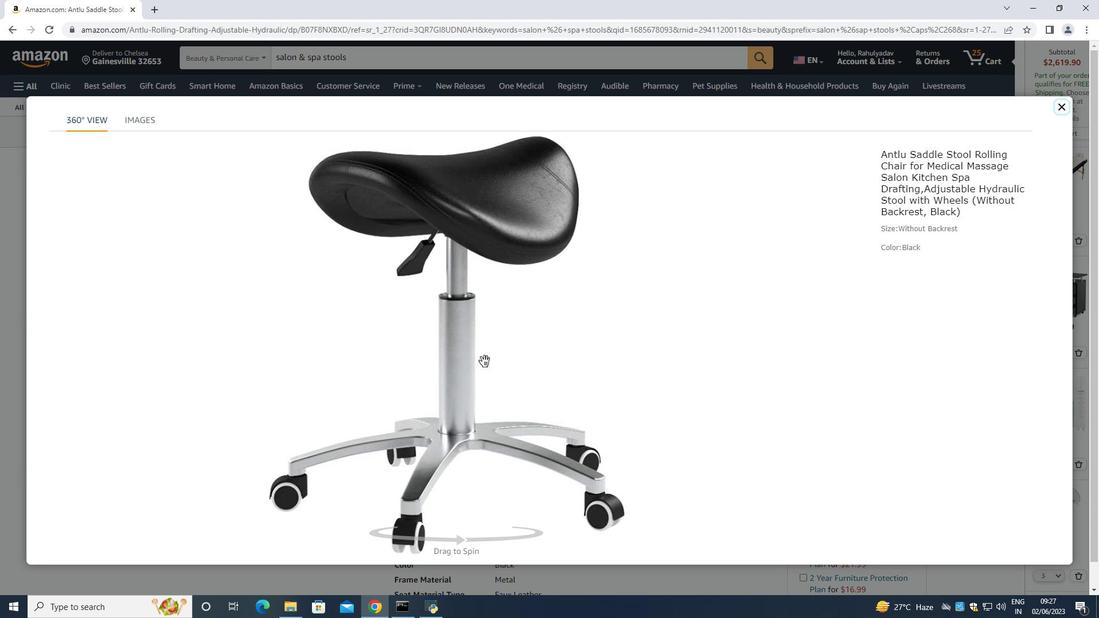 
Action: Mouse moved to (434, 353)
Screenshot: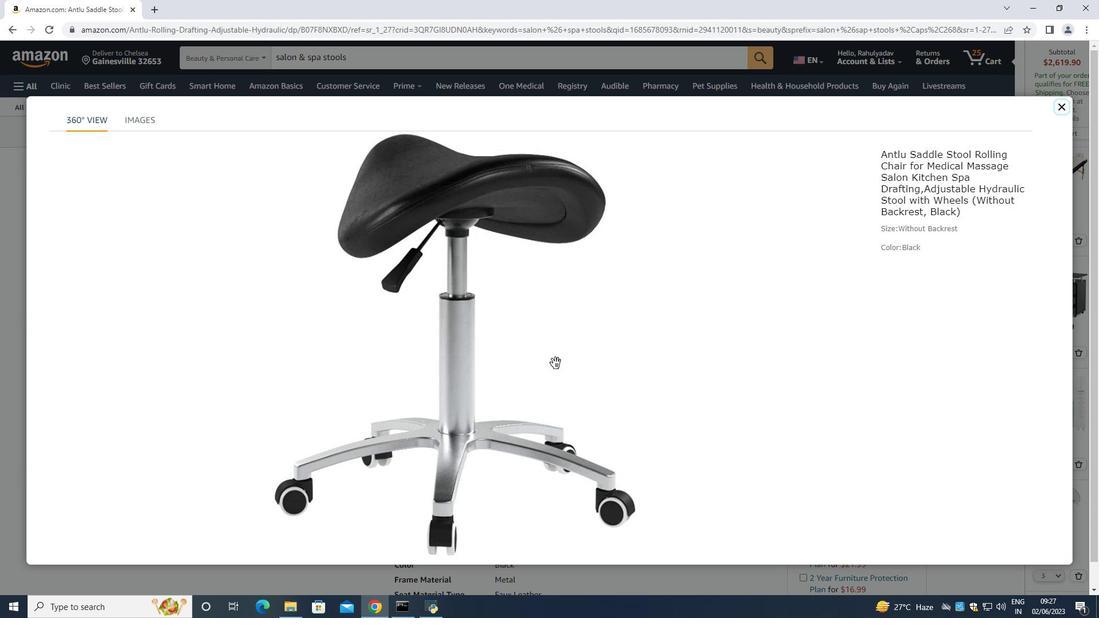 
Action: Mouse pressed left at (434, 353)
Screenshot: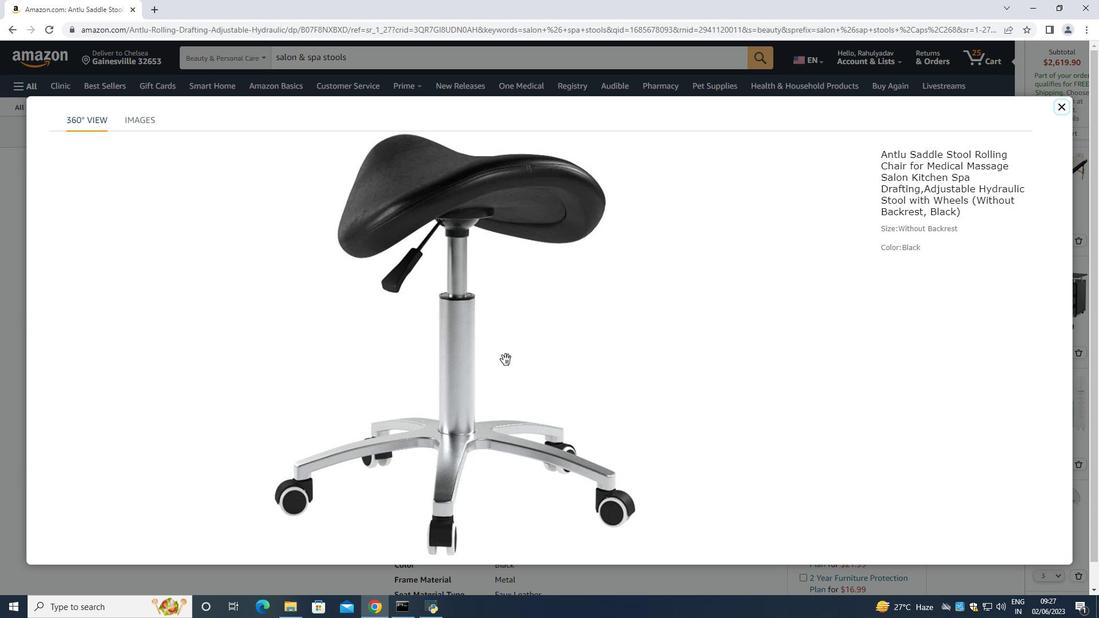 
Action: Mouse moved to (489, 352)
Screenshot: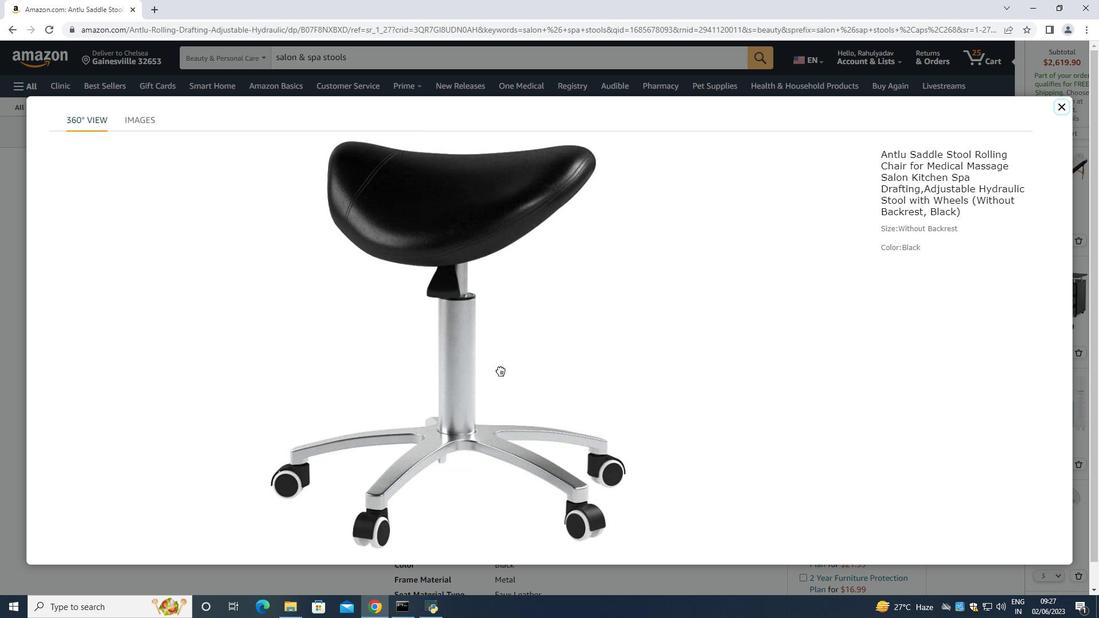 
Action: Mouse pressed left at (489, 352)
Screenshot: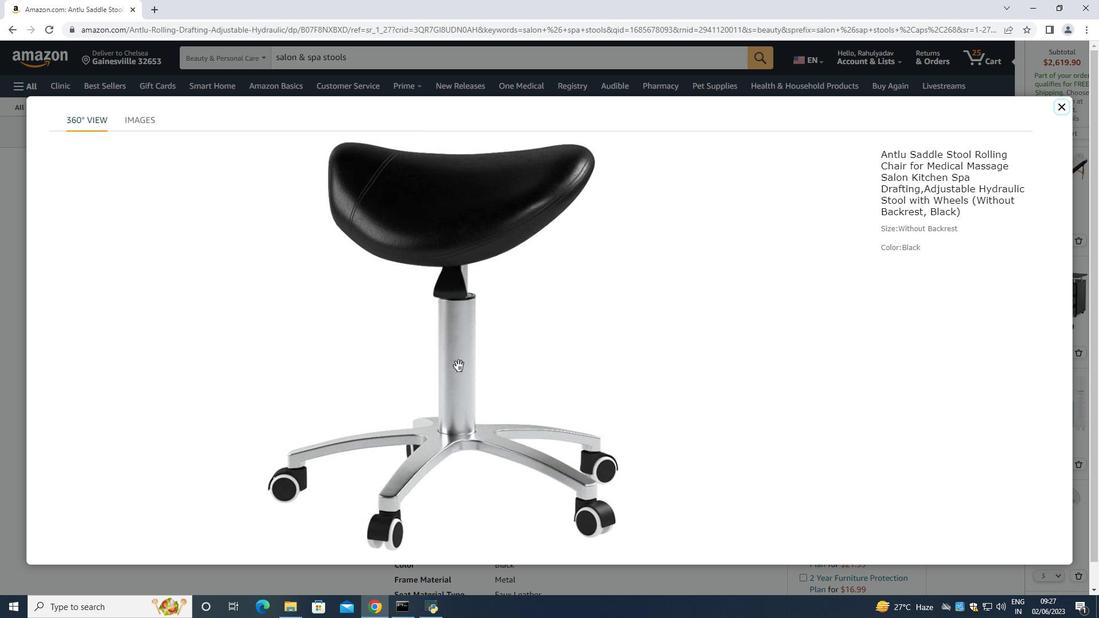 
Action: Mouse moved to (452, 359)
Screenshot: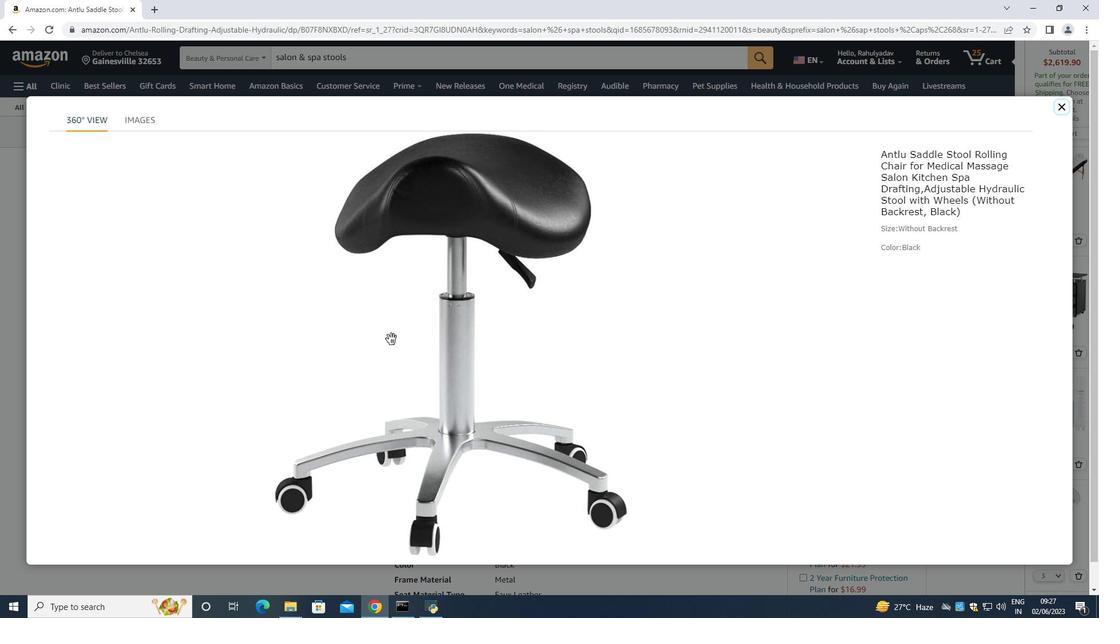 
Action: Mouse pressed left at (452, 359)
Screenshot: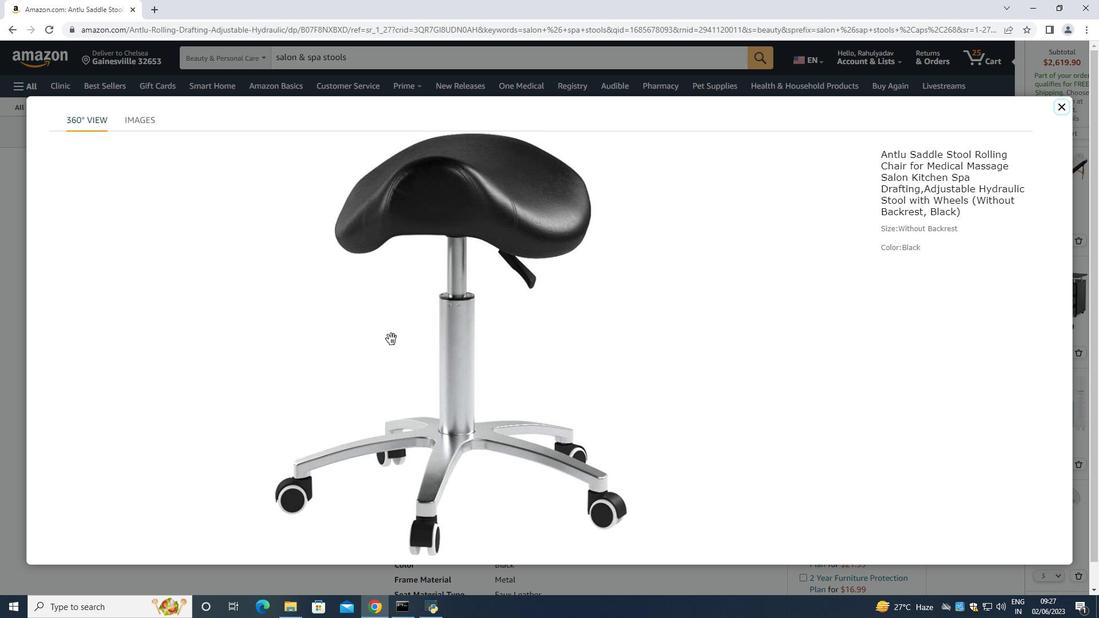 
Action: Mouse moved to (384, 332)
Screenshot: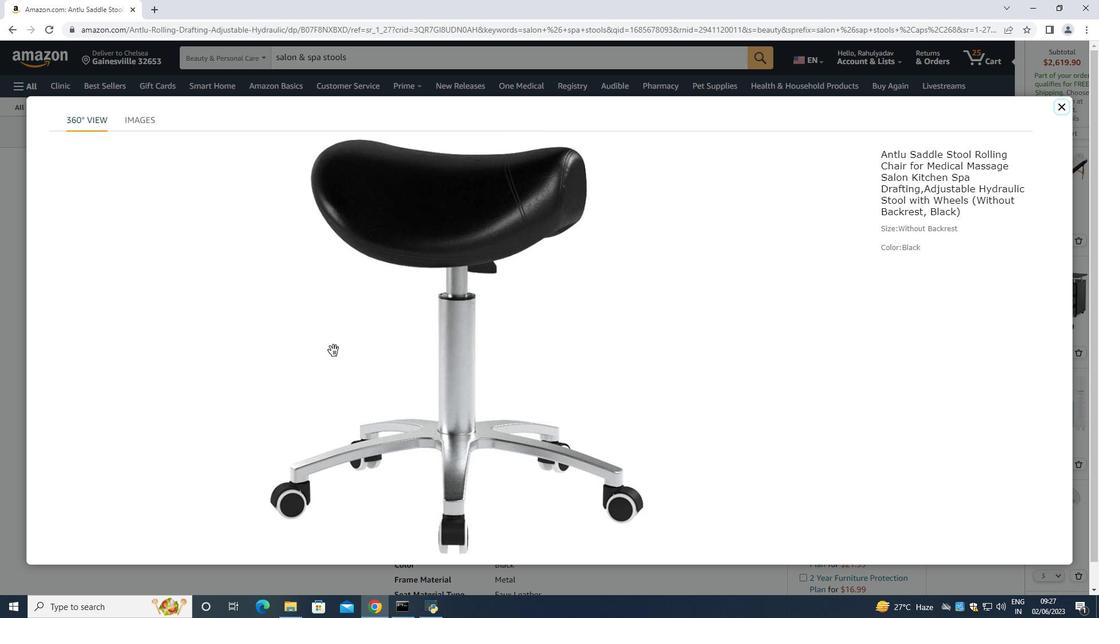 
Action: Mouse pressed left at (384, 332)
Screenshot: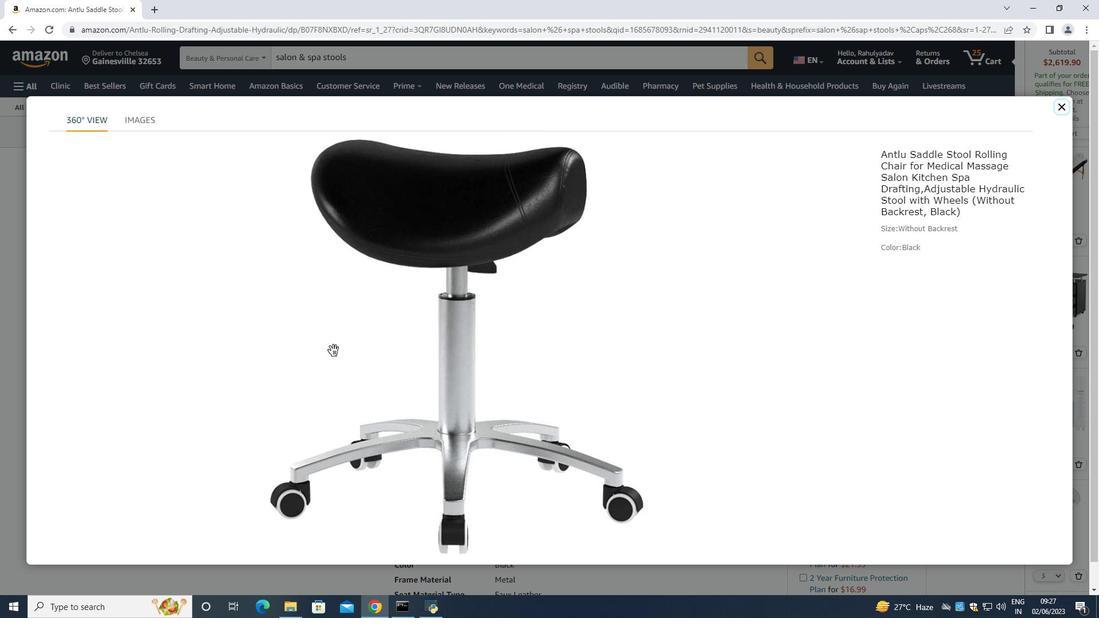 
Action: Mouse moved to (313, 341)
Screenshot: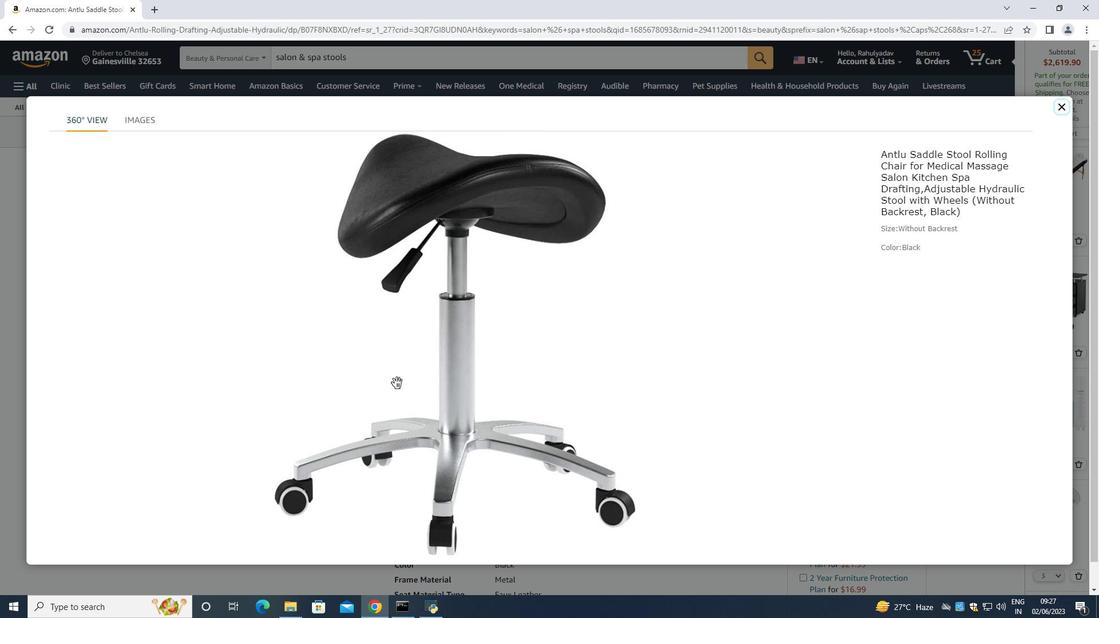 
Action: Mouse pressed left at (313, 341)
Screenshot: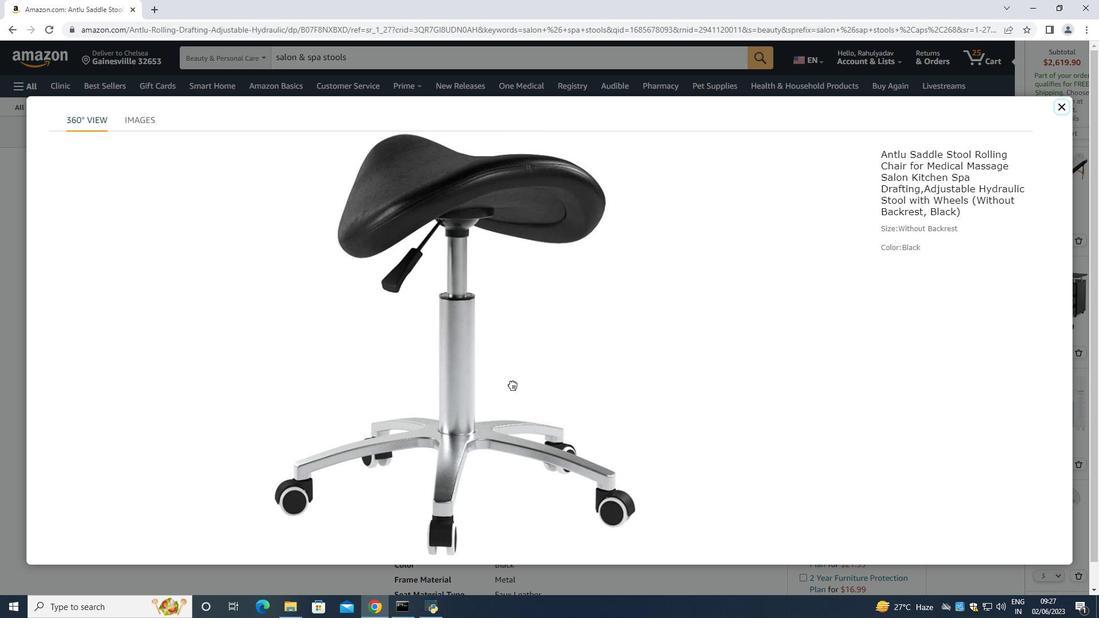 
Action: Mouse moved to (387, 376)
Screenshot: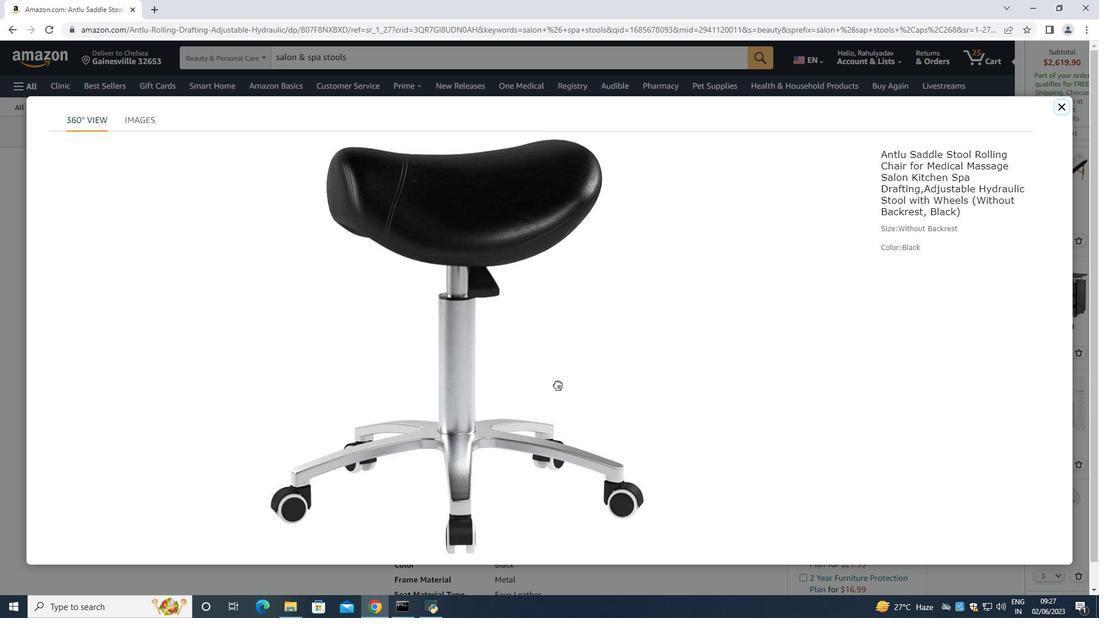 
Action: Mouse pressed left at (387, 376)
Screenshot: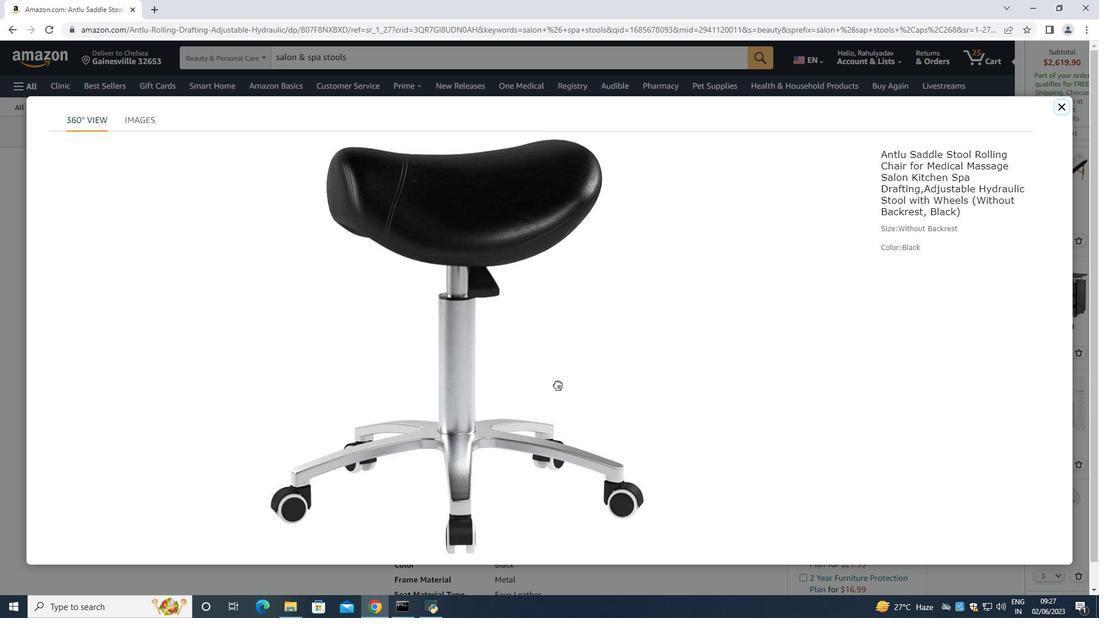 
Action: Mouse moved to (505, 379)
Screenshot: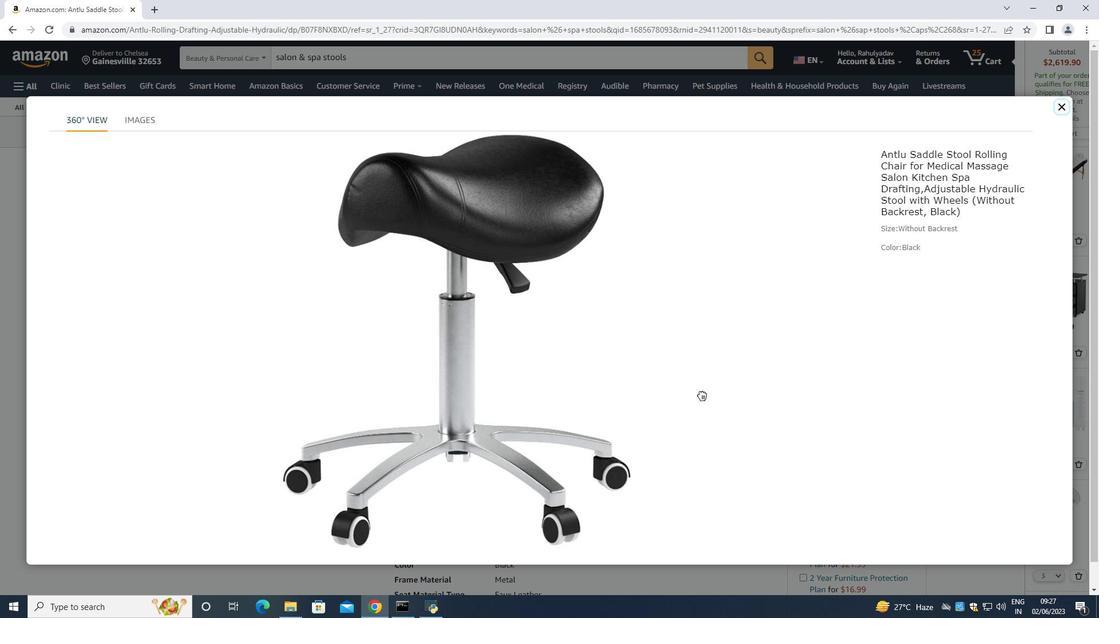 
Action: Mouse pressed left at (505, 379)
Screenshot: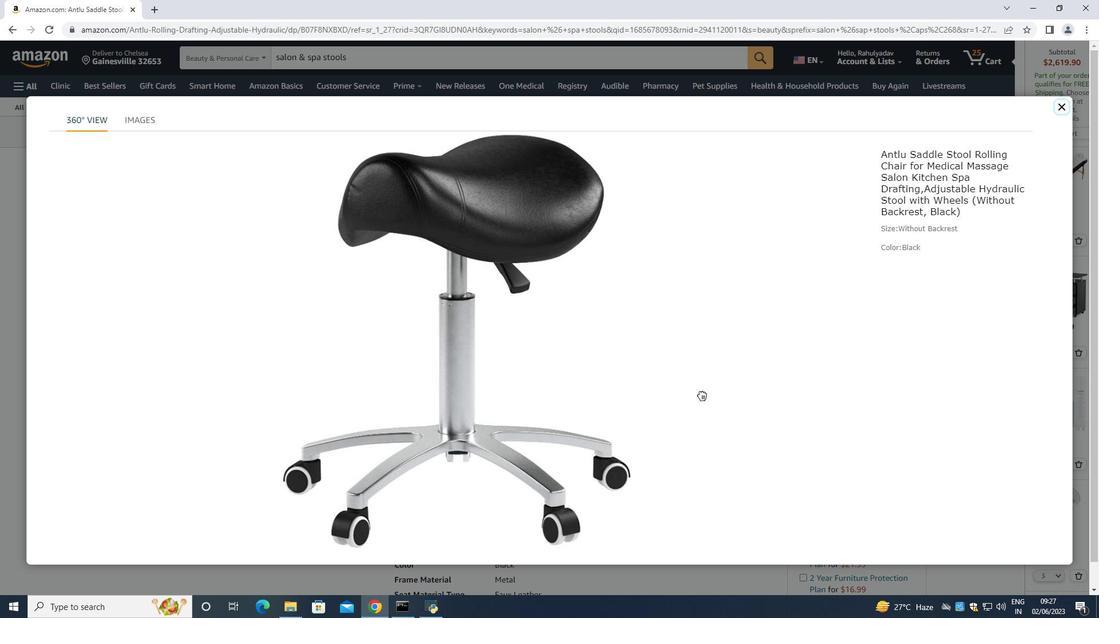 
Action: Mouse moved to (499, 381)
Screenshot: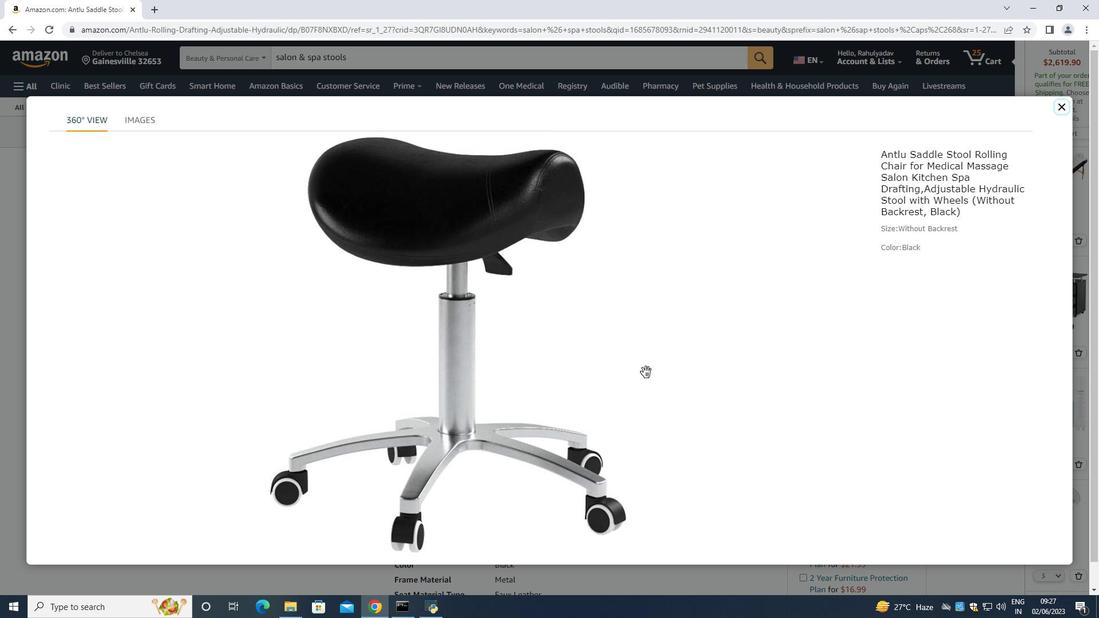 
Action: Mouse pressed left at (499, 381)
Screenshot: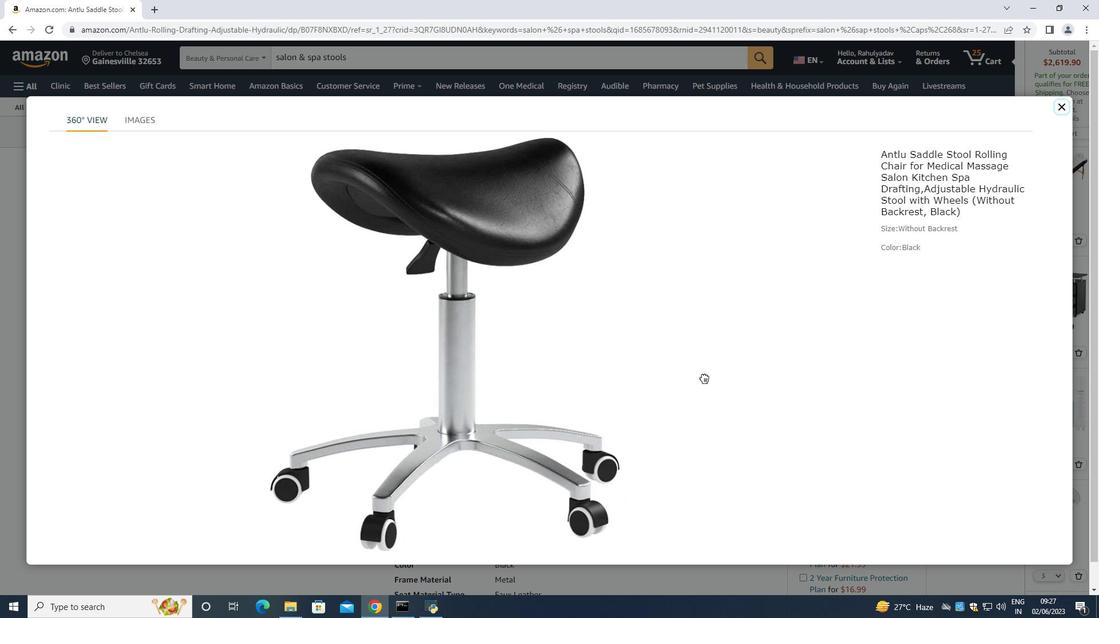 
Action: Mouse moved to (507, 363)
Screenshot: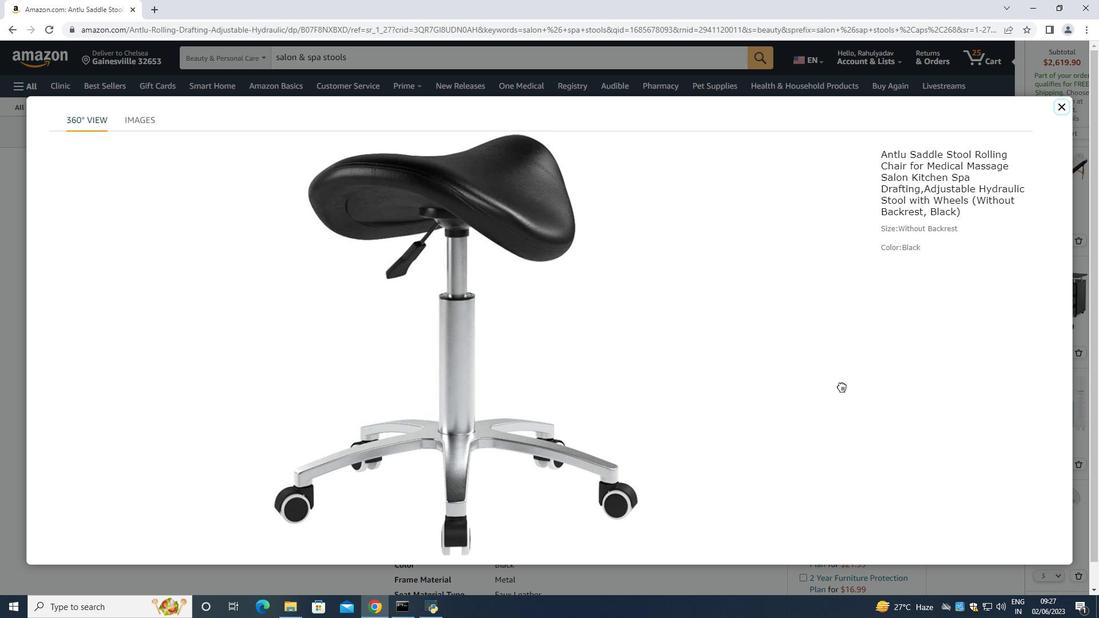 
Action: Mouse pressed left at (507, 363)
Screenshot: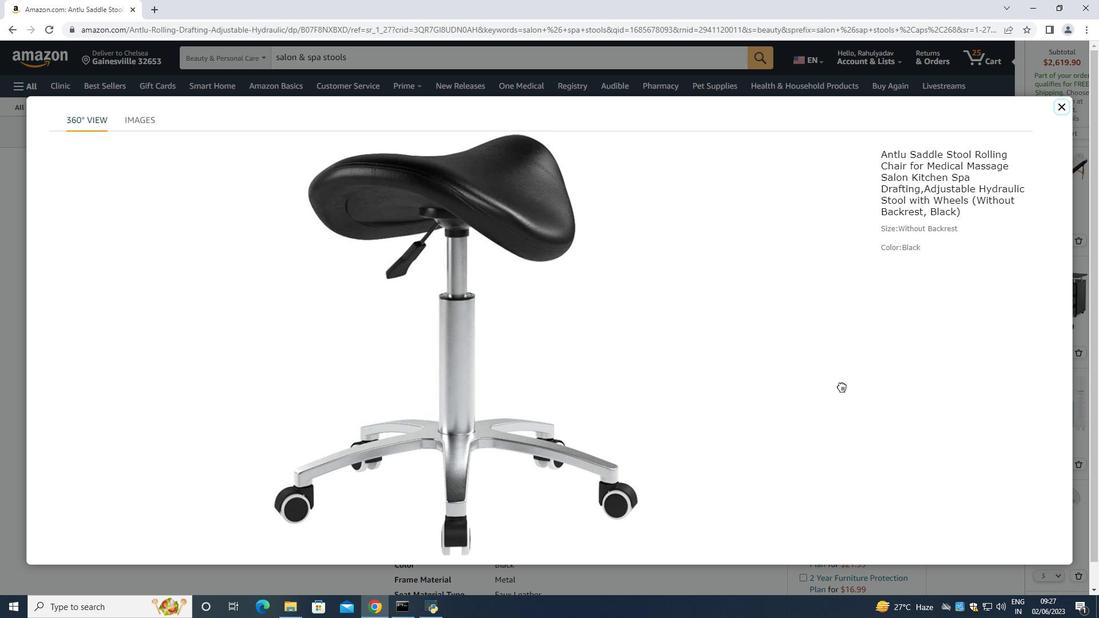 
Action: Mouse moved to (634, 363)
Screenshot: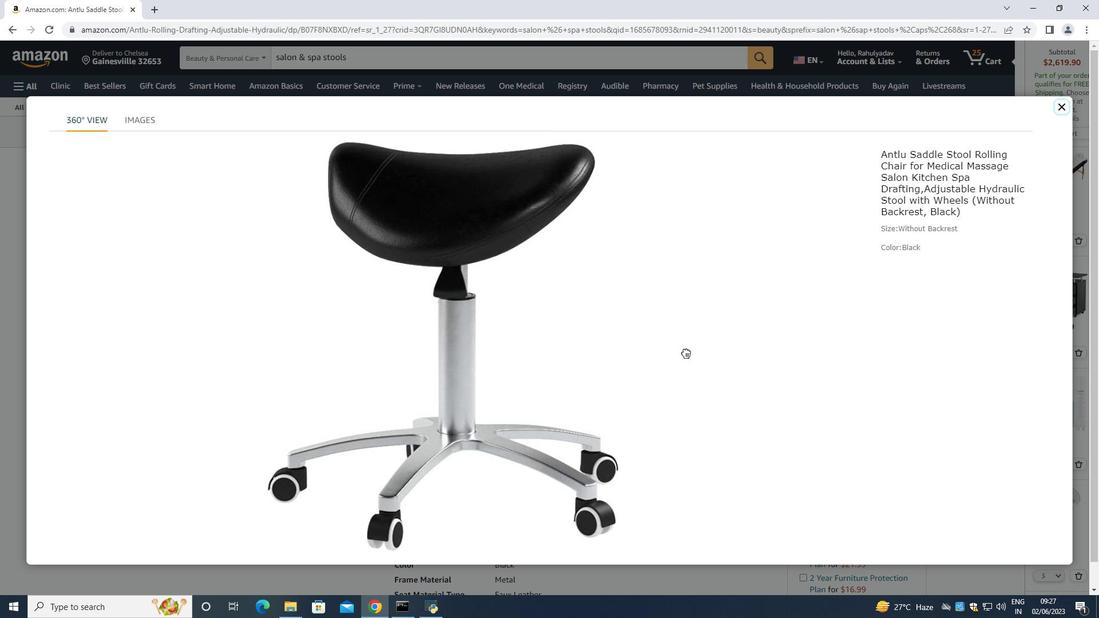 
Action: Mouse pressed left at (573, 363)
Screenshot: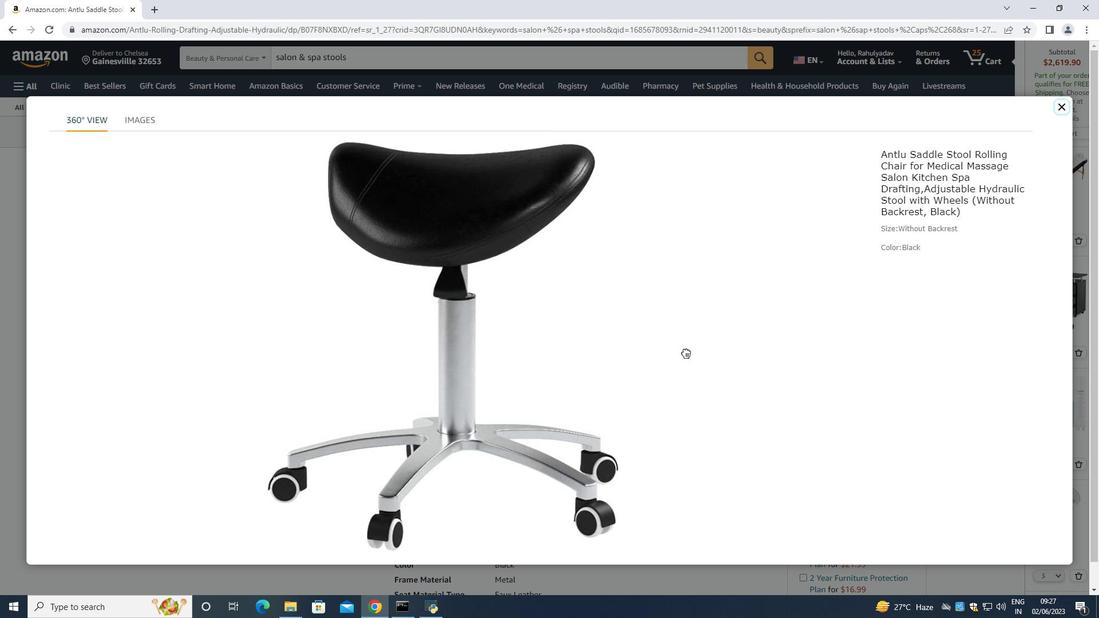 
Action: Mouse moved to (486, 345)
Screenshot: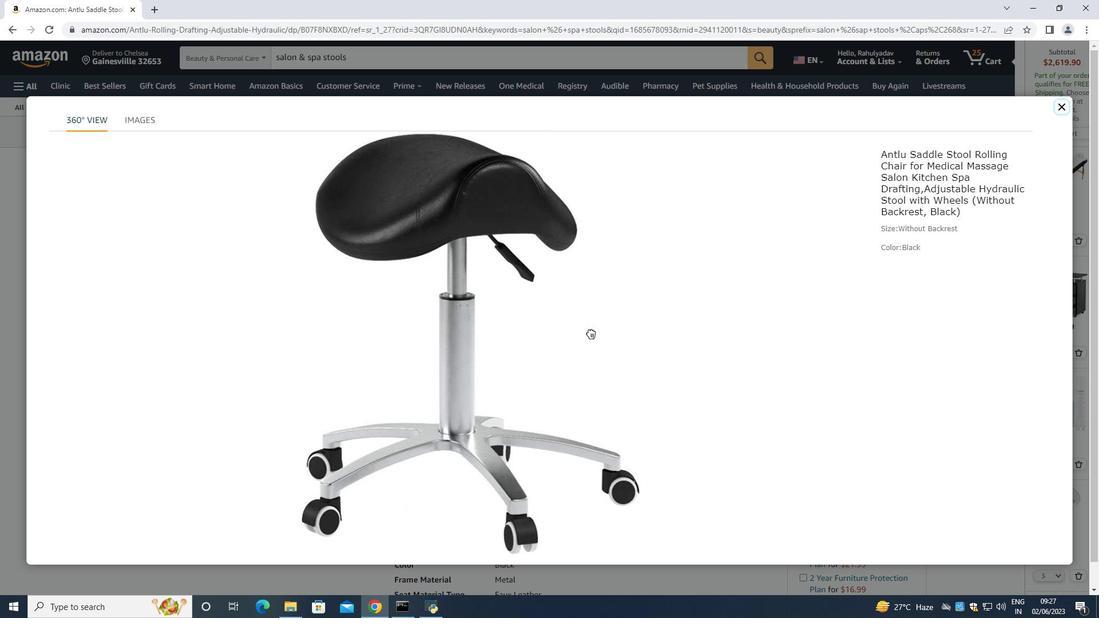 
Action: Mouse pressed left at (486, 345)
Screenshot: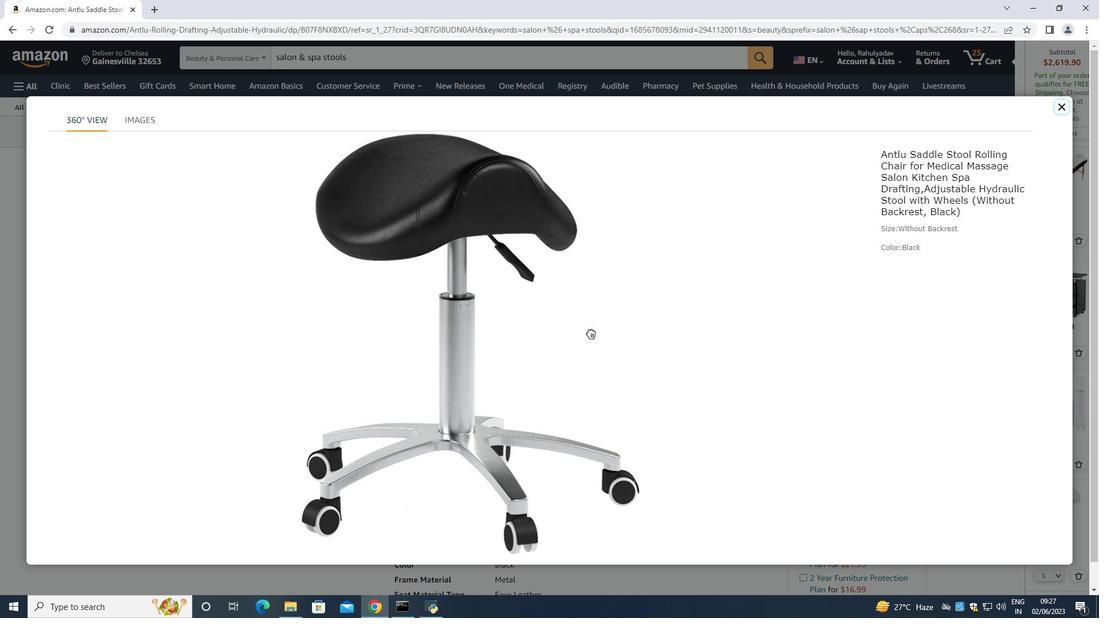 
Action: Mouse moved to (417, 328)
Screenshot: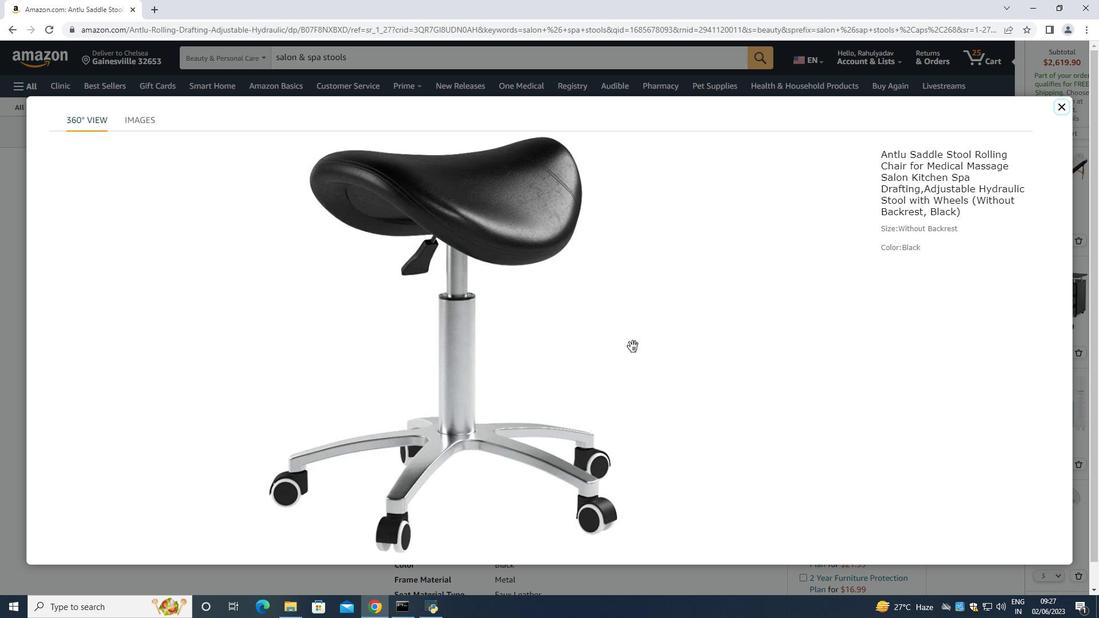 
Action: Mouse pressed left at (417, 328)
Screenshot: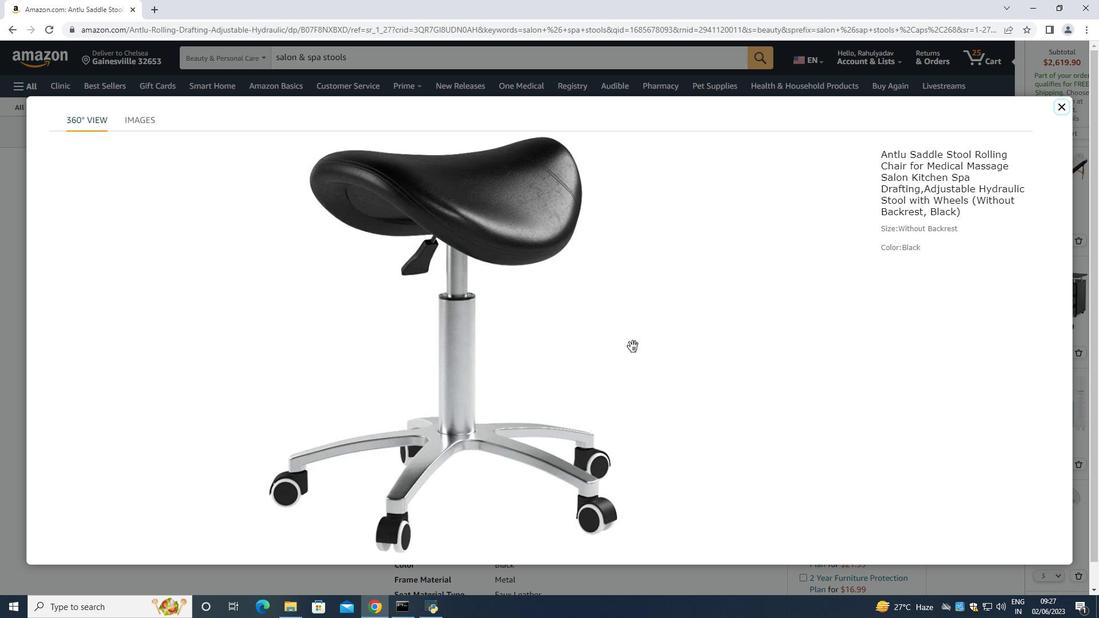 
Action: Mouse moved to (654, 343)
Screenshot: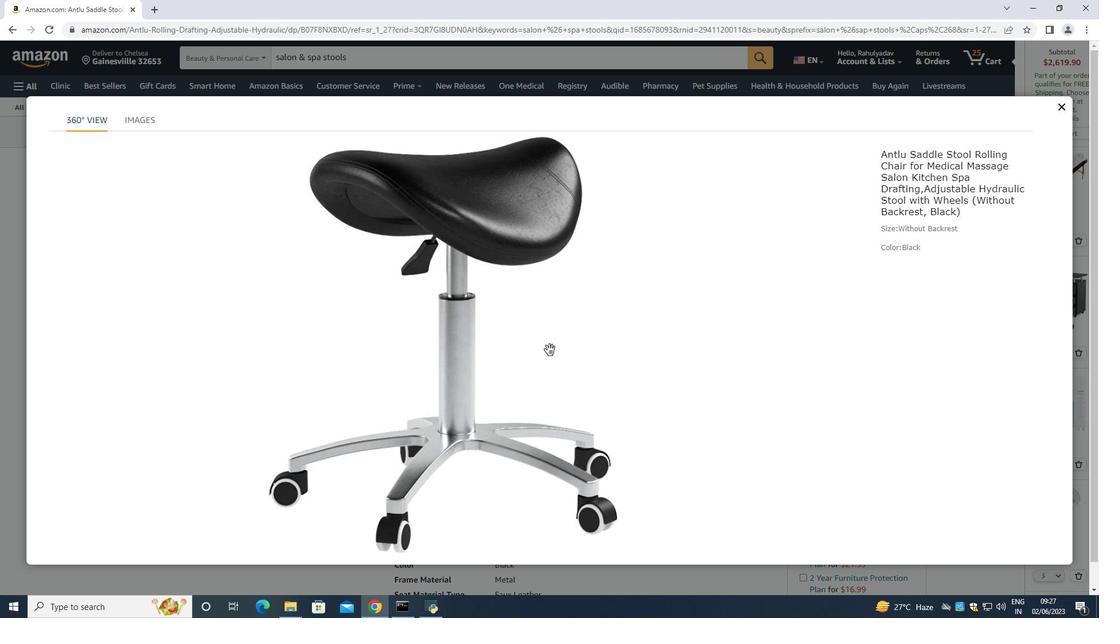 
Action: Mouse pressed left at (654, 343)
Screenshot: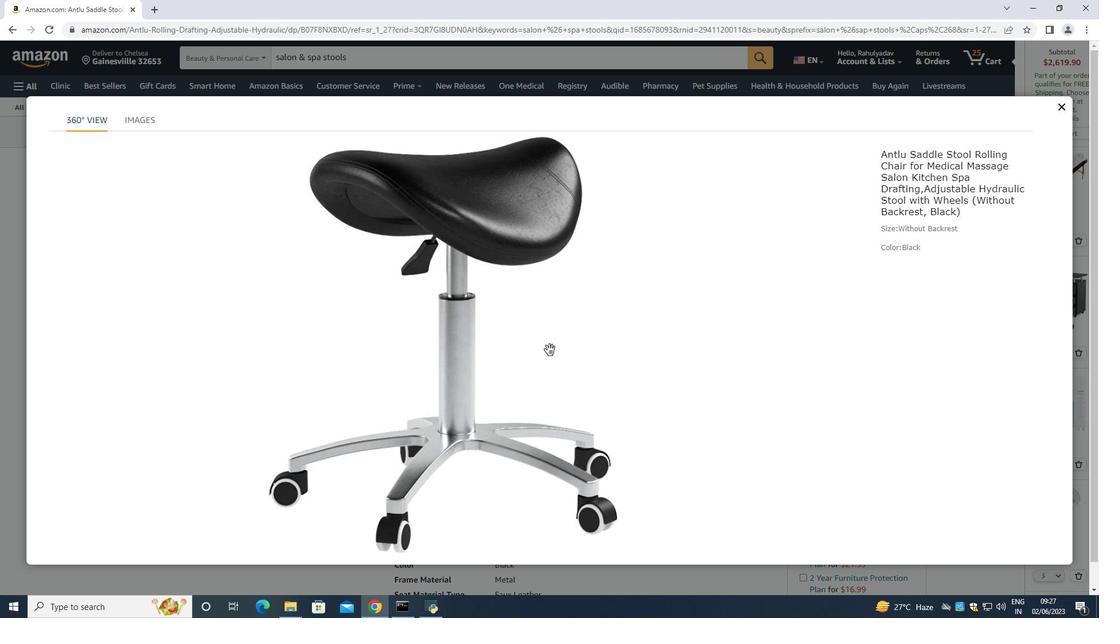 
Action: Mouse moved to (543, 343)
Screenshot: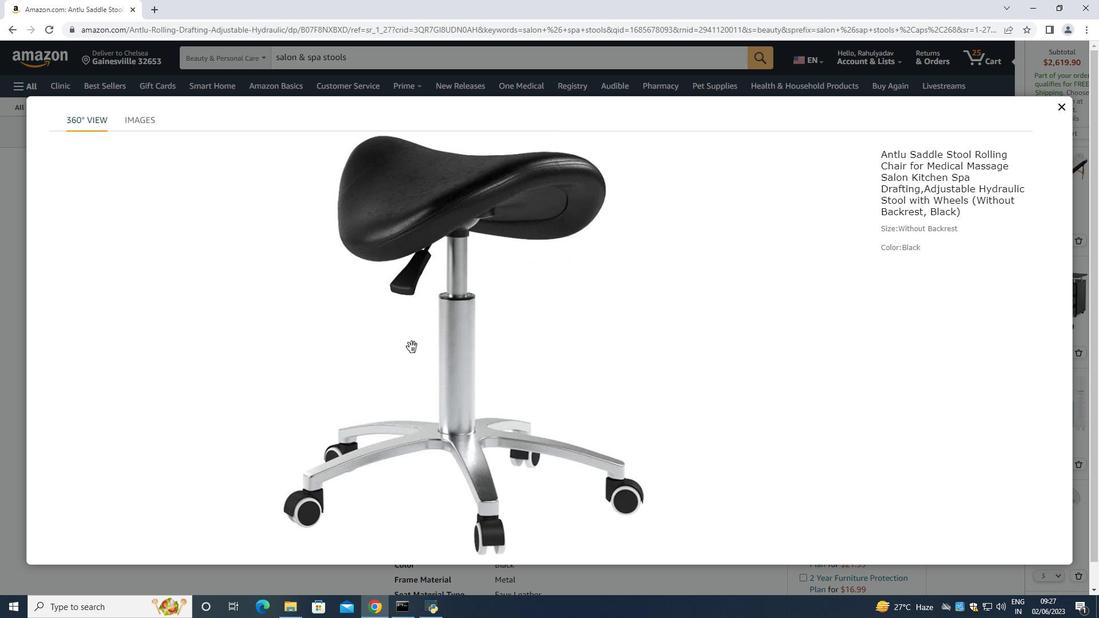 
Action: Mouse pressed left at (543, 343)
Screenshot: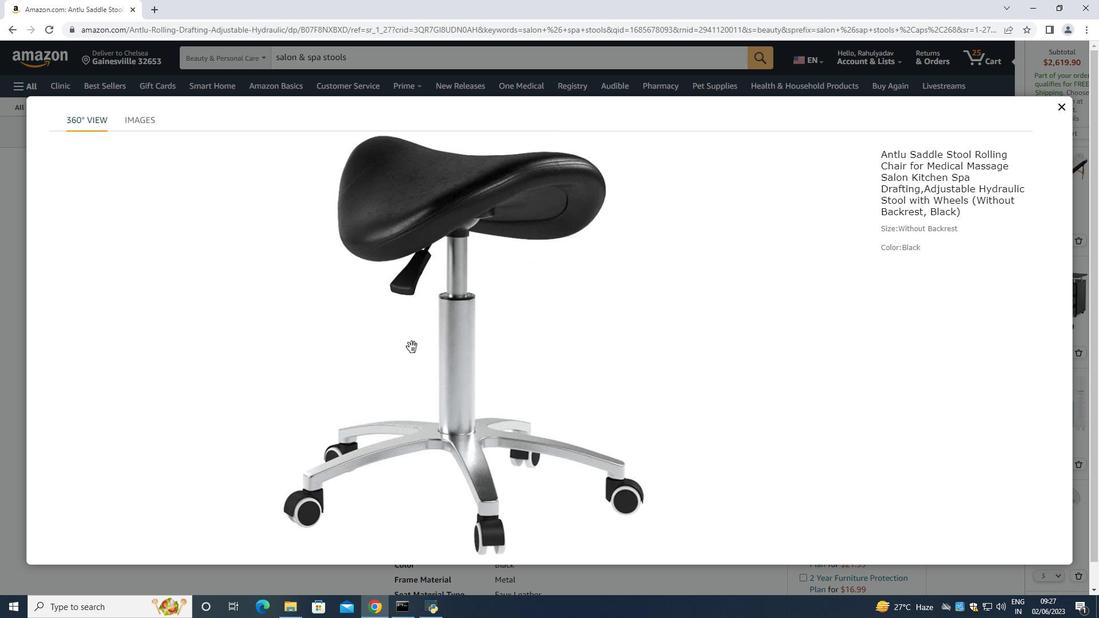 
Action: Mouse moved to (407, 340)
Screenshot: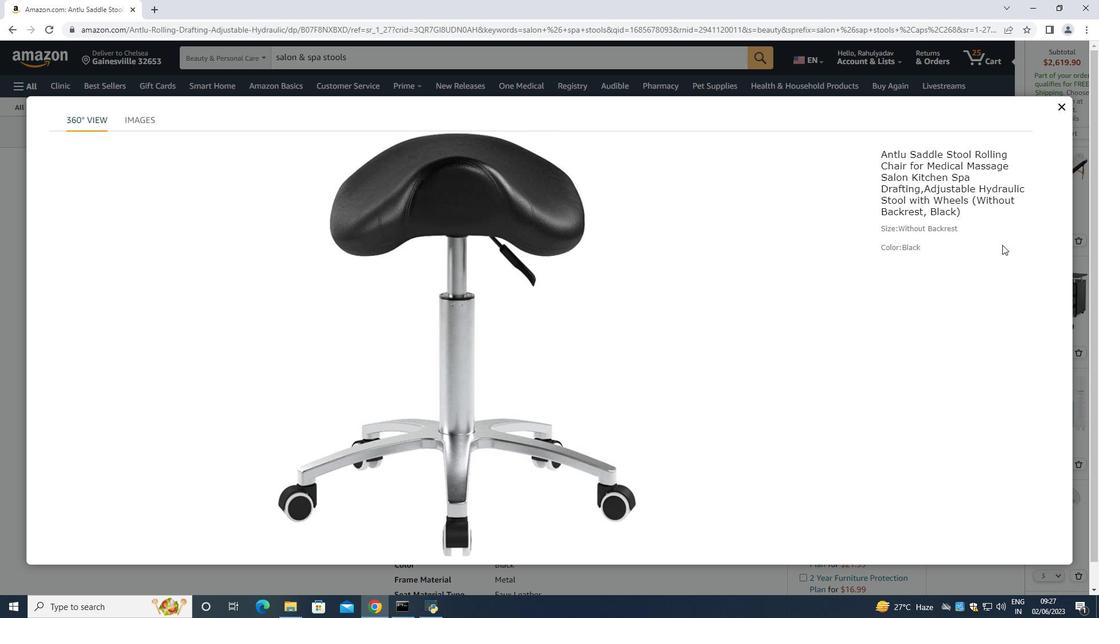 
Action: Mouse pressed left at (407, 340)
Screenshot: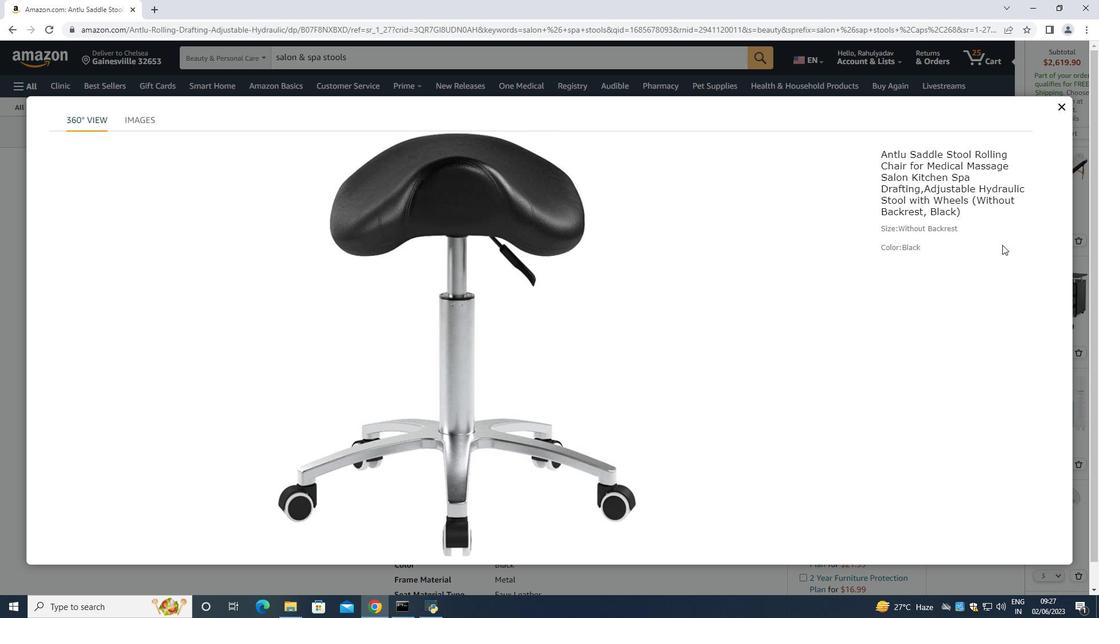 
Action: Mouse moved to (1062, 109)
Screenshot: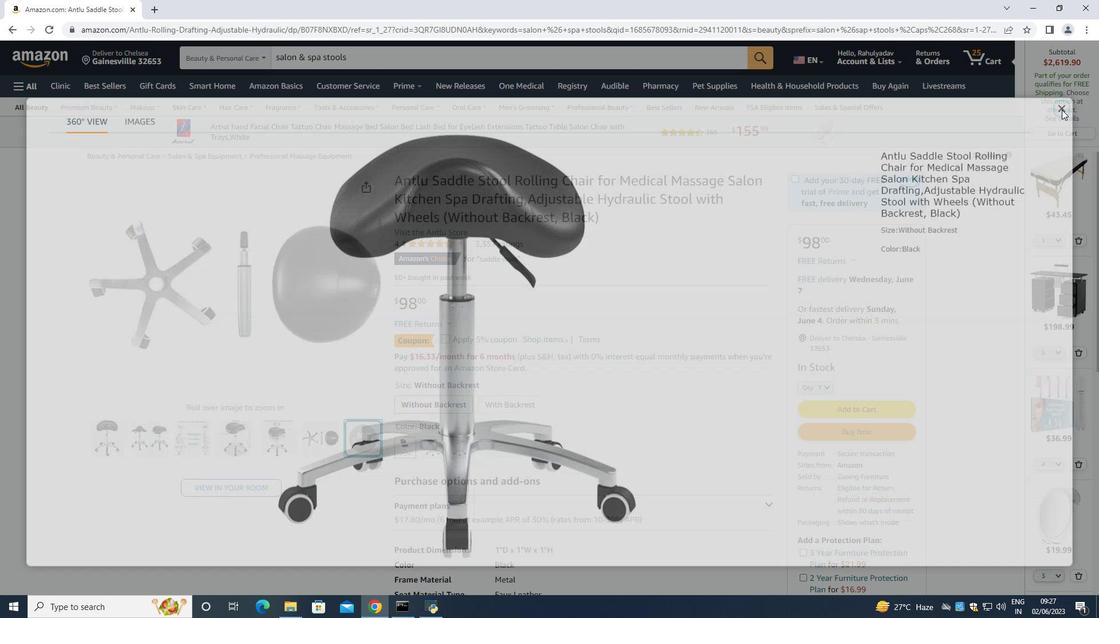 
Action: Mouse pressed left at (1062, 109)
Screenshot: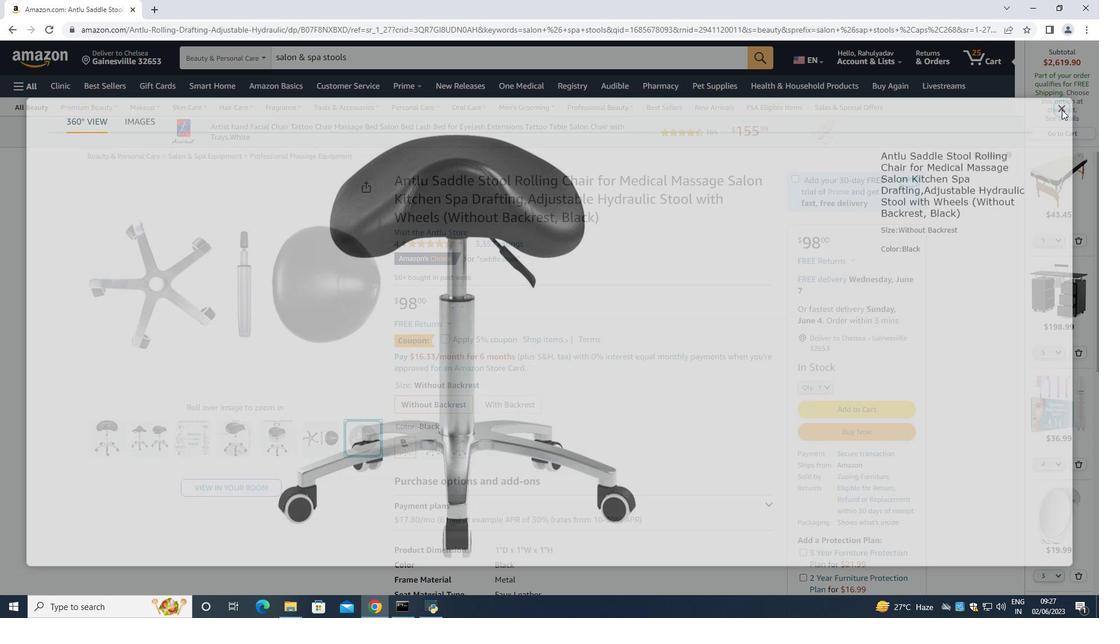 
Action: Mouse moved to (1073, 242)
Screenshot: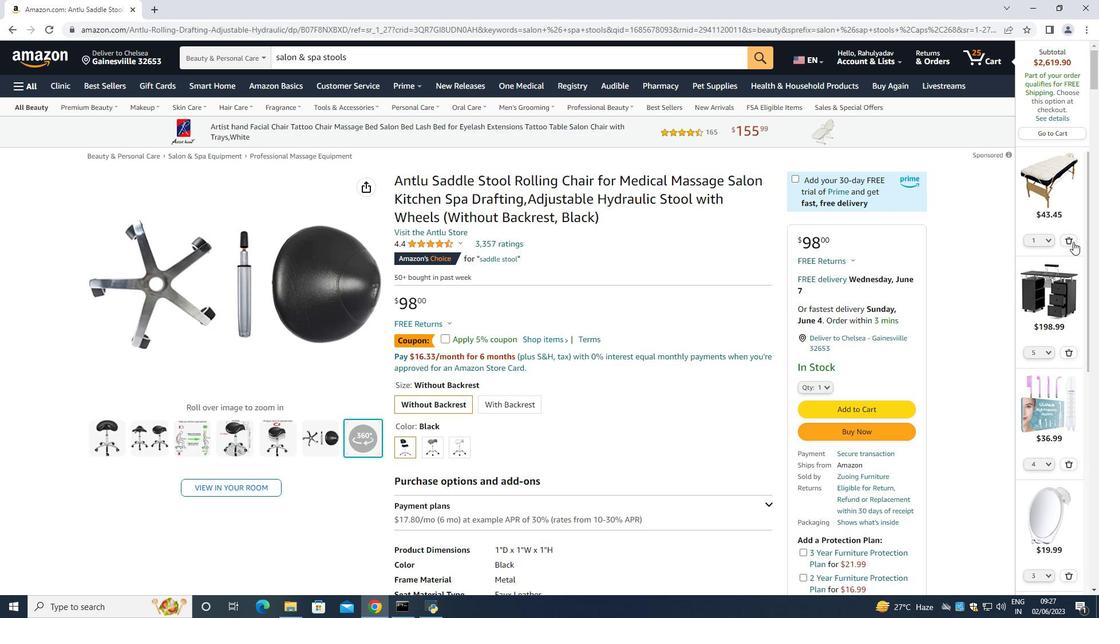 
Action: Mouse pressed left at (1073, 242)
Screenshot: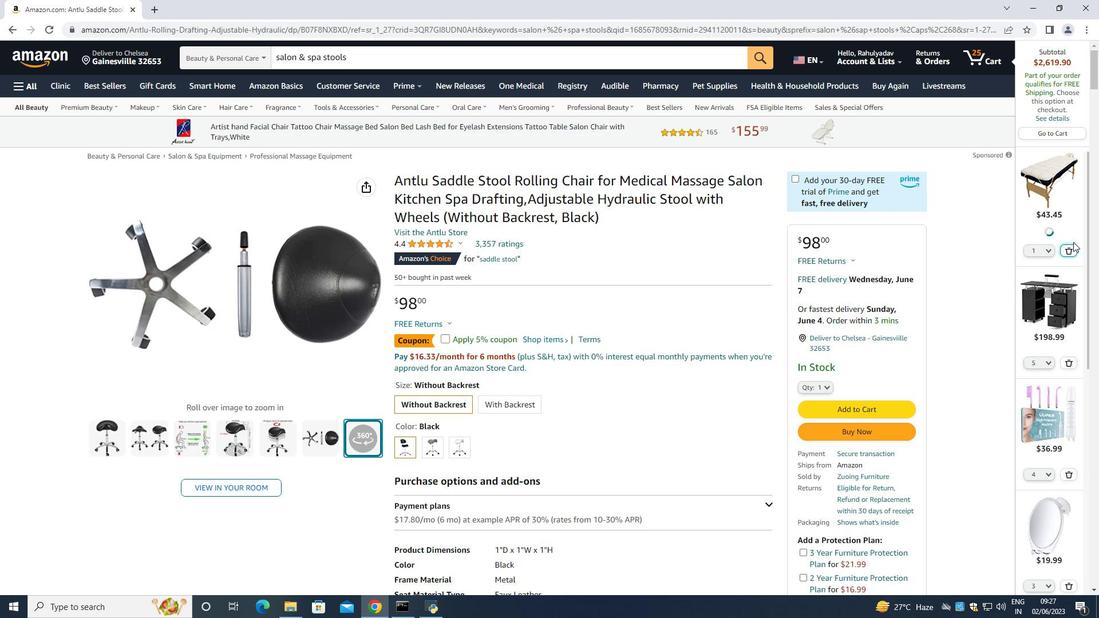 
Action: Mouse moved to (1069, 309)
Screenshot: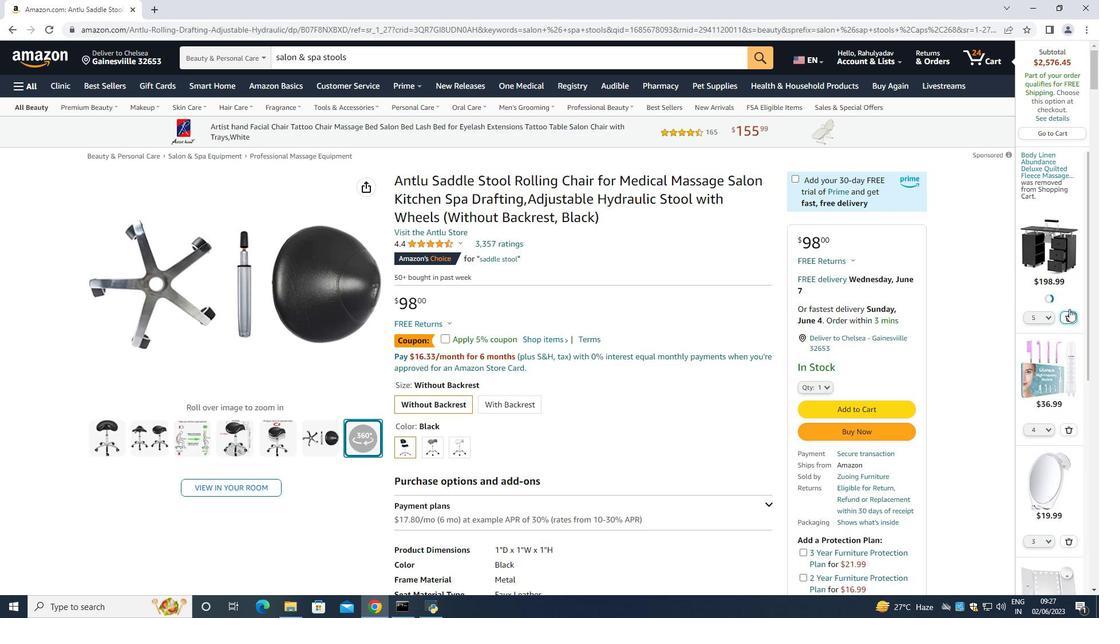 
Action: Mouse pressed left at (1069, 309)
Screenshot: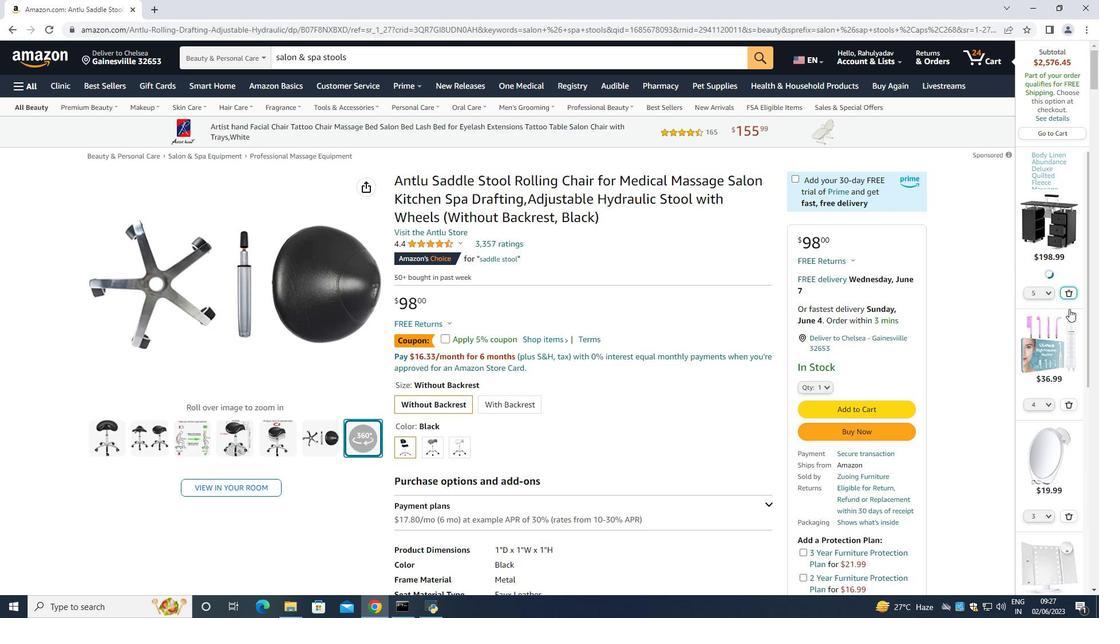 
Action: Mouse moved to (1073, 293)
Screenshot: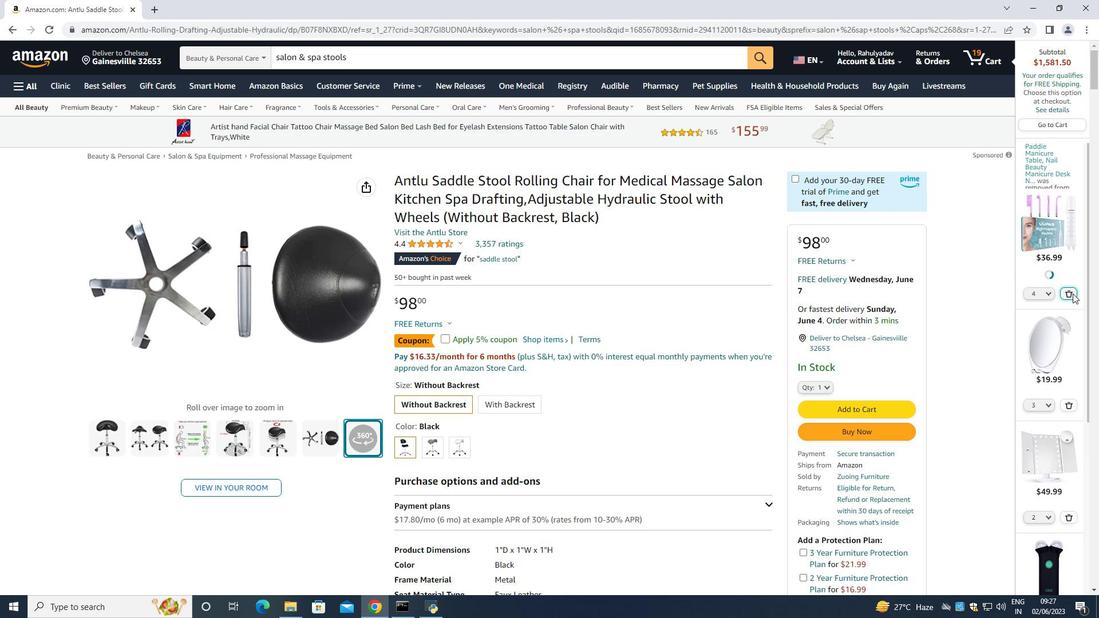 
Action: Mouse pressed left at (1073, 293)
Screenshot: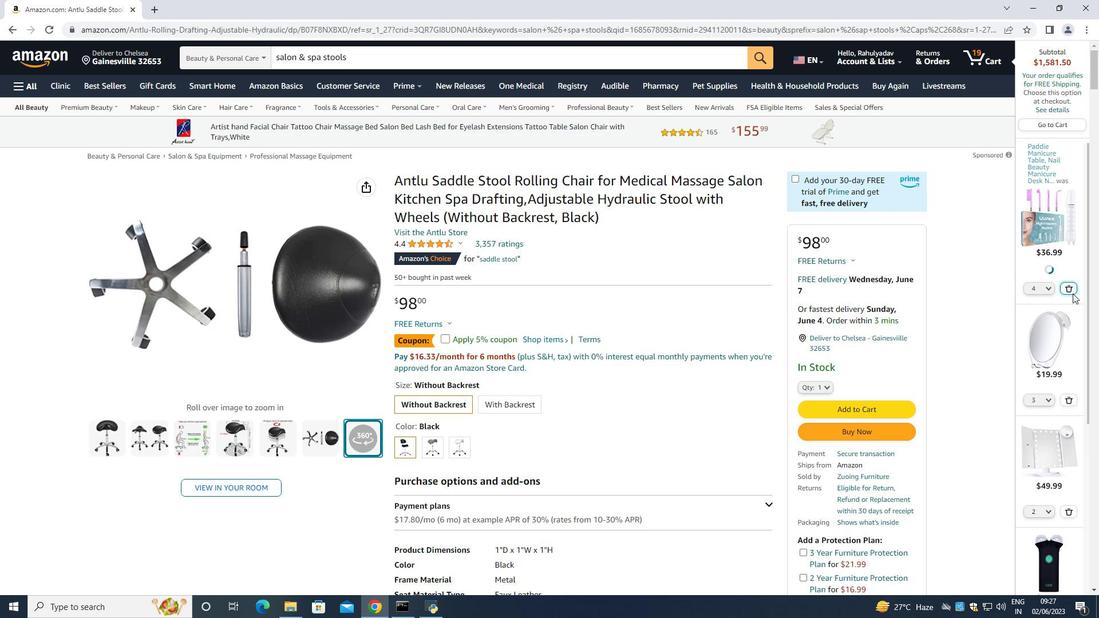 
Action: Mouse moved to (1072, 293)
Screenshot: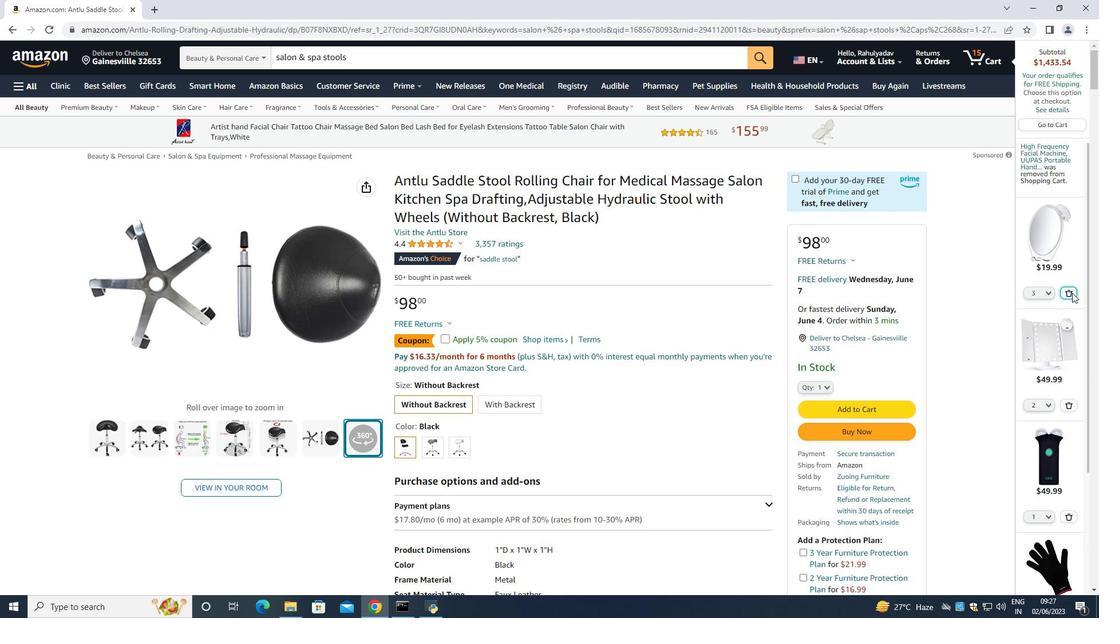 
Action: Mouse pressed left at (1072, 293)
Screenshot: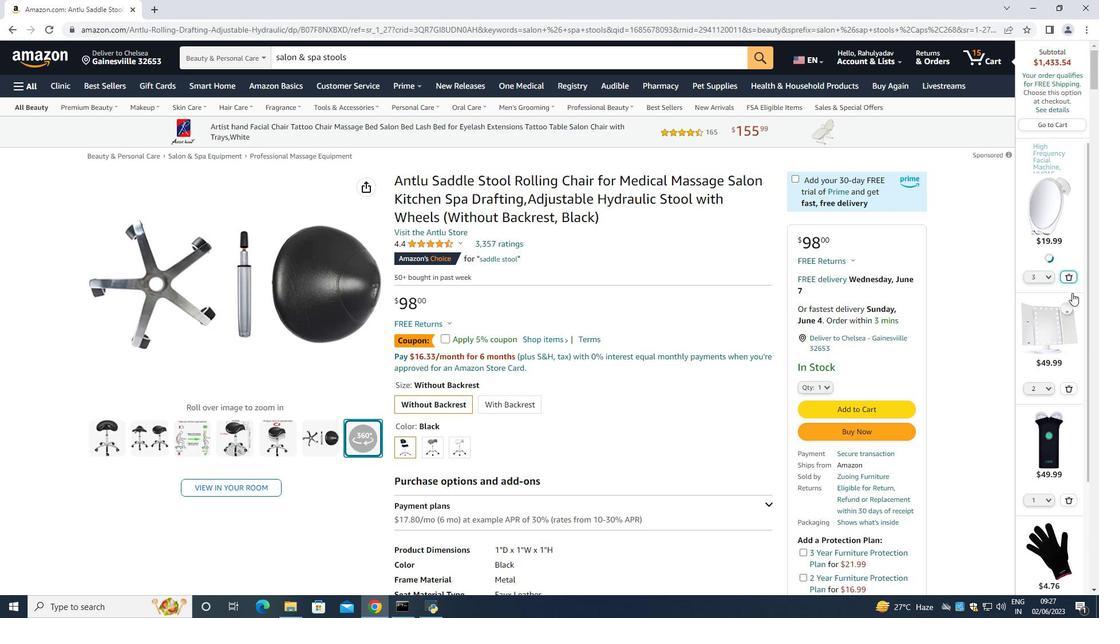 
Action: Mouse moved to (1071, 289)
Screenshot: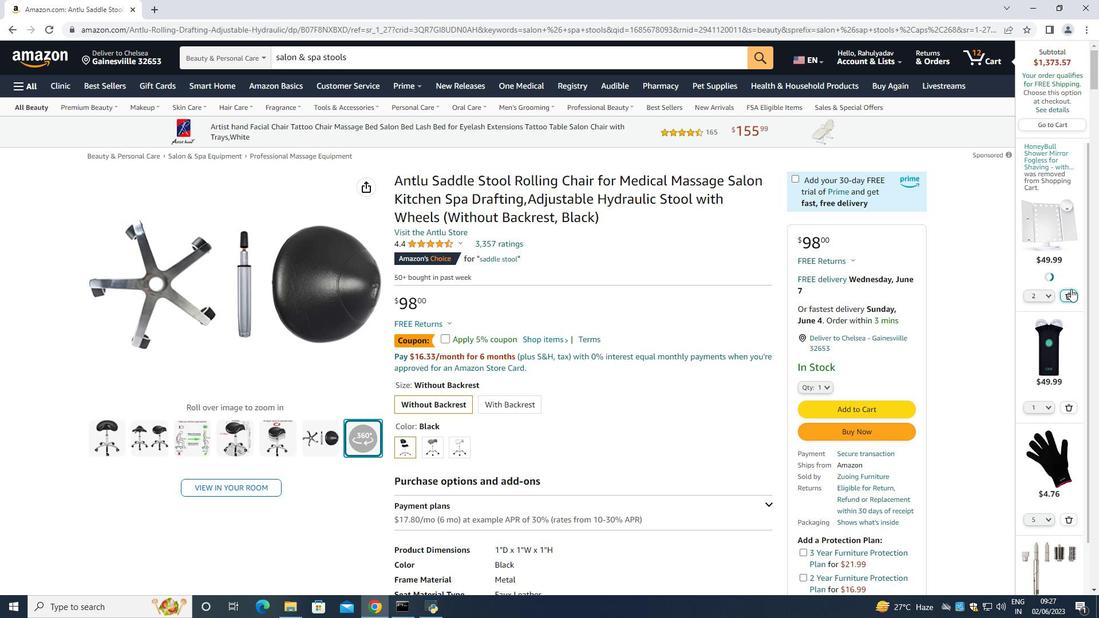 
Action: Mouse pressed left at (1071, 289)
Screenshot: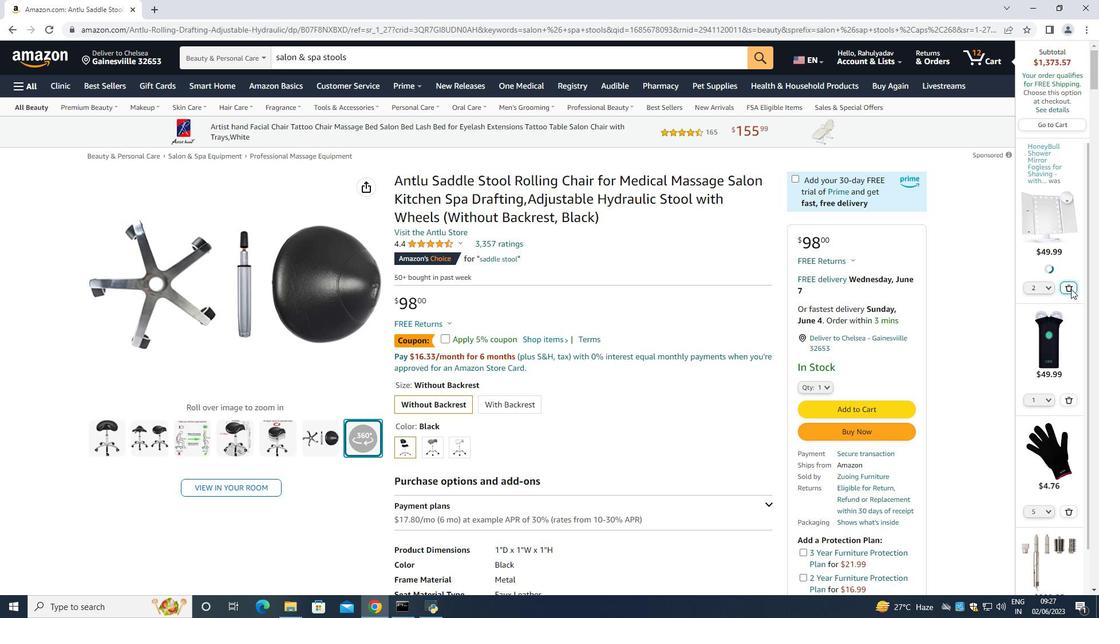 
Action: Mouse pressed left at (1071, 289)
Screenshot: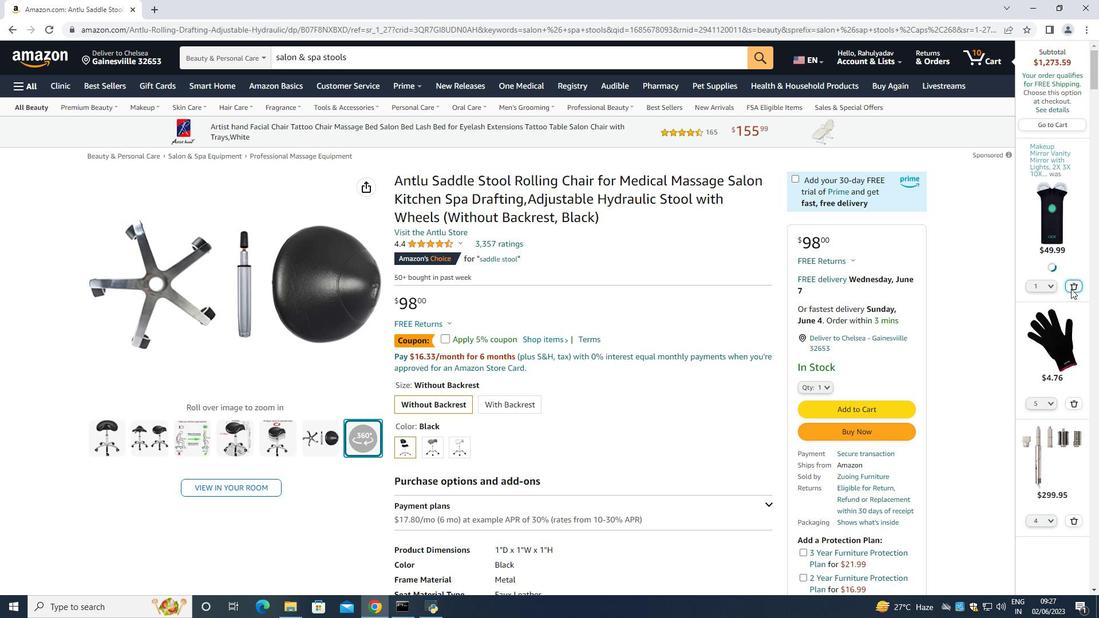 
Action: Mouse pressed left at (1071, 289)
Screenshot: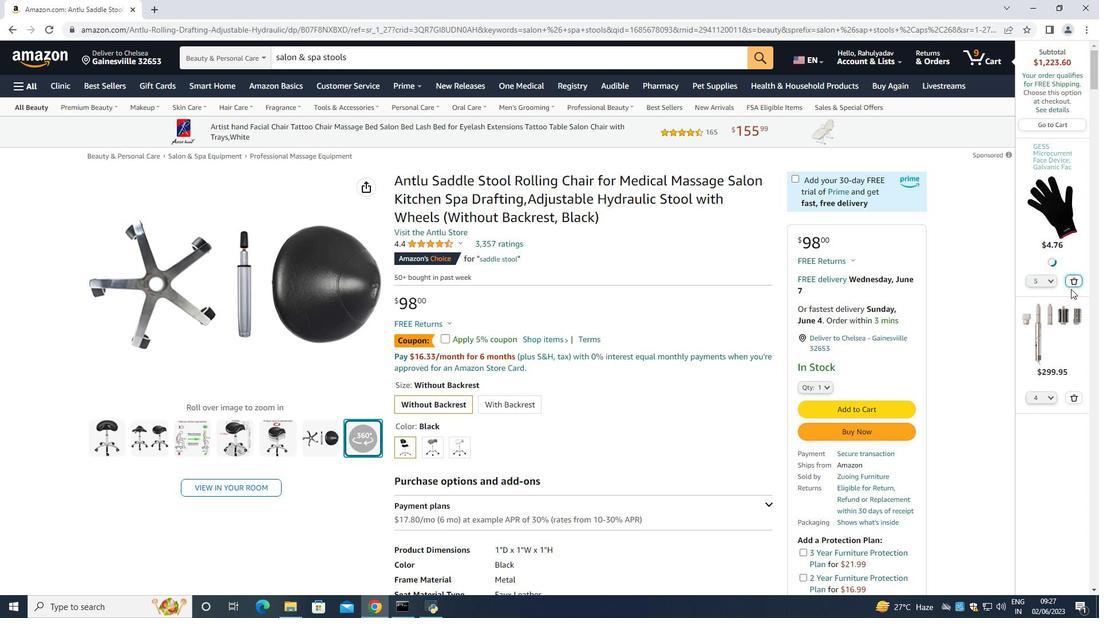 
Action: Mouse moved to (1071, 294)
Screenshot: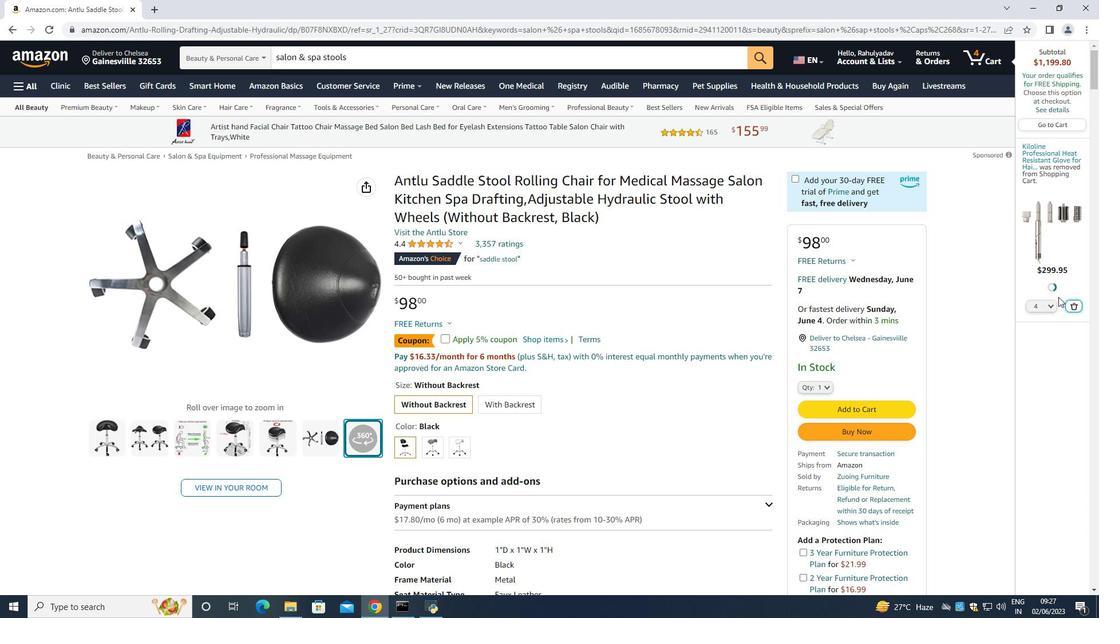 
Action: Mouse pressed left at (1071, 294)
Screenshot: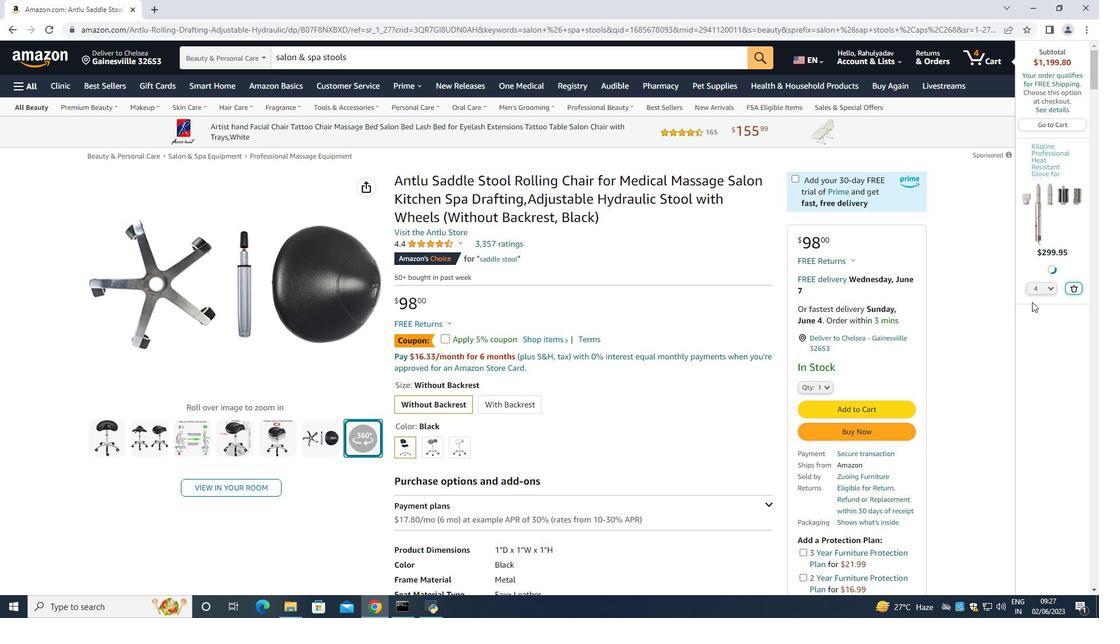 
Action: Mouse moved to (804, 300)
Screenshot: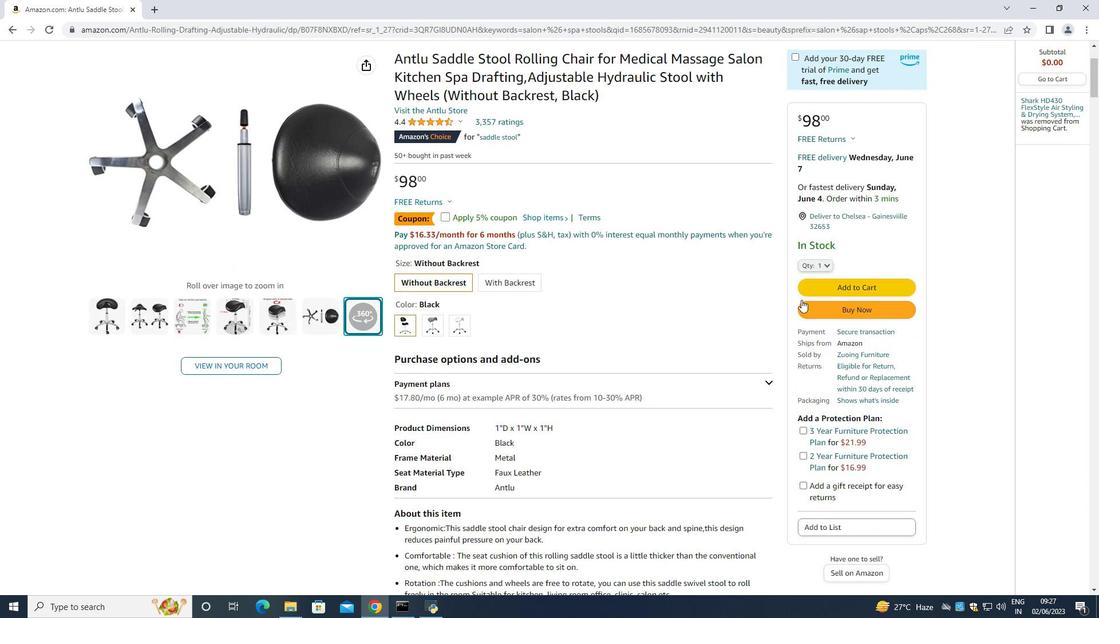 
Action: Mouse scrolled (804, 299) with delta (0, 0)
Screenshot: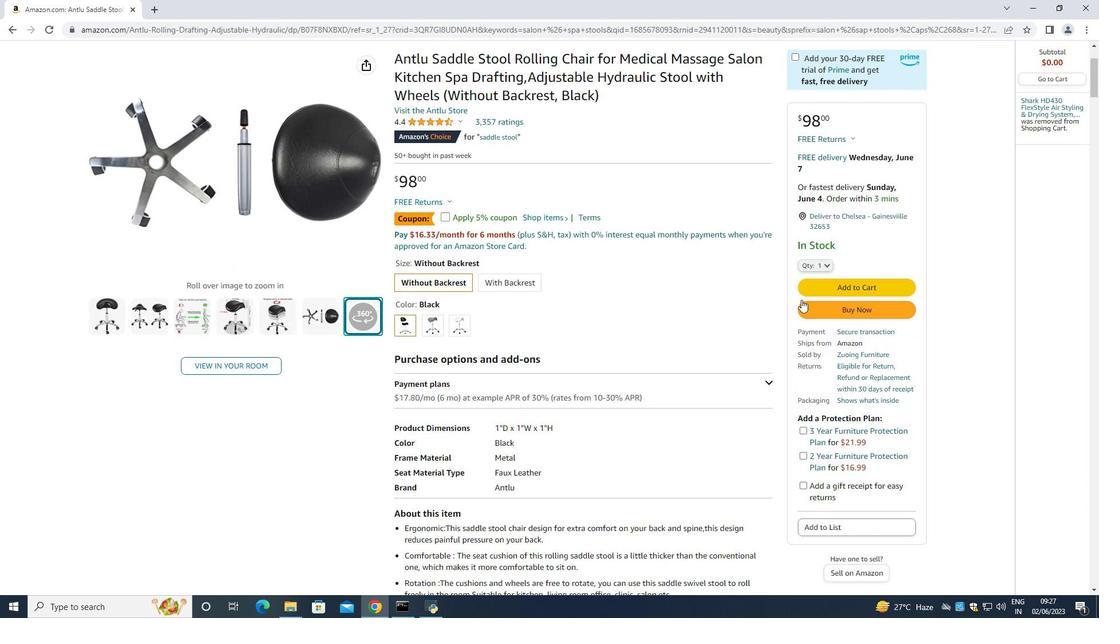 
Action: Mouse moved to (802, 300)
Screenshot: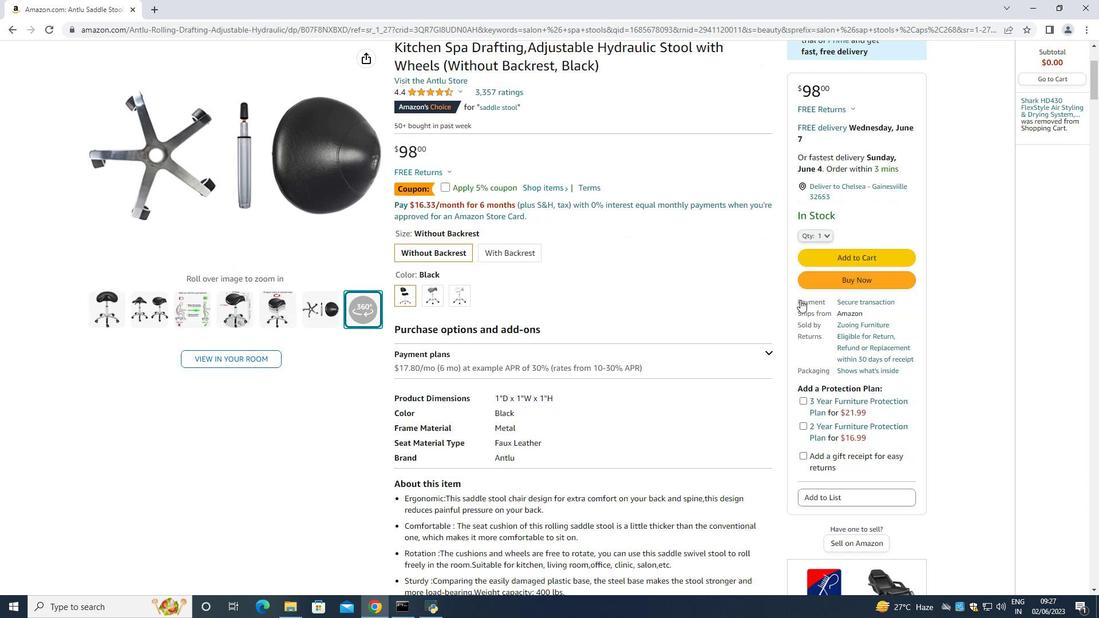 
Action: Mouse scrolled (802, 299) with delta (0, 0)
Screenshot: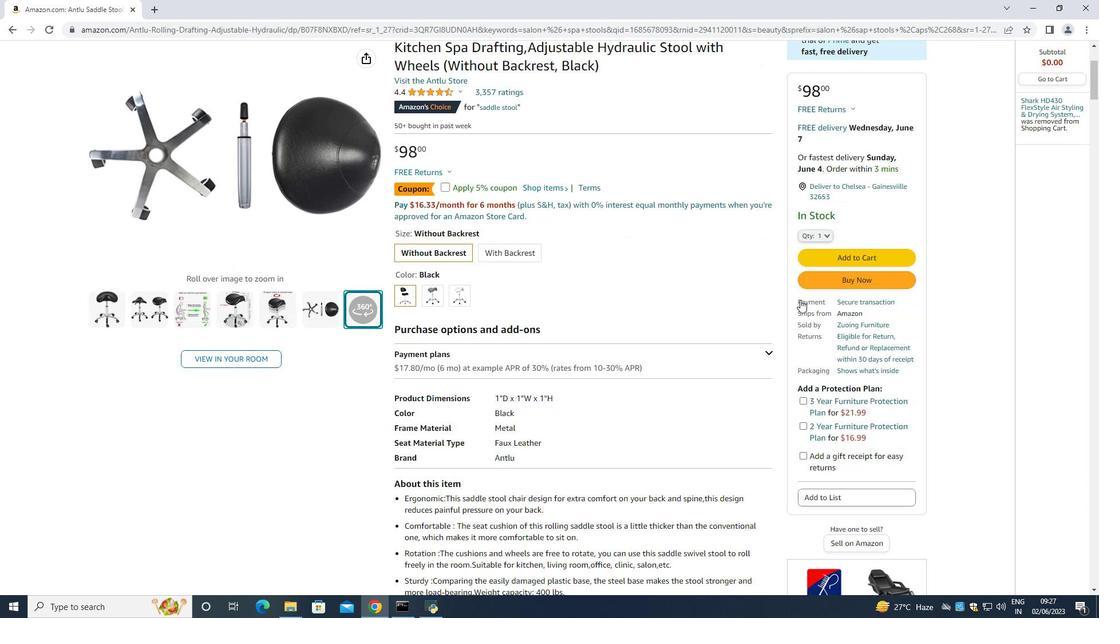 
Action: Mouse moved to (801, 300)
Screenshot: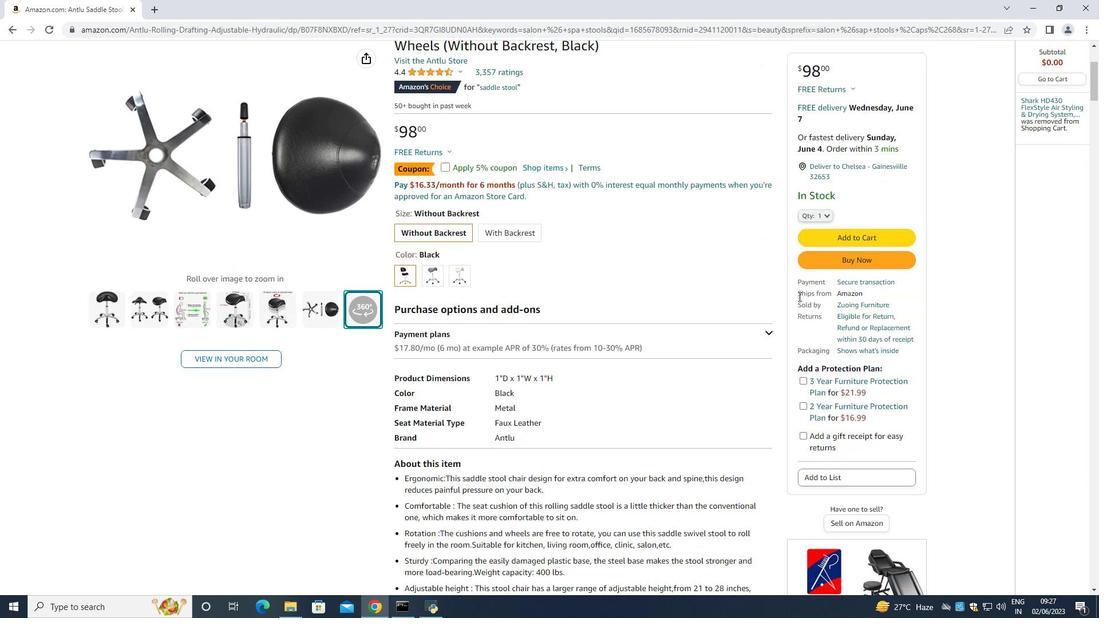 
Action: Mouse scrolled (801, 299) with delta (0, 0)
Screenshot: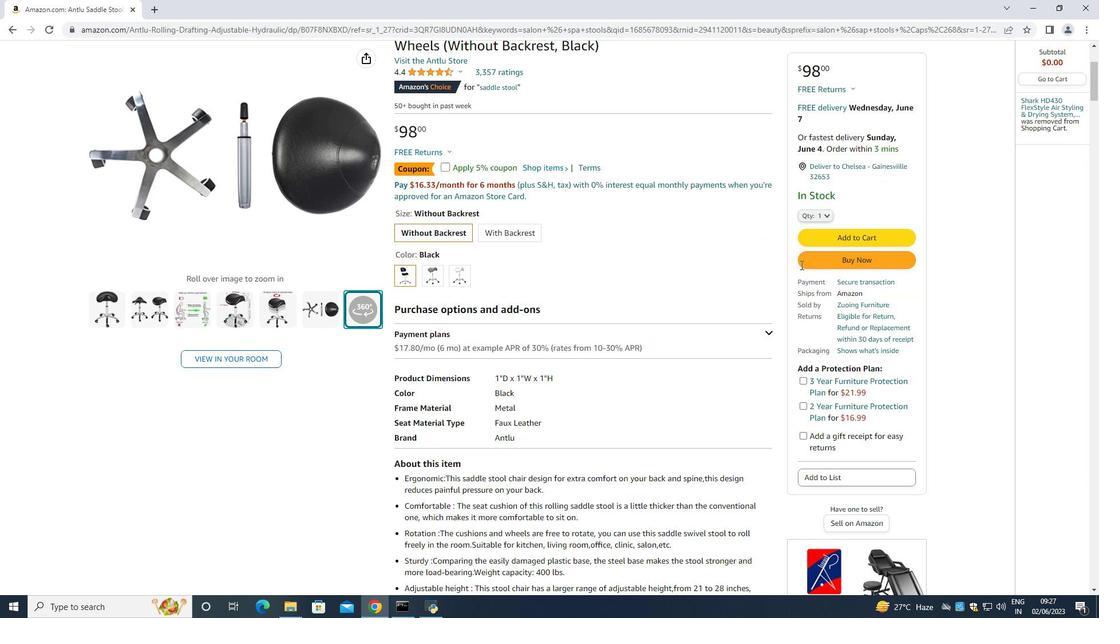 
Action: Mouse moved to (815, 214)
Screenshot: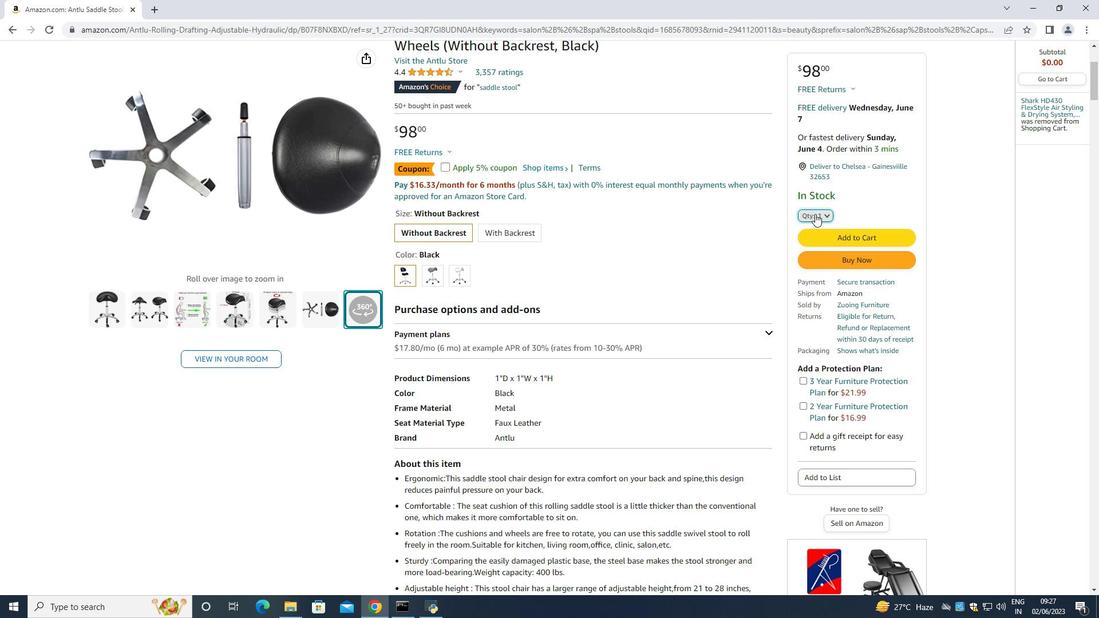 
Action: Mouse pressed left at (815, 214)
Screenshot: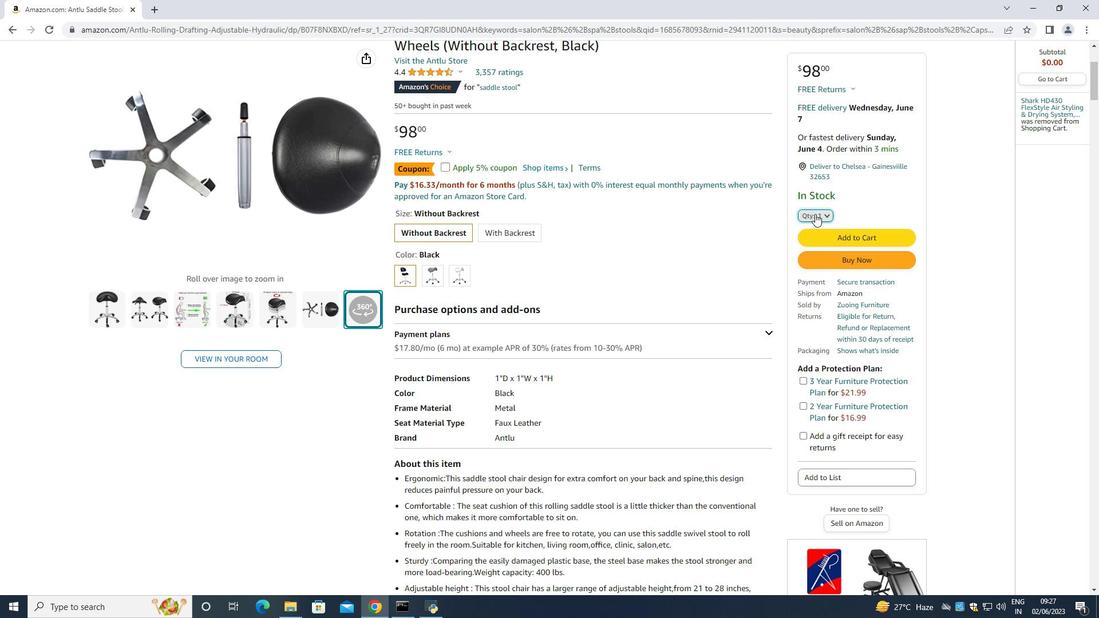 
Action: Mouse moved to (812, 235)
Screenshot: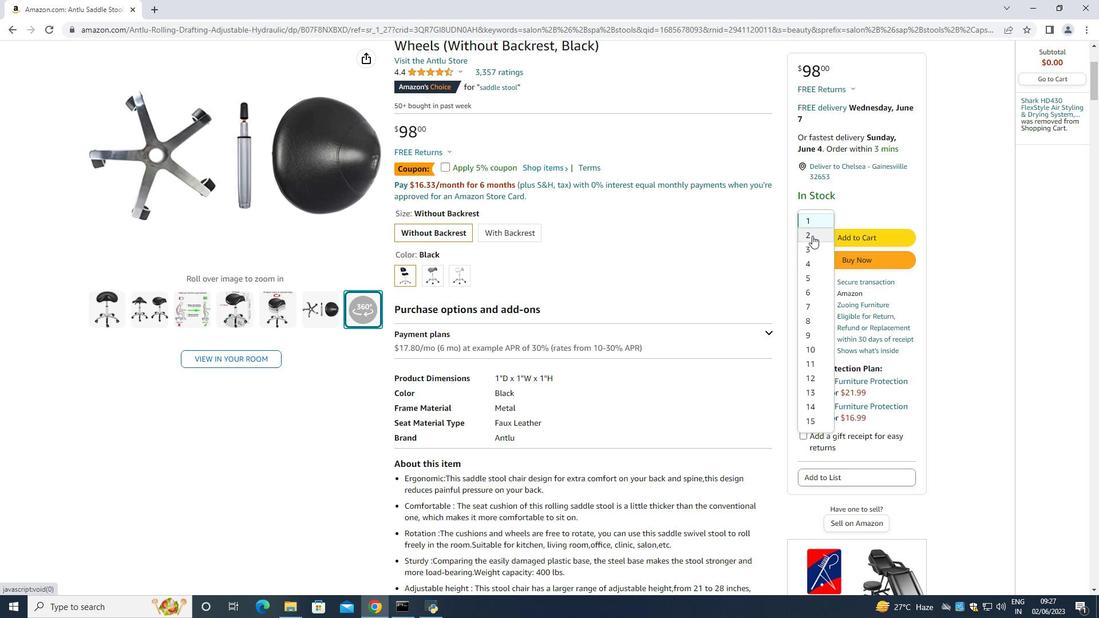 
Action: Mouse pressed left at (812, 235)
Screenshot: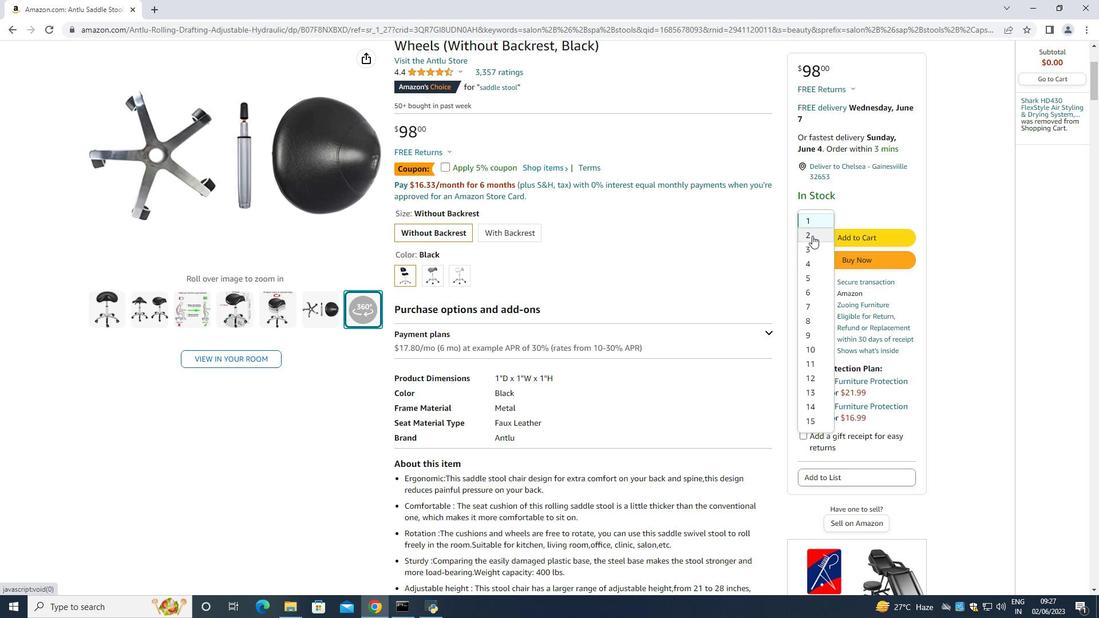 
Action: Mouse moved to (852, 262)
Screenshot: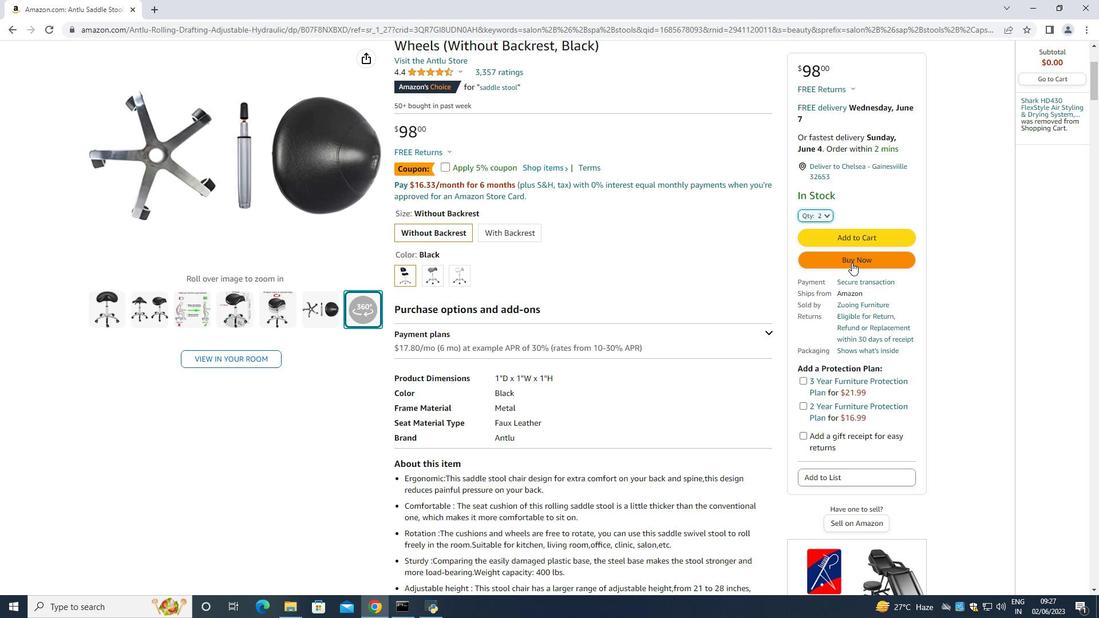 
Action: Mouse pressed left at (852, 262)
Screenshot: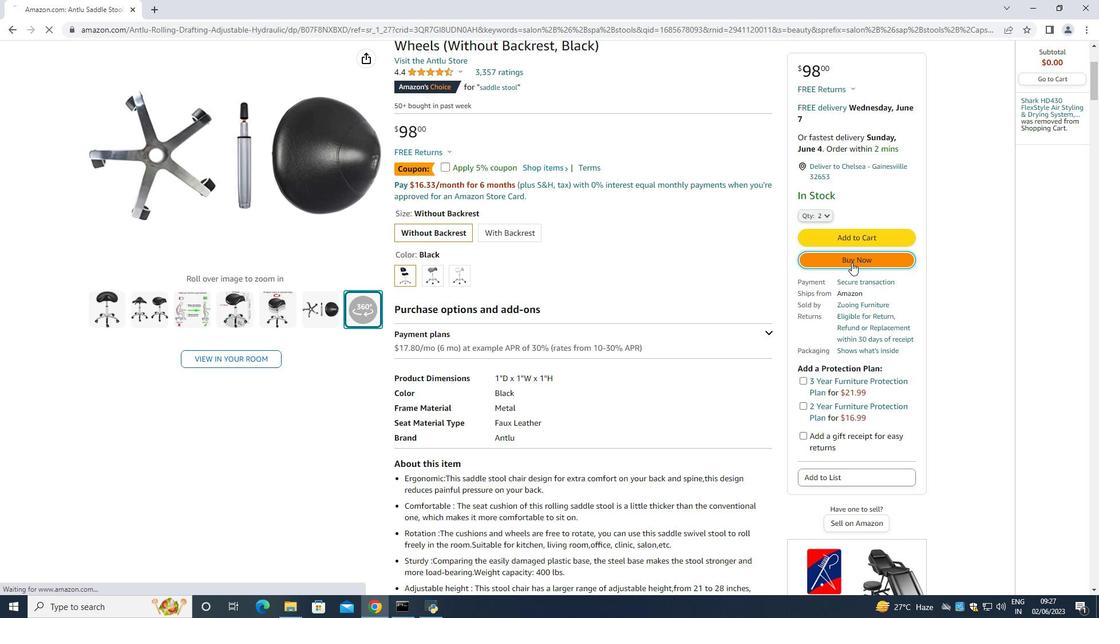 
Action: Mouse moved to (661, 100)
Screenshot: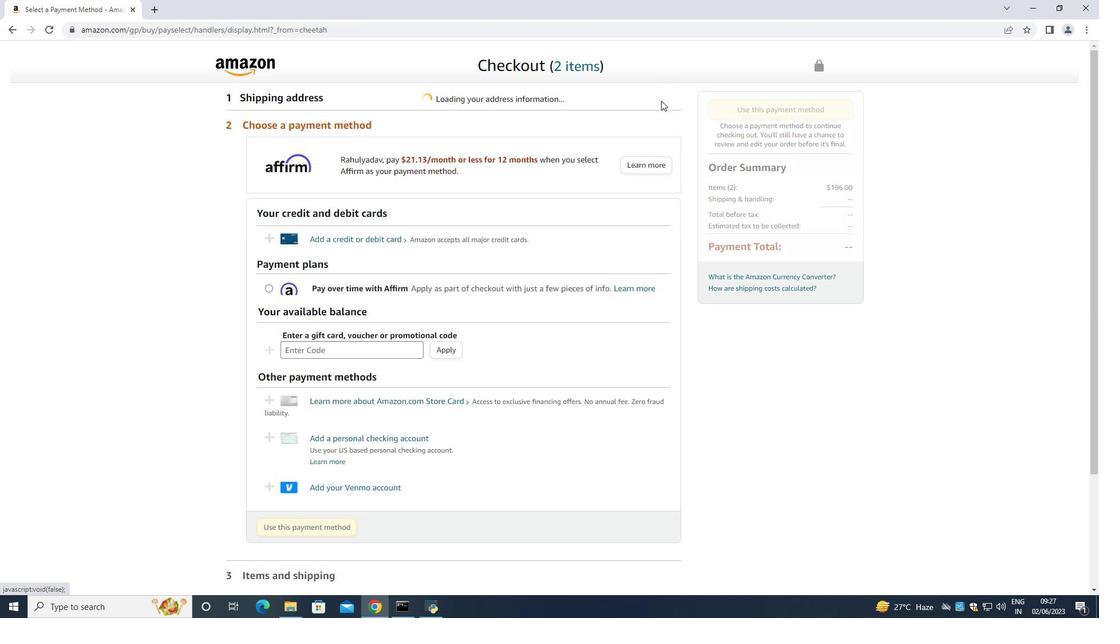
Action: Mouse pressed left at (661, 100)
Screenshot: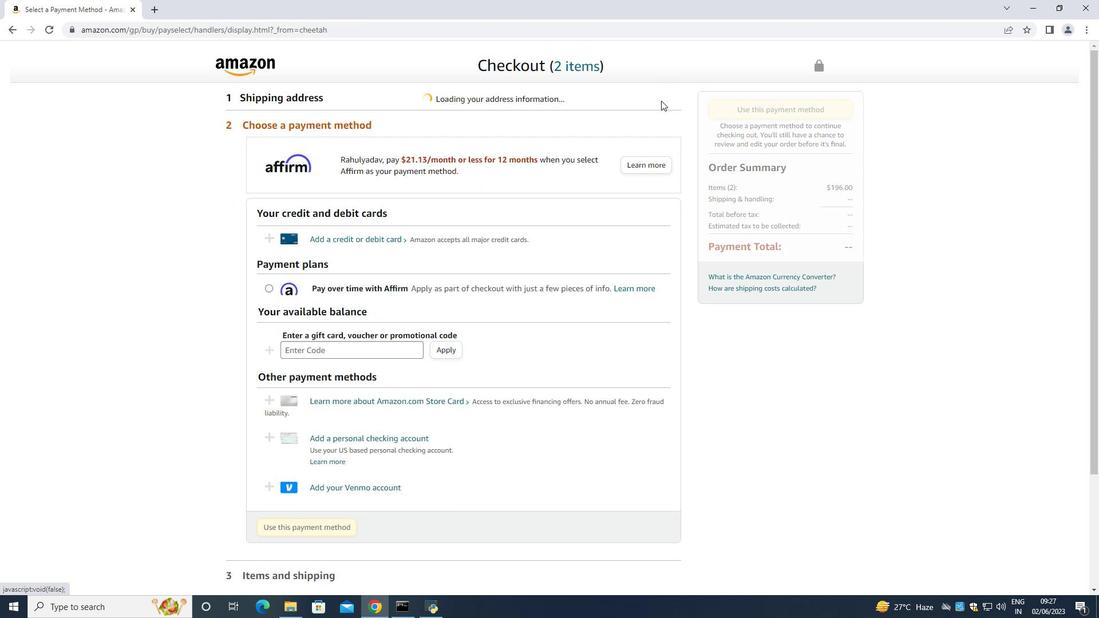 
Action: Mouse moved to (841, 215)
Screenshot: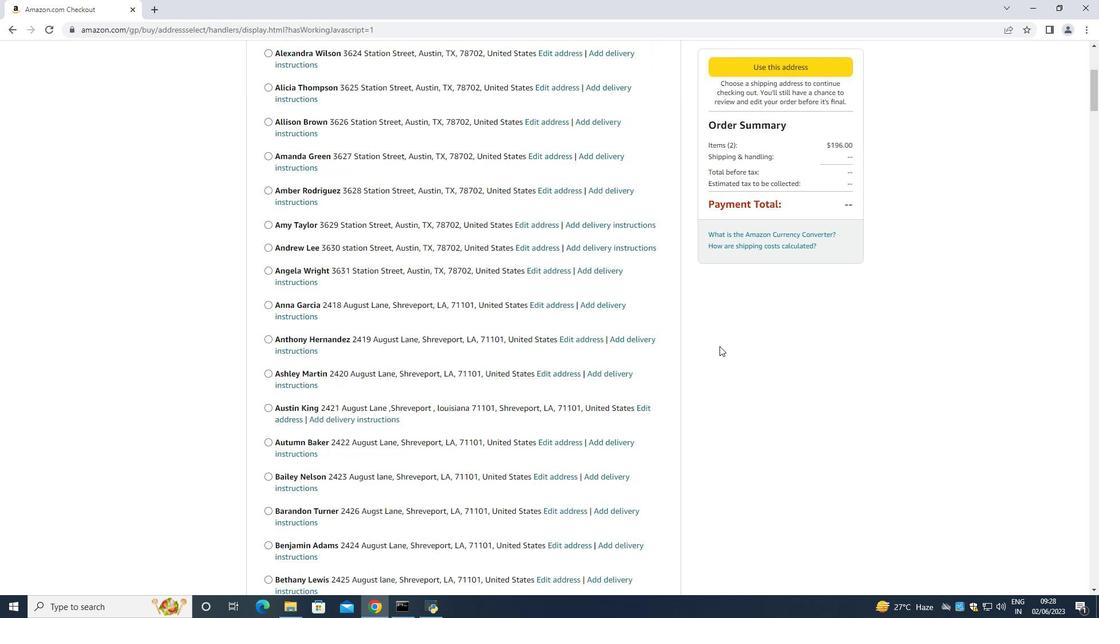 
Action: Mouse scrolled (847, 210) with delta (0, 0)
Screenshot: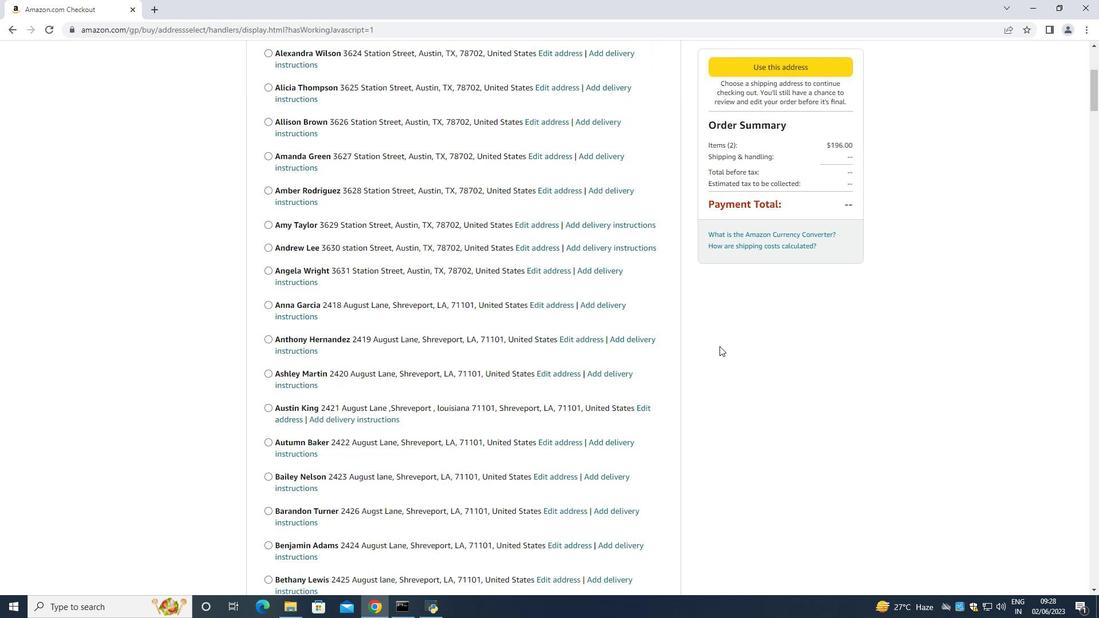 
Action: Mouse moved to (839, 217)
Screenshot: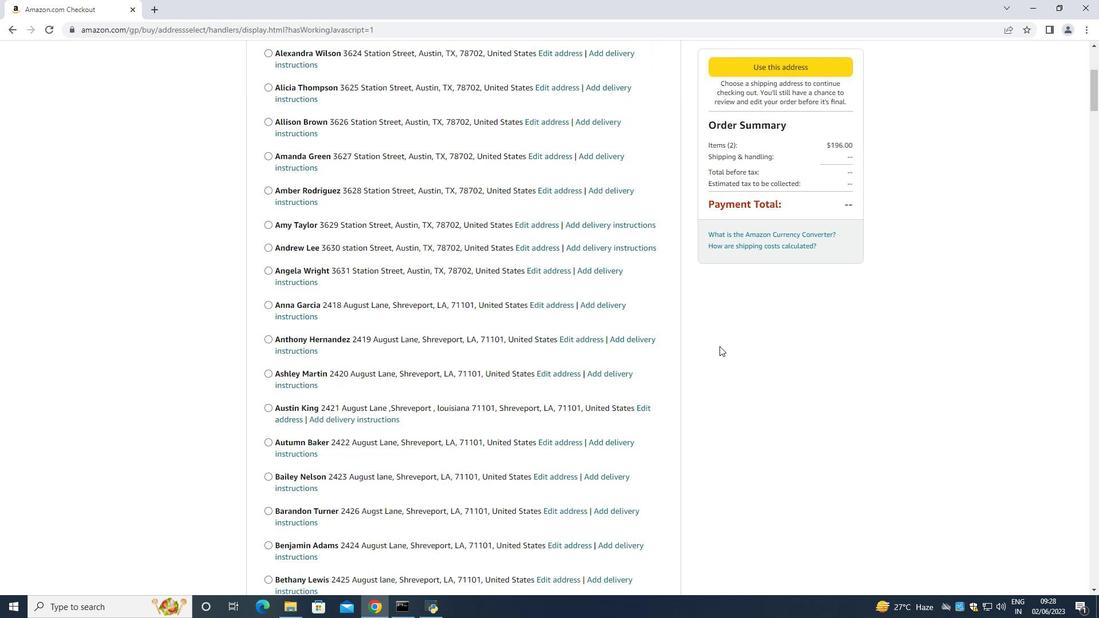 
Action: Mouse scrolled (842, 214) with delta (0, 0)
